 Task: Open a blank google sheet and write heading  Precision Sales. Add 10 people name  'David White, Emily Green, Andrew Baker, Madison Evans, Logan King, Grace Hill, Gabriel Young, Elizabeth Flores, Samuel Reed, Avery Nelson'Item code in between  1005-1056. Product range in between  1000-5000. Add Products   Keen Shoe, Lacoste Shoe, Merrell Shoe, Mizuno  Shoe, Onitsuka Tiger Shoe, Salomon Shoe, Sanuk Shoe, Saucony Shoe, Sperry Shoe, Superga Shoe.Choose quantity  1 to 10  In Total Add  the Amounts. Save page  Precision Sales   book
Action: Mouse moved to (213, 157)
Screenshot: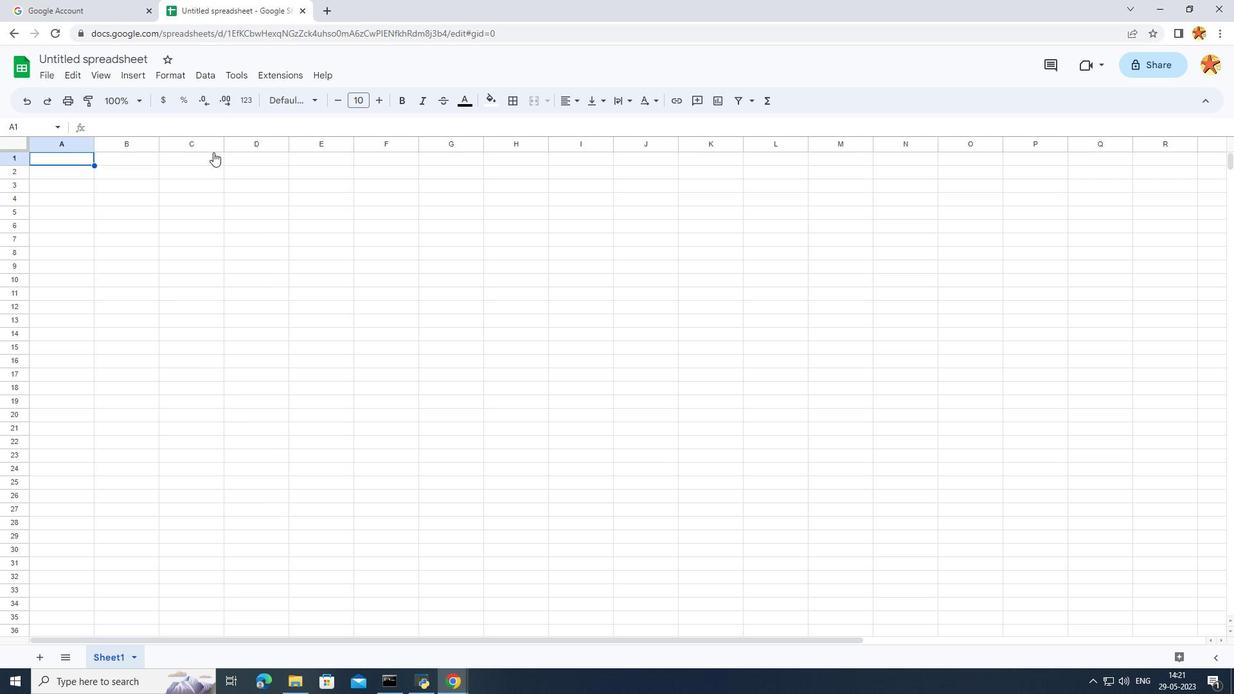 
Action: Mouse pressed left at (213, 157)
Screenshot: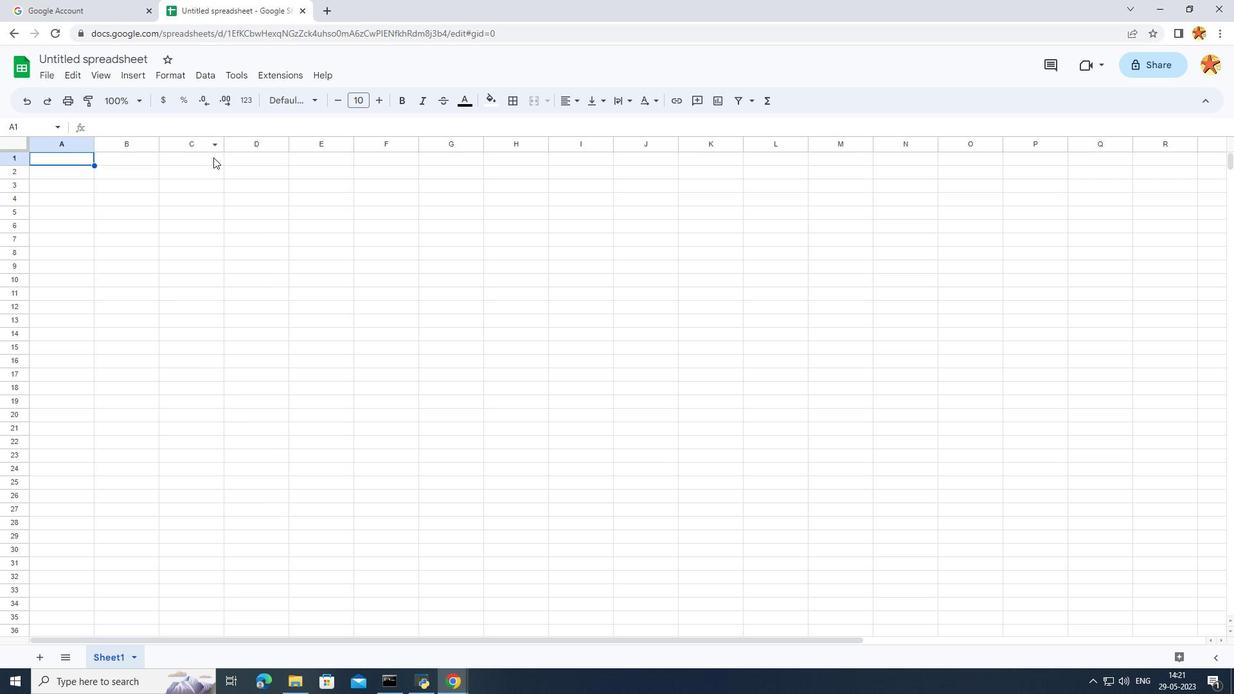 
Action: Key pressed <Key.caps_lock>P<Key.caps_lock>recision<Key.space><Key.caps_lock>S<Key.caps_lock>ales
Screenshot: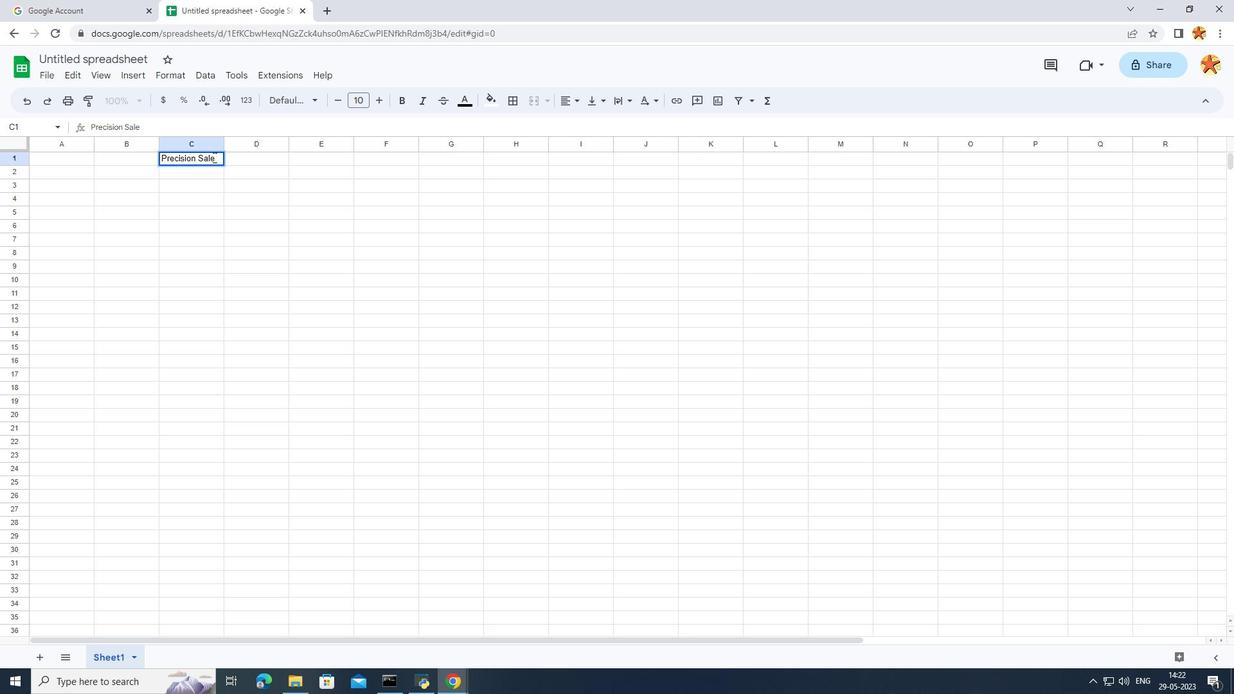 
Action: Mouse moved to (204, 291)
Screenshot: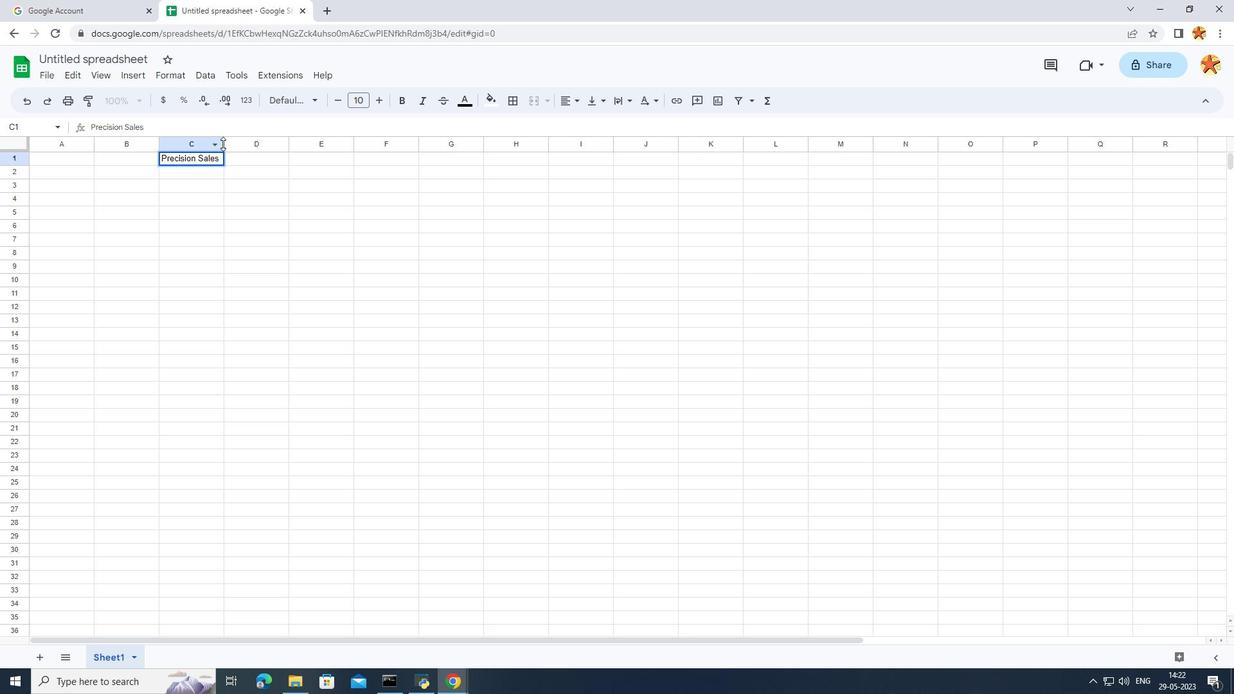 
Action: Mouse pressed left at (204, 291)
Screenshot: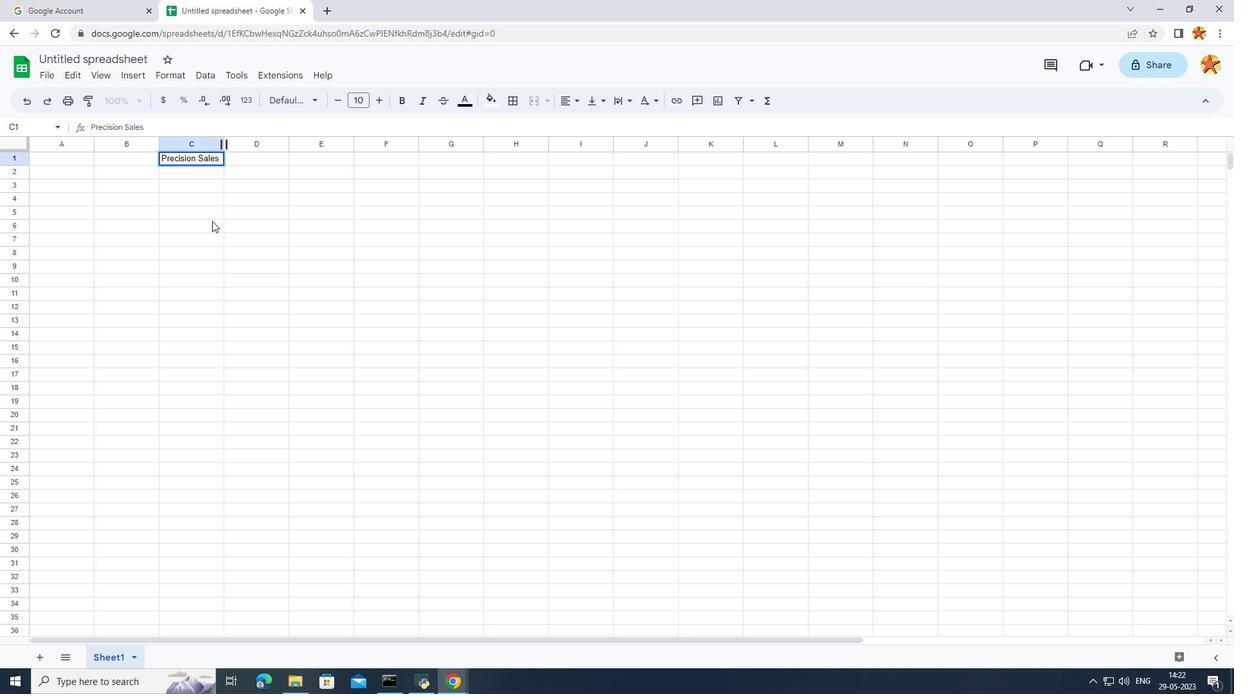 
Action: Mouse moved to (46, 173)
Screenshot: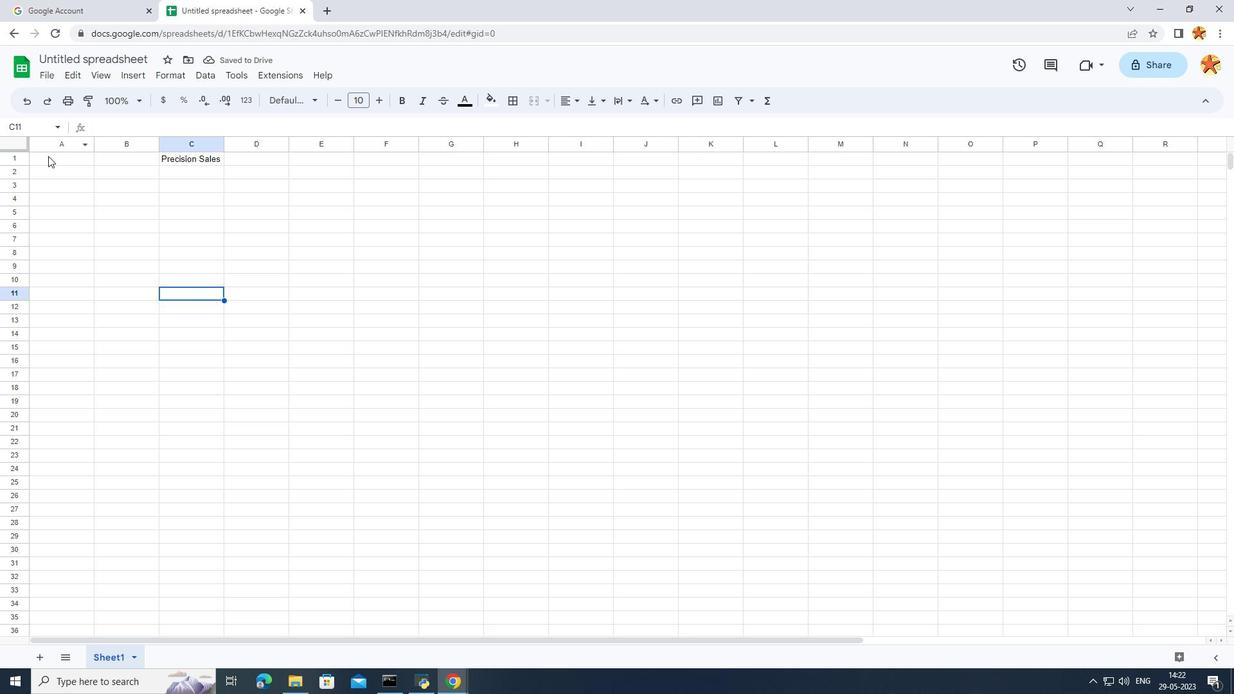 
Action: Mouse pressed left at (46, 173)
Screenshot: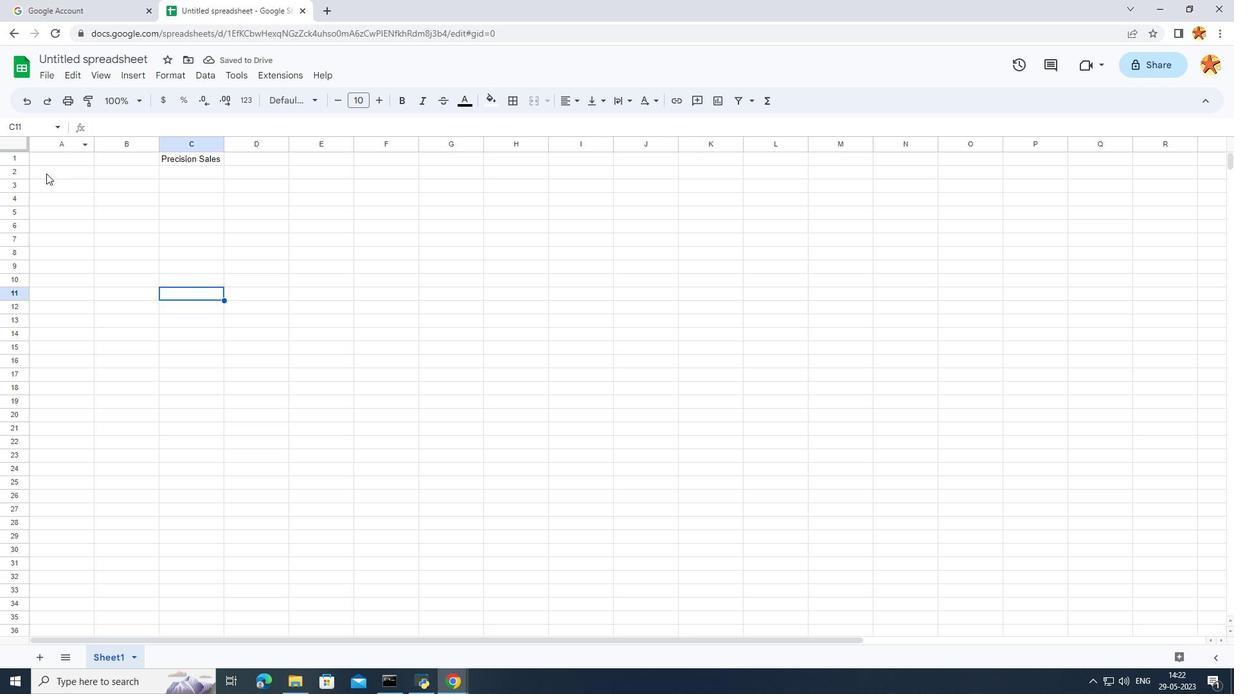 
Action: Mouse moved to (45, 174)
Screenshot: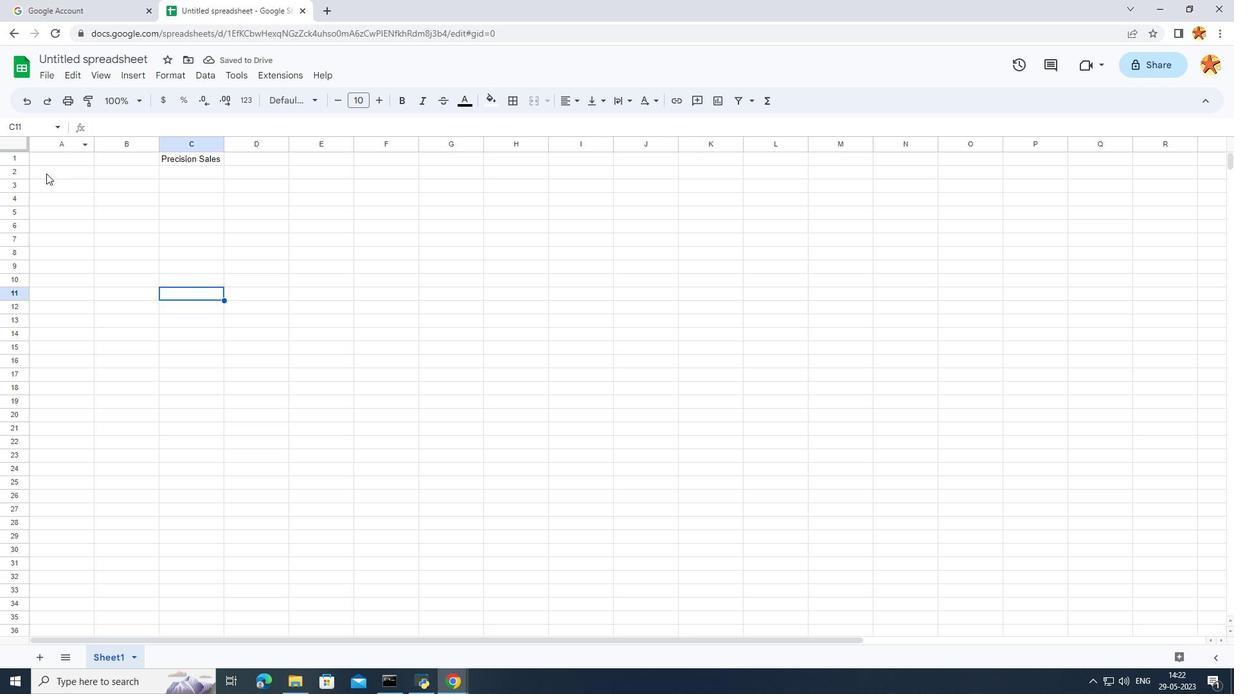 
Action: Mouse pressed left at (45, 174)
Screenshot: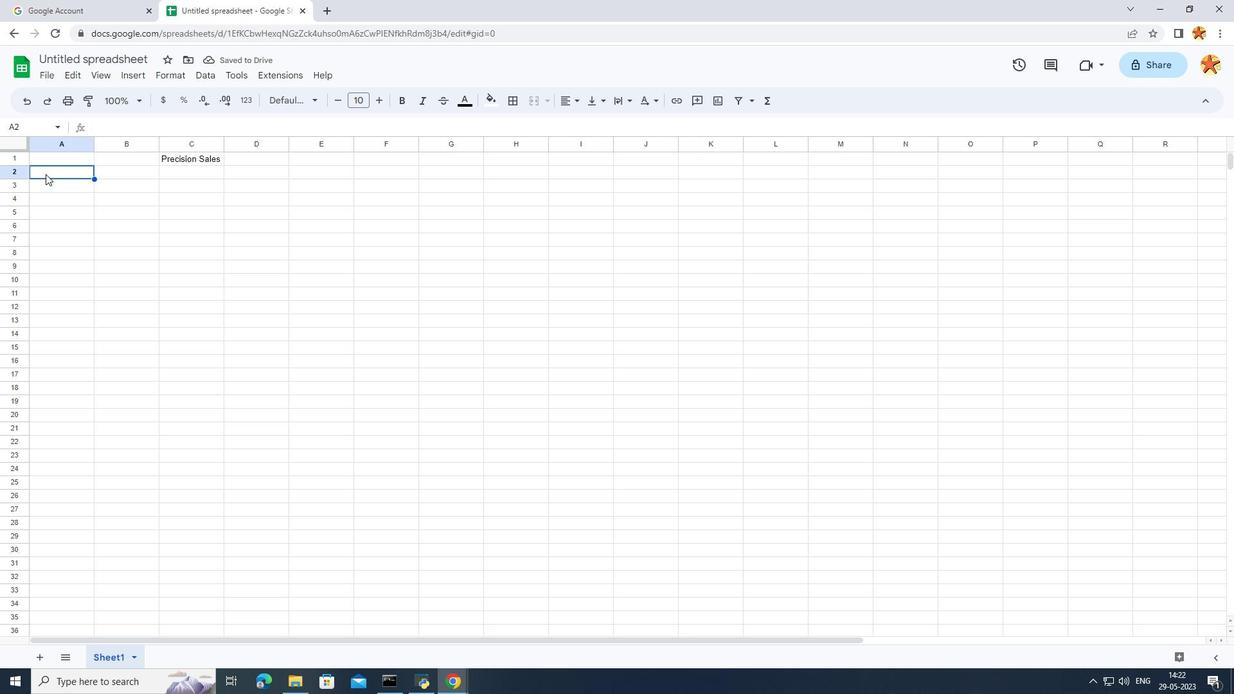 
Action: Key pressed <Key.caps_lock>N<Key.caps_lock>ames
Screenshot: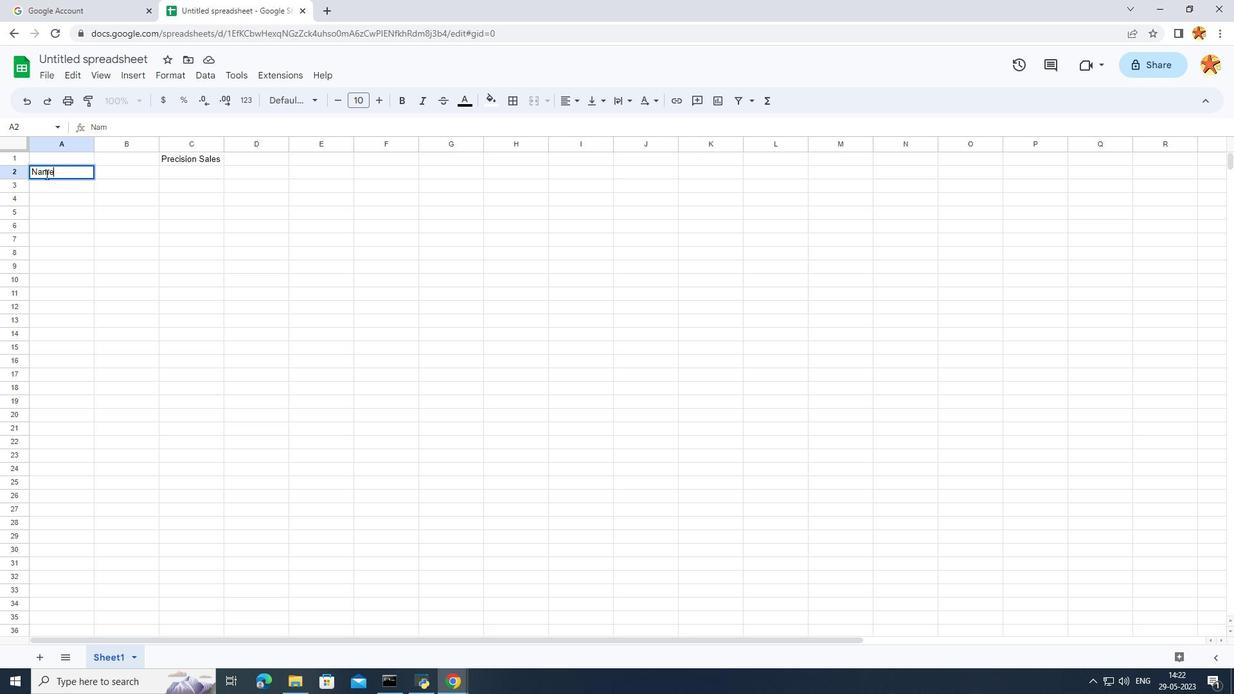 
Action: Mouse moved to (95, 278)
Screenshot: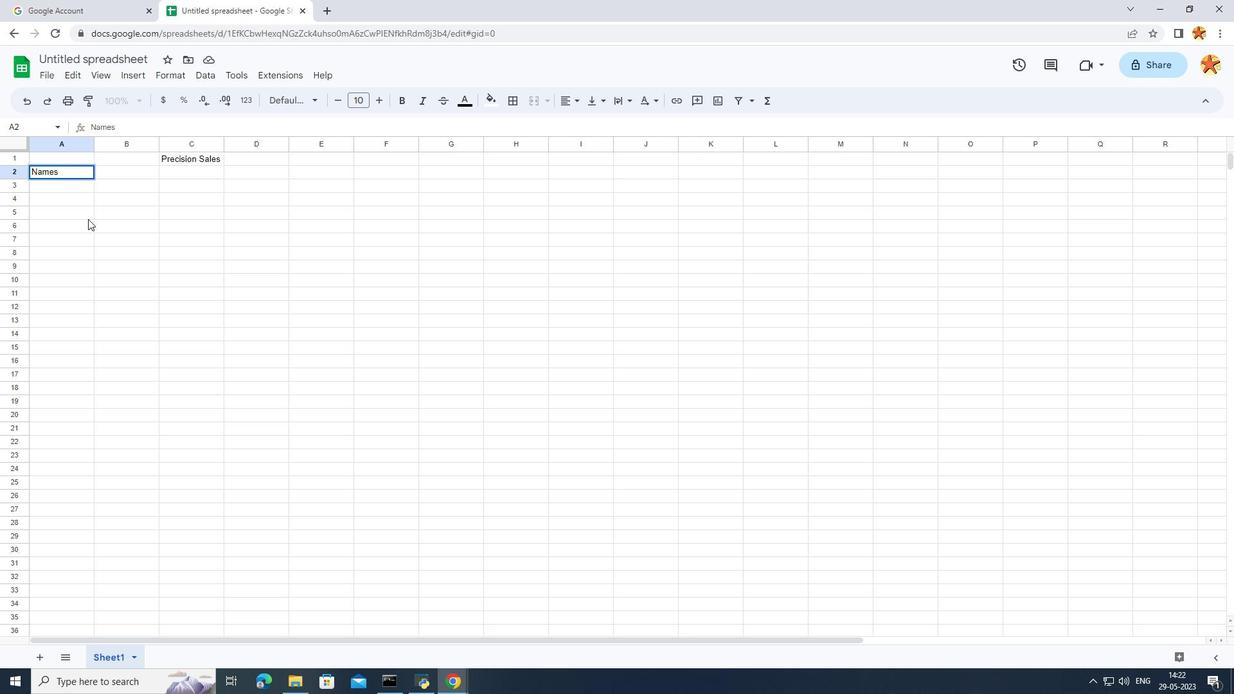 
Action: Mouse pressed left at (95, 278)
Screenshot: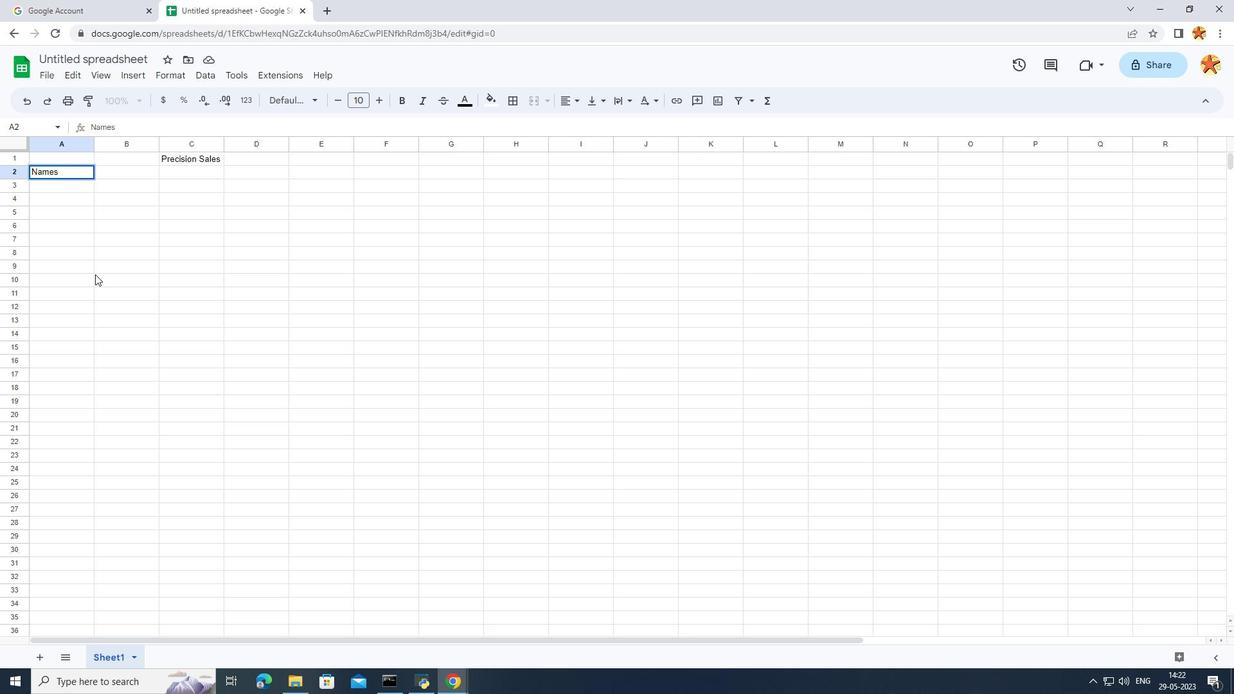 
Action: Mouse moved to (156, 167)
Screenshot: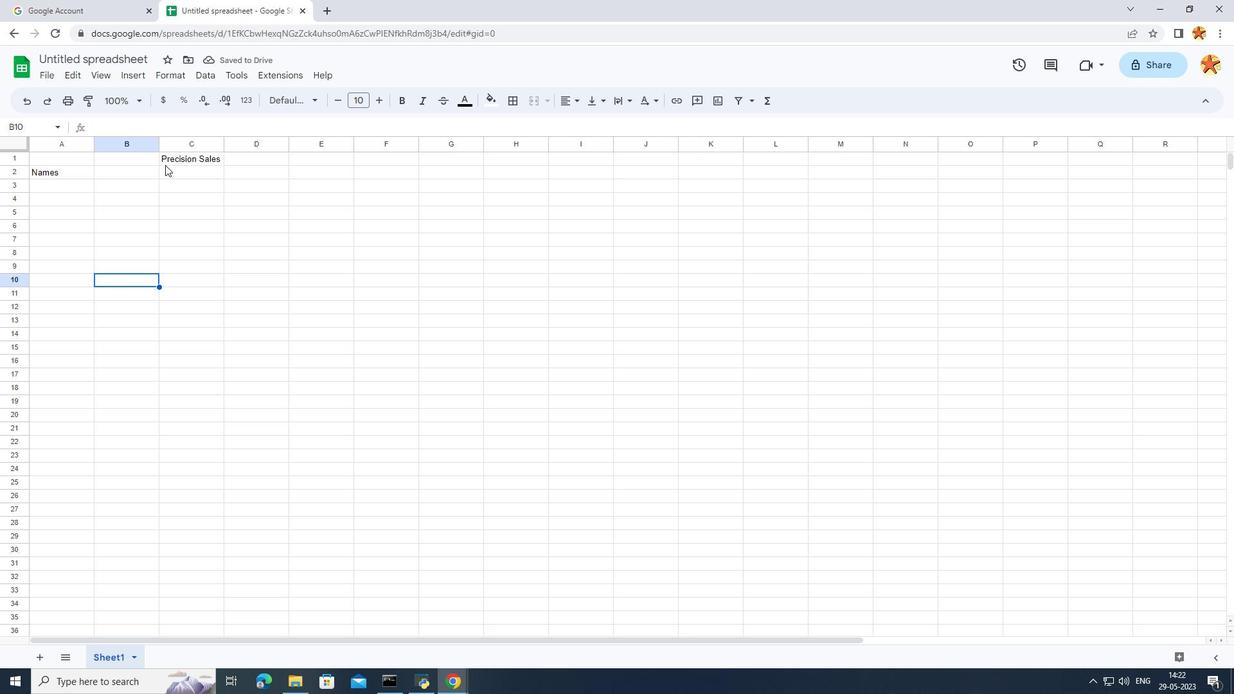
Action: Mouse pressed left at (156, 167)
Screenshot: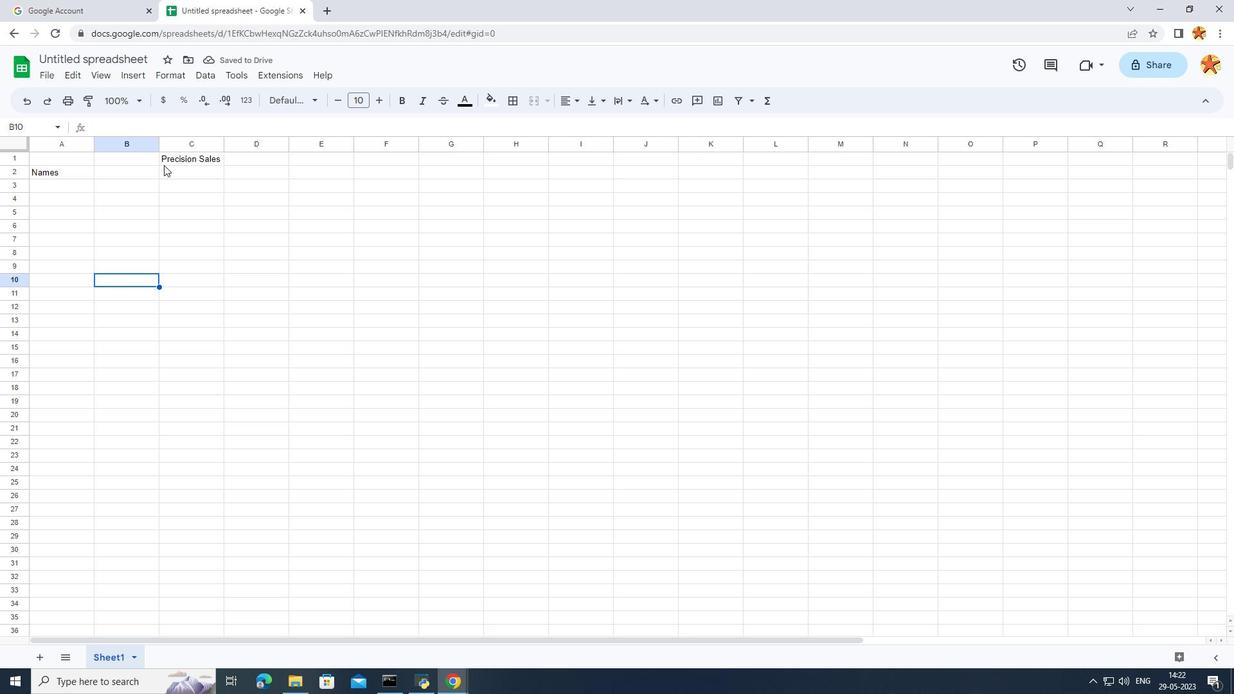 
Action: Mouse moved to (156, 168)
Screenshot: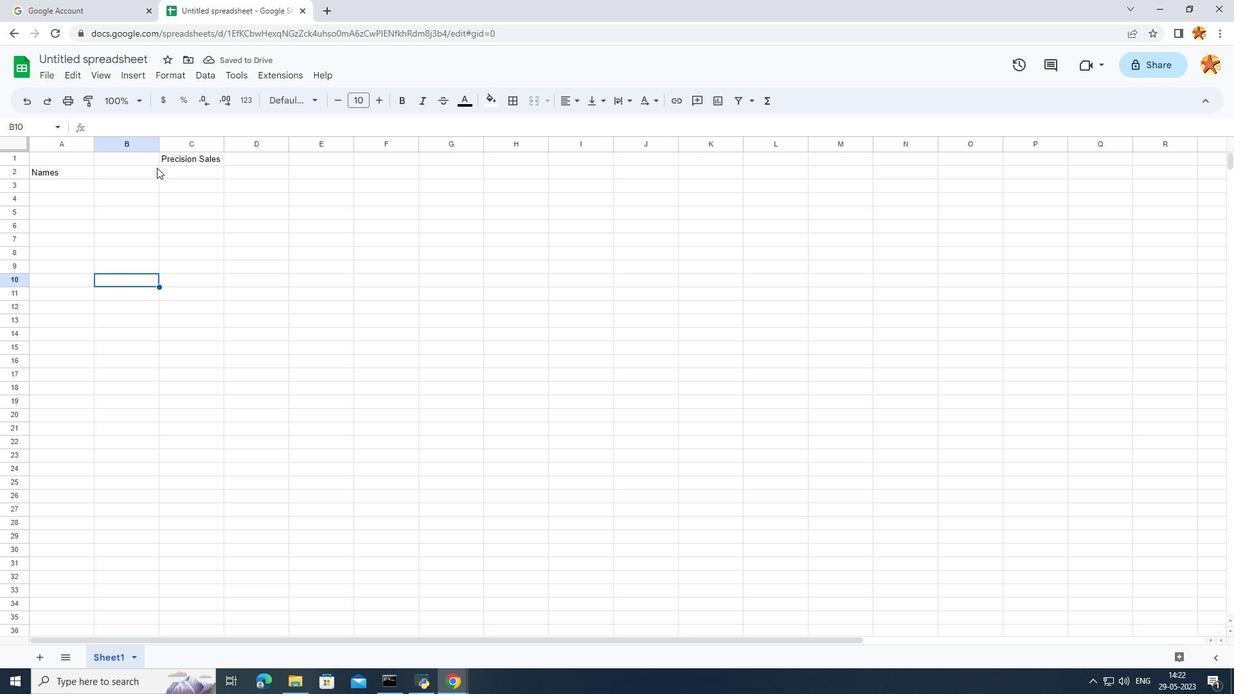 
Action: Mouse pressed left at (156, 168)
Screenshot: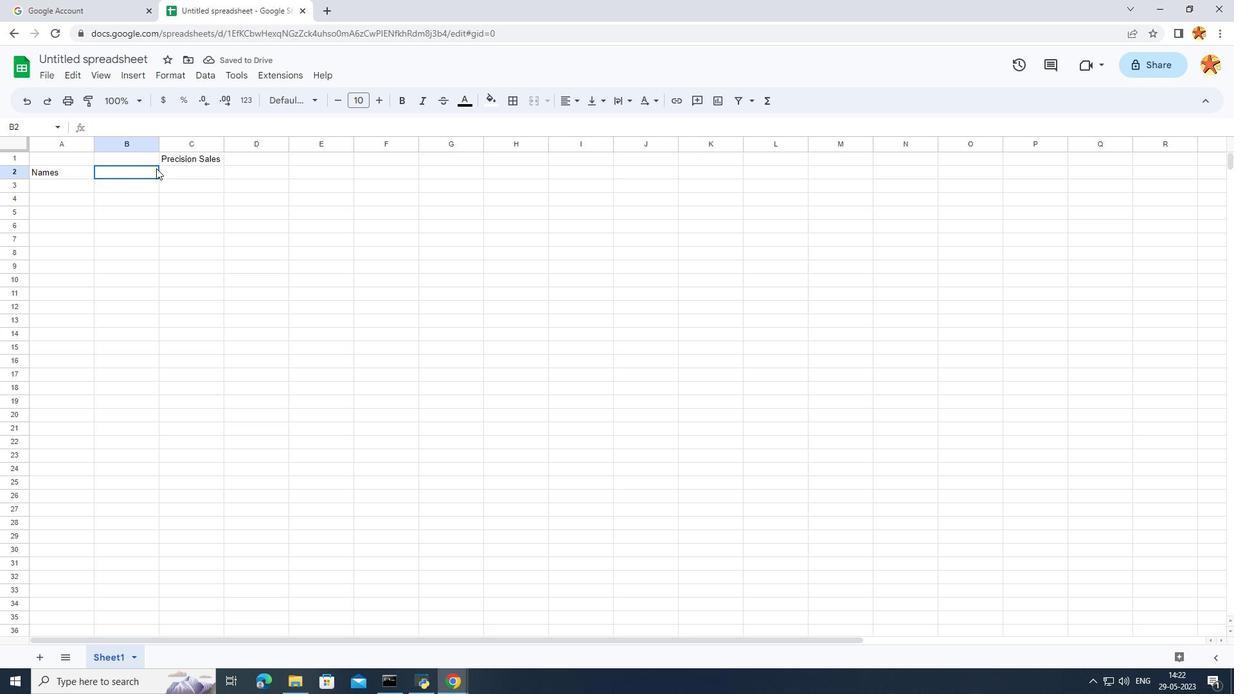 
Action: Mouse moved to (162, 168)
Screenshot: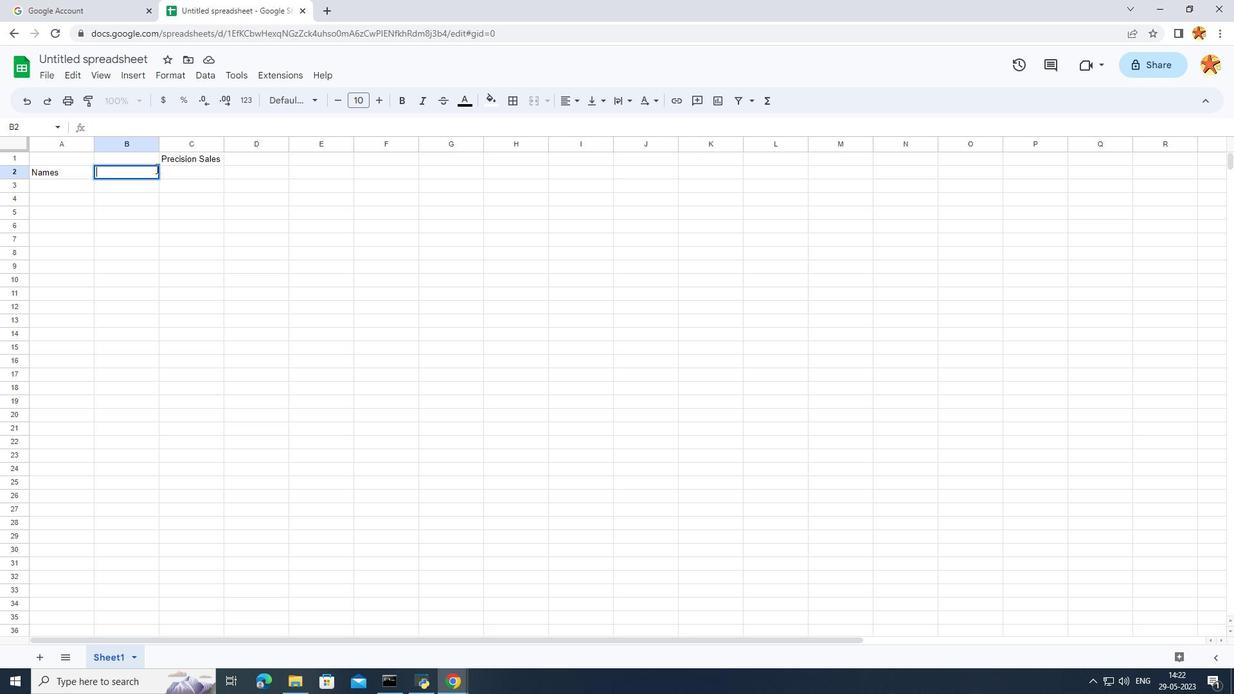 
Action: Mouse pressed left at (162, 168)
Screenshot: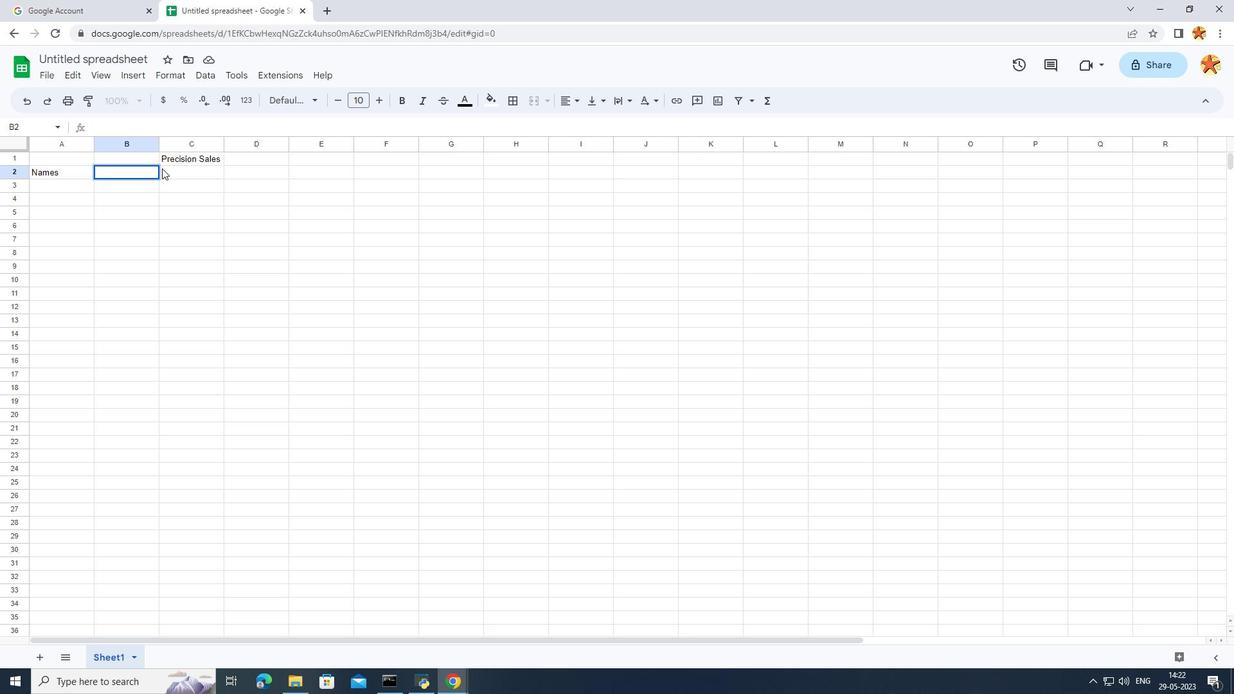 
Action: Mouse pressed left at (162, 168)
Screenshot: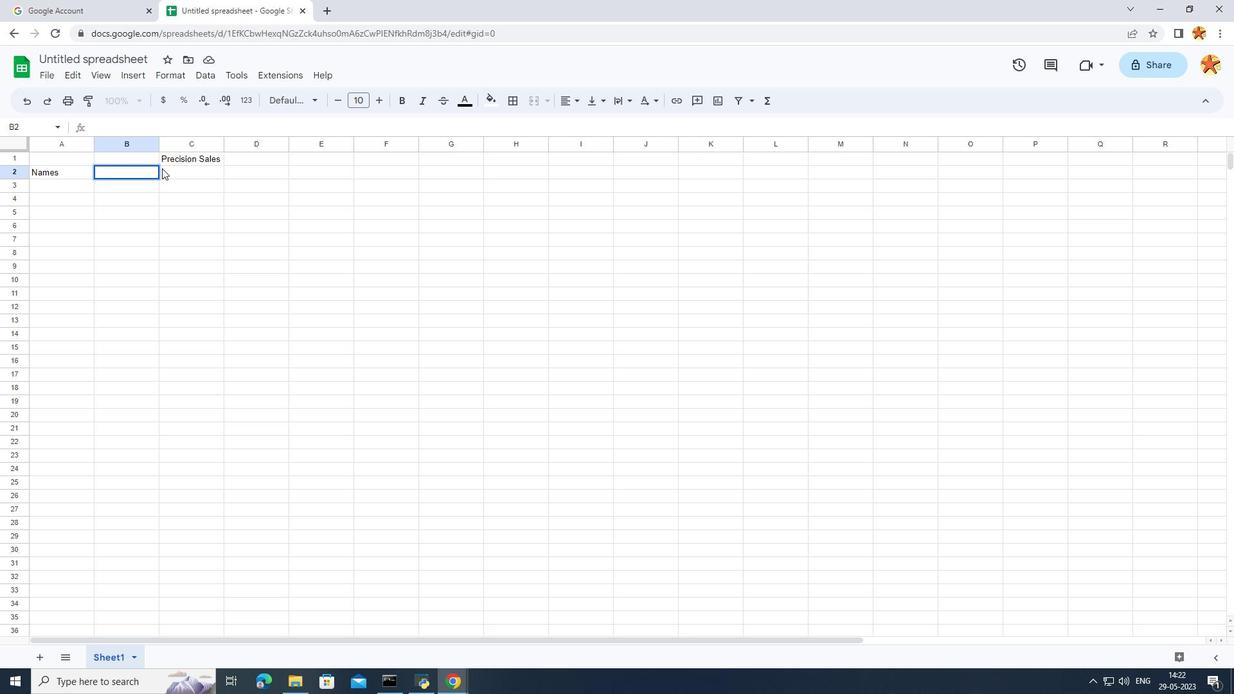 
Action: Key pressed <Key.caps_lock>I<Key.caps_lock>tem<Key.space><Key.caps_lock>C<Key.caps_lock>ode
Screenshot: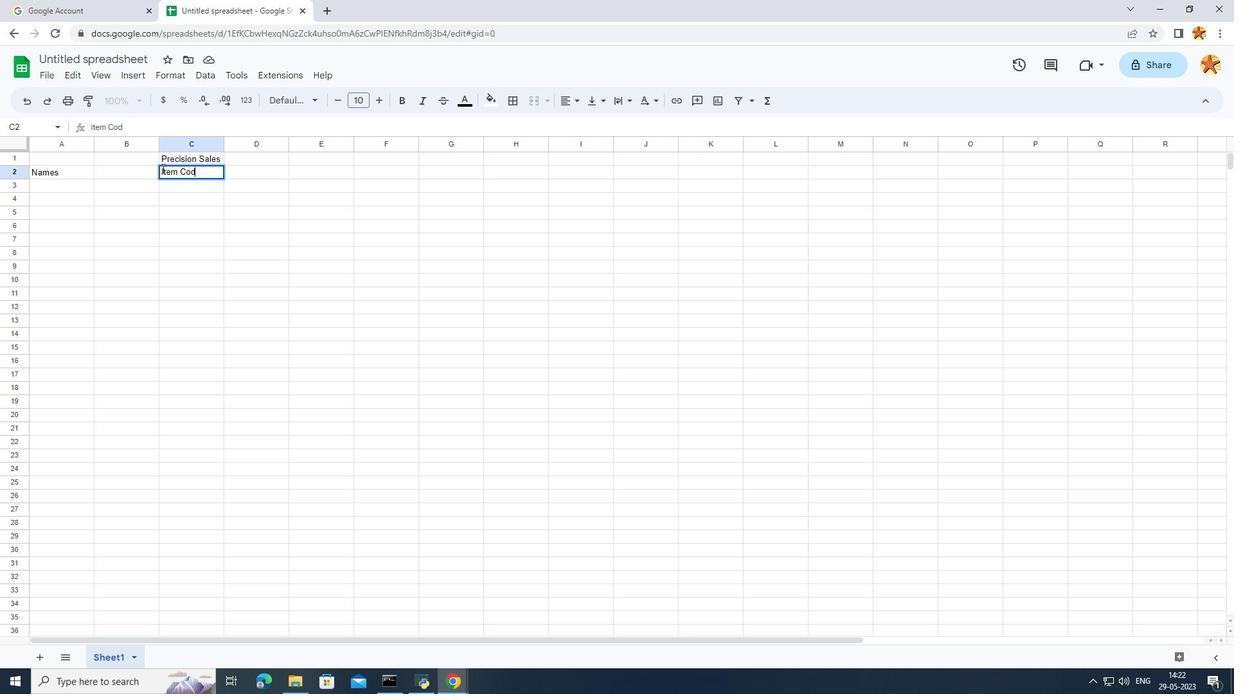 
Action: Mouse moved to (173, 286)
Screenshot: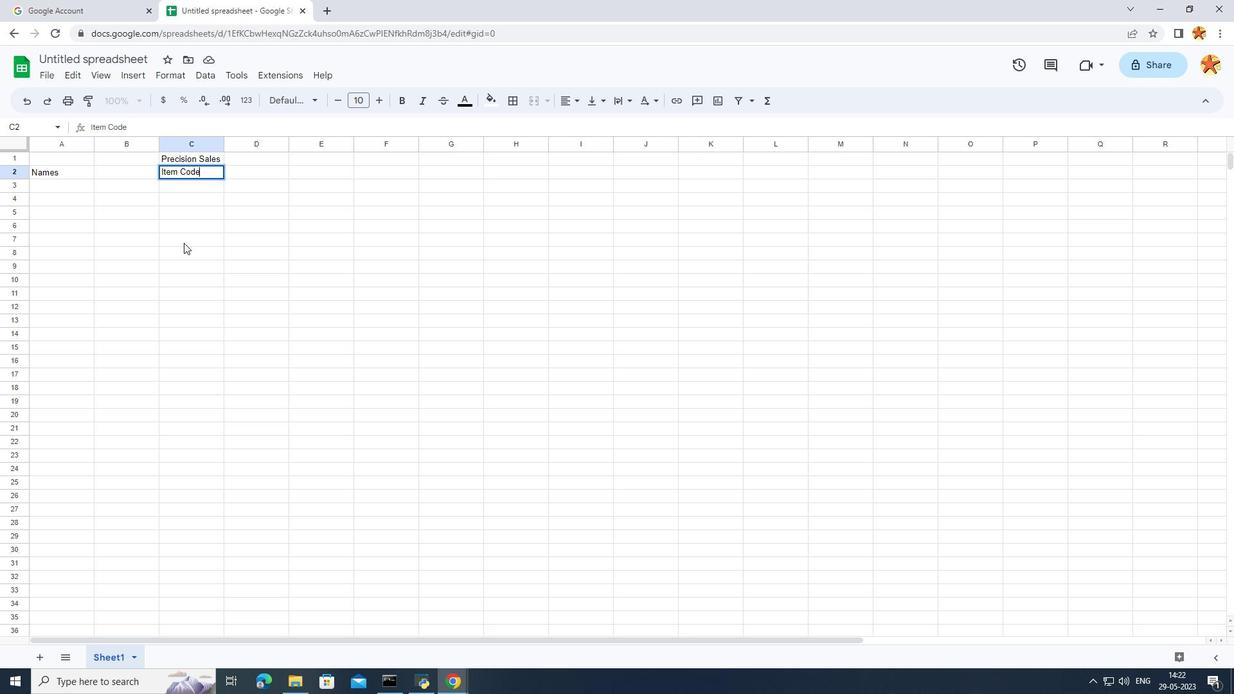 
Action: Mouse pressed left at (173, 286)
Screenshot: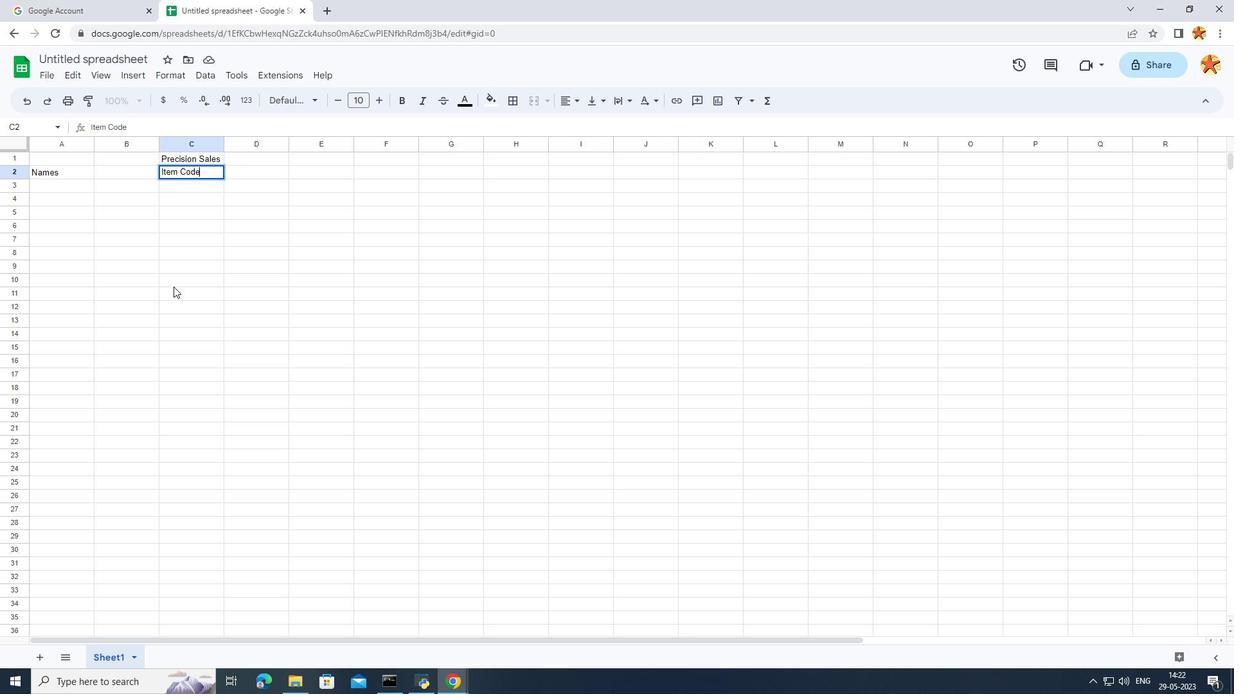 
Action: Mouse moved to (295, 173)
Screenshot: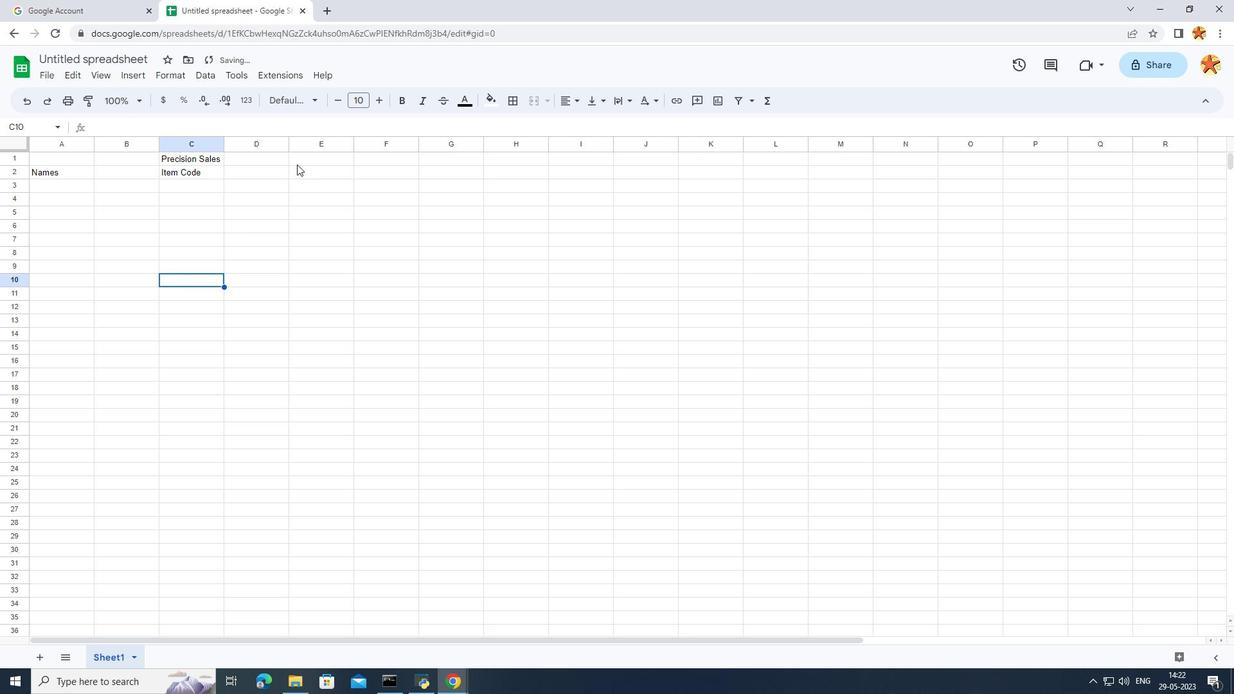 
Action: Mouse pressed left at (295, 173)
Screenshot: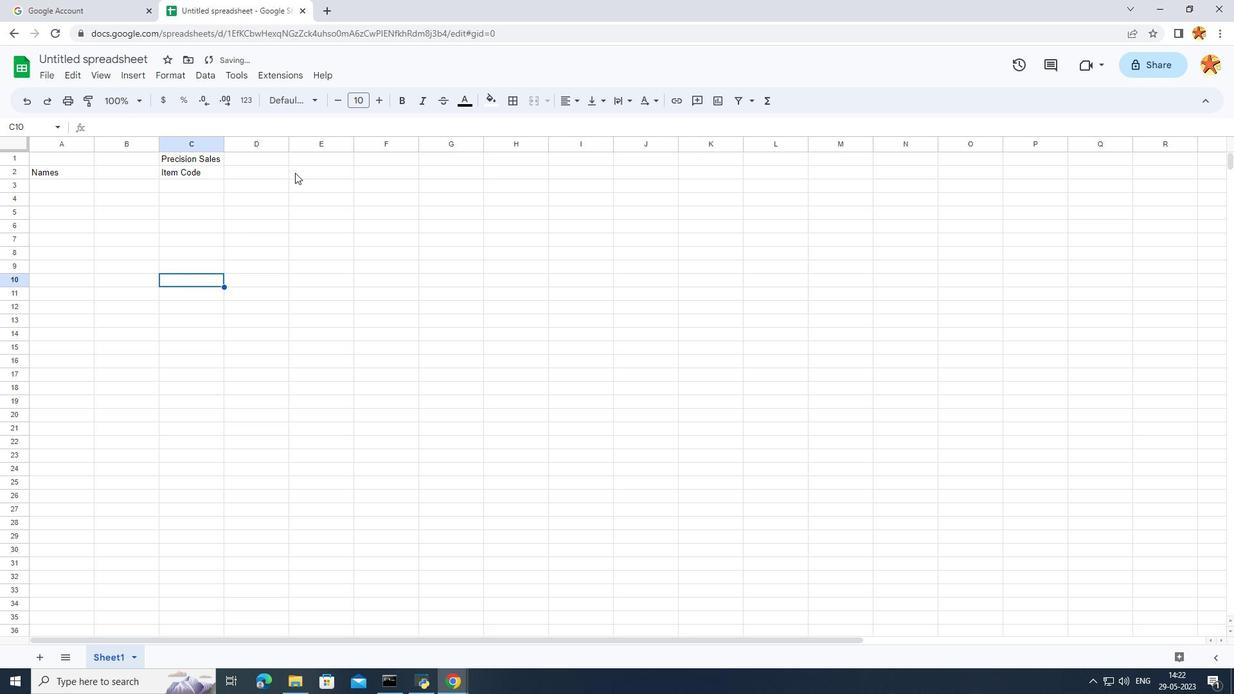 
Action: Mouse moved to (295, 174)
Screenshot: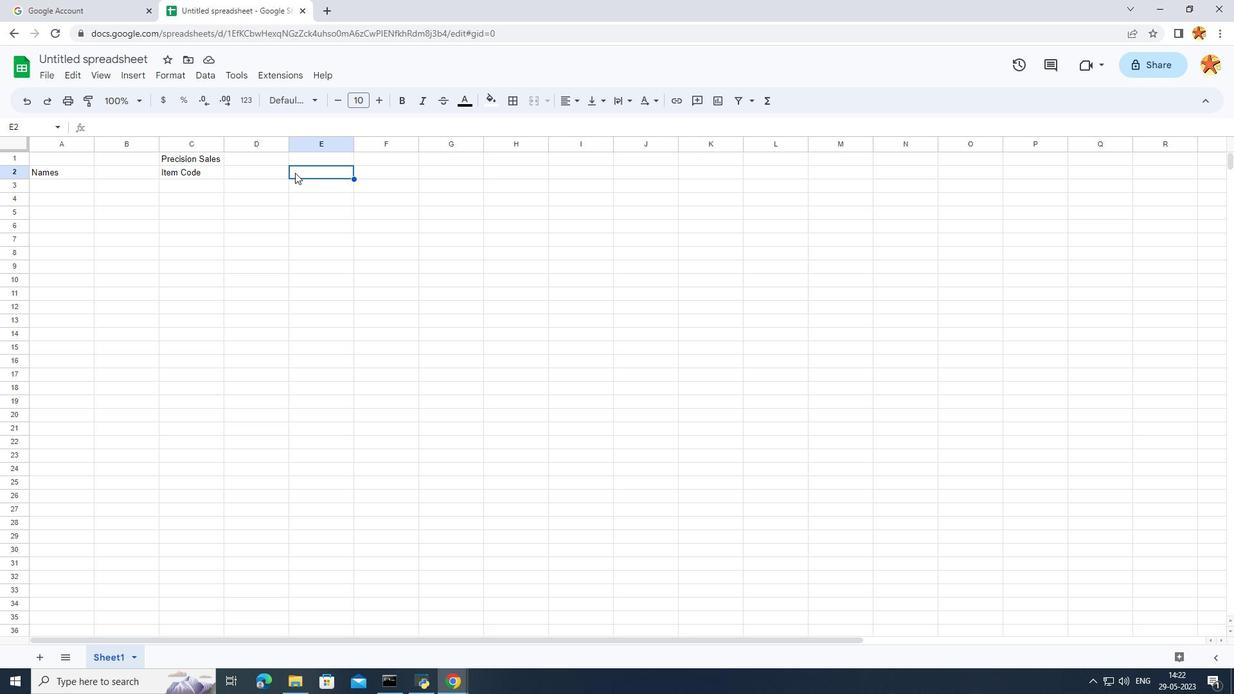 
Action: Key pressed <Key.caps_lock>P<Key.caps_lock>roduct<Key.space>b<Key.caps_lock>R<Key.caps_lock>ange
Screenshot: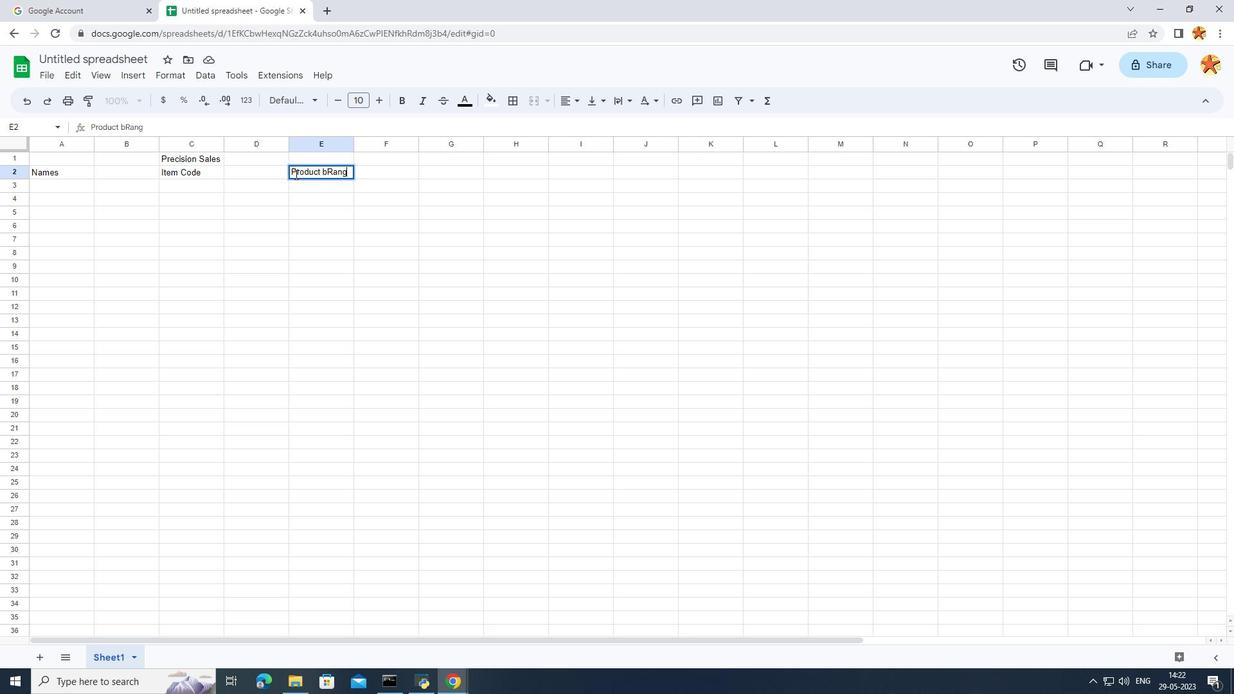 
Action: Mouse moved to (327, 165)
Screenshot: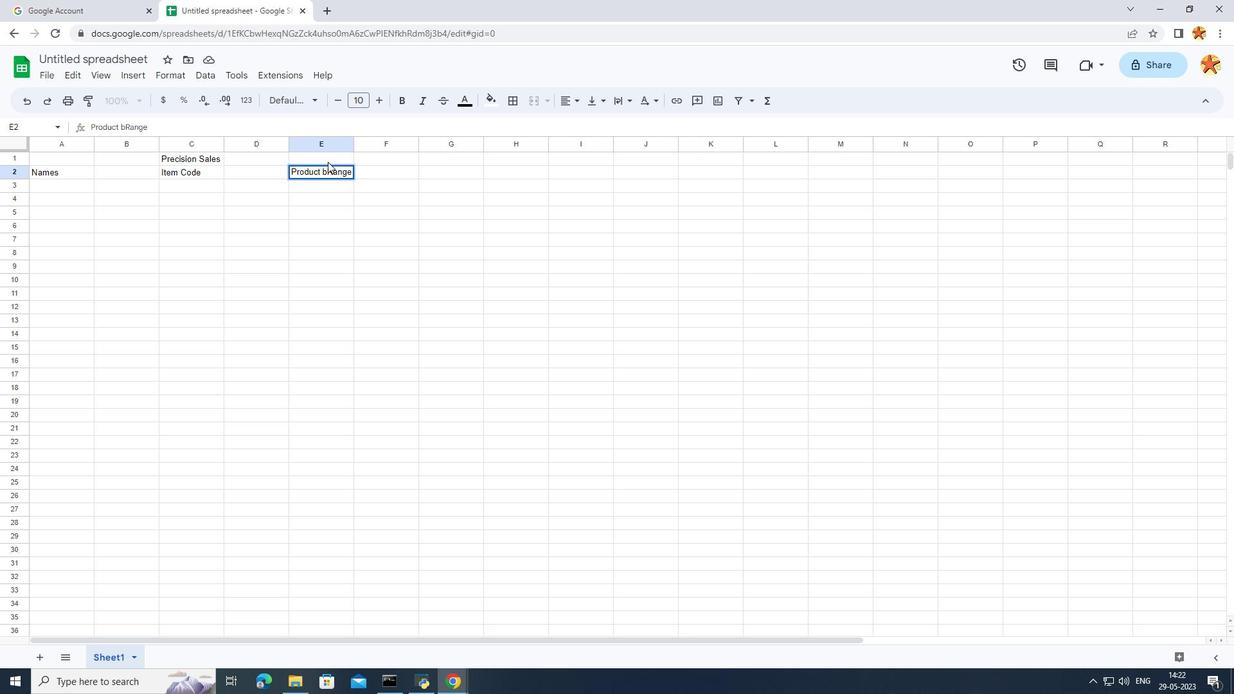 
Action: Mouse pressed left at (327, 165)
Screenshot: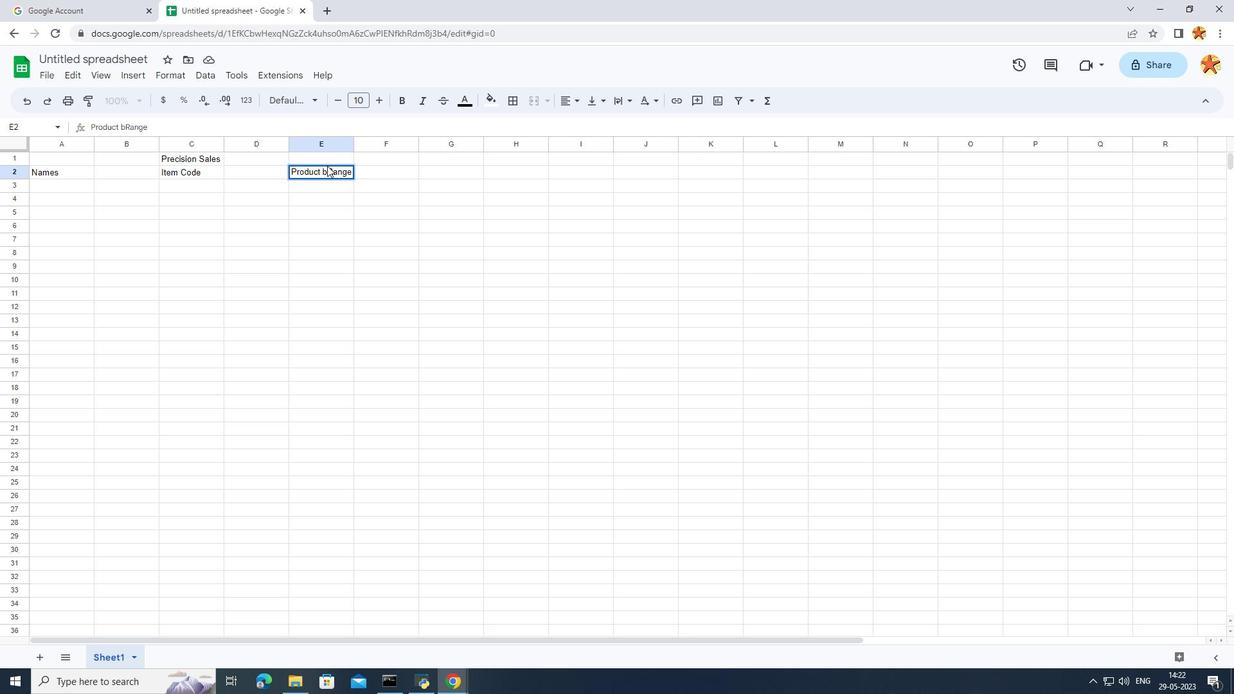 
Action: Mouse moved to (326, 174)
Screenshot: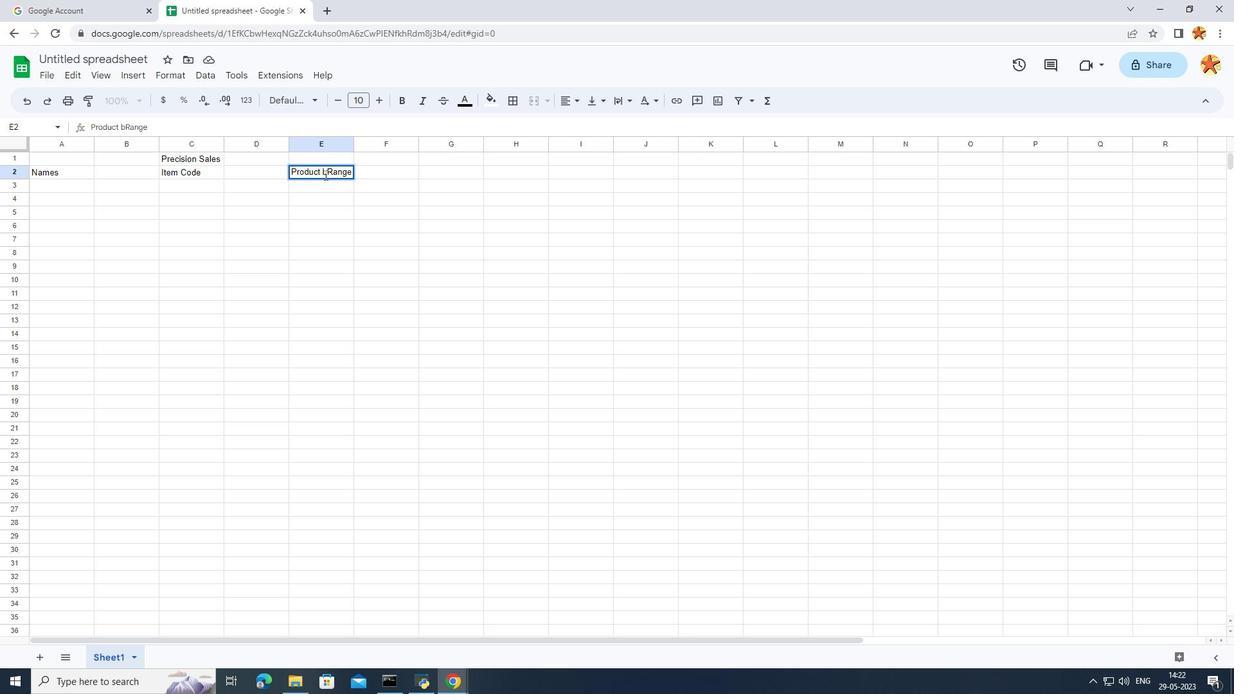 
Action: Mouse pressed left at (326, 174)
Screenshot: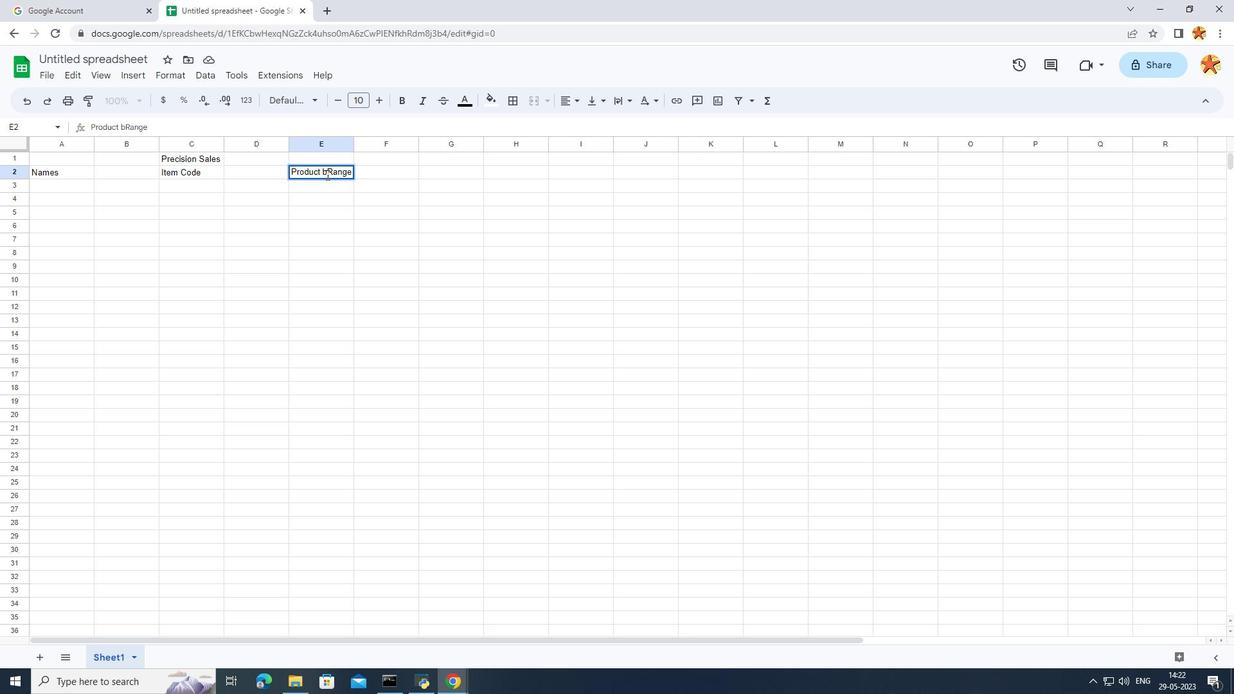 
Action: Key pressed <Key.backspace>
Screenshot: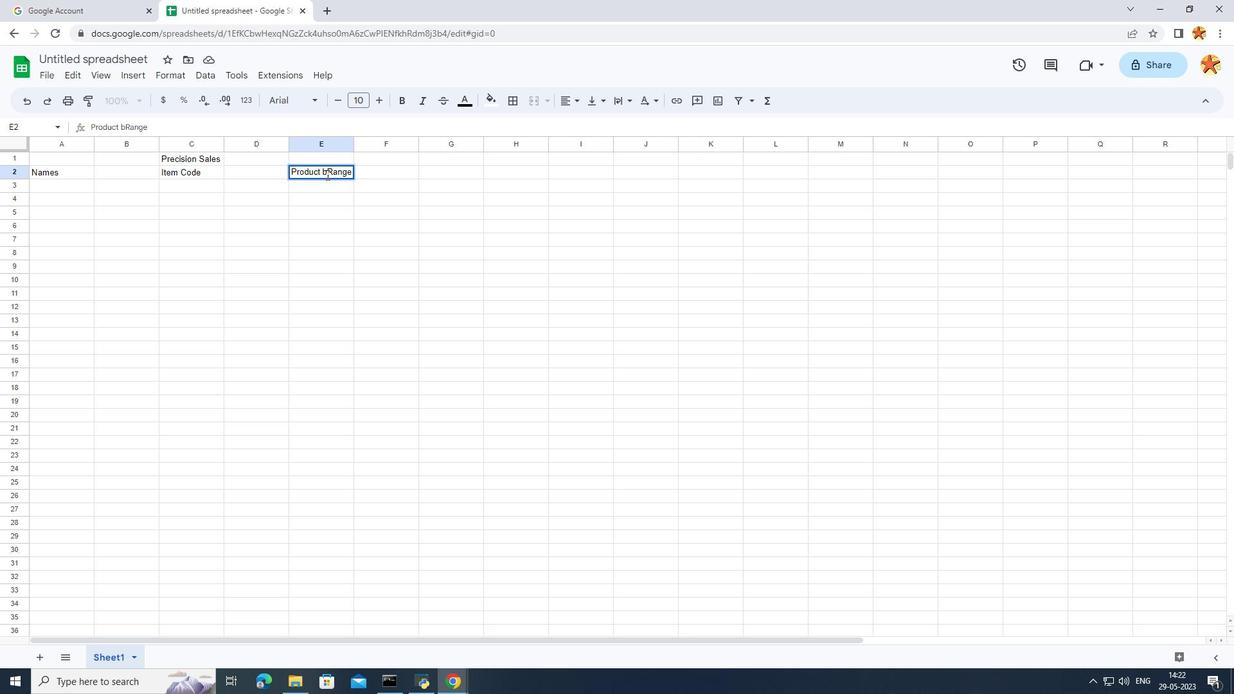 
Action: Mouse moved to (328, 224)
Screenshot: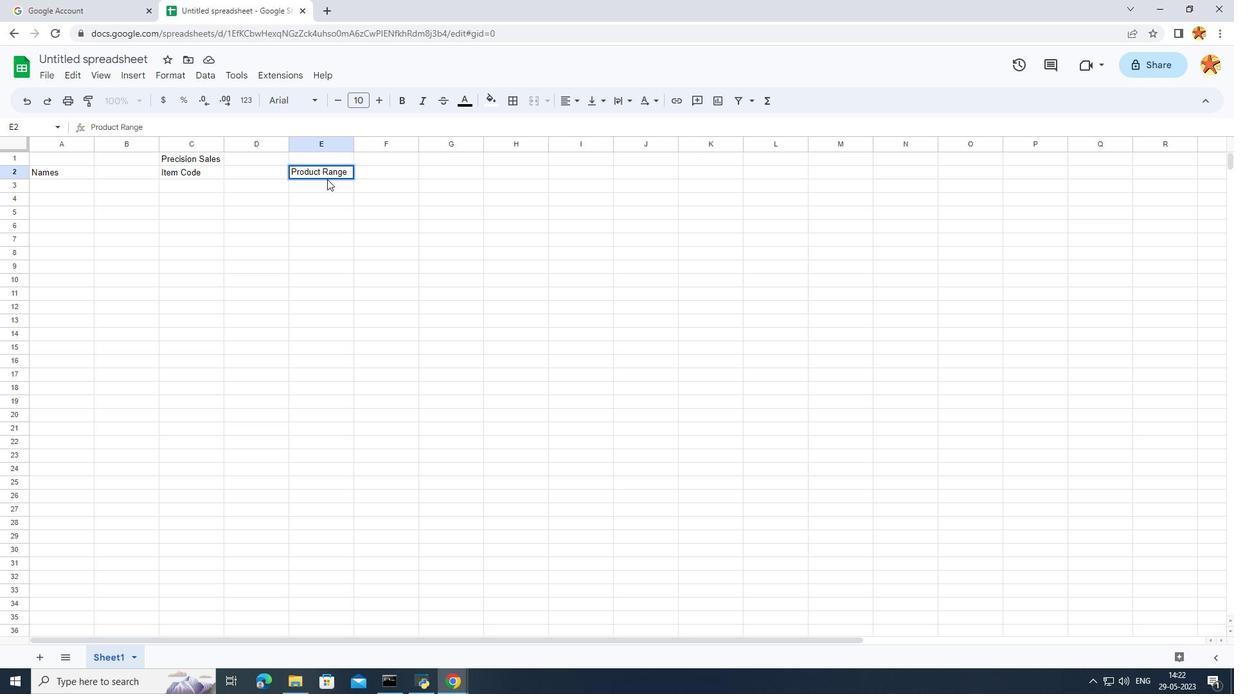 
Action: Mouse pressed left at (328, 224)
Screenshot: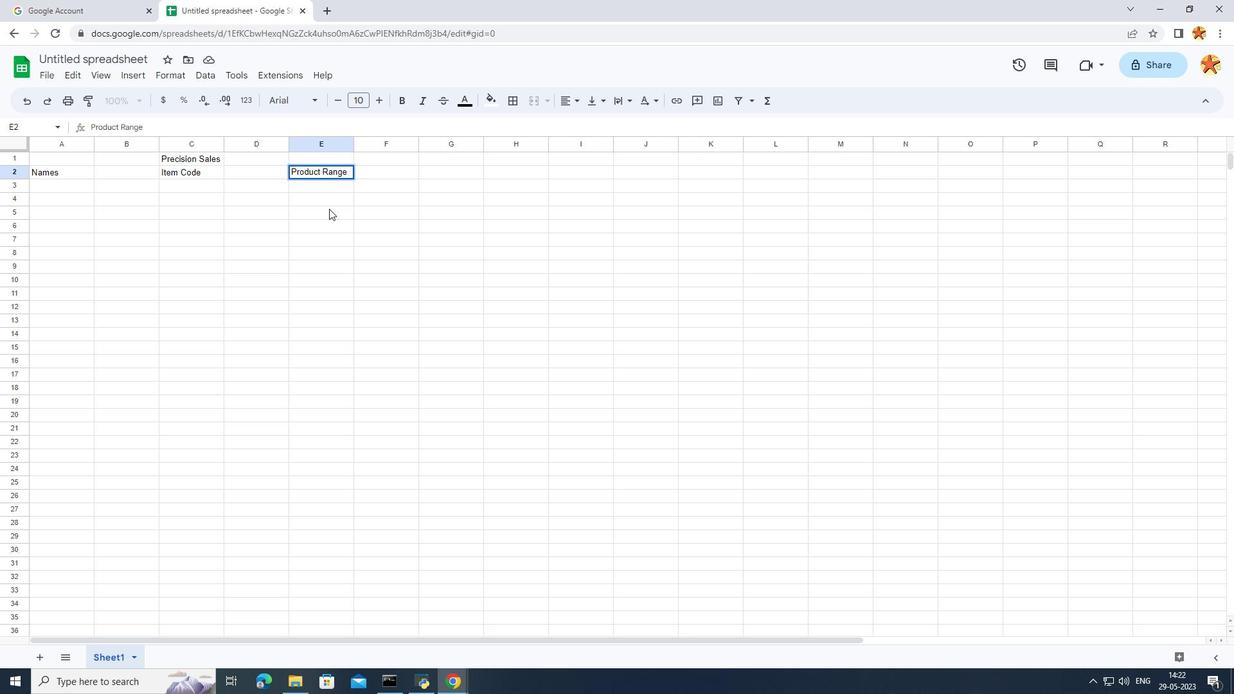 
Action: Mouse moved to (448, 173)
Screenshot: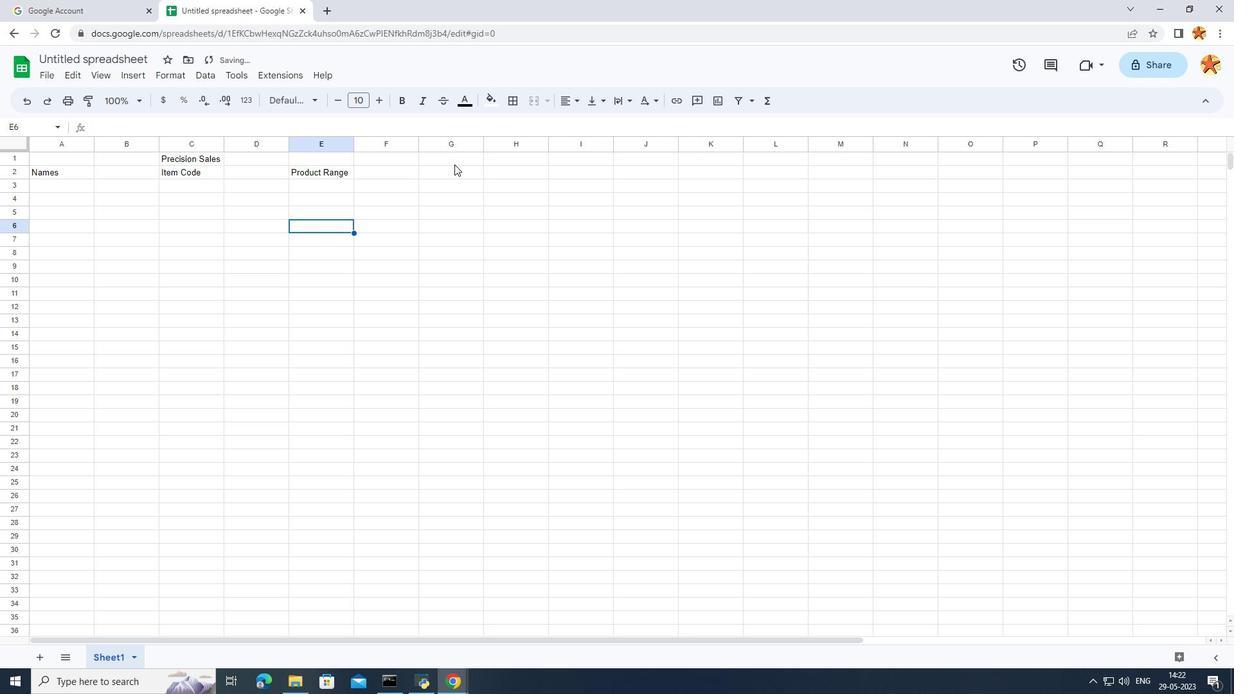 
Action: Mouse pressed left at (448, 173)
Screenshot: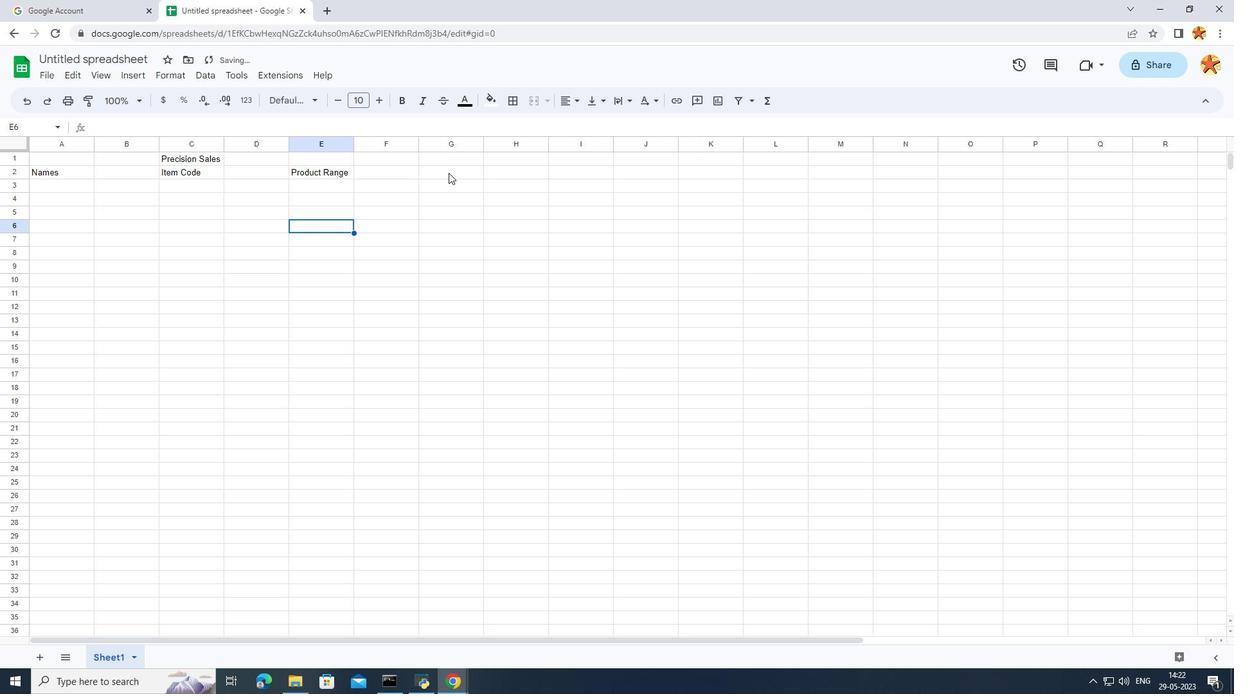 
Action: Mouse moved to (448, 173)
Screenshot: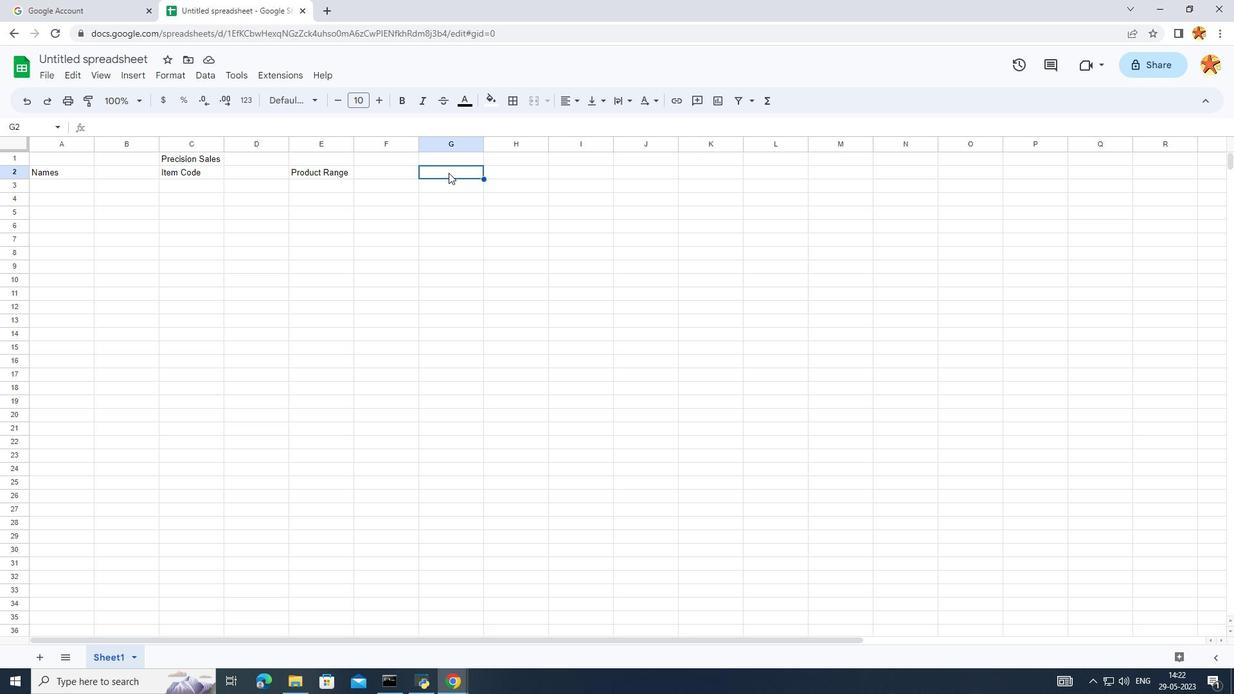 
Action: Key pressed <Key.tab><Key.caps_lock>
Screenshot: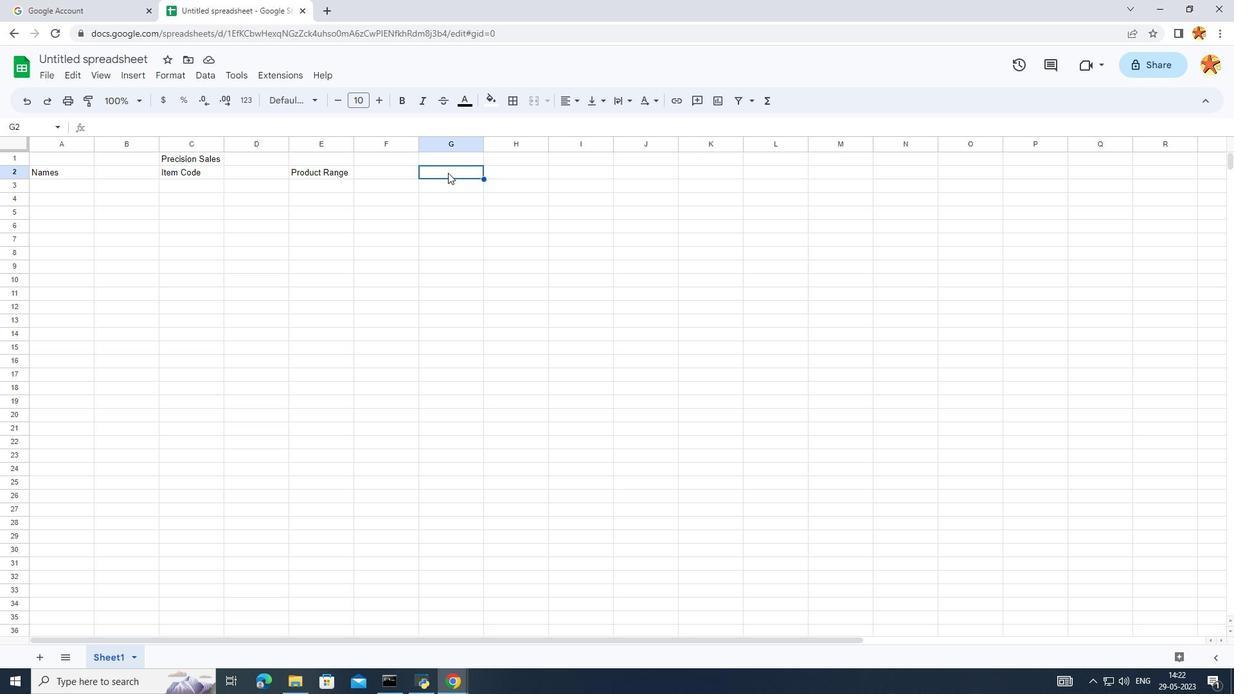 
Action: Mouse moved to (342, 167)
Screenshot: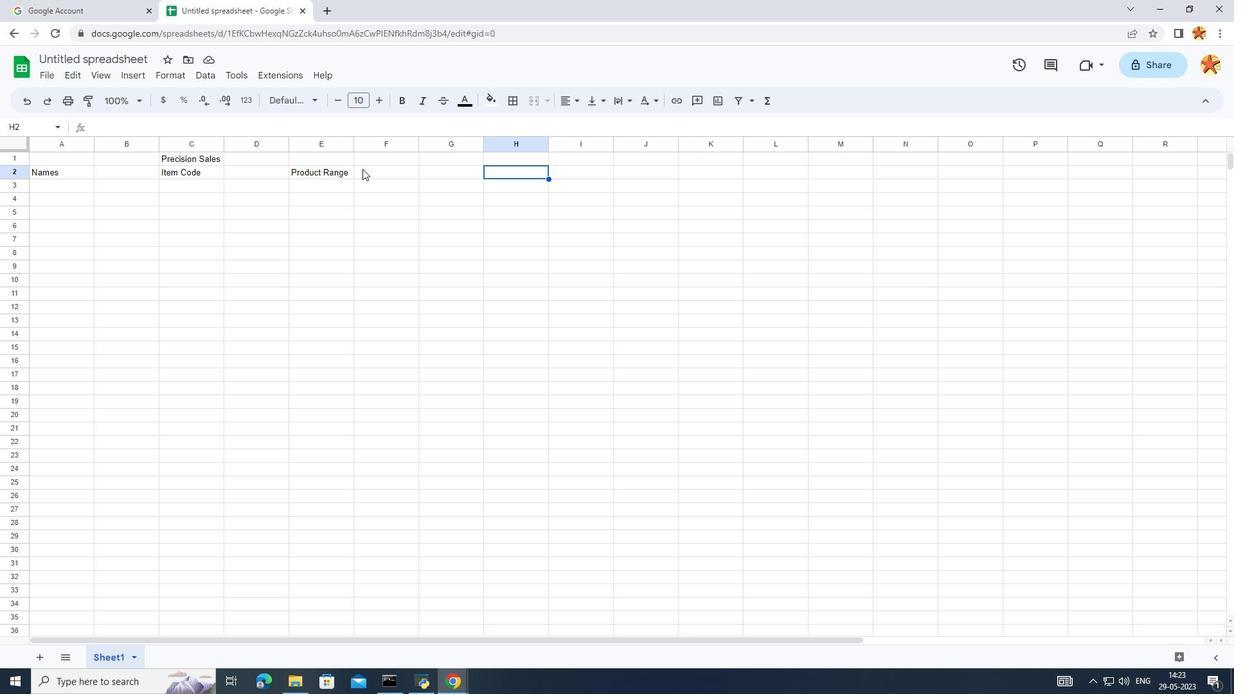 
Action: Mouse pressed left at (342, 167)
Screenshot: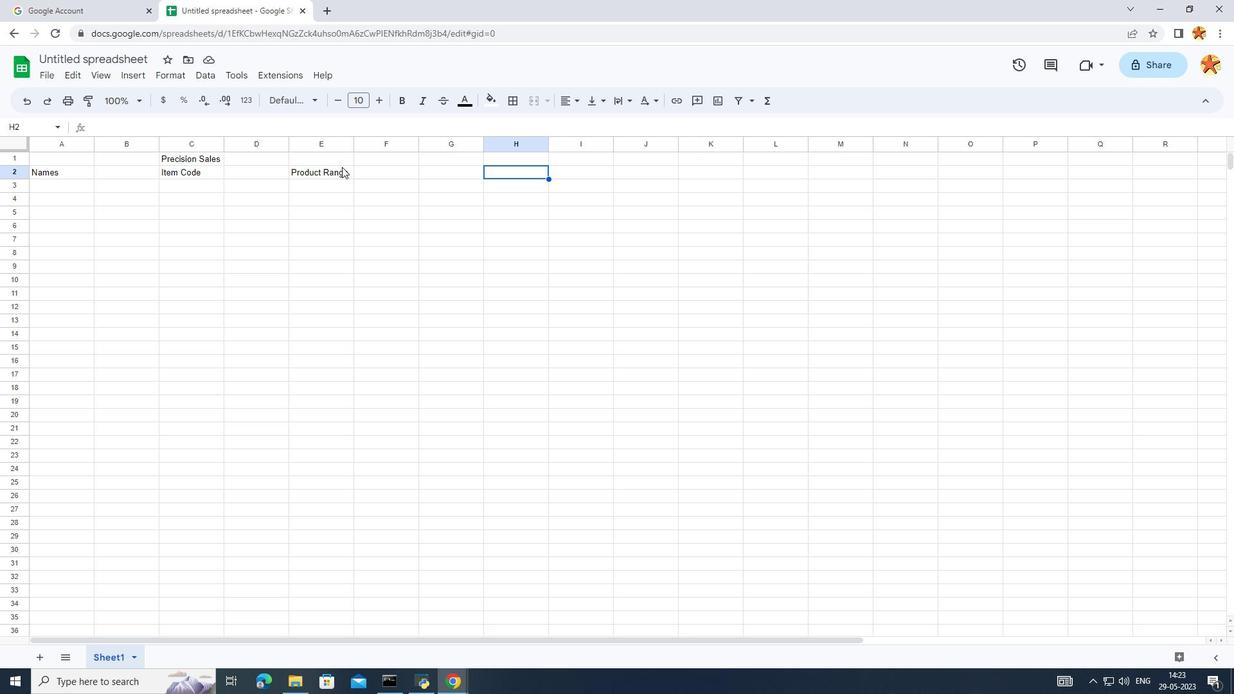 
Action: Mouse moved to (443, 173)
Screenshot: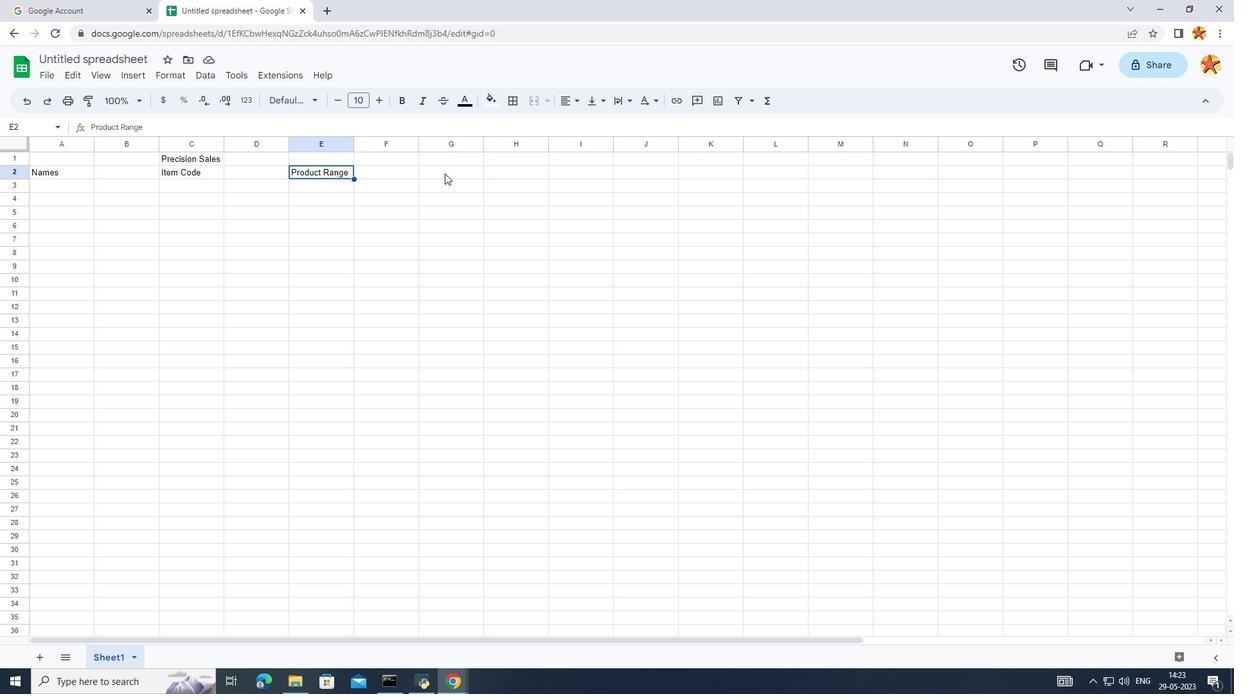 
Action: Mouse pressed left at (443, 173)
Screenshot: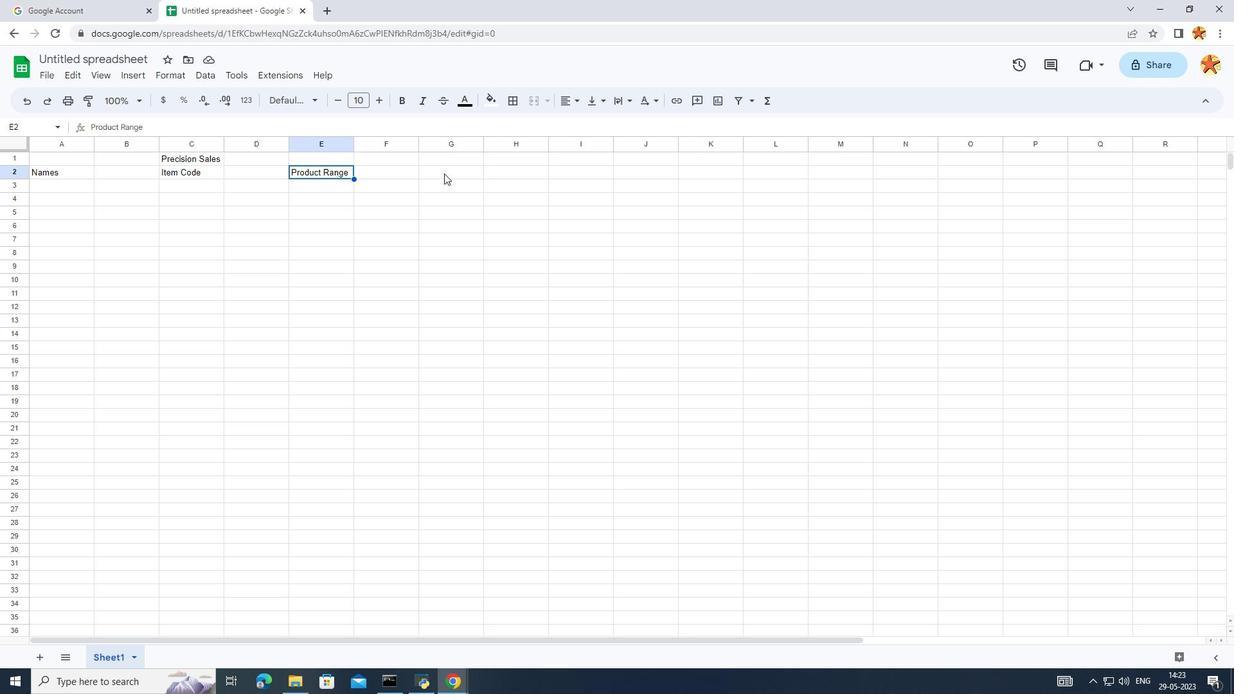 
Action: Mouse pressed left at (443, 173)
Screenshot: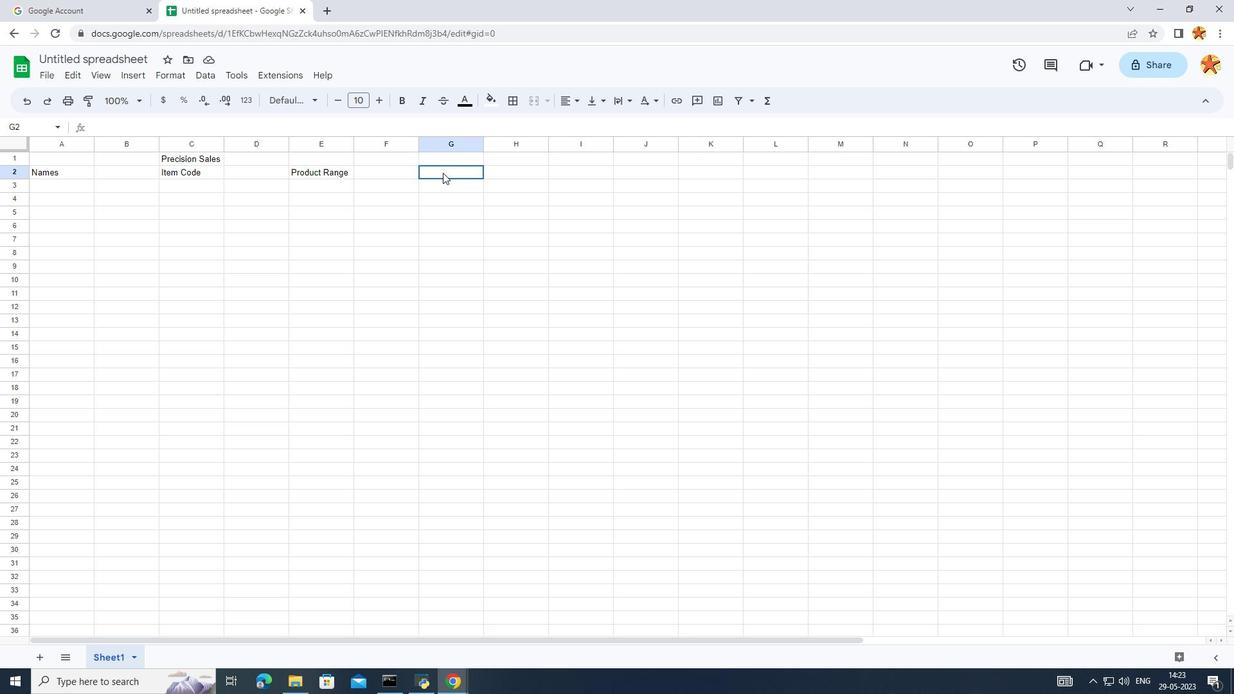 
Action: Key pressed <Key.caps_lock>p<Key.caps_lock>RODUCTS<Key.backspace><Key.backspace><Key.backspace><Key.backspace><Key.backspace><Key.backspace><Key.backspace><Key.backspace><Key.backspace><Key.backspace><Key.backspace><Key.backspace><Key.backspace>P<Key.caps_lock>roducts
Screenshot: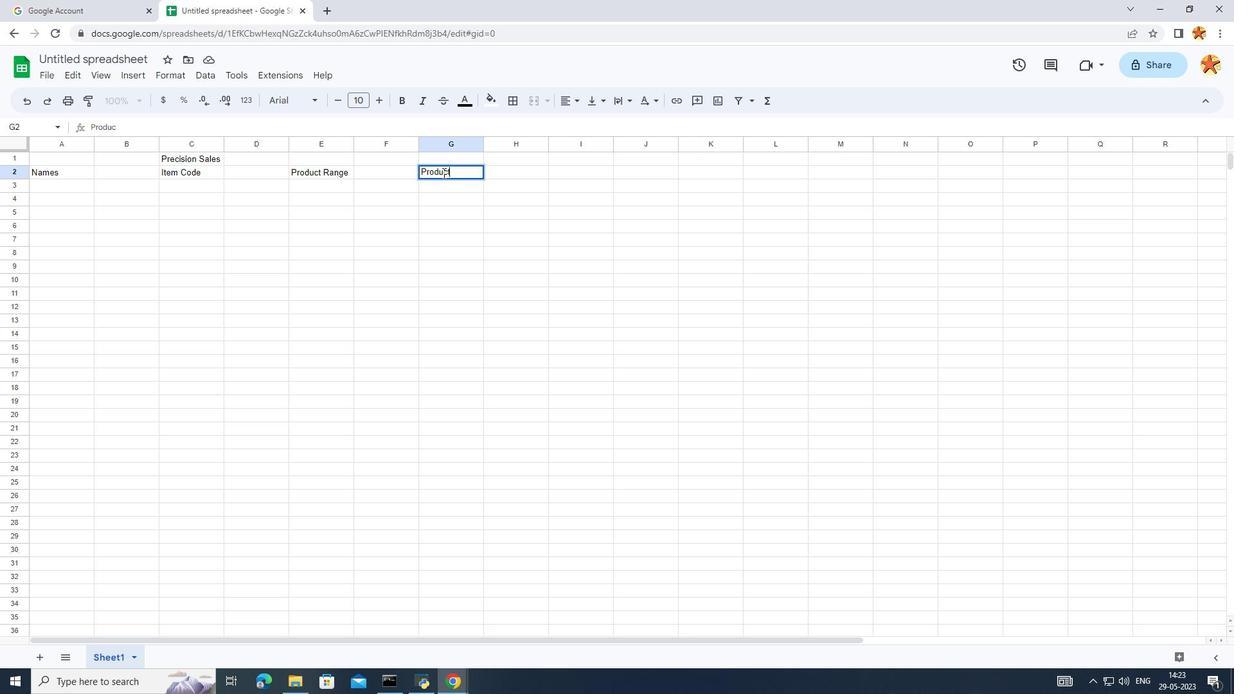 
Action: Mouse moved to (432, 244)
Screenshot: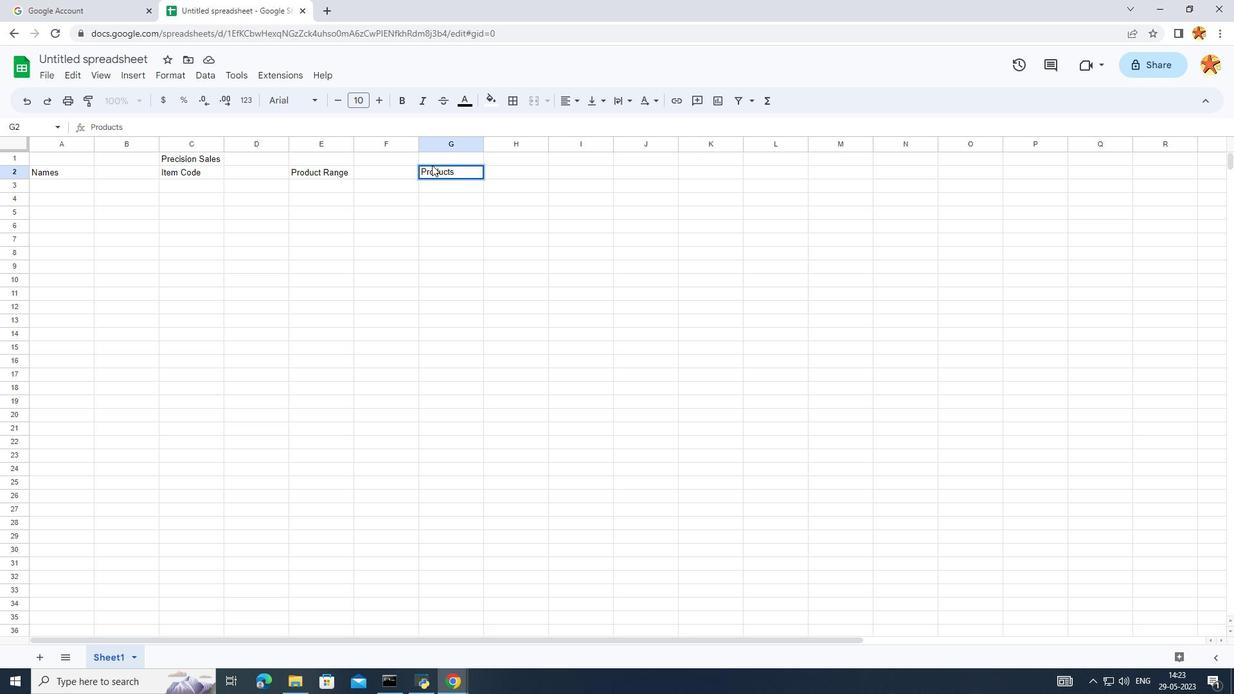 
Action: Mouse pressed left at (432, 244)
Screenshot: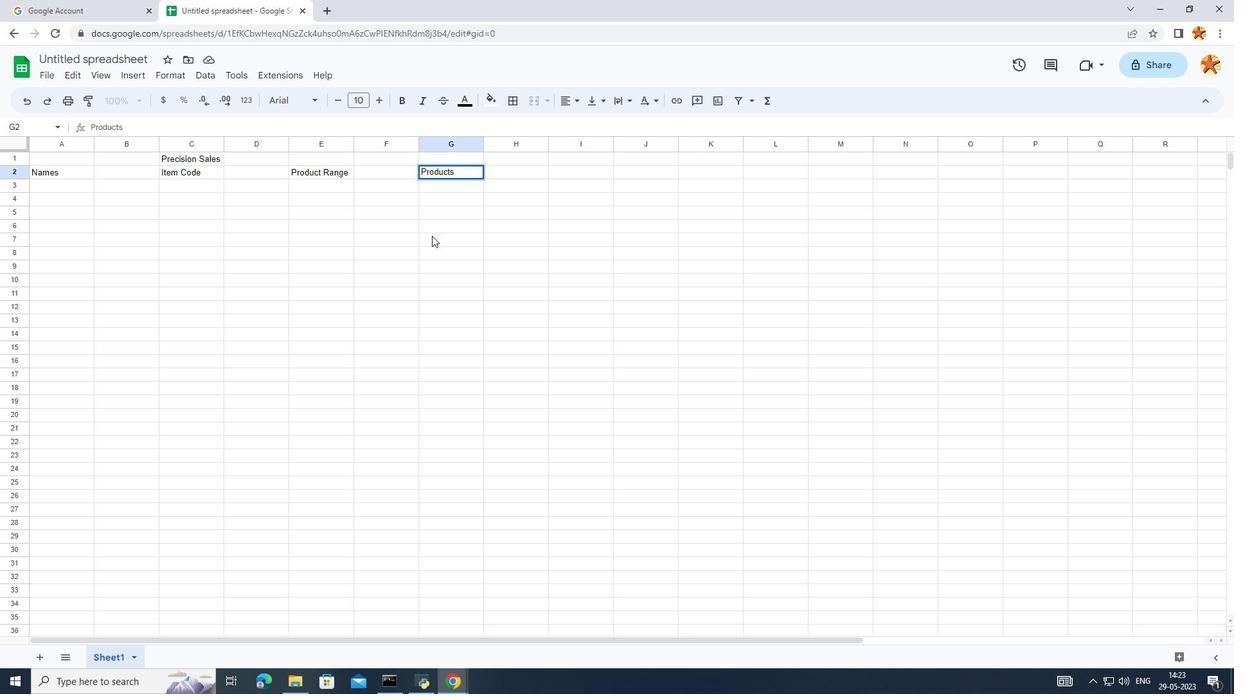 
Action: Mouse moved to (582, 178)
Screenshot: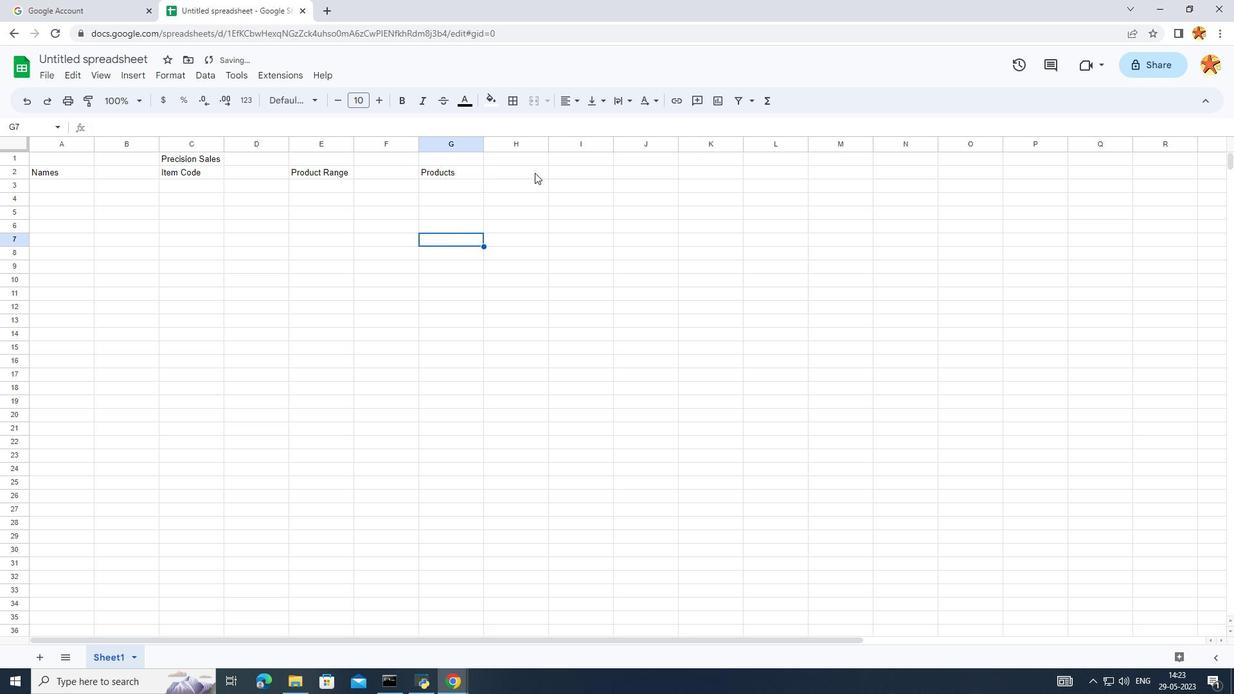 
Action: Mouse pressed left at (582, 178)
Screenshot: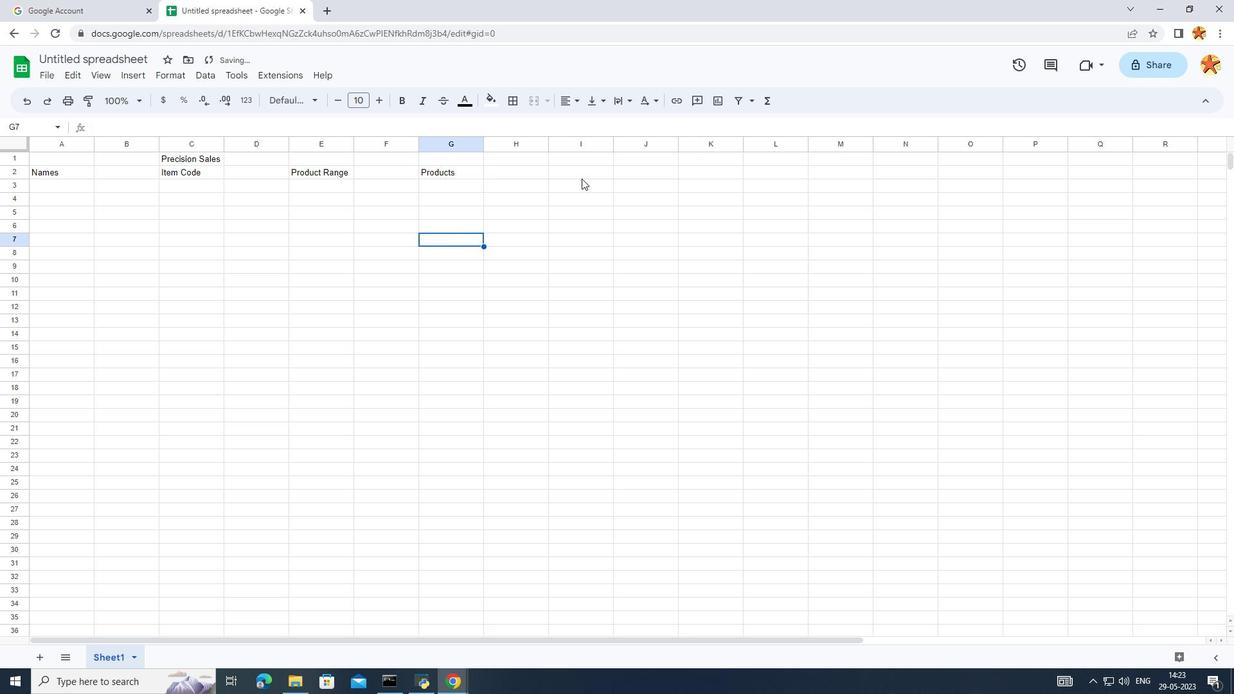 
Action: Mouse pressed left at (582, 178)
Screenshot: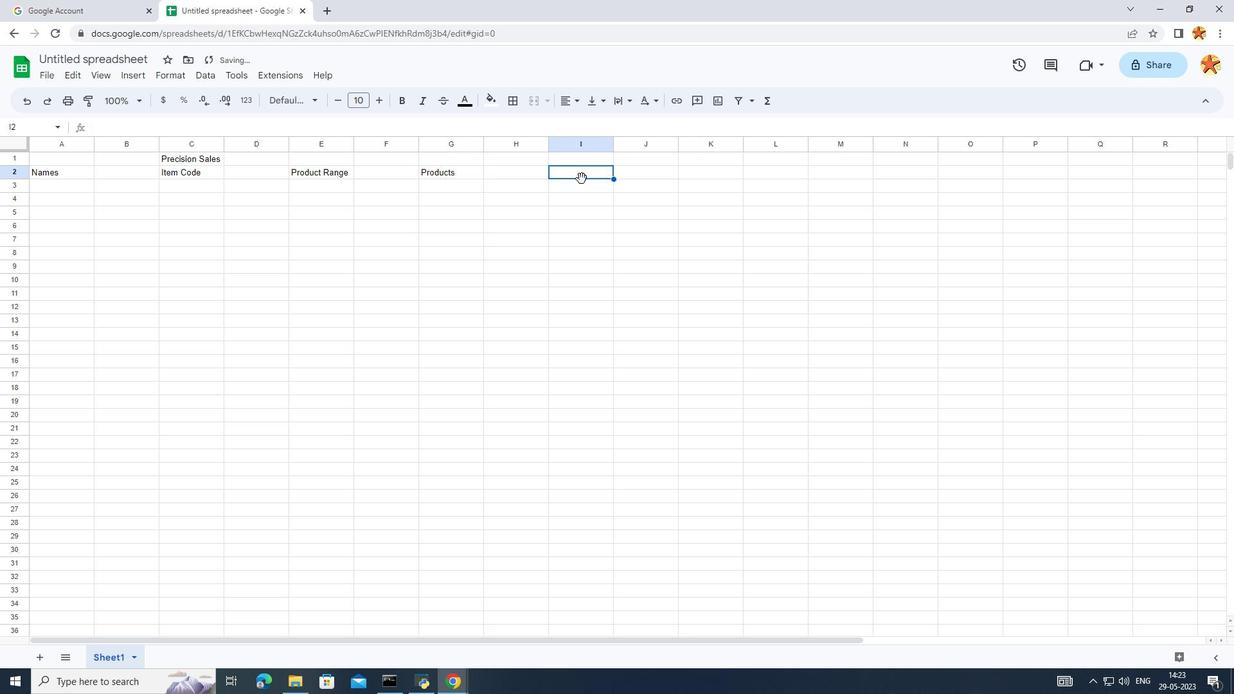 
Action: Mouse pressed left at (582, 178)
Screenshot: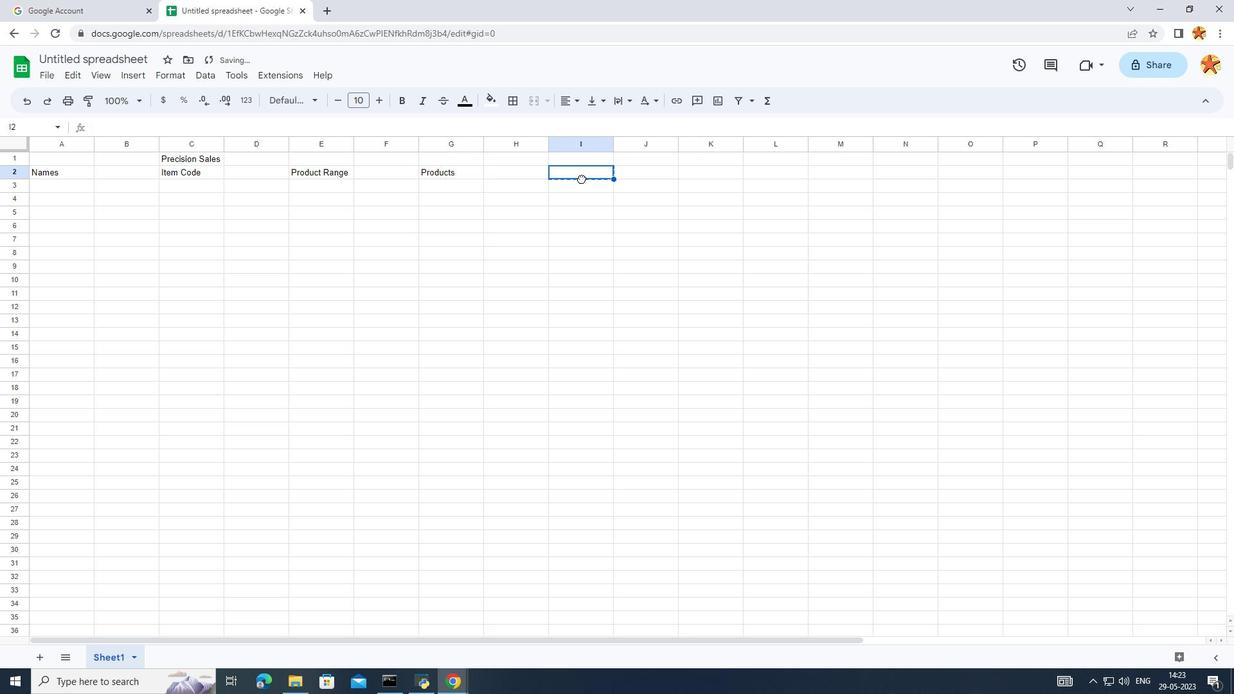 
Action: Mouse pressed left at (582, 178)
Screenshot: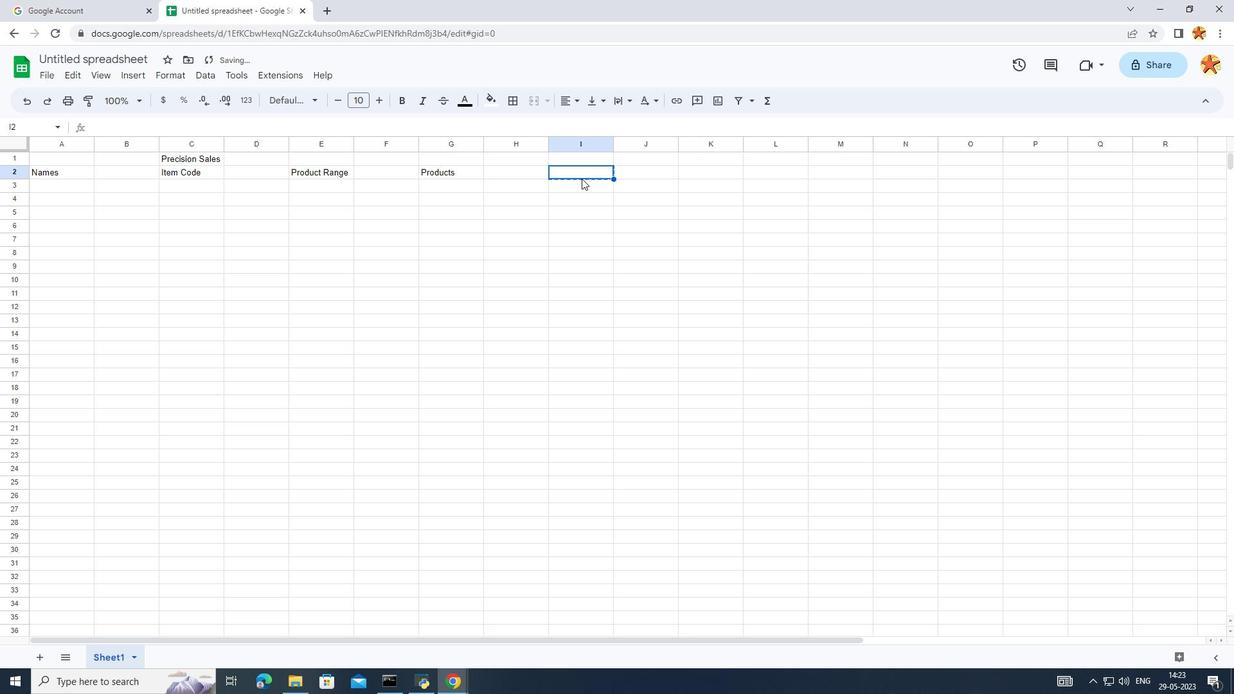 
Action: Mouse moved to (559, 166)
Screenshot: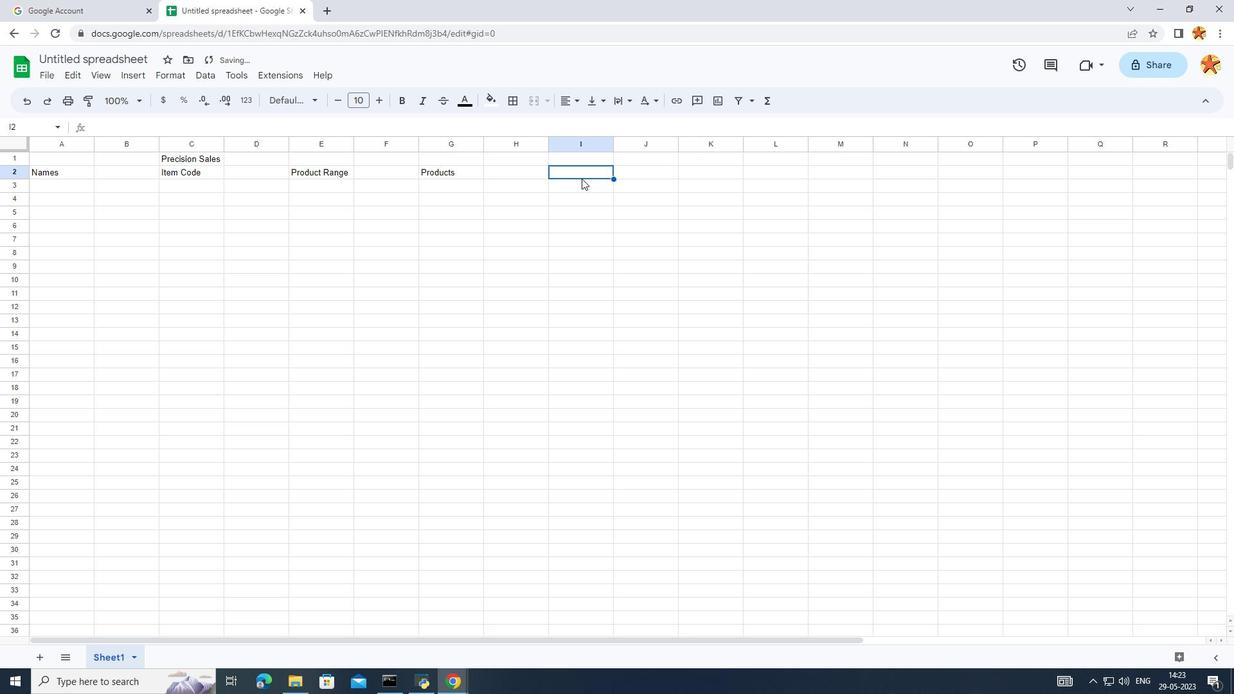
Action: Mouse pressed left at (559, 166)
Screenshot: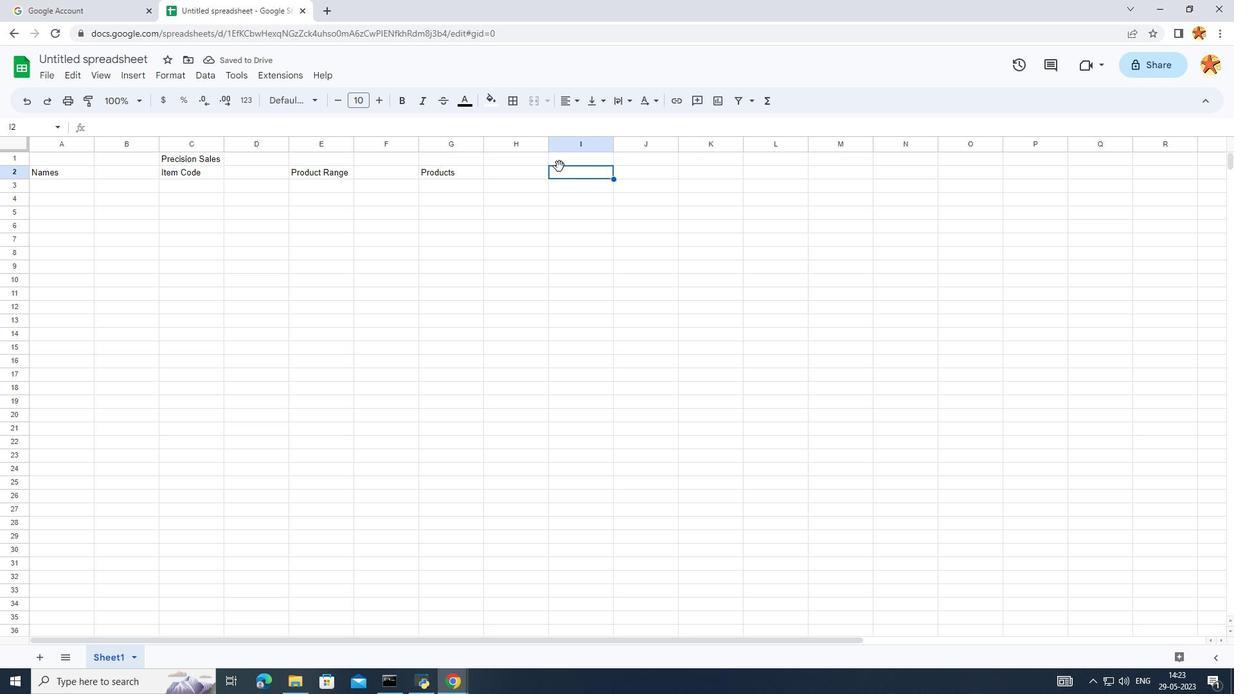 
Action: Mouse moved to (559, 172)
Screenshot: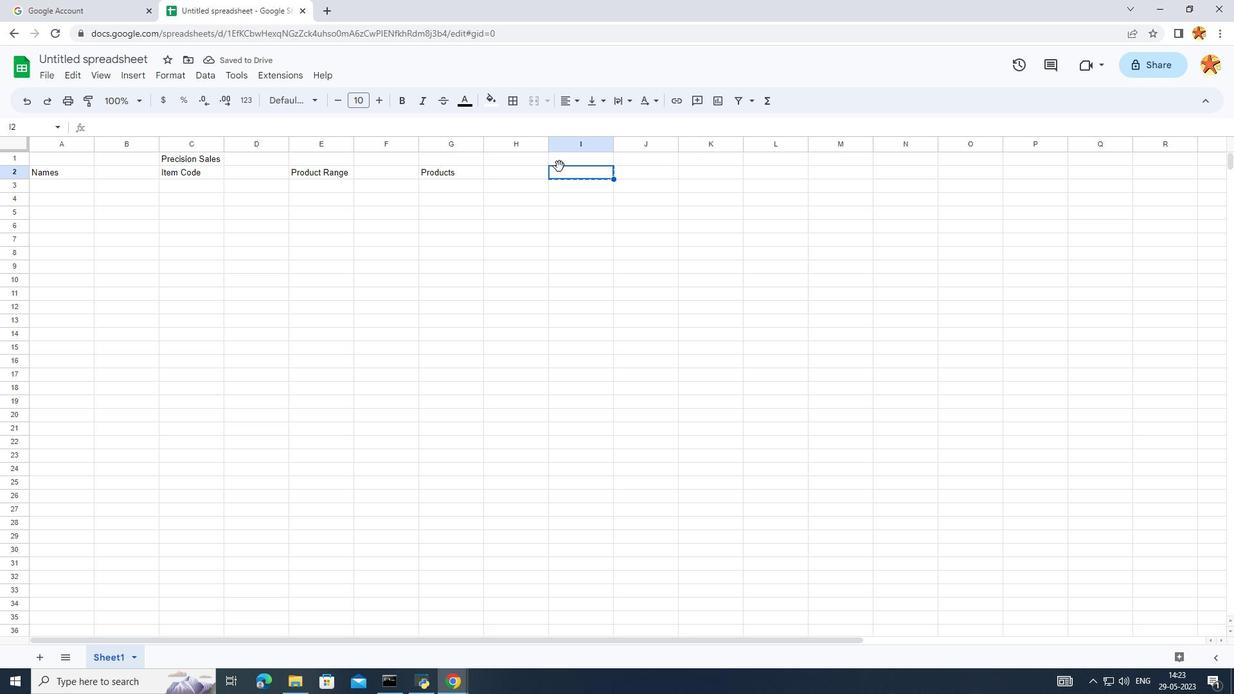 
Action: Mouse pressed left at (559, 172)
Screenshot: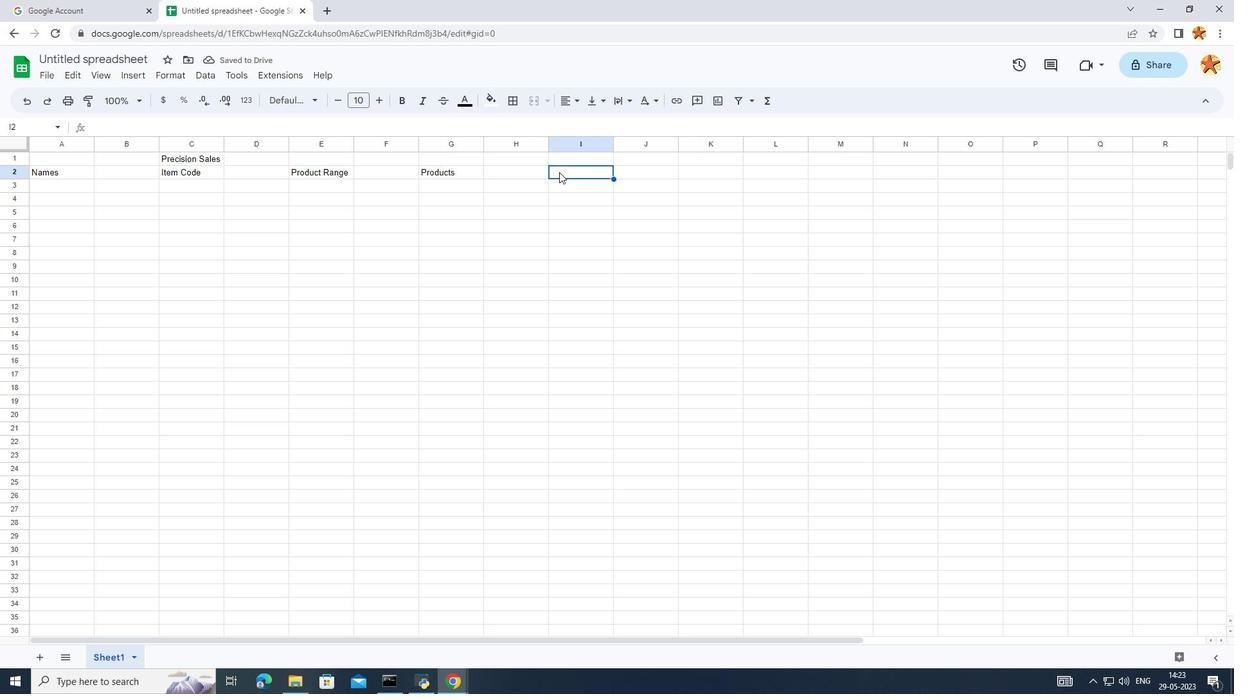 
Action: Mouse pressed left at (559, 172)
Screenshot: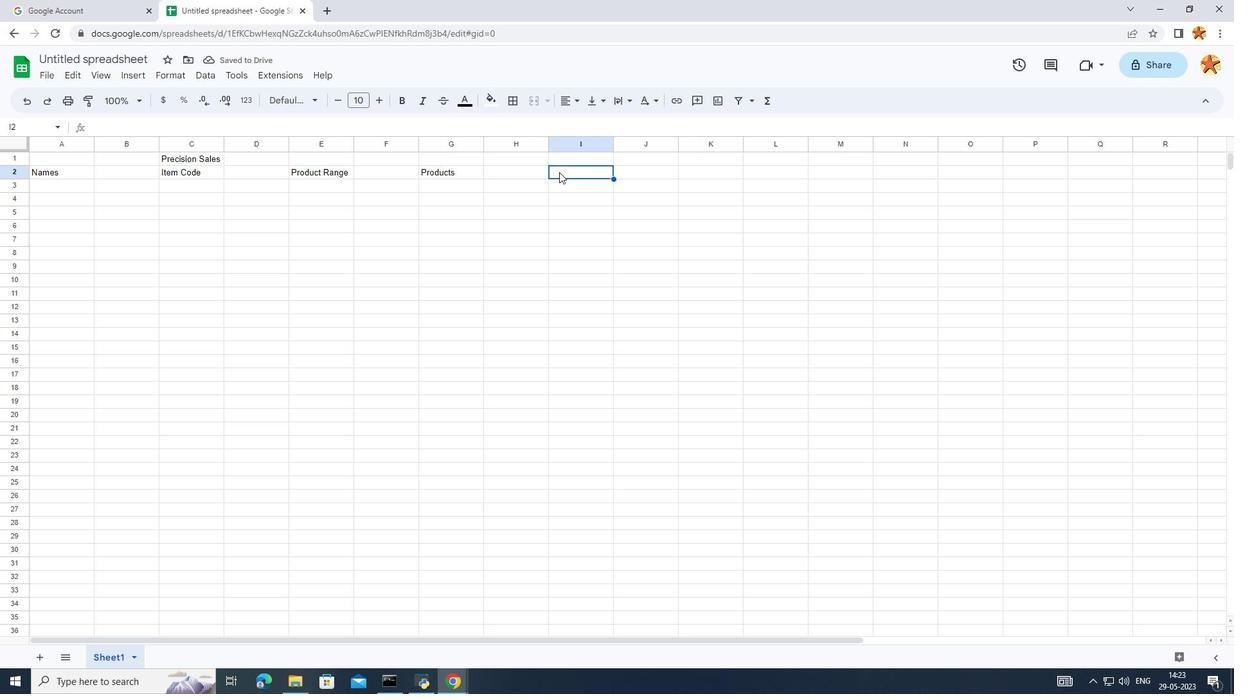 
Action: Key pressed q
Screenshot: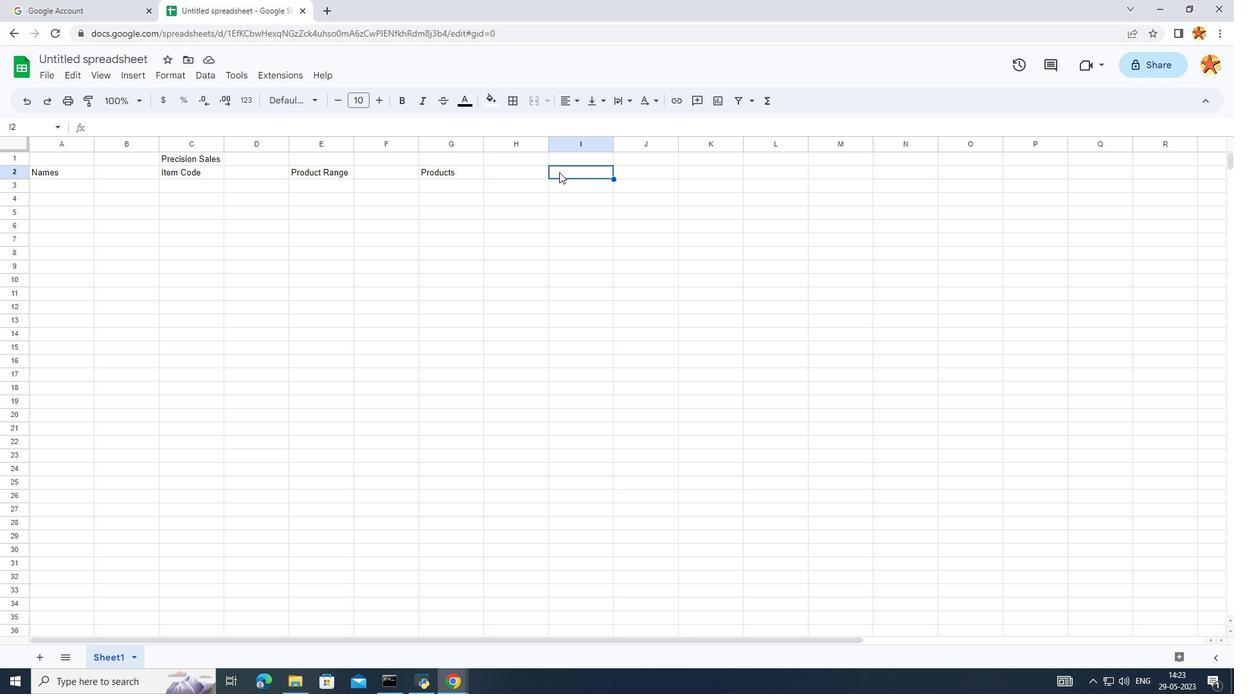 
Action: Mouse moved to (559, 173)
Screenshot: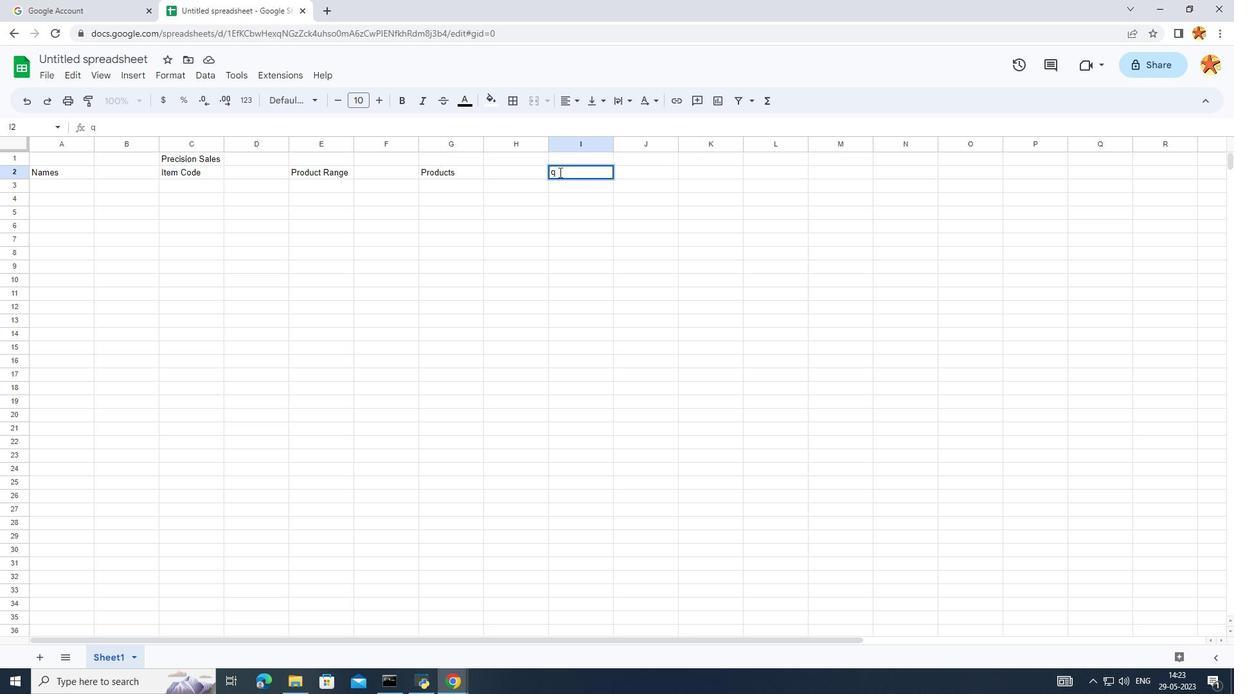 
Action: Key pressed <Key.backspace><Key.caps_lock>QTY\\\<Key.backspace><Key.backspace><Key.backspace><Key.backspace><Key.backspace><Key.backspace>Q<Key.caps_lock>ty.
Screenshot: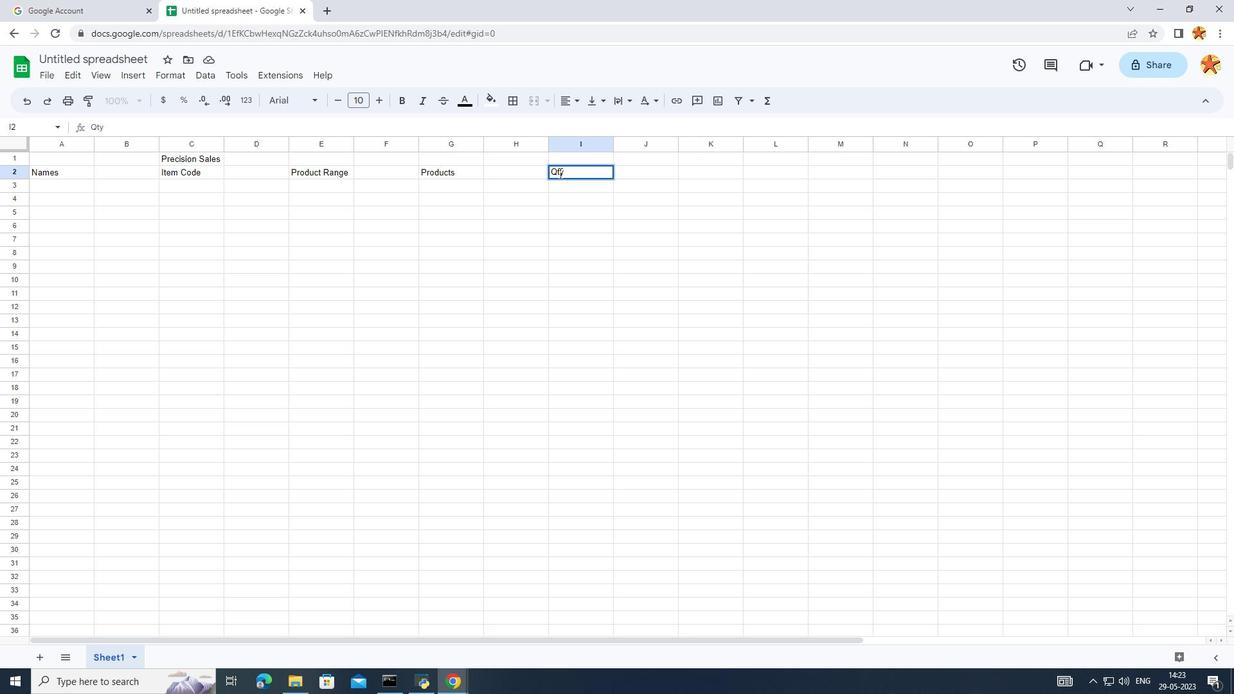
Action: Mouse moved to (523, 312)
Screenshot: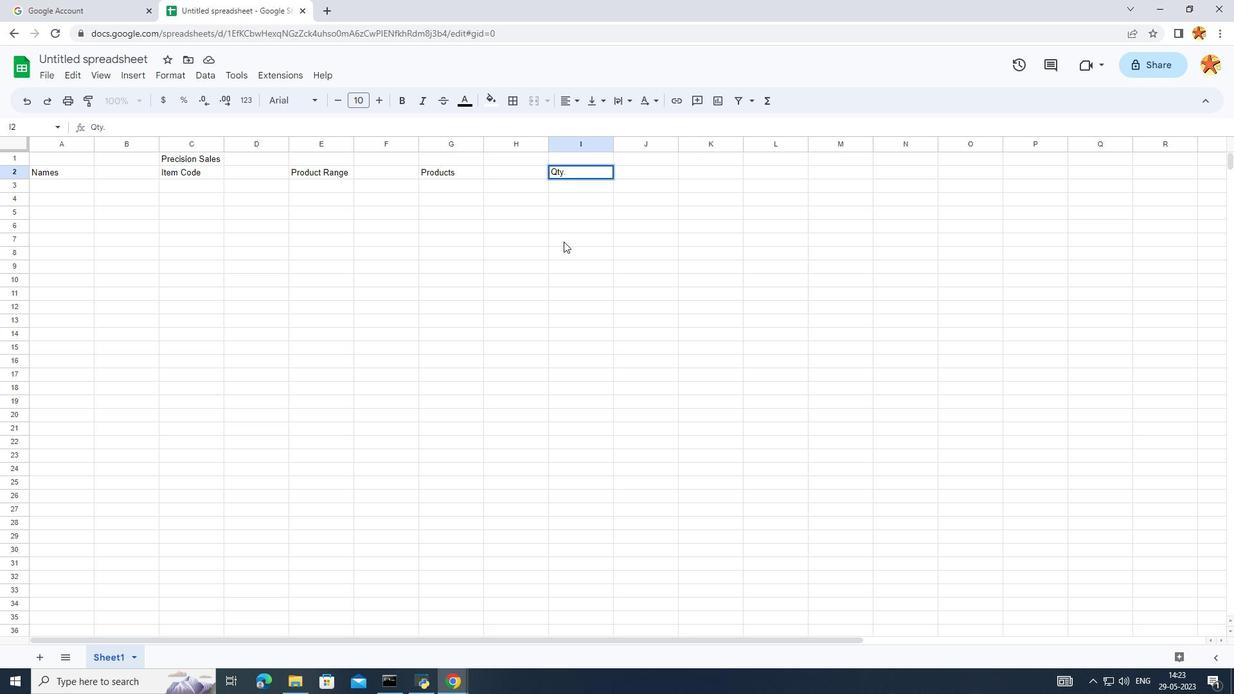 
Action: Mouse pressed left at (523, 312)
Screenshot: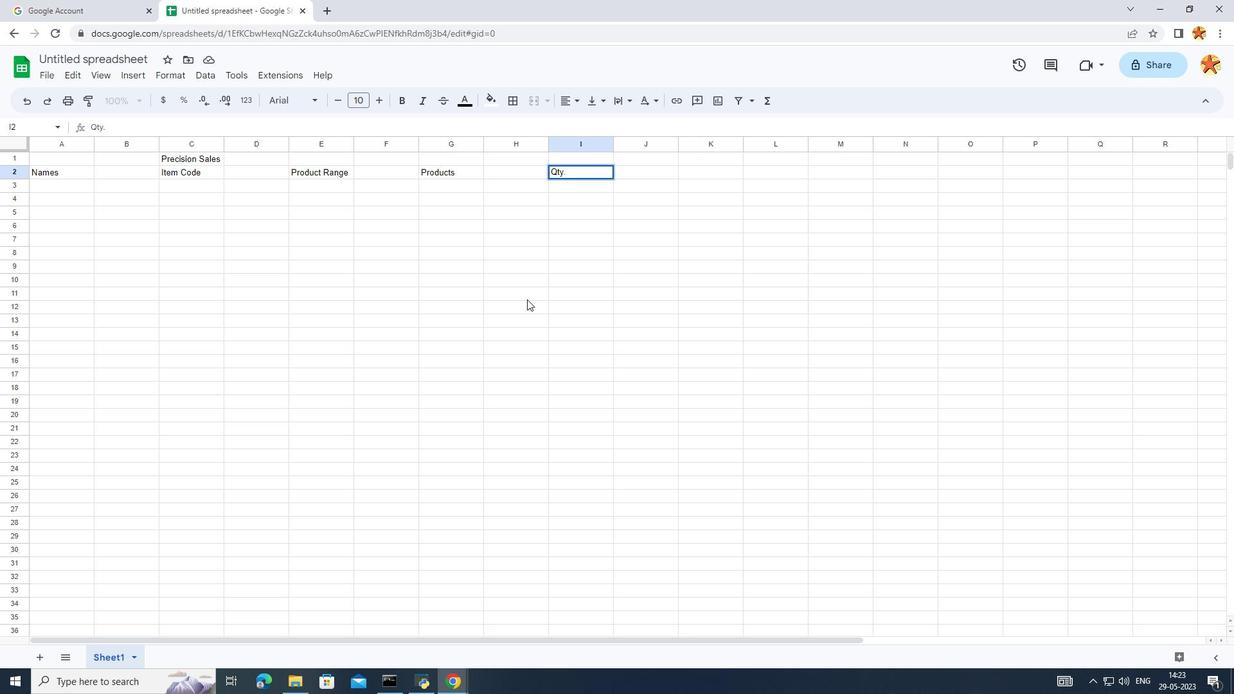 
Action: Mouse moved to (625, 171)
Screenshot: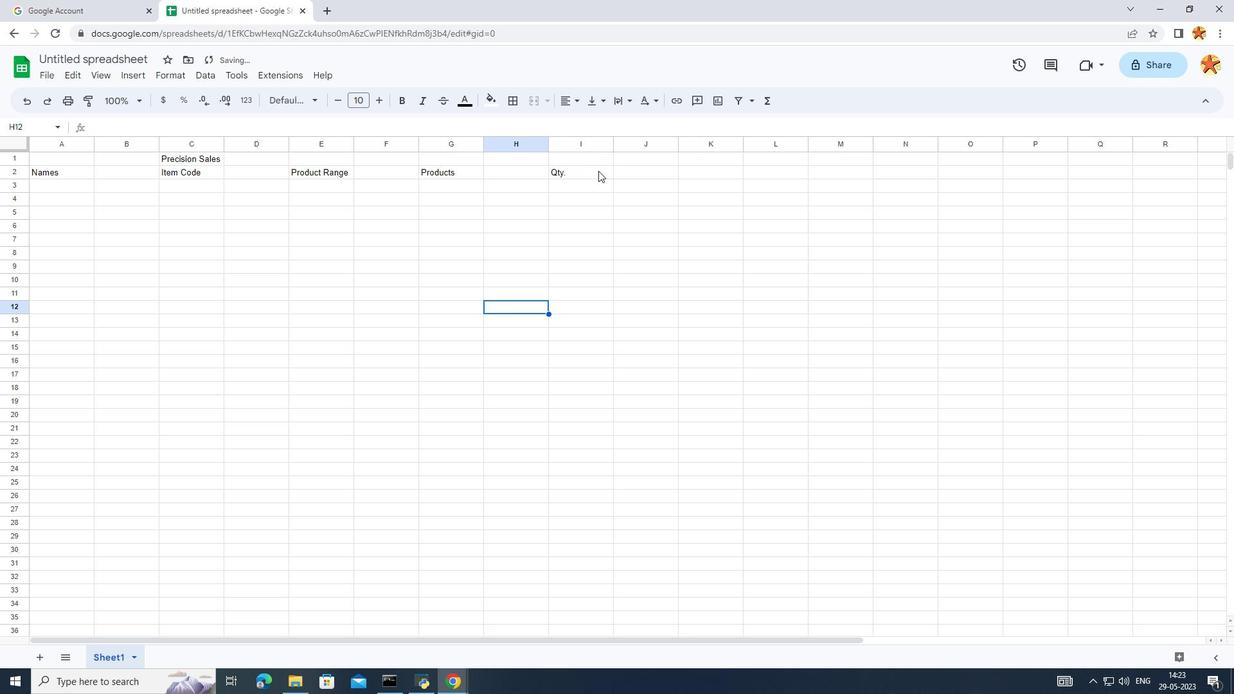 
Action: Mouse pressed left at (625, 171)
Screenshot: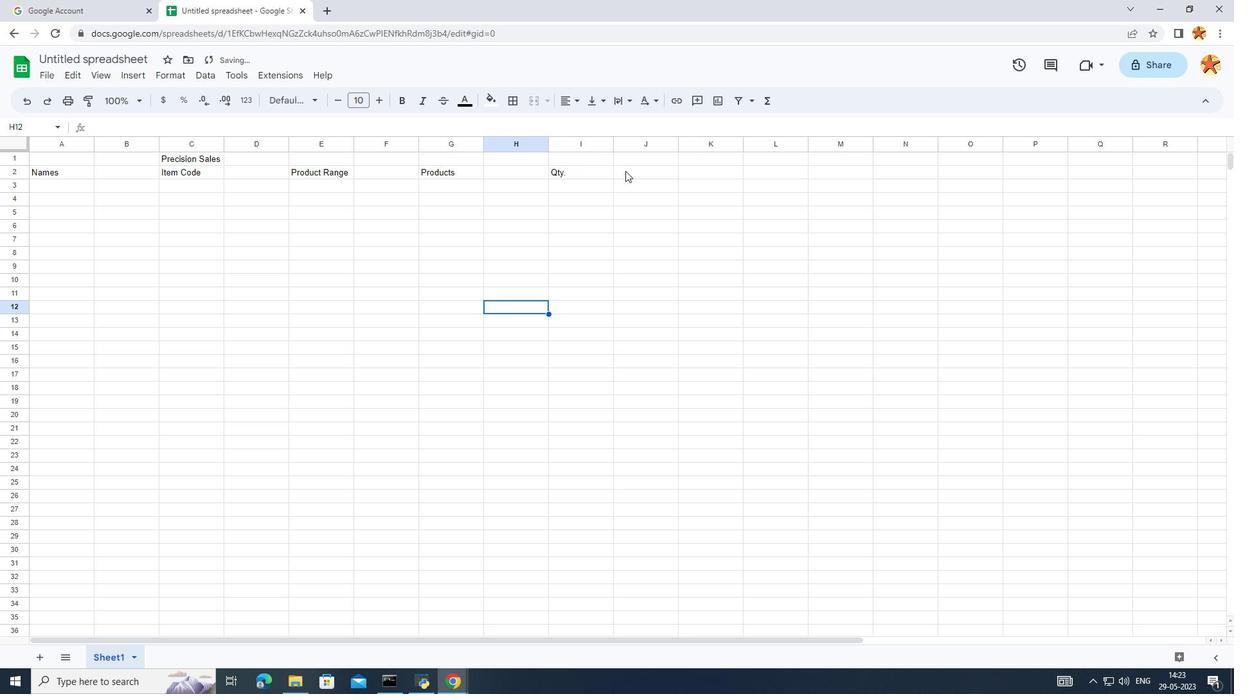 
Action: Mouse moved to (715, 169)
Screenshot: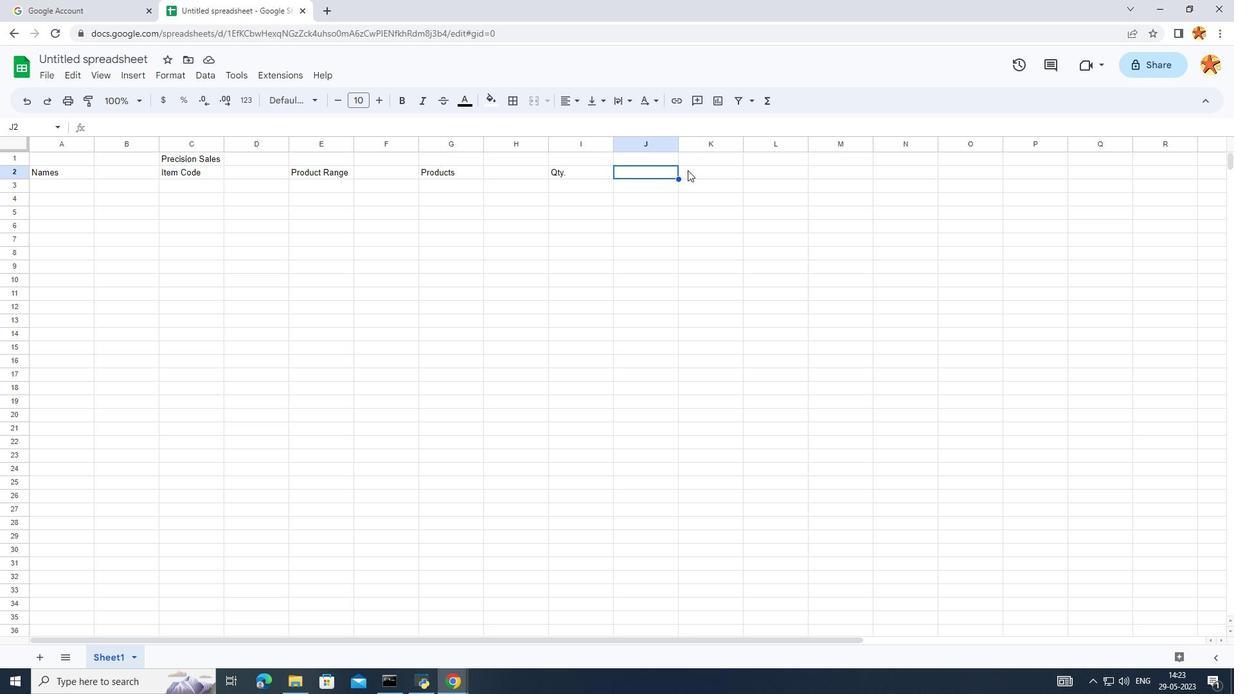 
Action: Mouse pressed left at (715, 169)
Screenshot: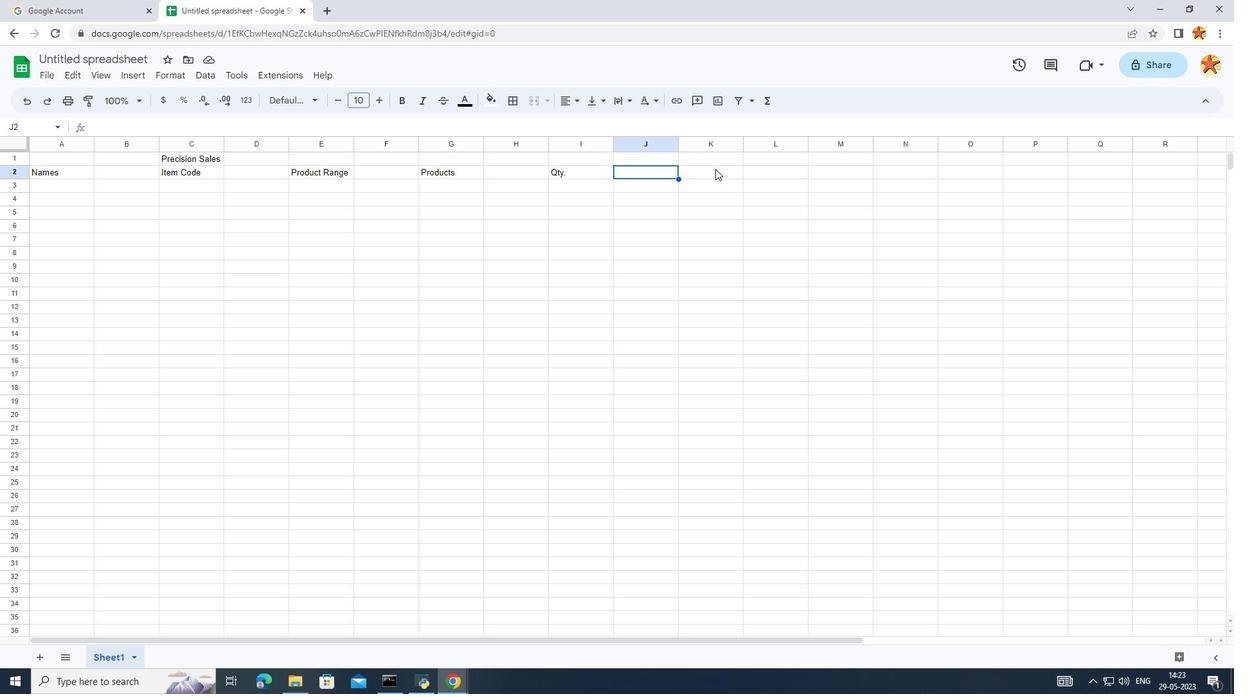 
Action: Key pressed <Key.caps_lock>T<Key.caps_lock>otal
Screenshot: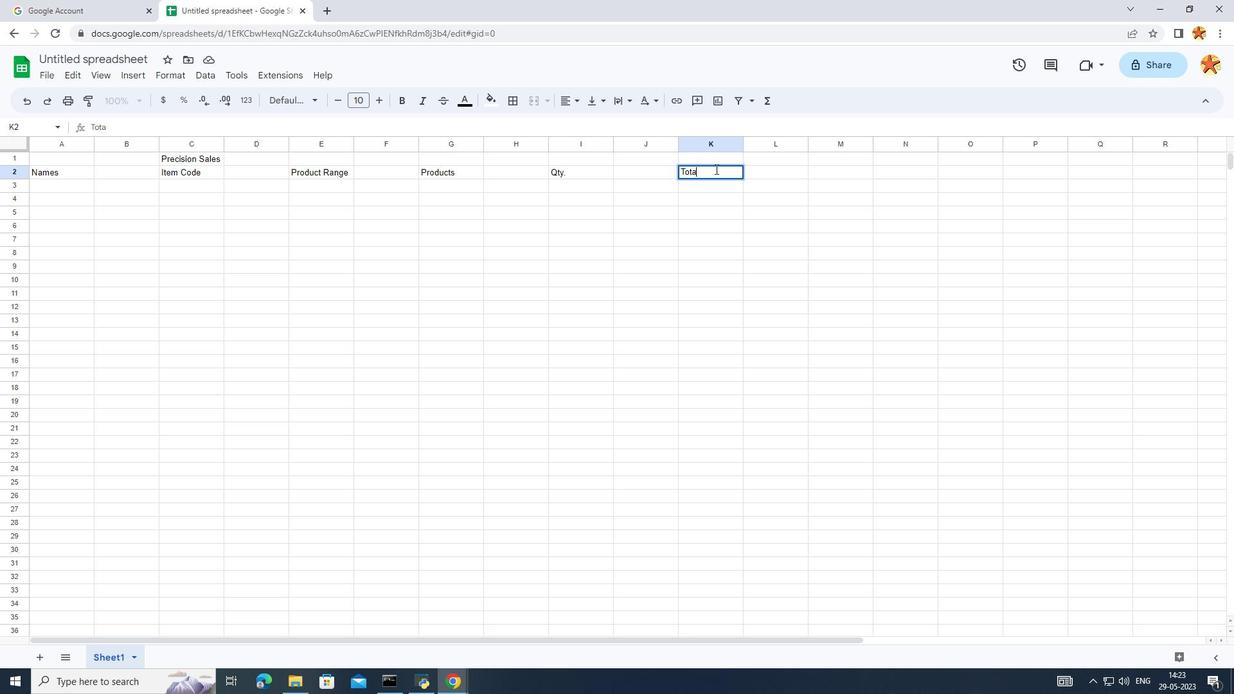 
Action: Mouse moved to (737, 324)
Screenshot: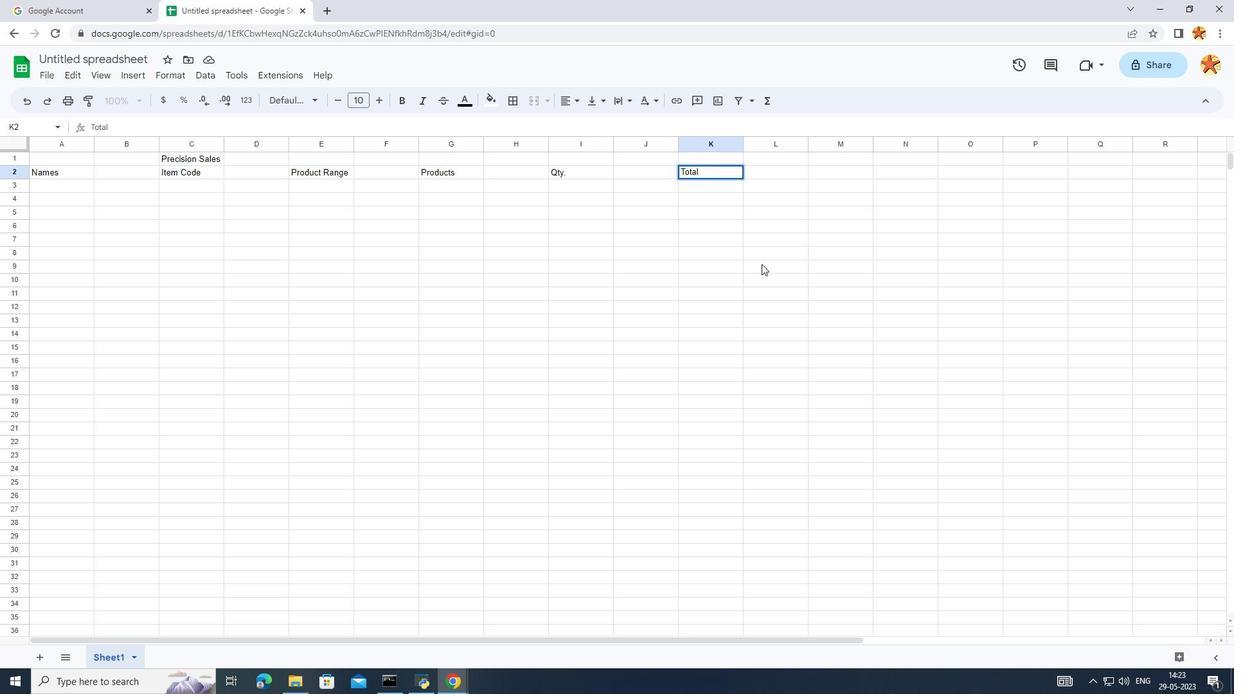 
Action: Mouse pressed left at (737, 324)
Screenshot: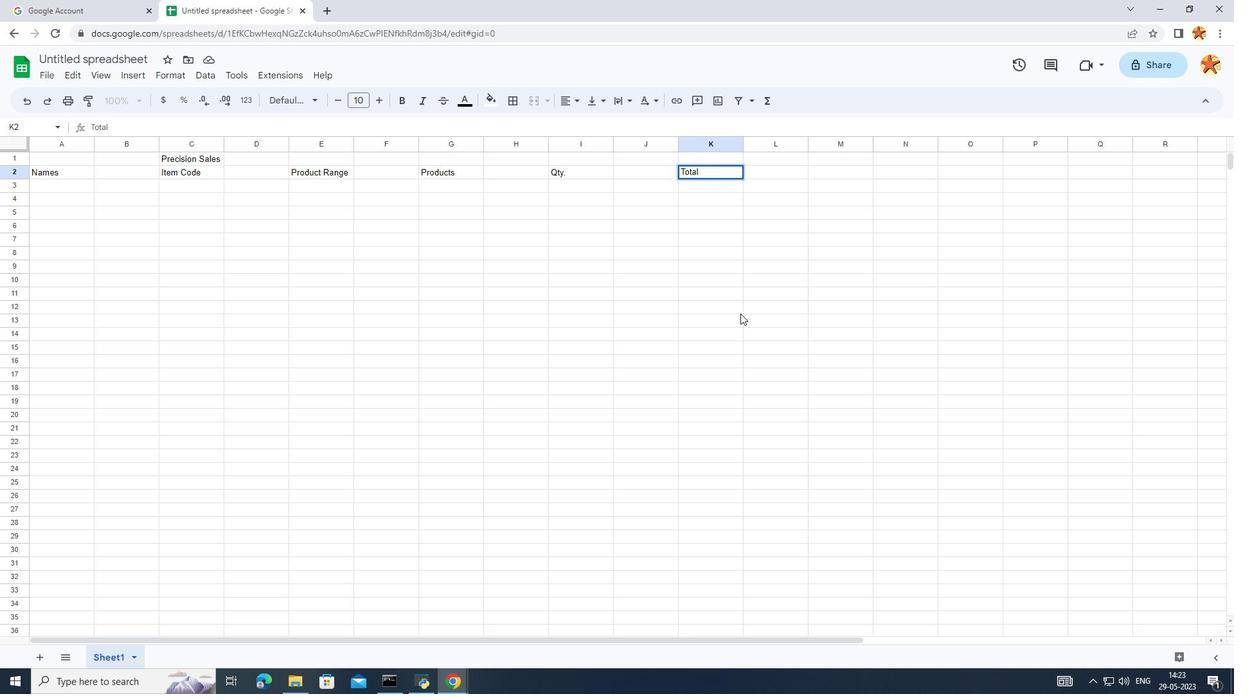 
Action: Mouse moved to (73, 169)
Screenshot: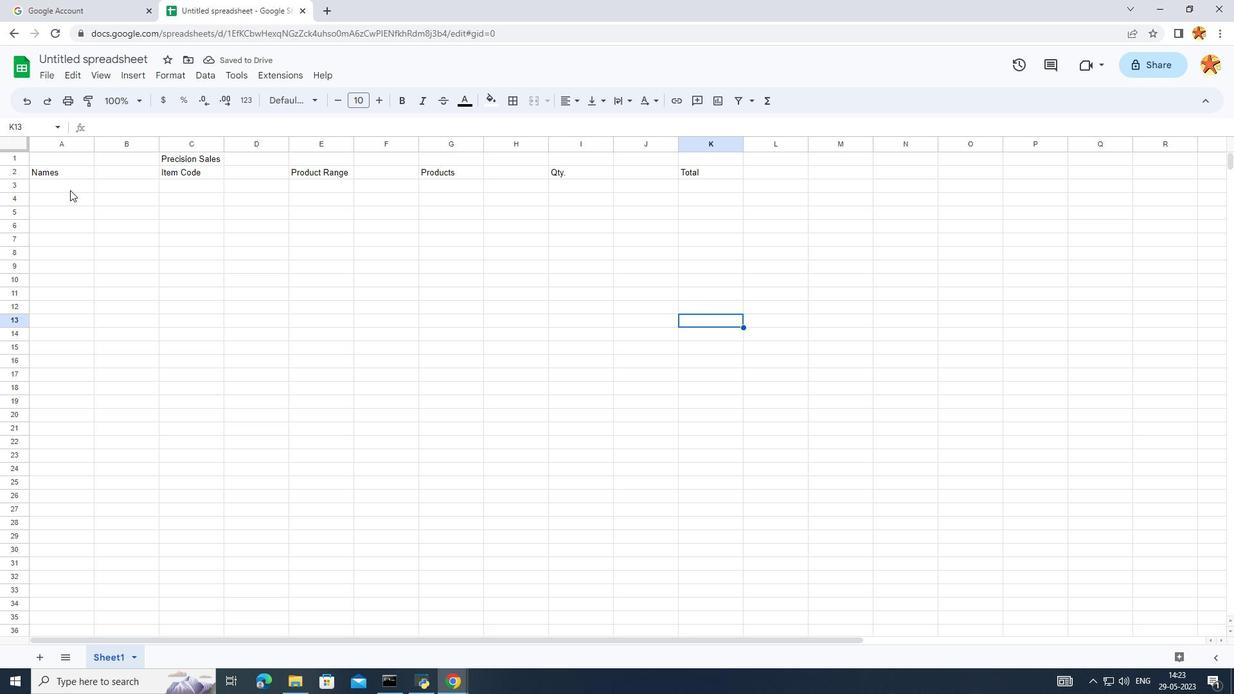 
Action: Mouse pressed left at (73, 169)
Screenshot: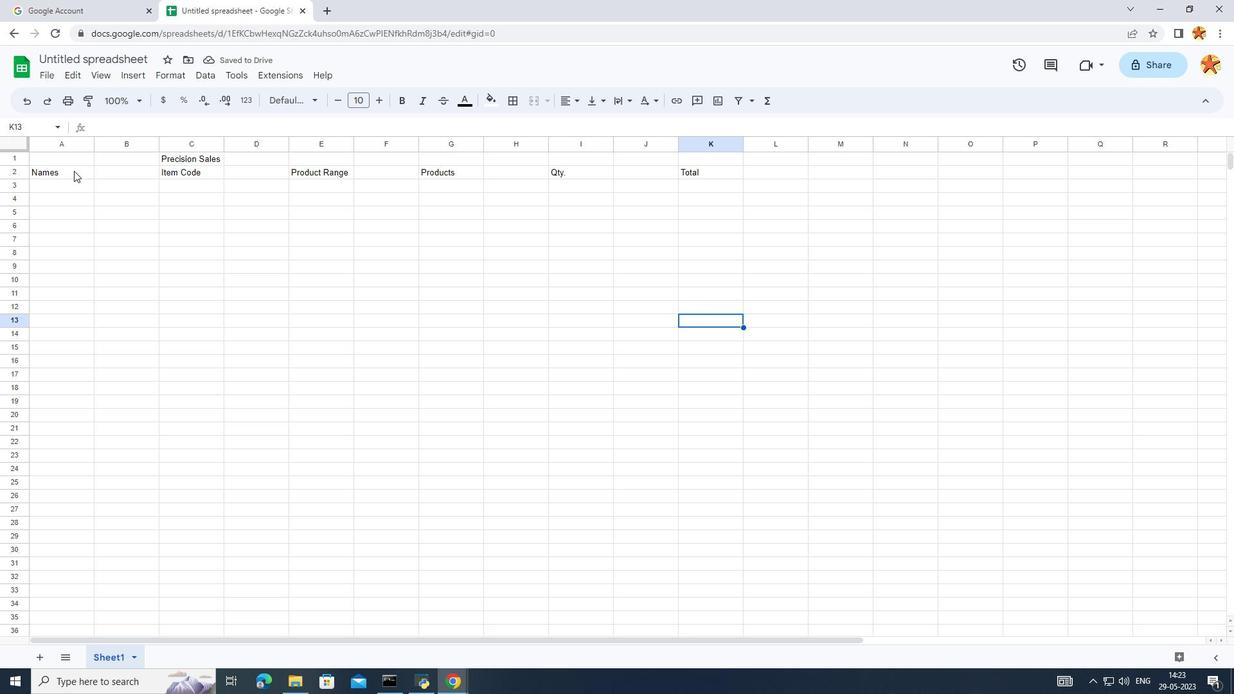 
Action: Mouse moved to (72, 179)
Screenshot: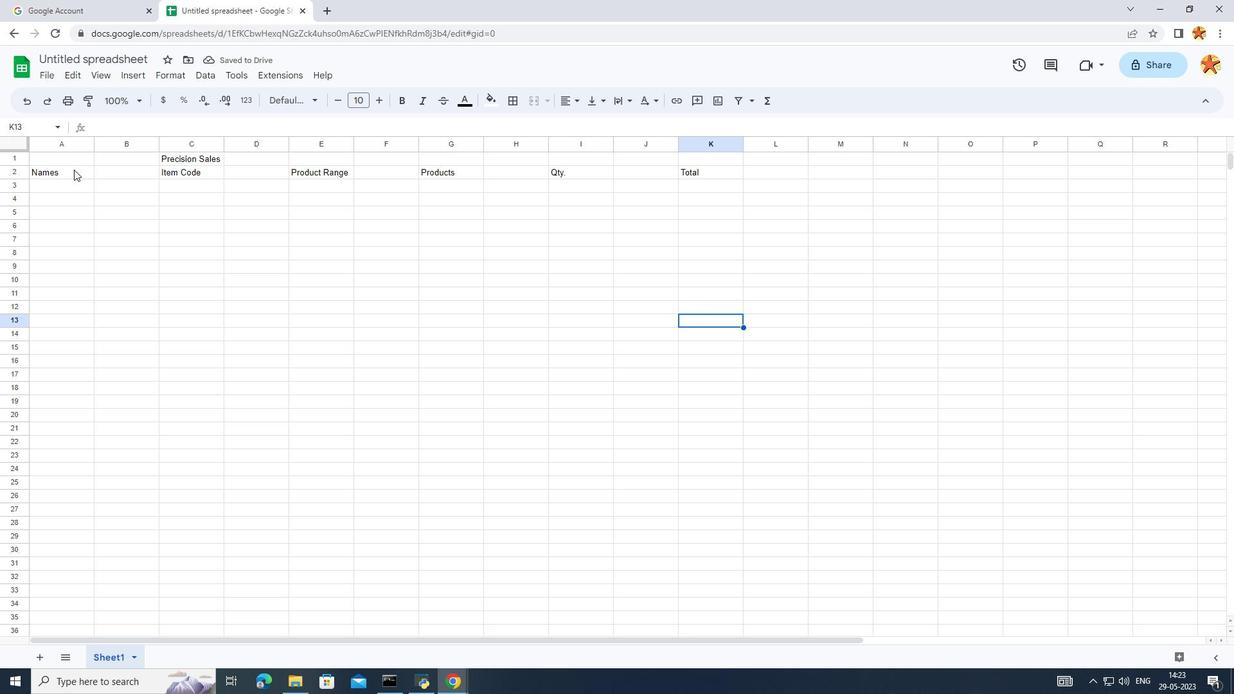 
Action: Mouse pressed left at (72, 179)
Screenshot: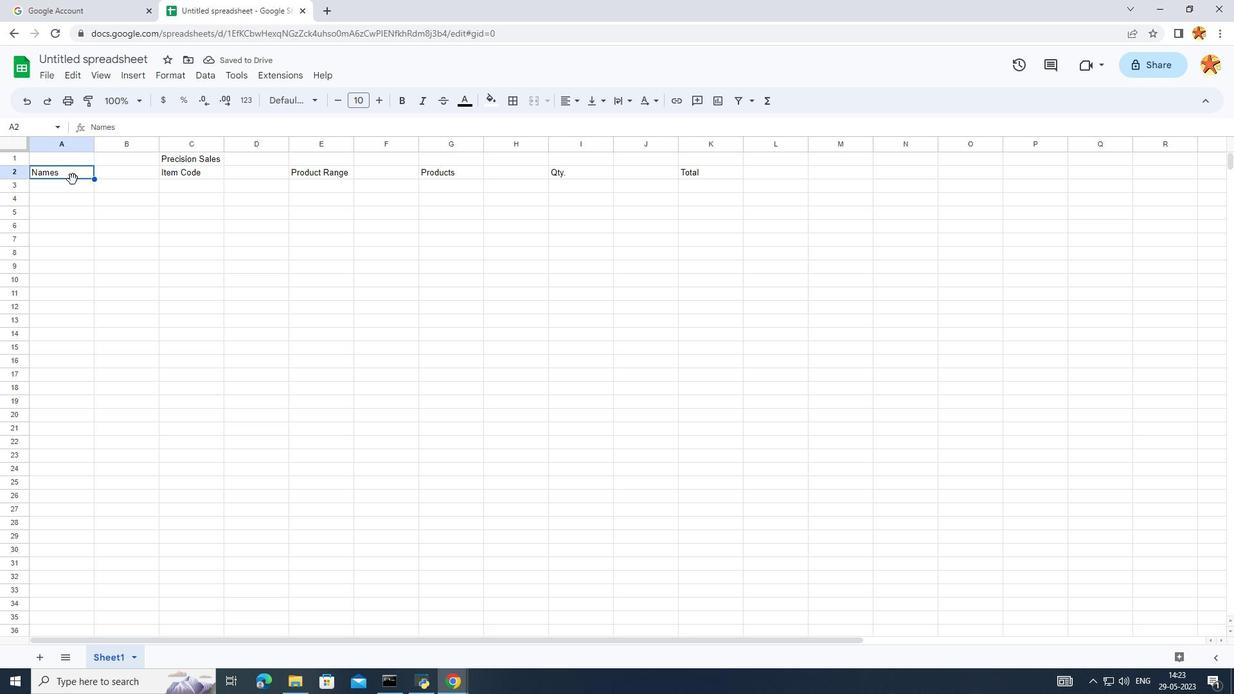 
Action: Mouse pressed left at (72, 179)
Screenshot: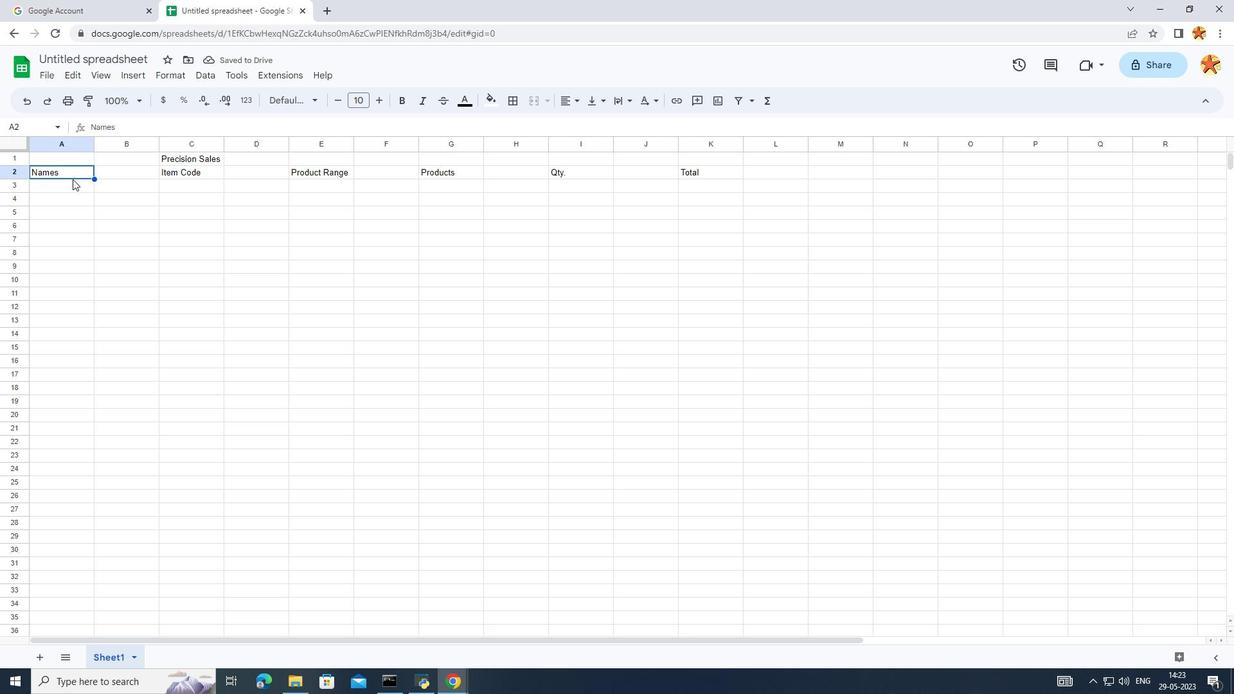 
Action: Mouse moved to (72, 182)
Screenshot: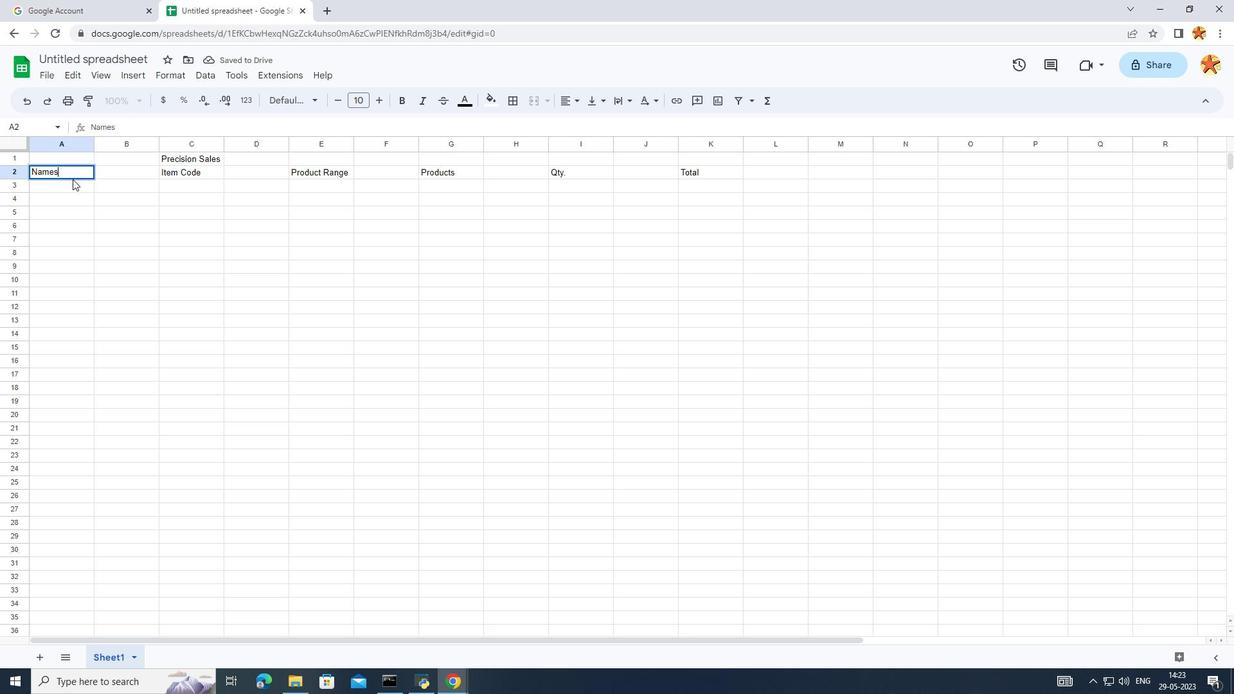 
Action: Mouse pressed left at (72, 182)
Screenshot: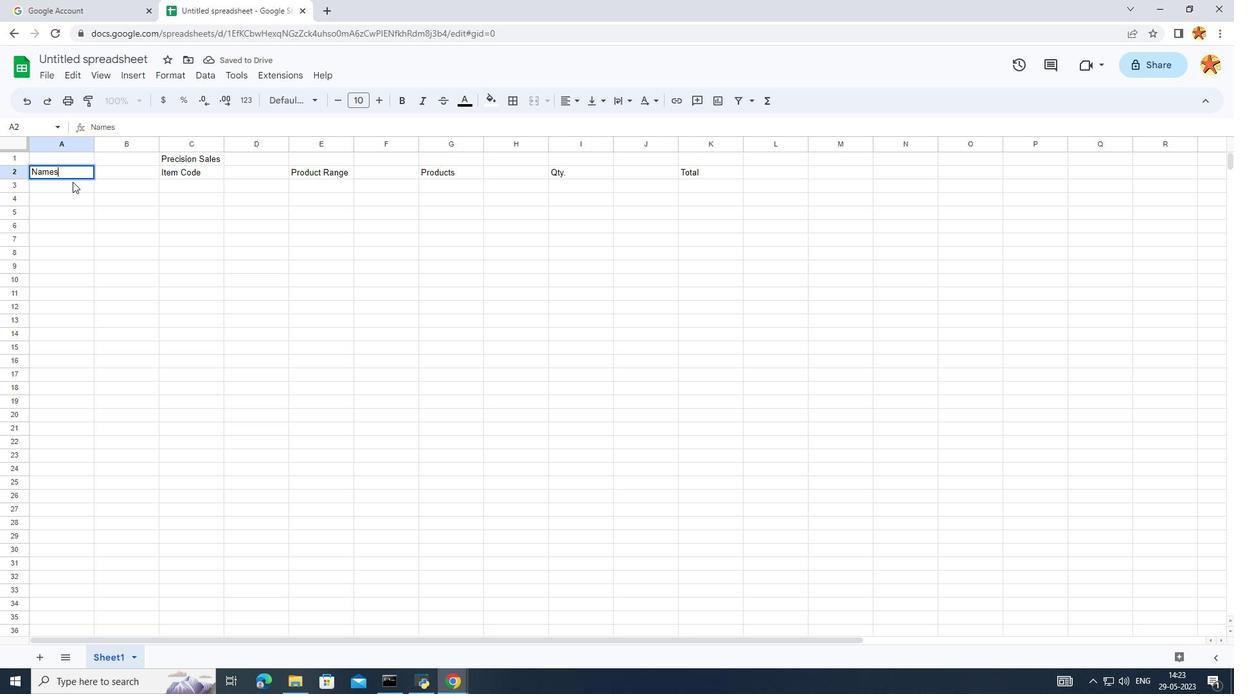 
Action: Mouse pressed left at (72, 182)
Screenshot: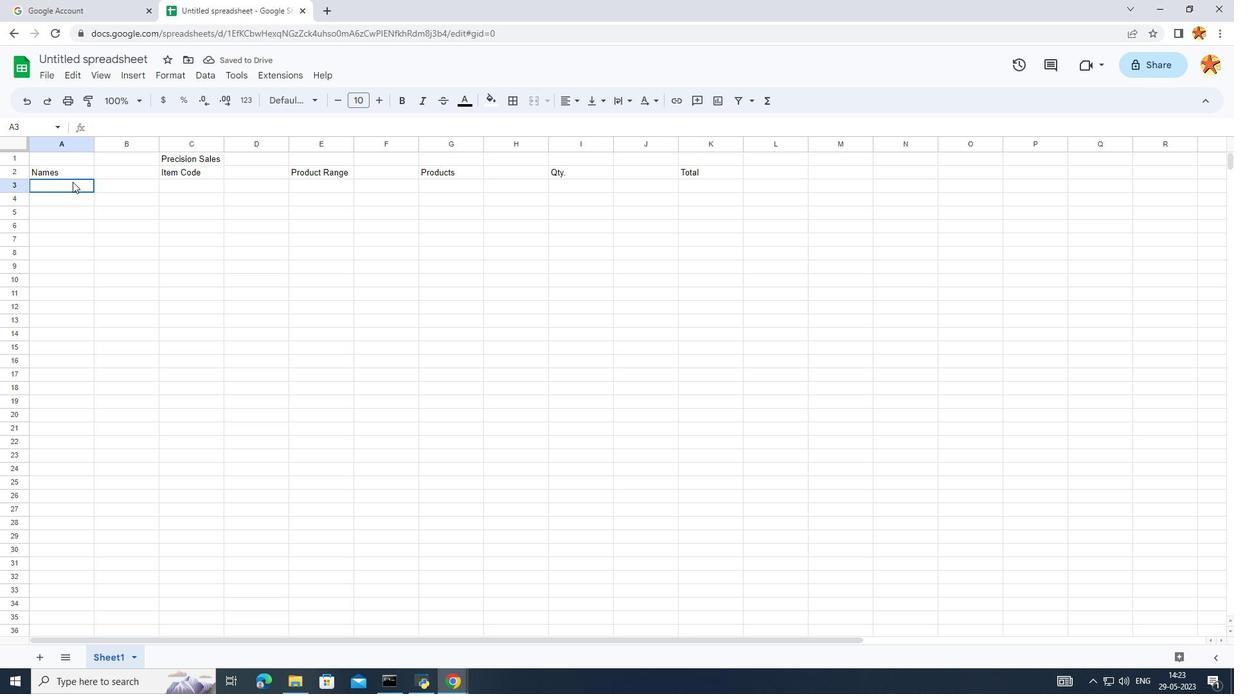 
Action: Mouse pressed left at (72, 182)
Screenshot: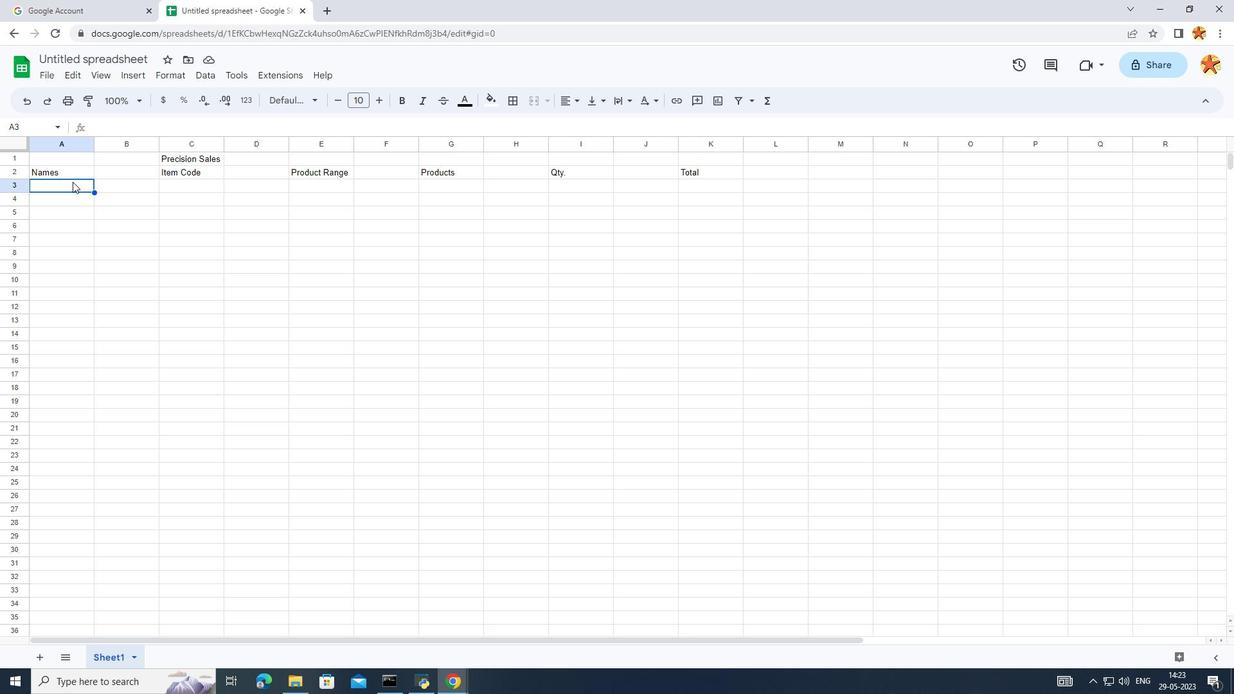 
Action: Key pressed <Key.caps_lock>D<Key.caps_lock>ab<Key.backspace>vid<Key.space><Key.caps_lock>W<Key.caps_lock>hitye
Screenshot: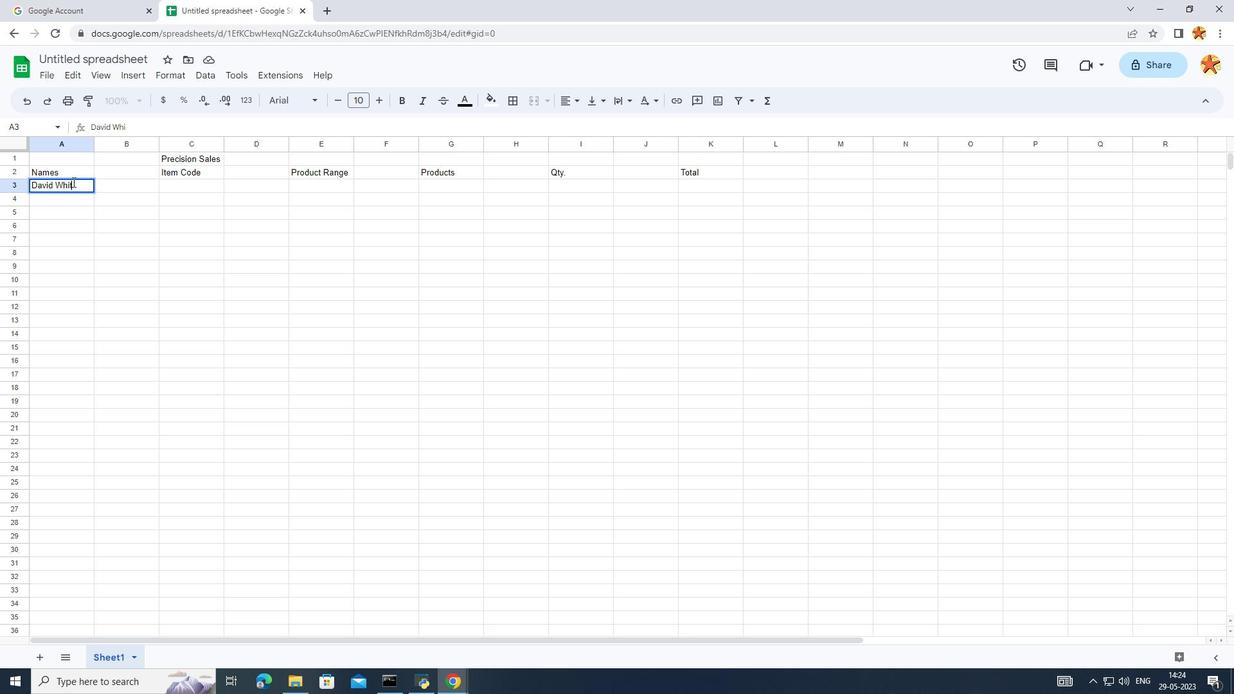 
Action: Mouse moved to (127, 137)
Screenshot: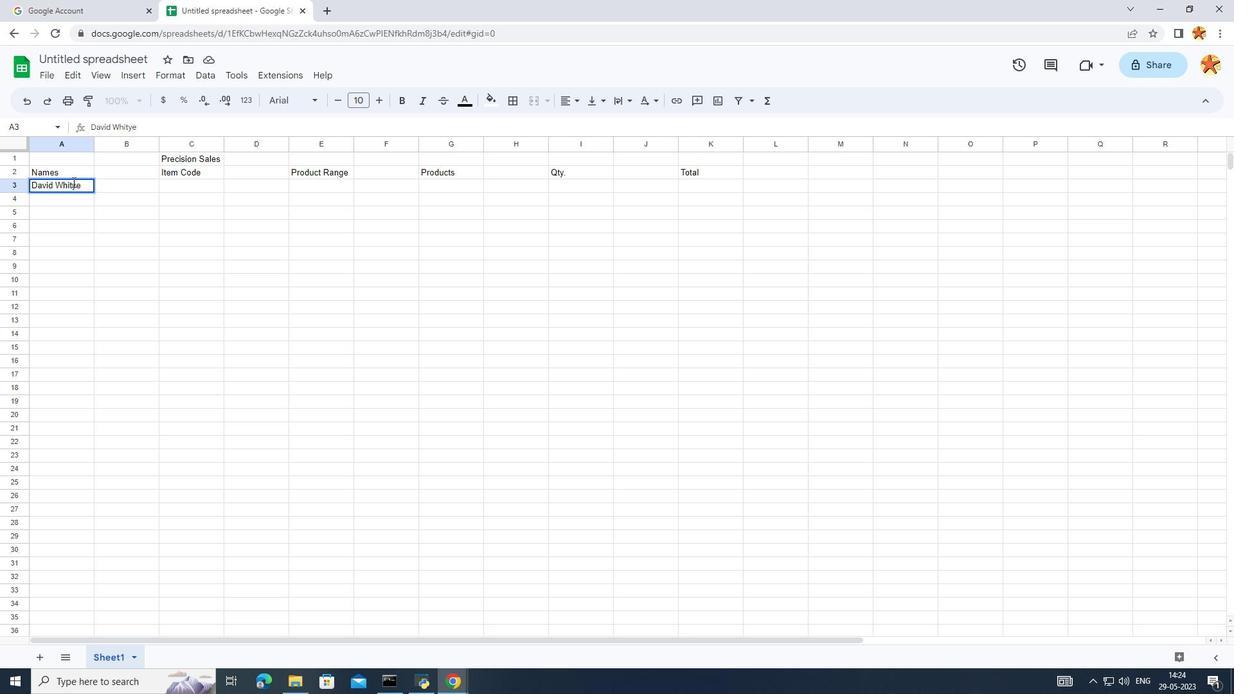 
Action: Key pressed <Key.backspace><Key.backspace><Key.backspace>te
Screenshot: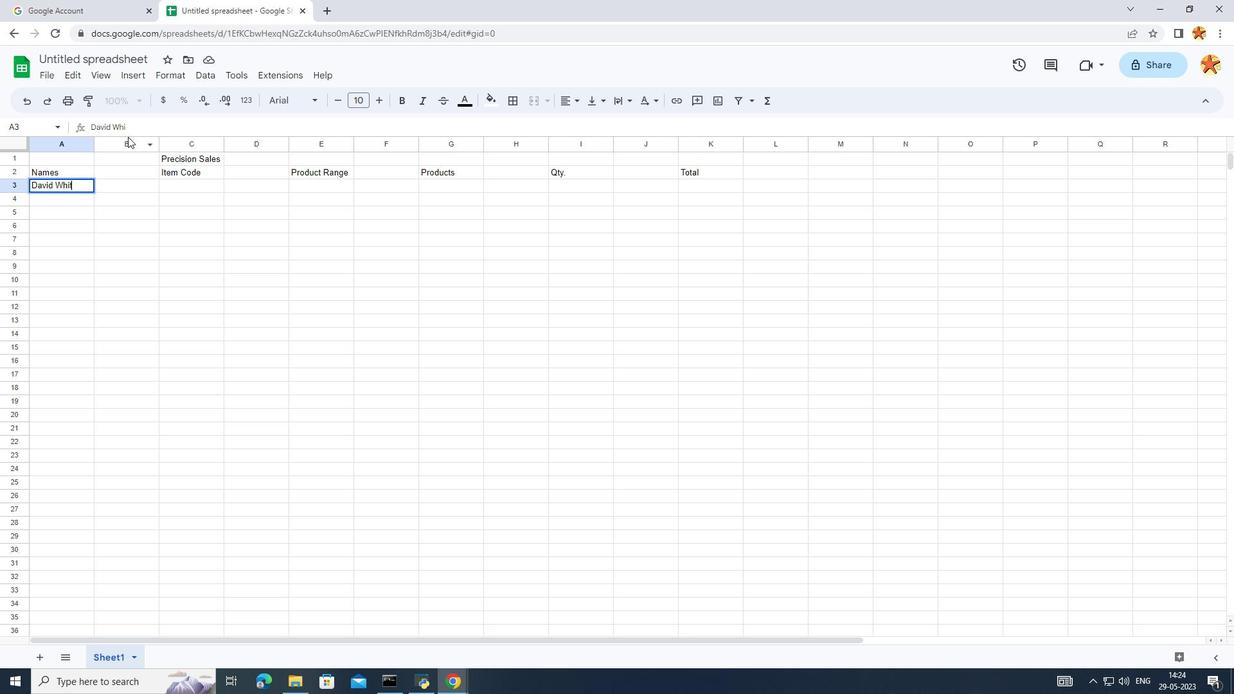 
Action: Mouse moved to (54, 198)
Screenshot: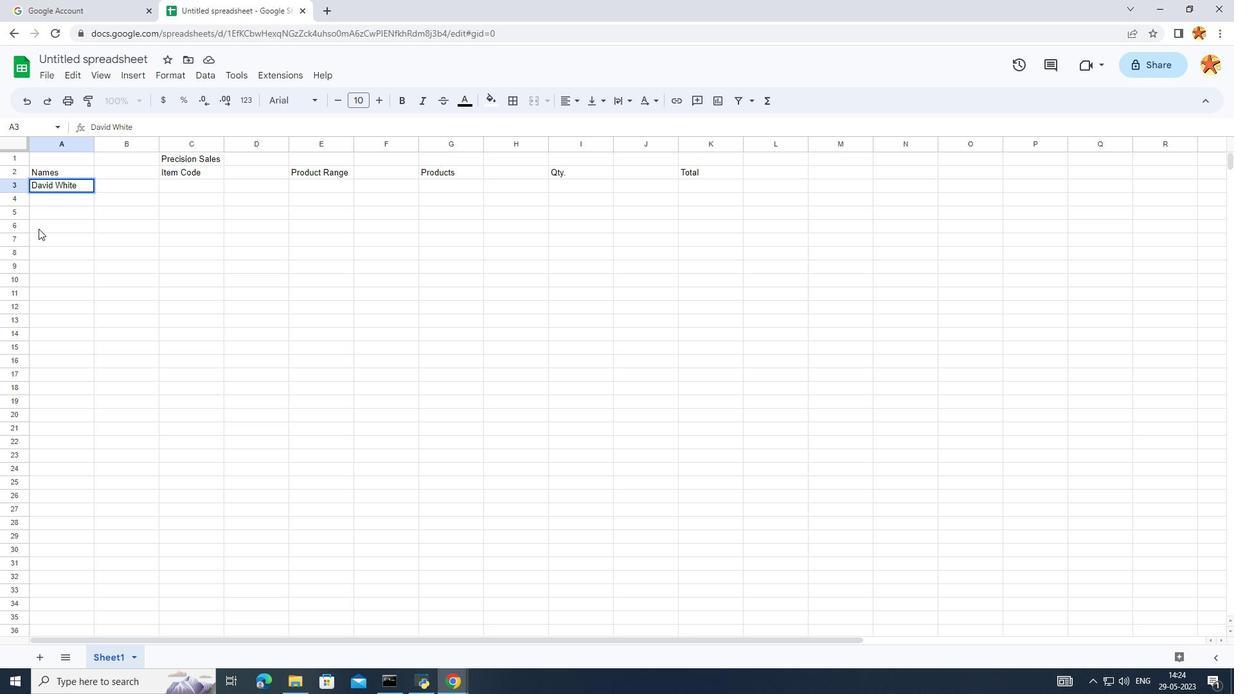 
Action: Mouse pressed left at (54, 198)
Screenshot: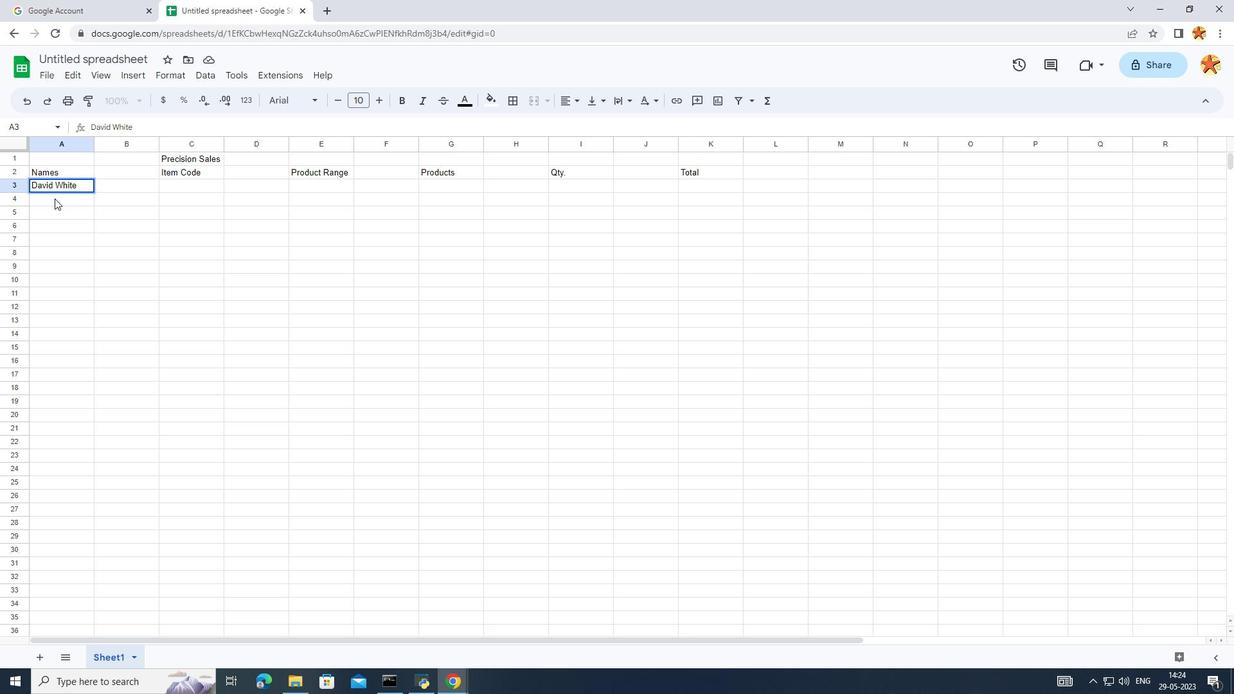 
Action: Mouse moved to (200, 221)
Screenshot: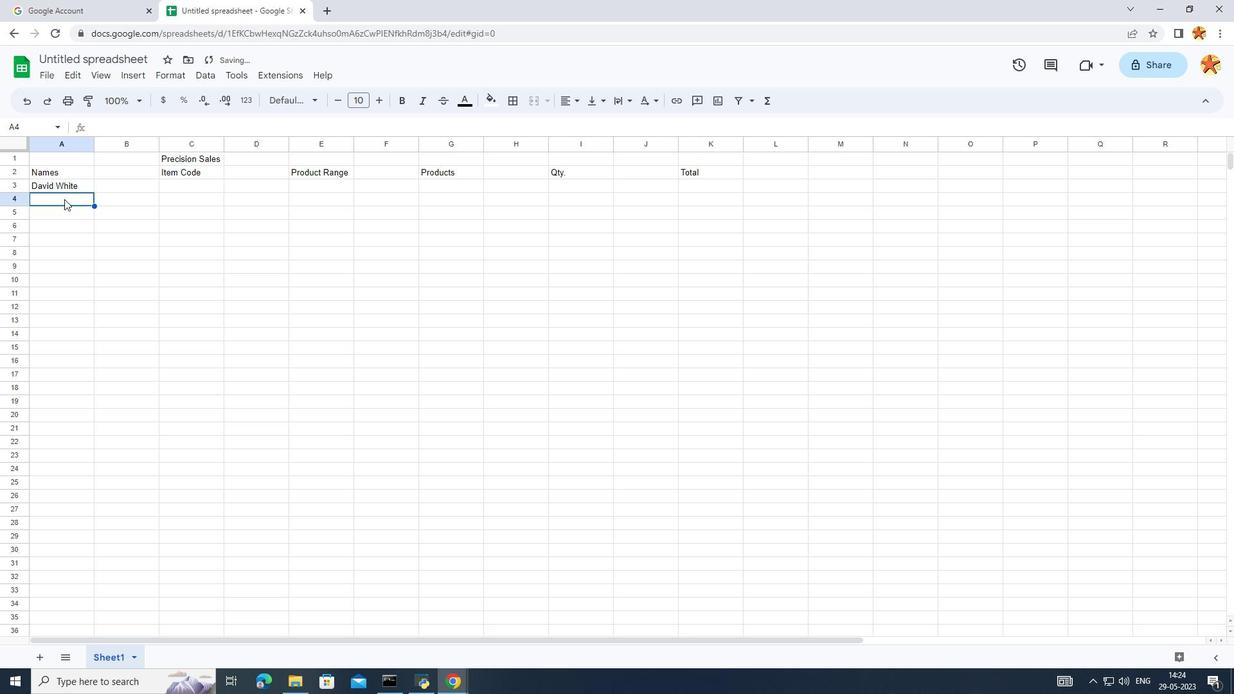 
Action: Key pressed <Key.caps_lock>E<Key.caps_lock>mily<Key.space><Key.caps_lock>G<Key.caps_lock>reen
Screenshot: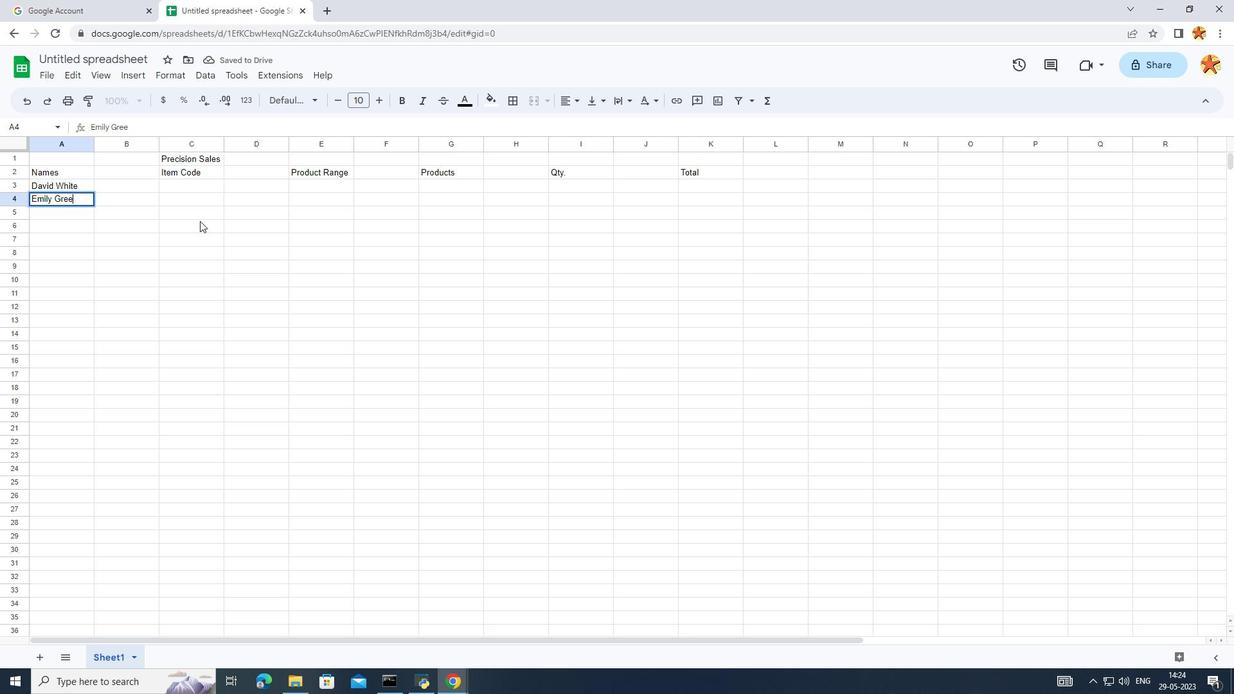 
Action: Mouse moved to (81, 206)
Screenshot: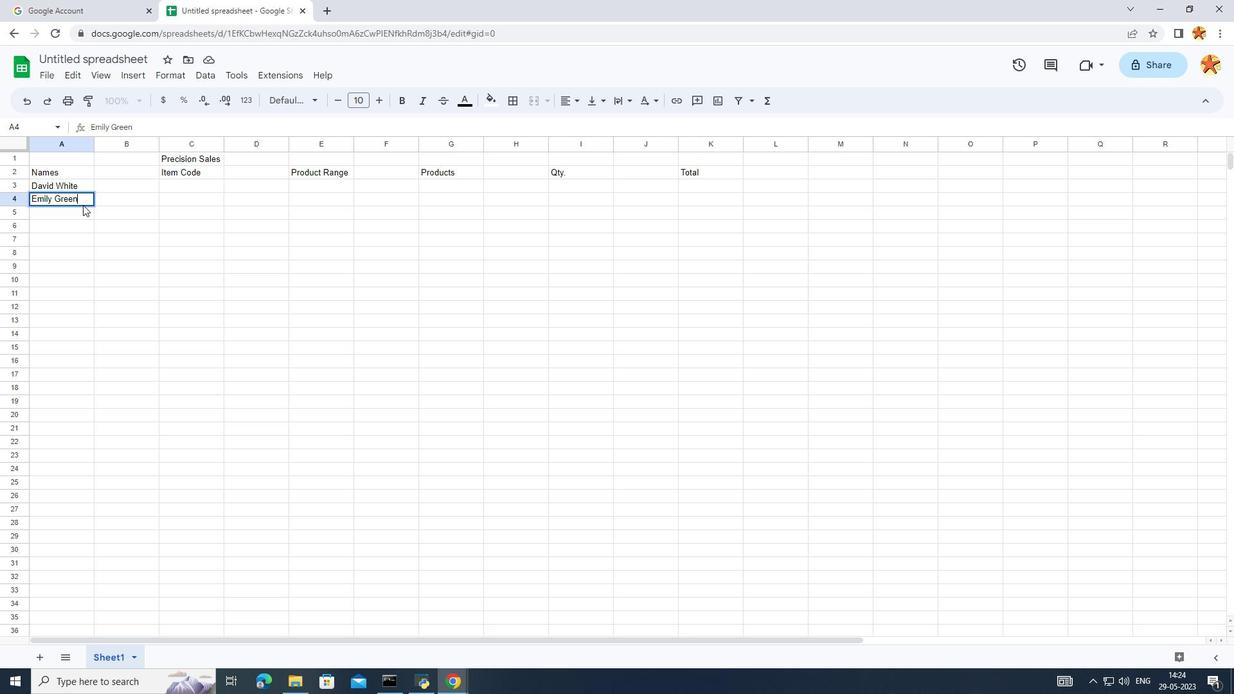 
Action: Mouse pressed left at (81, 206)
Screenshot: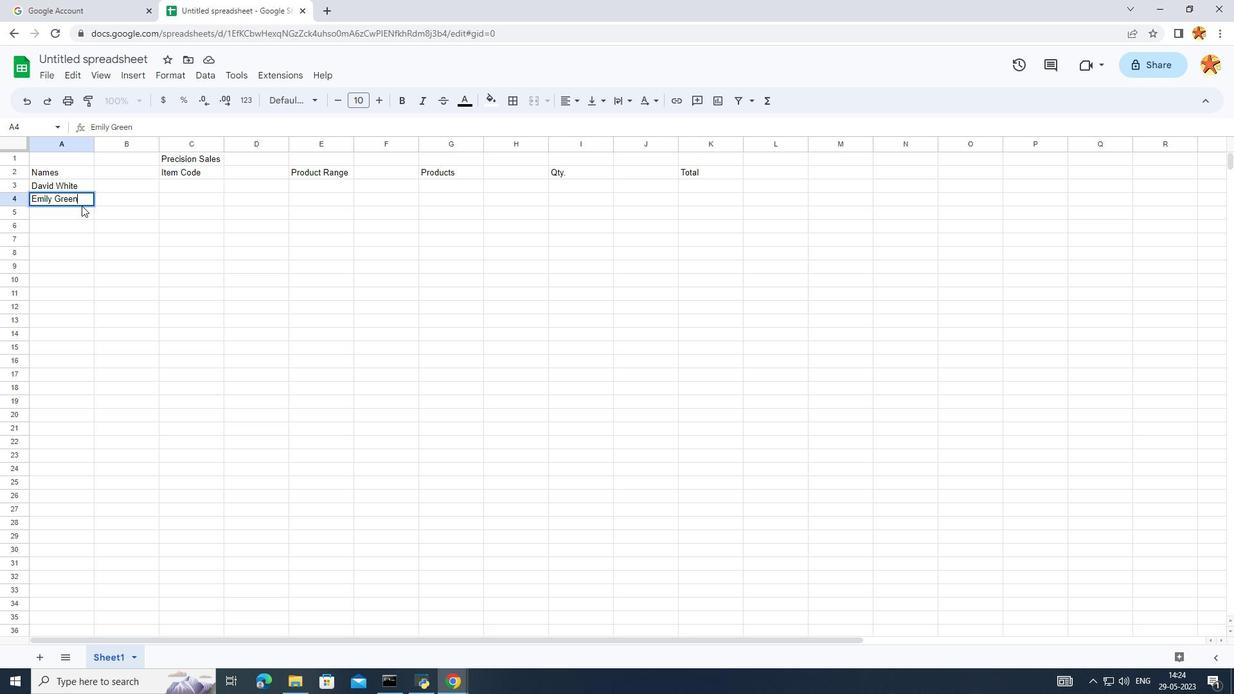 
Action: Mouse pressed left at (81, 206)
Screenshot: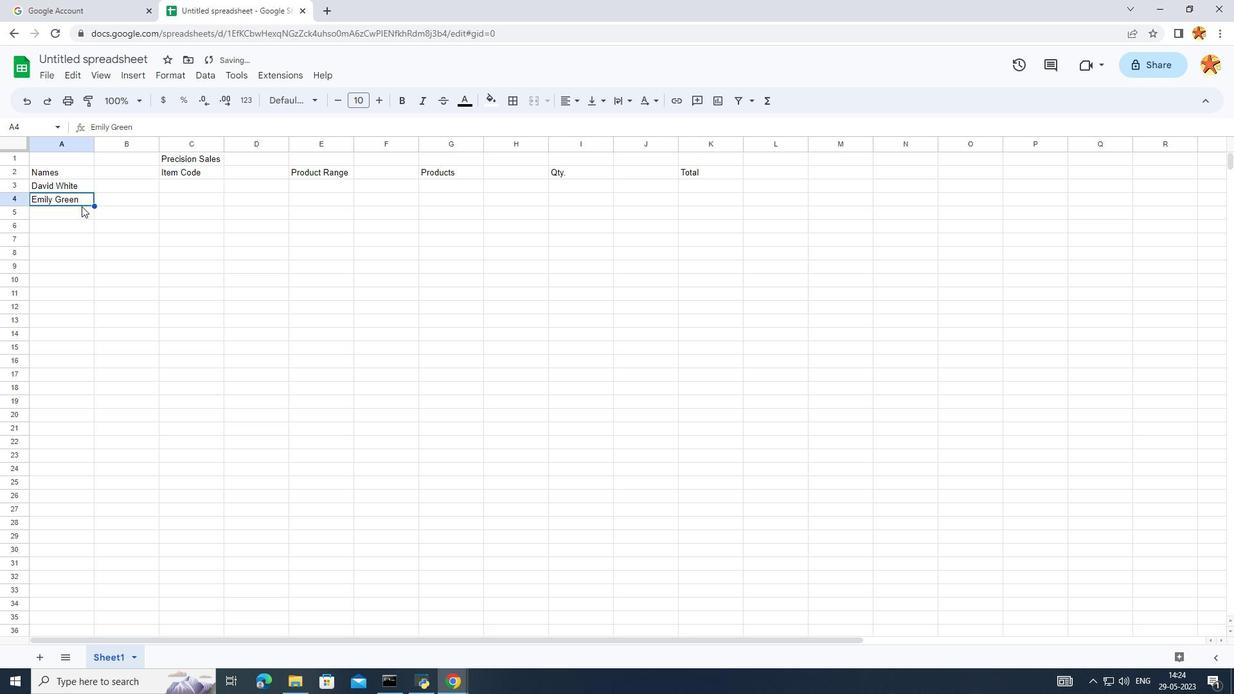 
Action: Mouse moved to (78, 210)
Screenshot: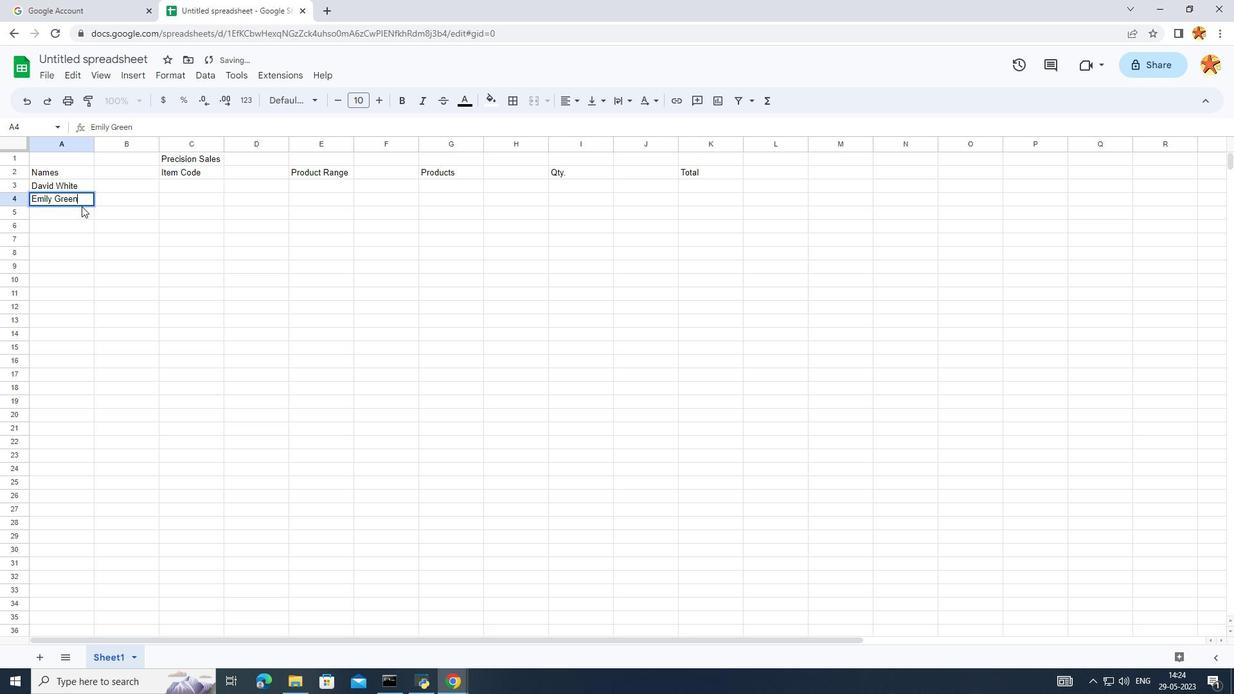 
Action: Mouse pressed left at (78, 210)
Screenshot: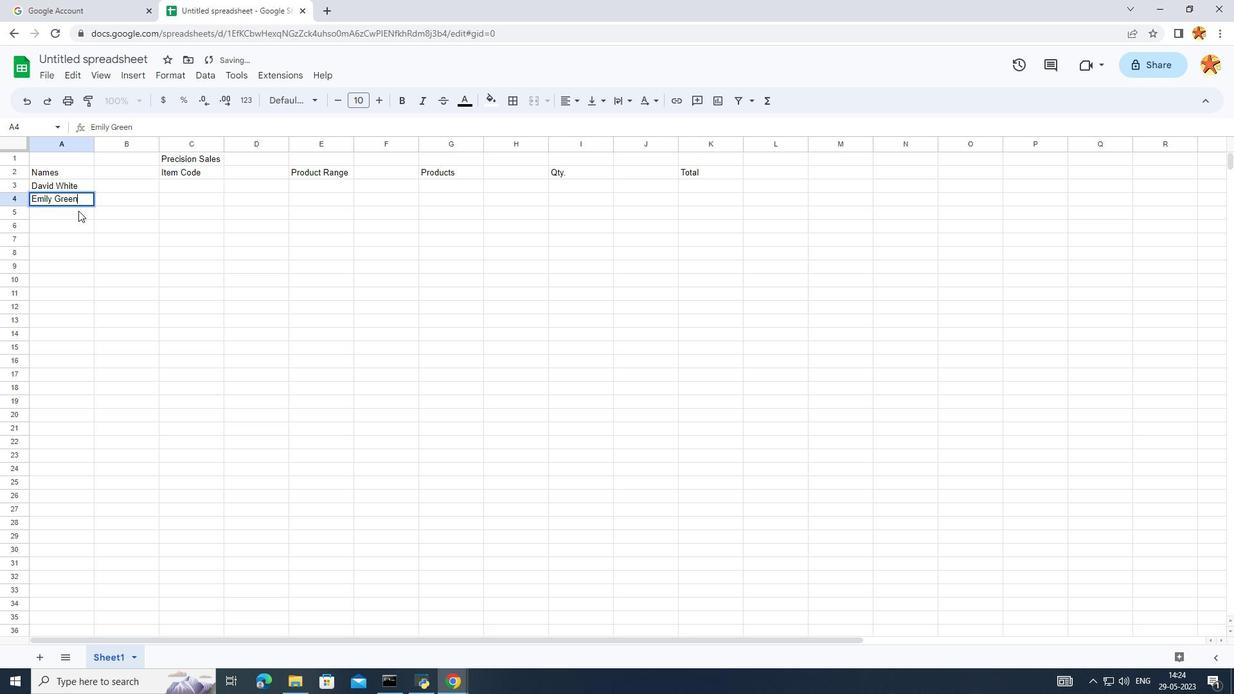 
Action: Mouse pressed left at (78, 210)
Screenshot: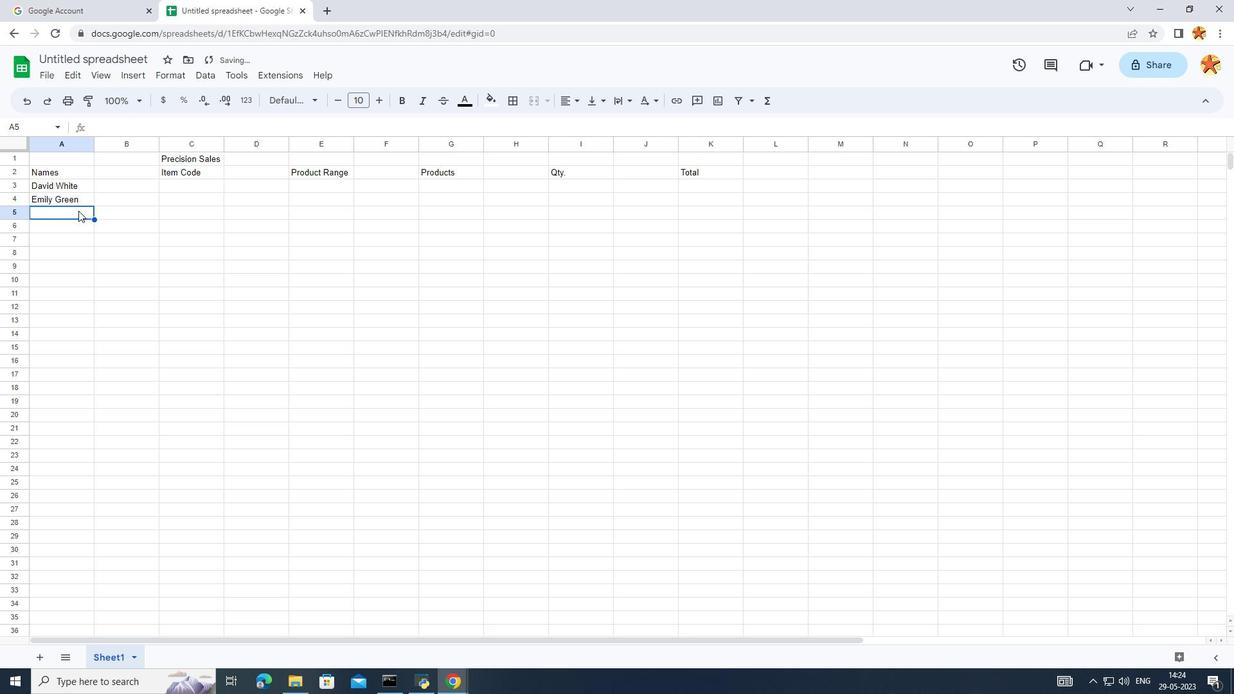 
Action: Key pressed <Key.caps_lock>A<Key.caps_lock>ndrew<Key.space><Key.caps_lock>B<Key.caps_lock>akerr<Key.backspace><Key.backspace><Key.backspace>er
Screenshot: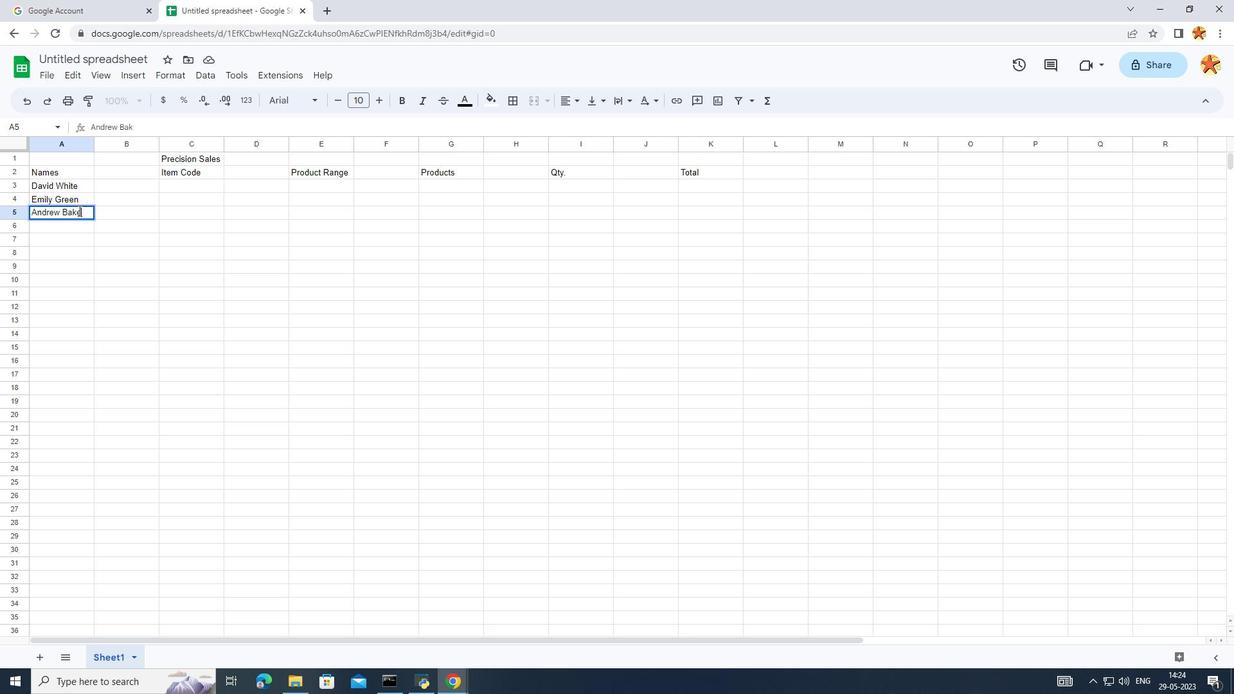 
Action: Mouse moved to (74, 227)
Screenshot: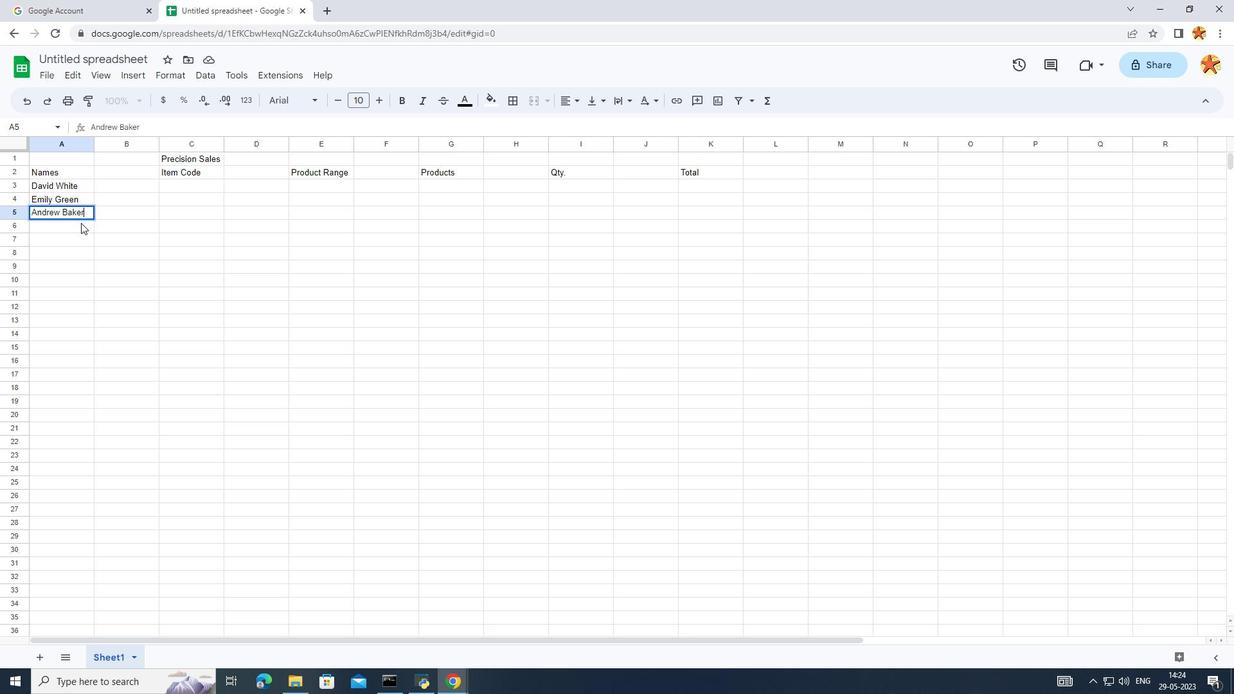 
Action: Mouse pressed left at (74, 227)
Screenshot: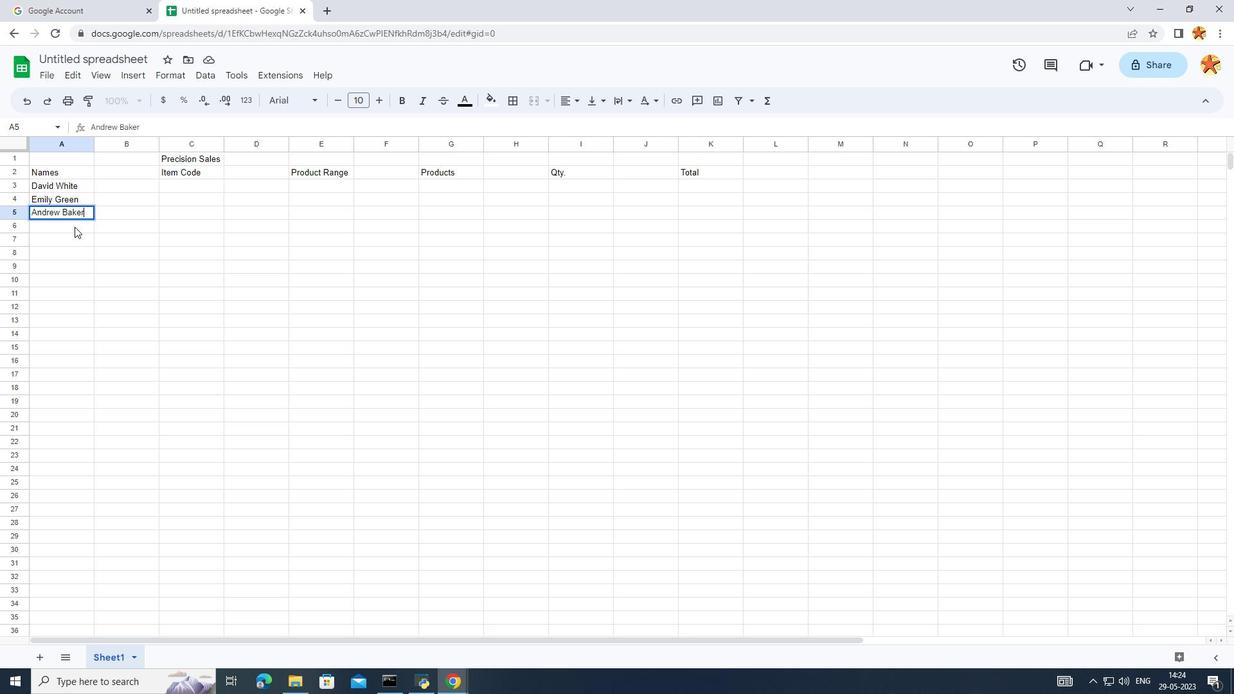 
Action: Mouse pressed left at (74, 227)
Screenshot: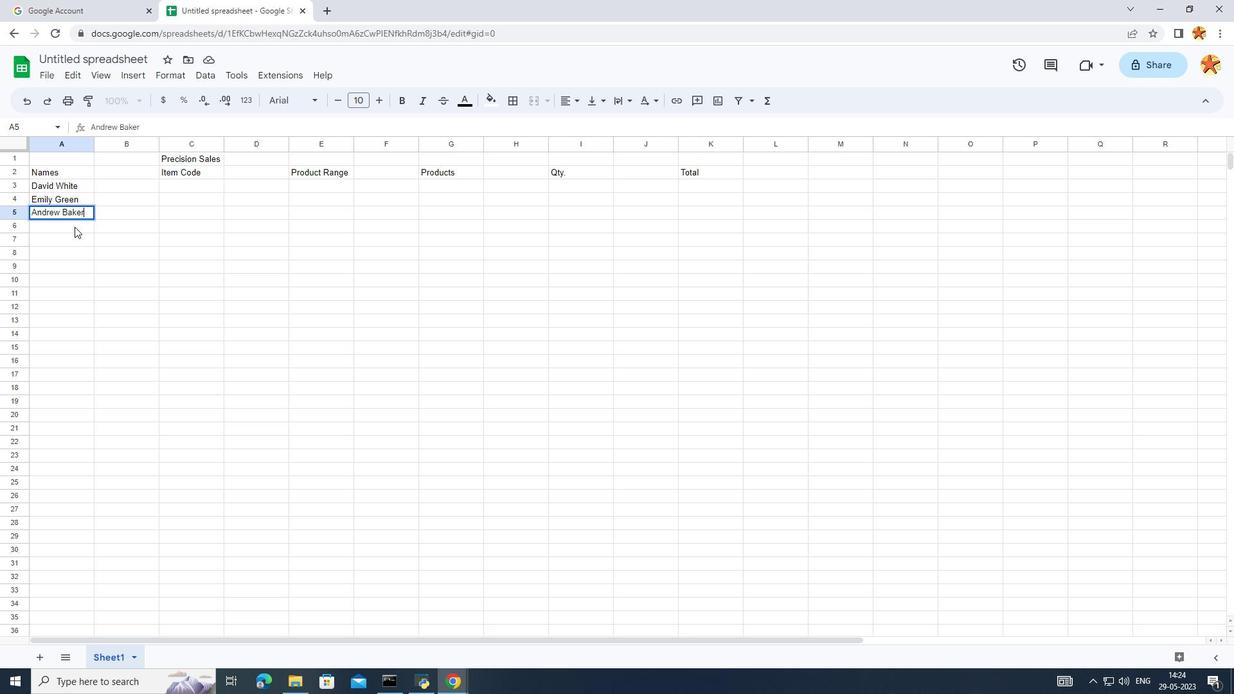 
Action: Key pressed <Key.caps_lock>M<Key.caps_lock>a
Screenshot: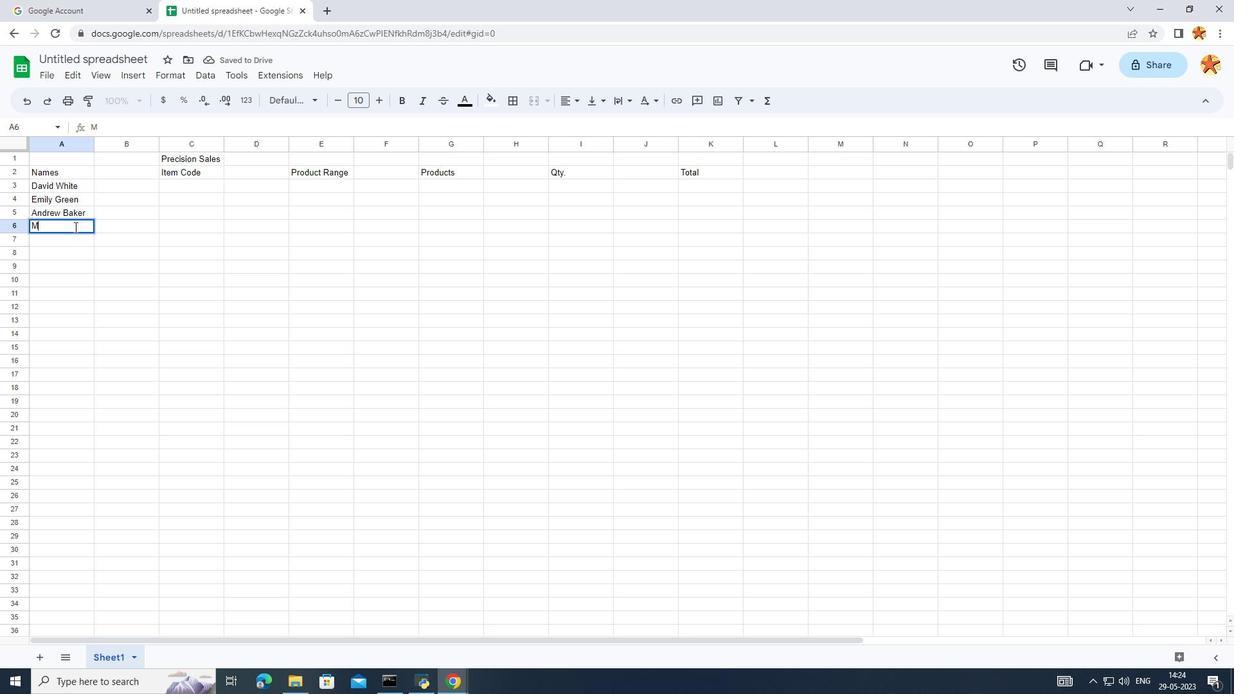 
Action: Mouse moved to (121, 227)
Screenshot: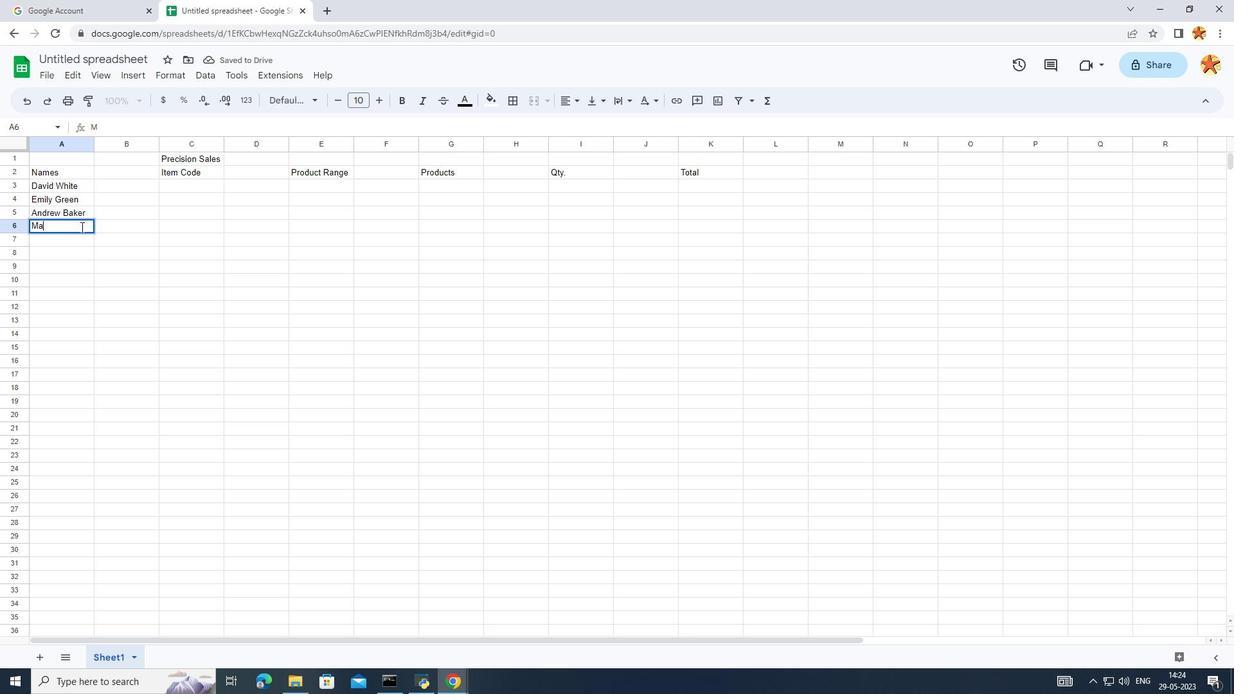 
Action: Key pressed dison<Key.space><Key.caps_lock>E<Key.caps_lock>vans
Screenshot: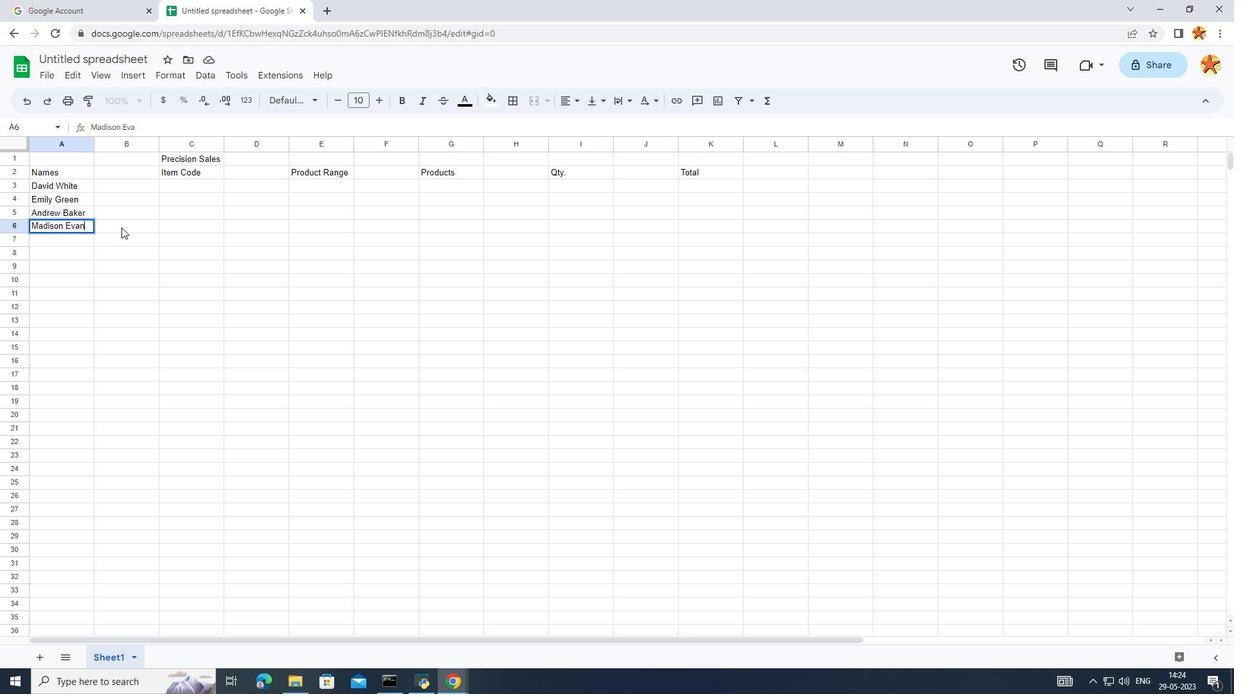 
Action: Mouse moved to (94, 238)
Screenshot: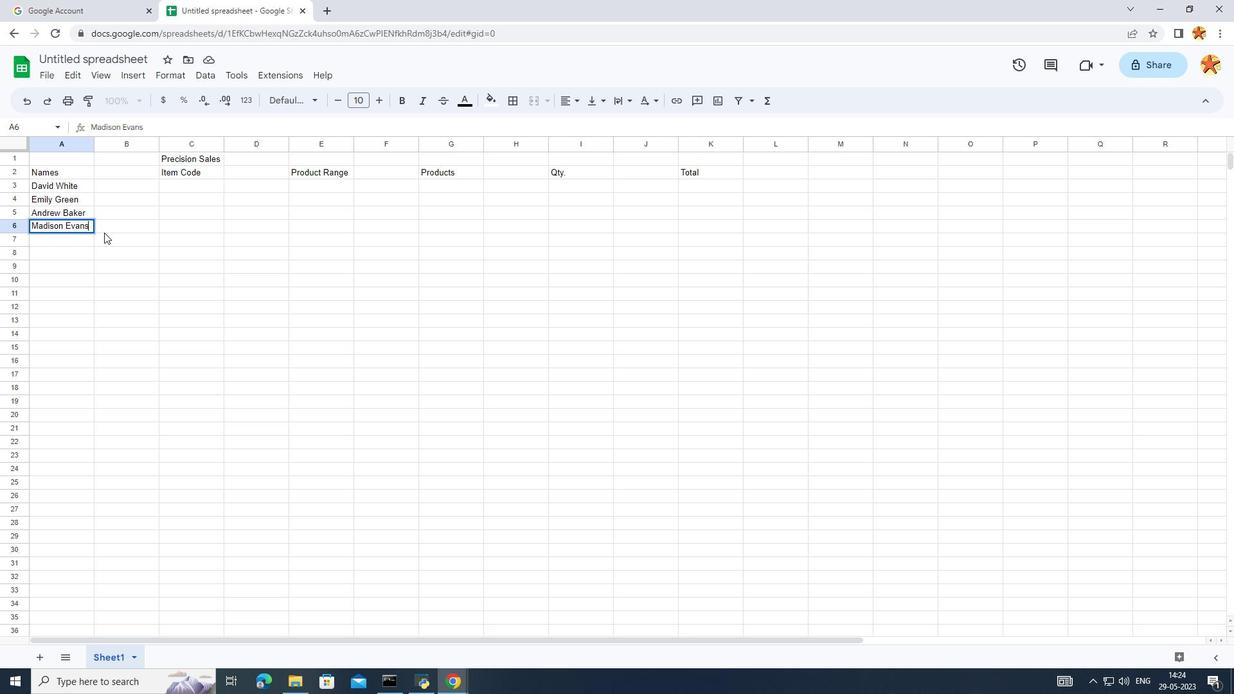 
Action: Mouse pressed left at (94, 238)
Screenshot: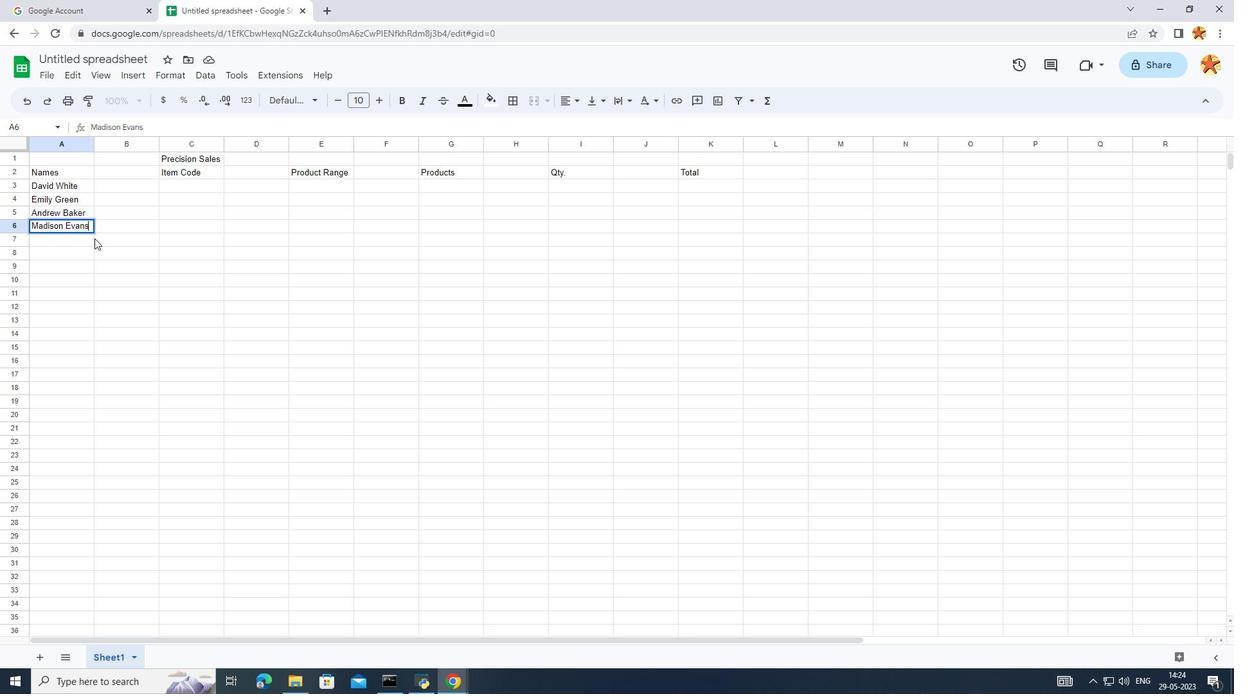 
Action: Mouse pressed left at (94, 238)
Screenshot: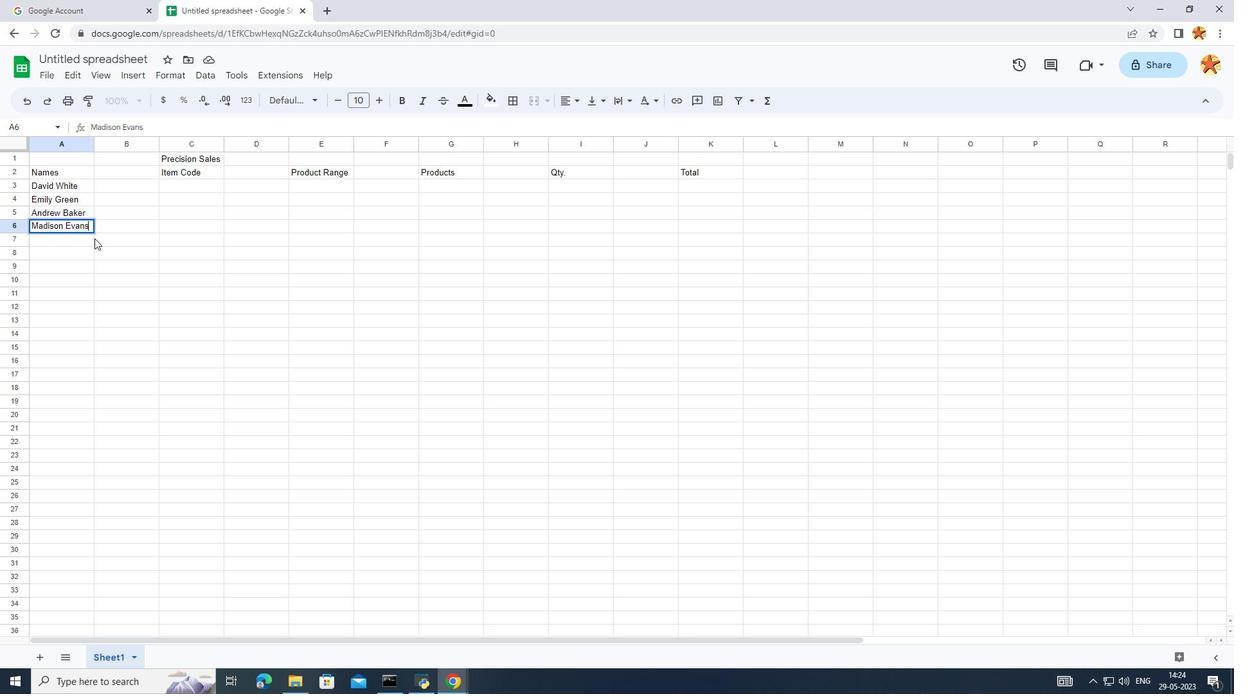 
Action: Mouse pressed left at (94, 238)
Screenshot: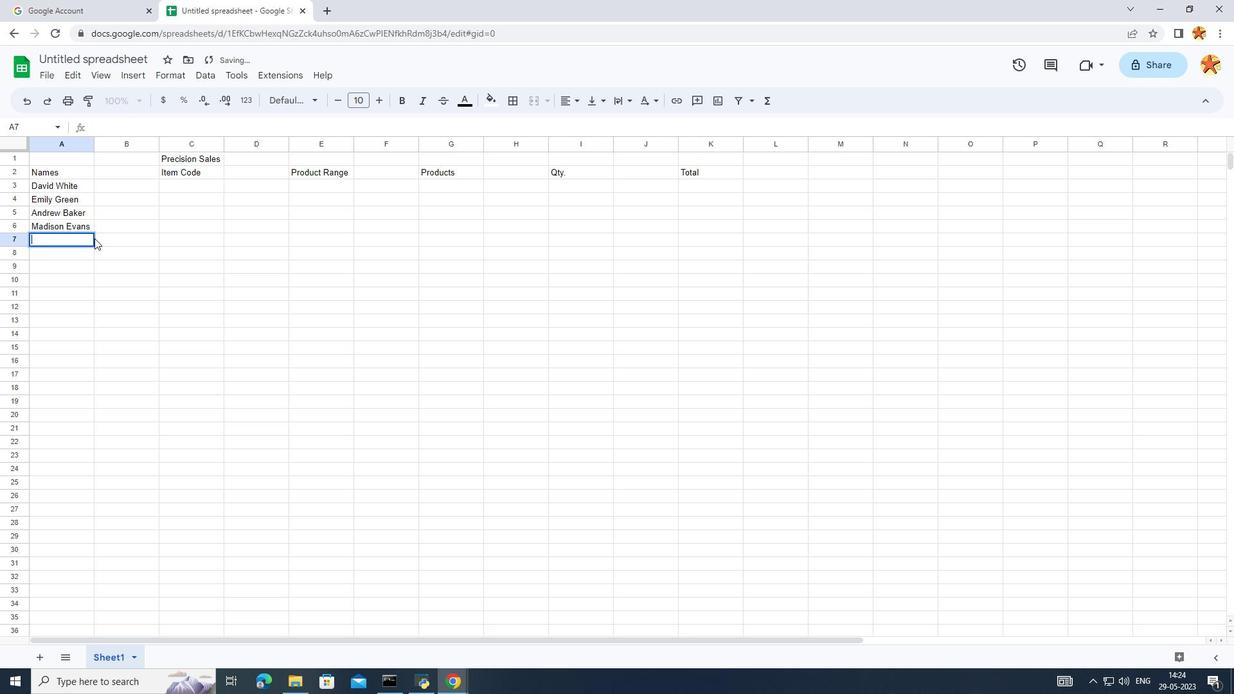 
Action: Key pressed <Key.caps_lock>L<Key.caps_lock>ogan<Key.space><Key.caps_lock>K<Key.caps_lock>ing
Screenshot: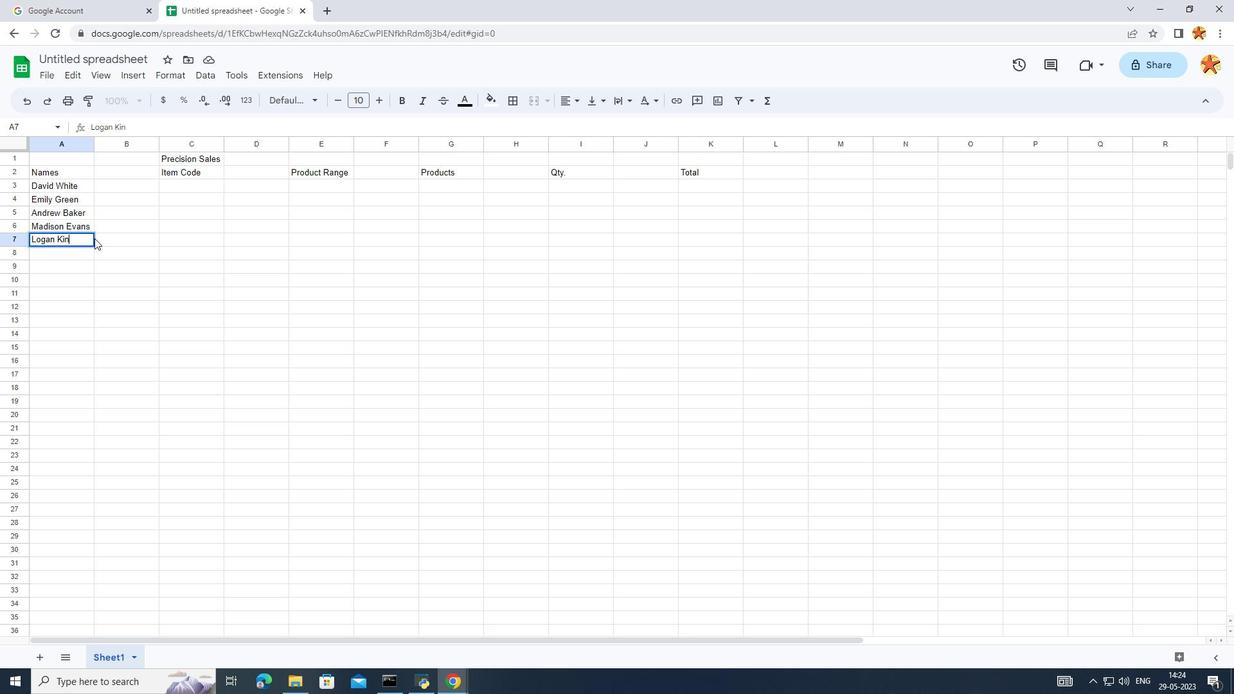 
Action: Mouse moved to (69, 243)
Screenshot: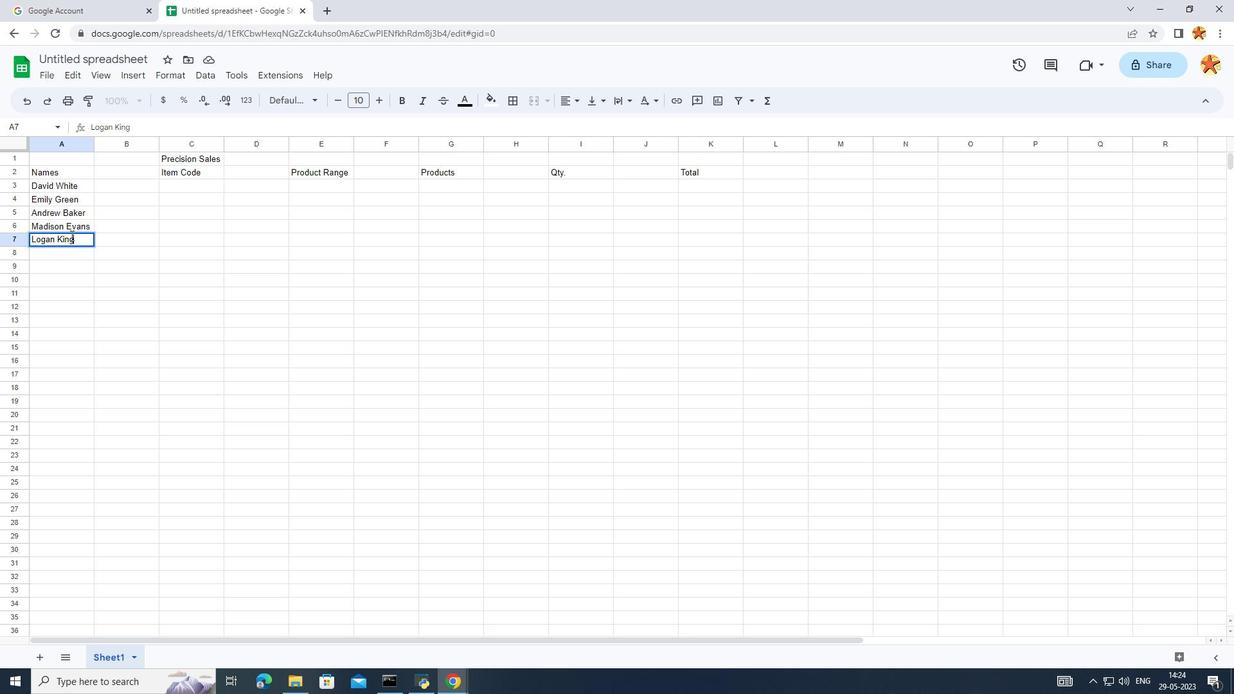 
Action: Mouse pressed left at (69, 243)
Screenshot: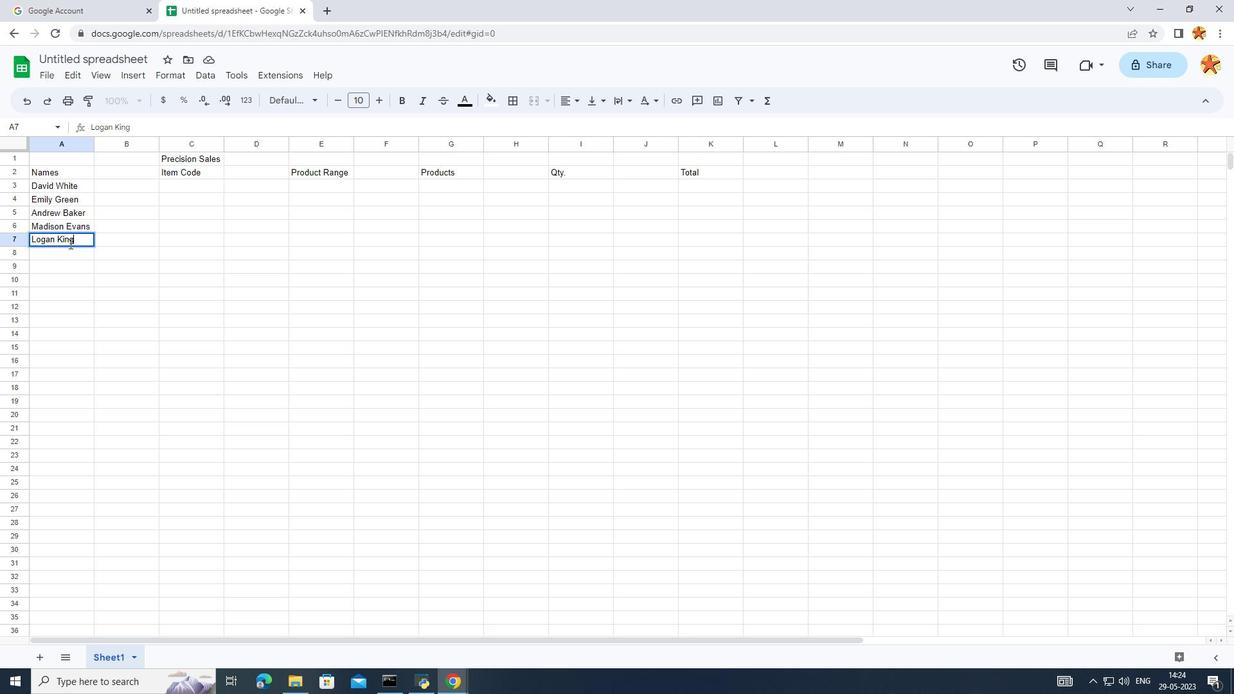 
Action: Mouse moved to (68, 258)
Screenshot: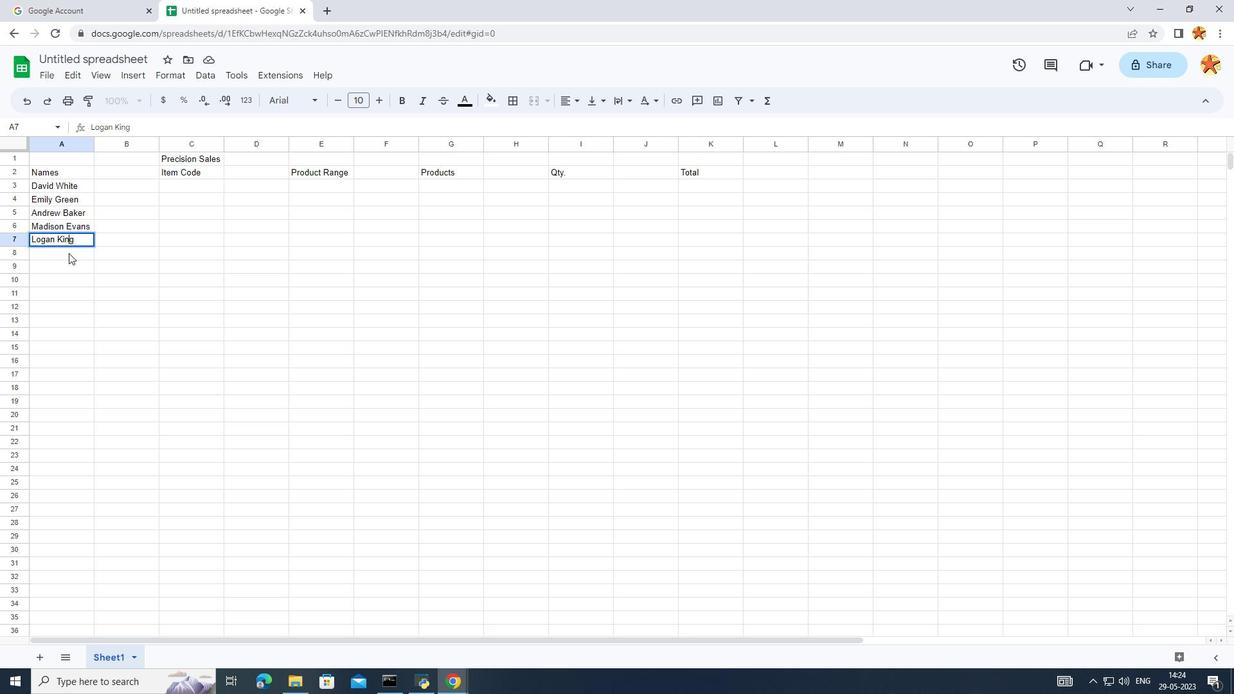 
Action: Mouse pressed left at (68, 258)
Screenshot: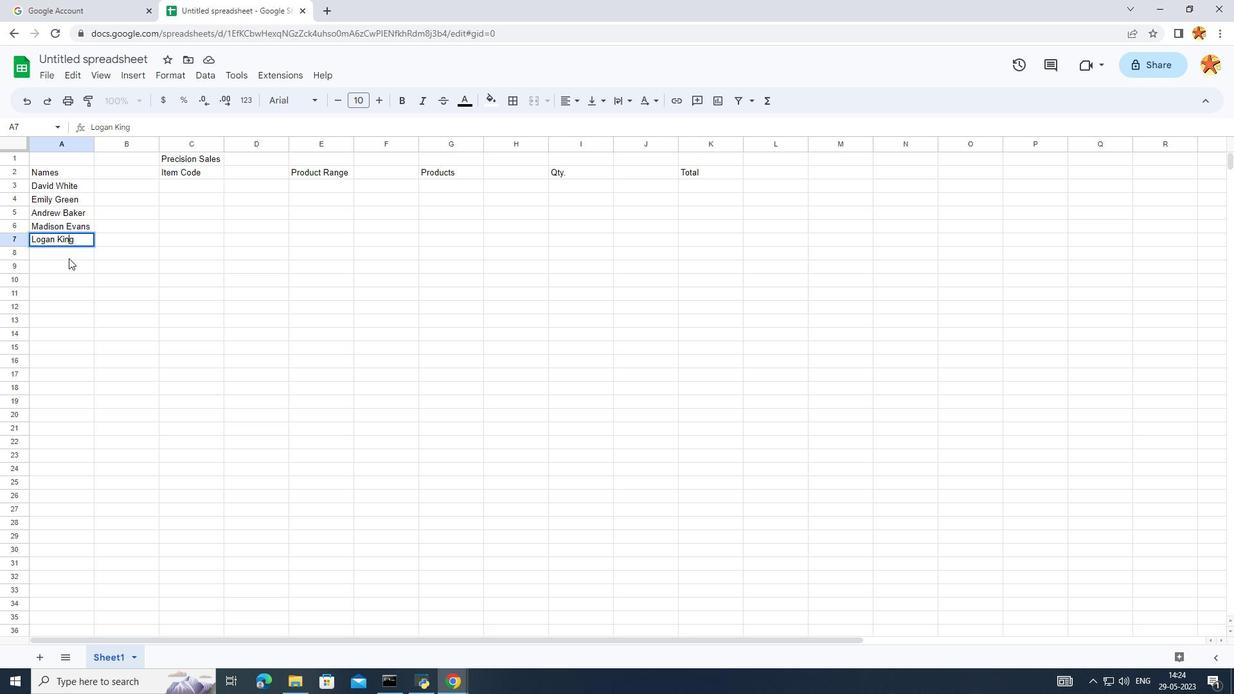
Action: Mouse pressed left at (68, 258)
Screenshot: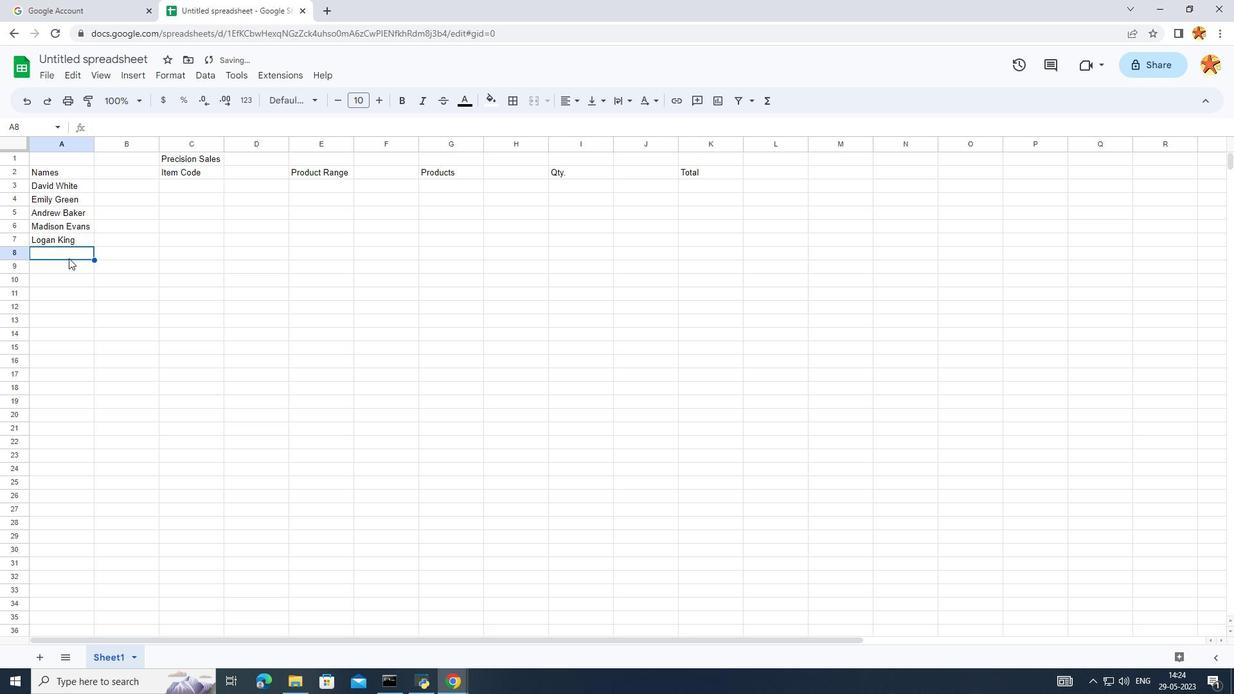 
Action: Key pressed <Key.caps_lock>G<Key.caps_lock>ra
Screenshot: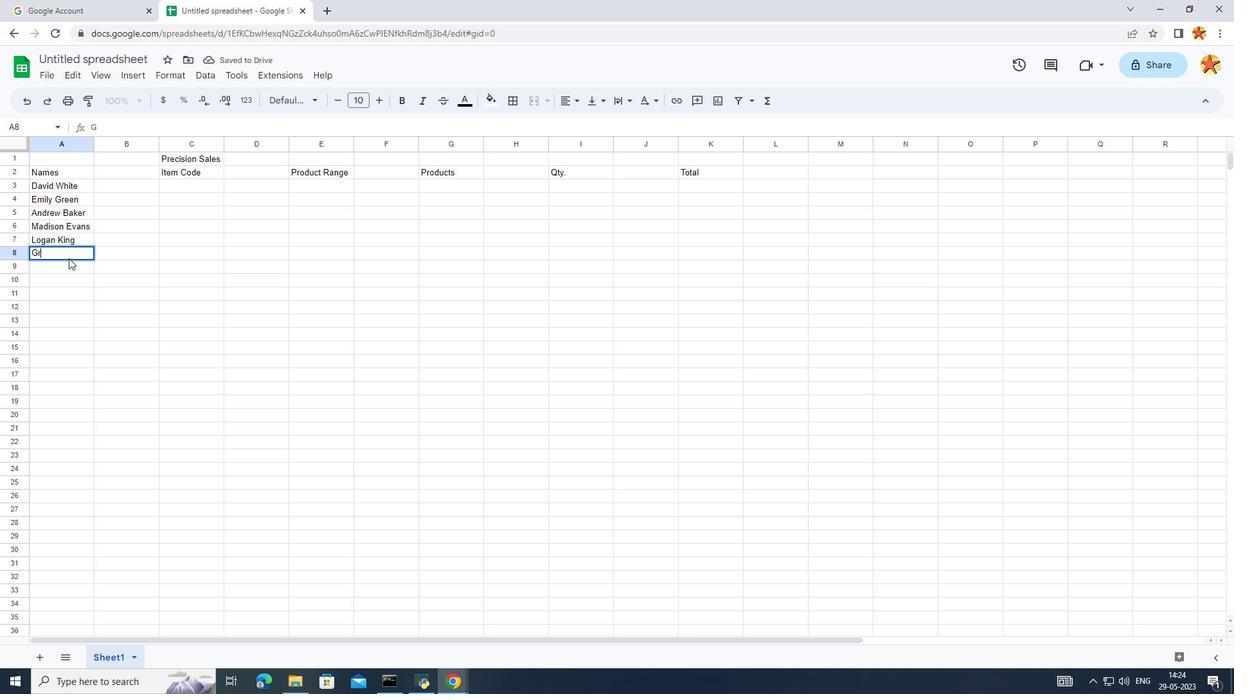 
Action: Mouse moved to (88, 258)
Screenshot: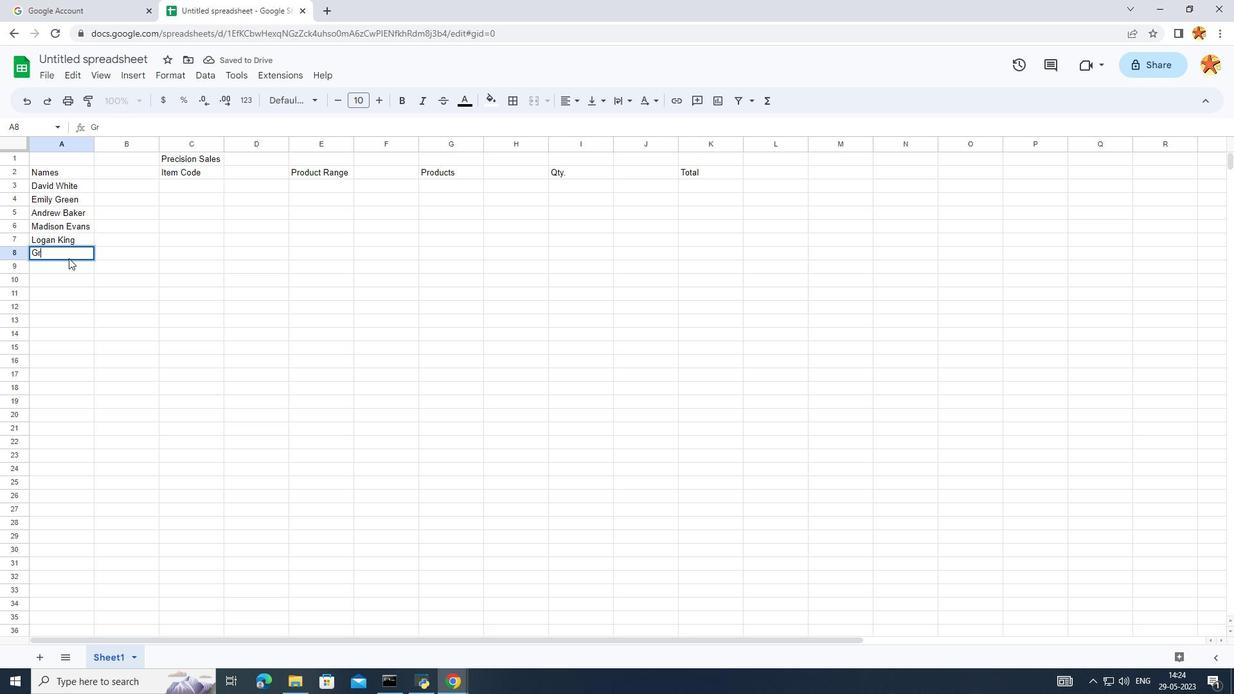 
Action: Key pressed vc<Key.backspace><Key.backspace>
Screenshot: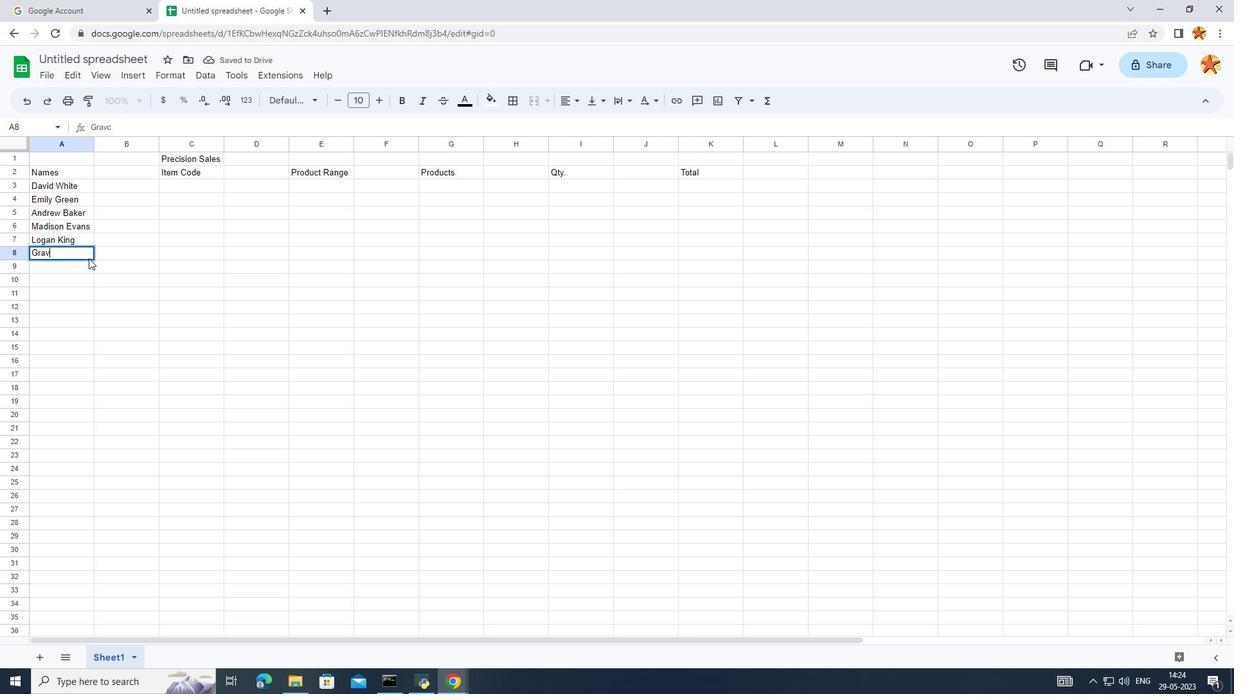 
Action: Mouse moved to (88, 258)
Screenshot: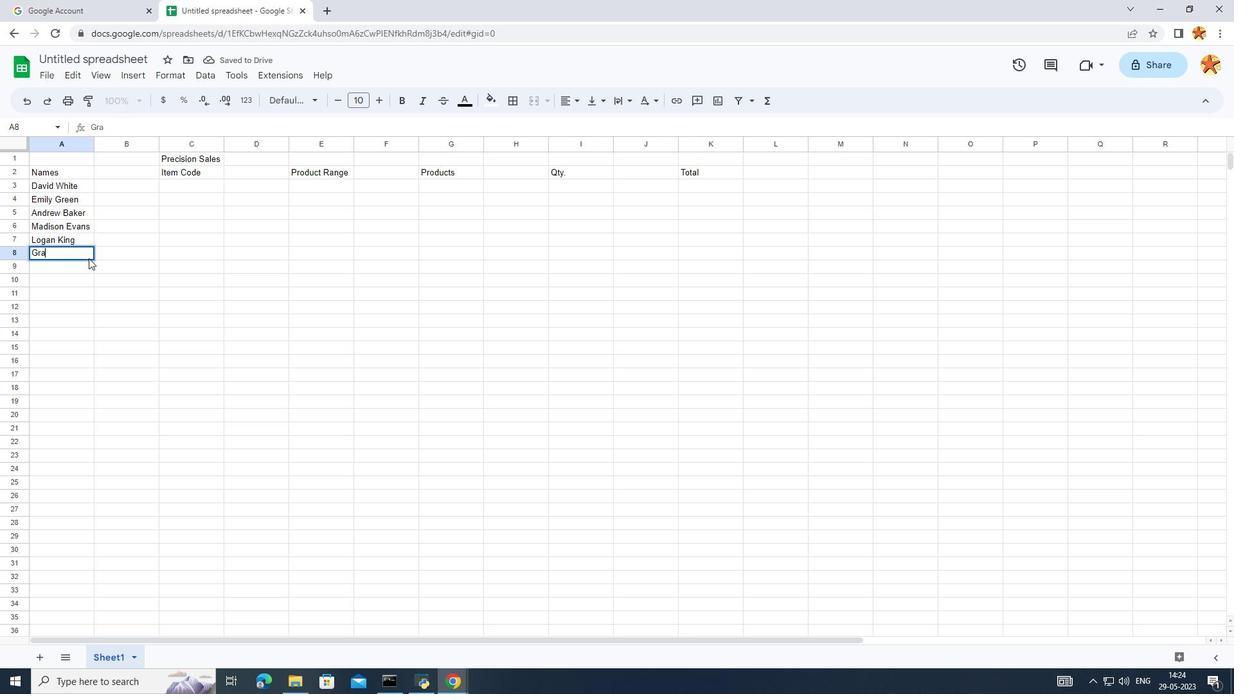 
Action: Key pressed ce<Key.space><Key.caps_lock>H<Key.caps_lock>ilkl
Screenshot: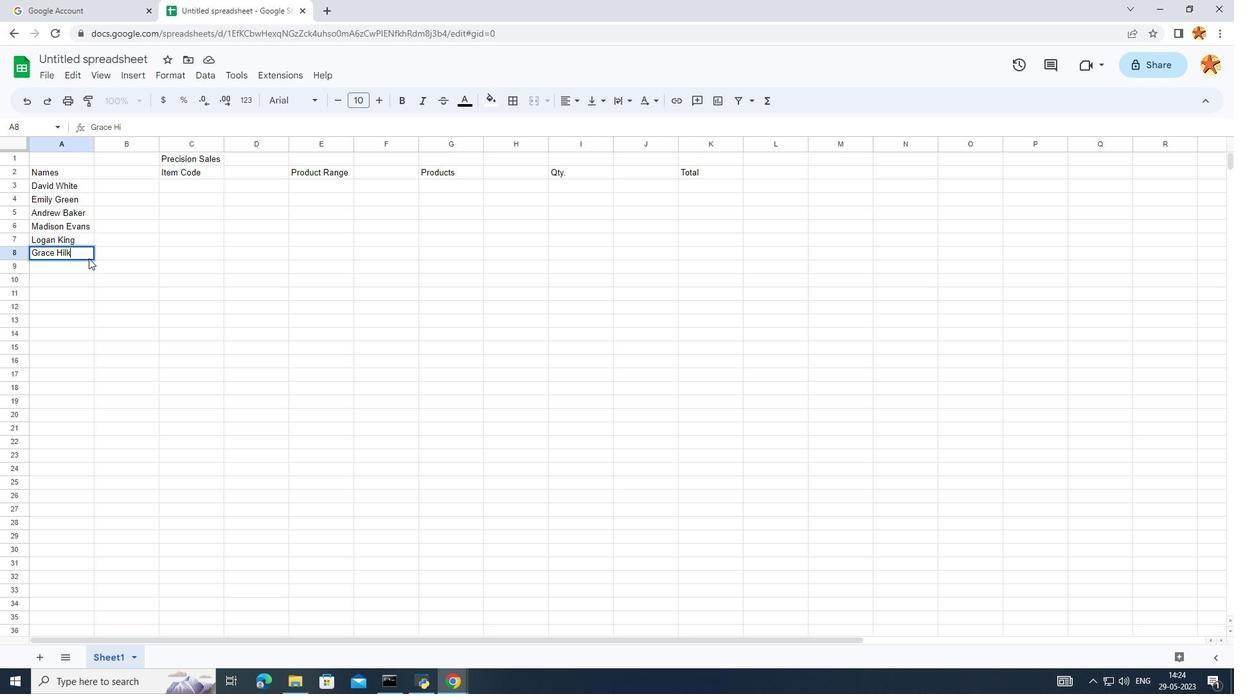 
Action: Mouse moved to (82, 222)
Screenshot: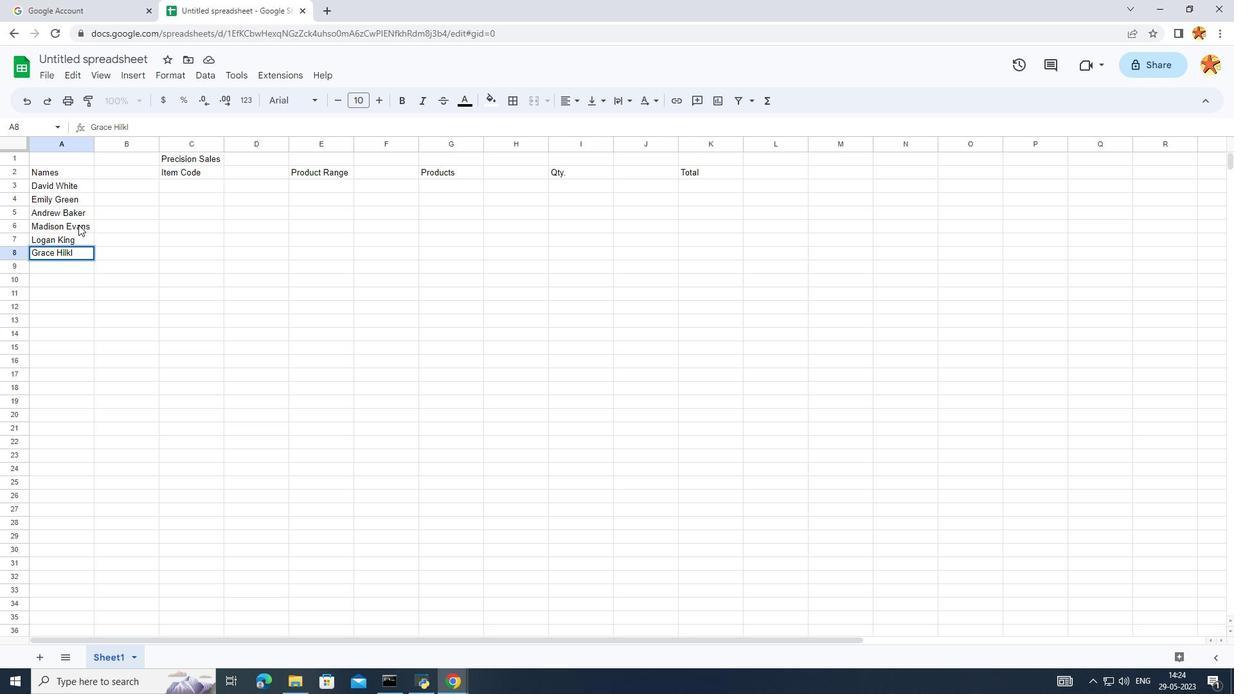 
Action: Key pressed <Key.backspace><Key.backspace>
Screenshot: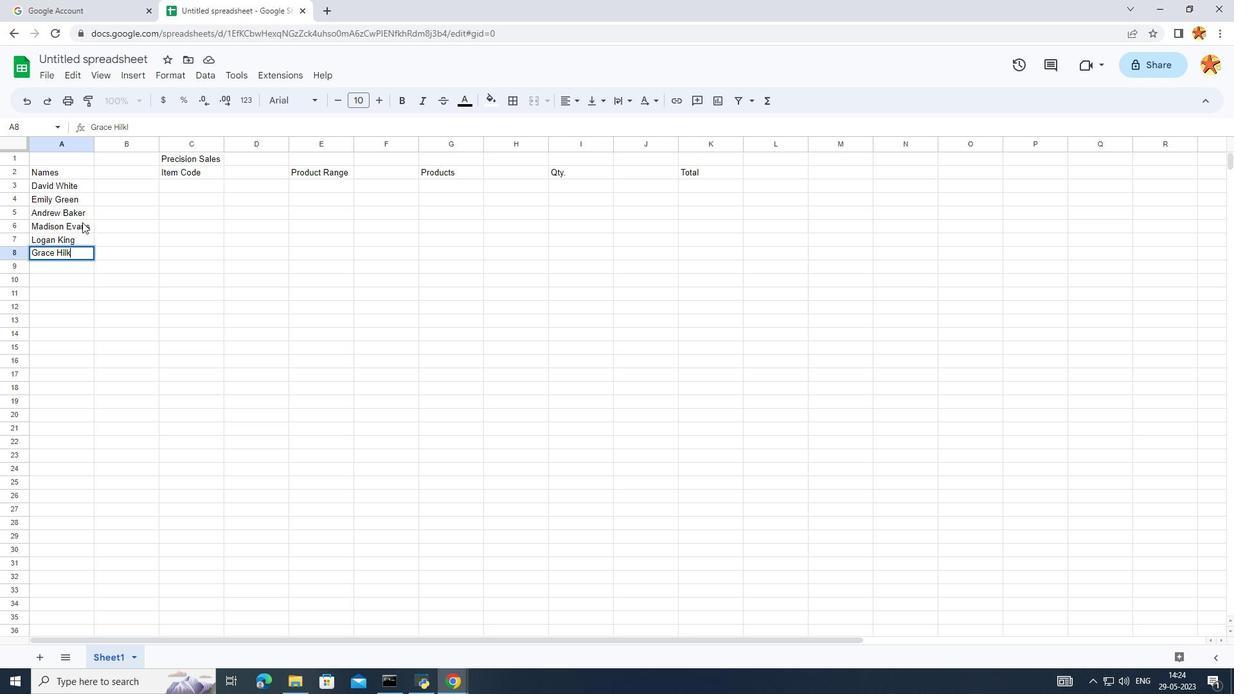 
Action: Mouse moved to (103, 251)
Screenshot: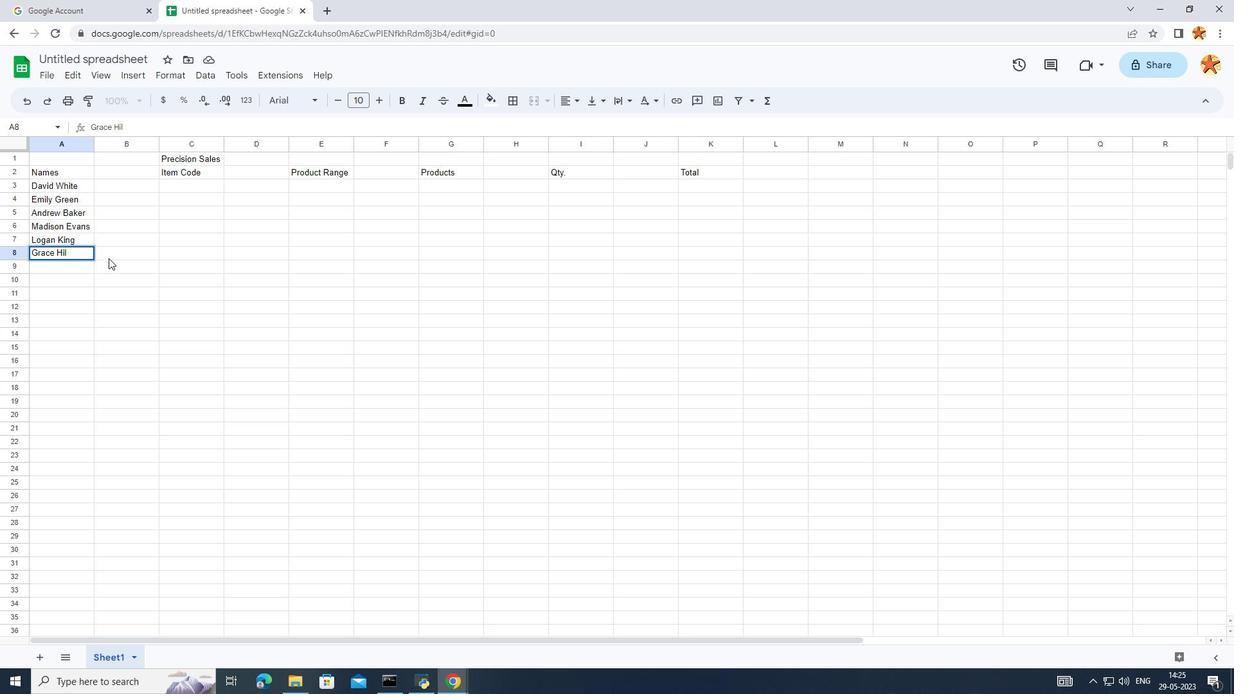 
Action: Key pressed l
Screenshot: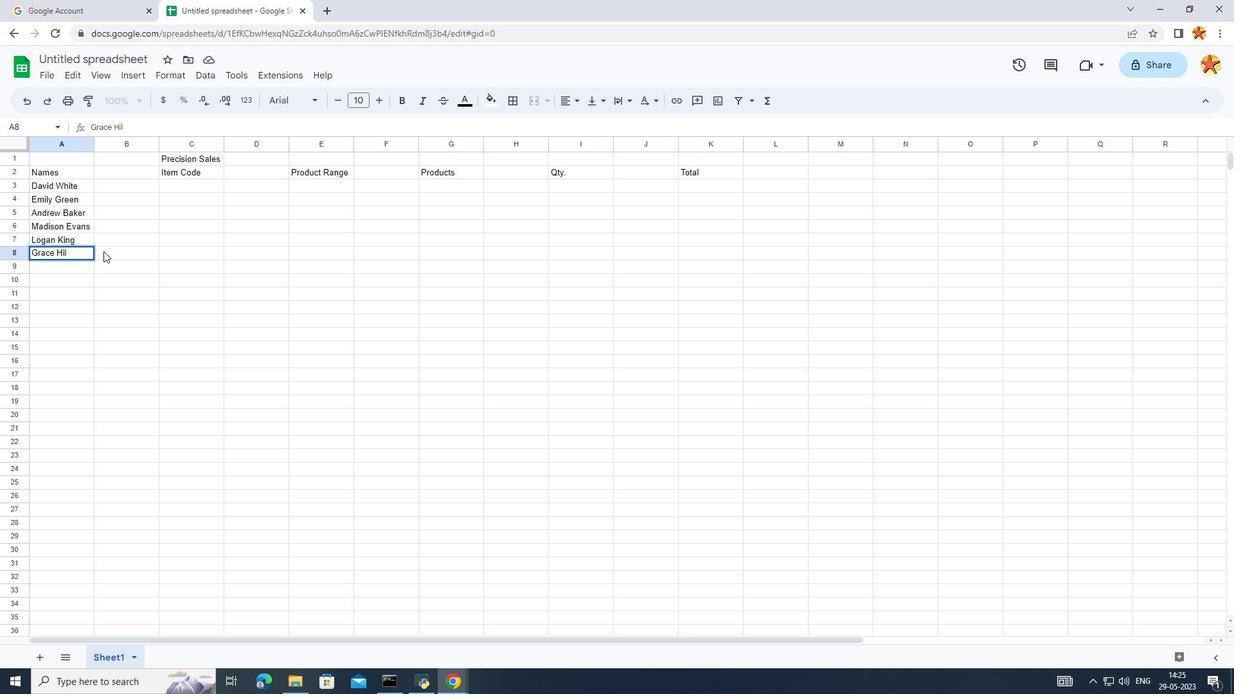 
Action: Mouse moved to (67, 260)
Screenshot: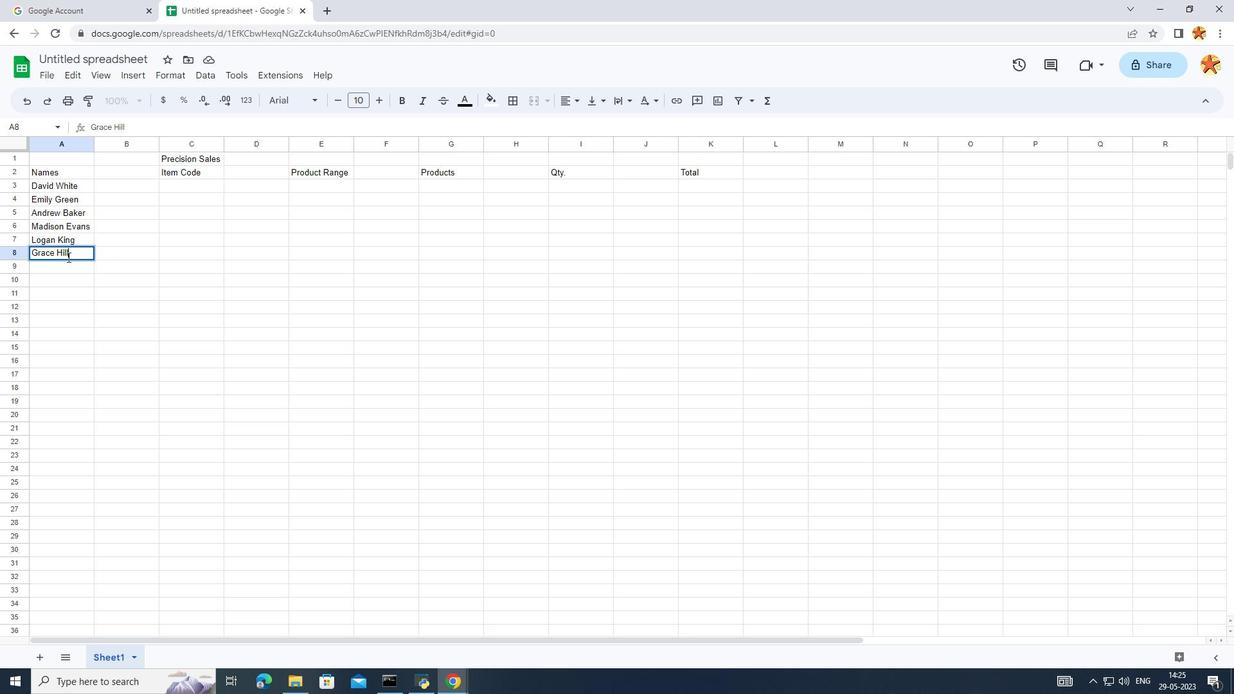 
Action: Mouse pressed left at (67, 260)
Screenshot: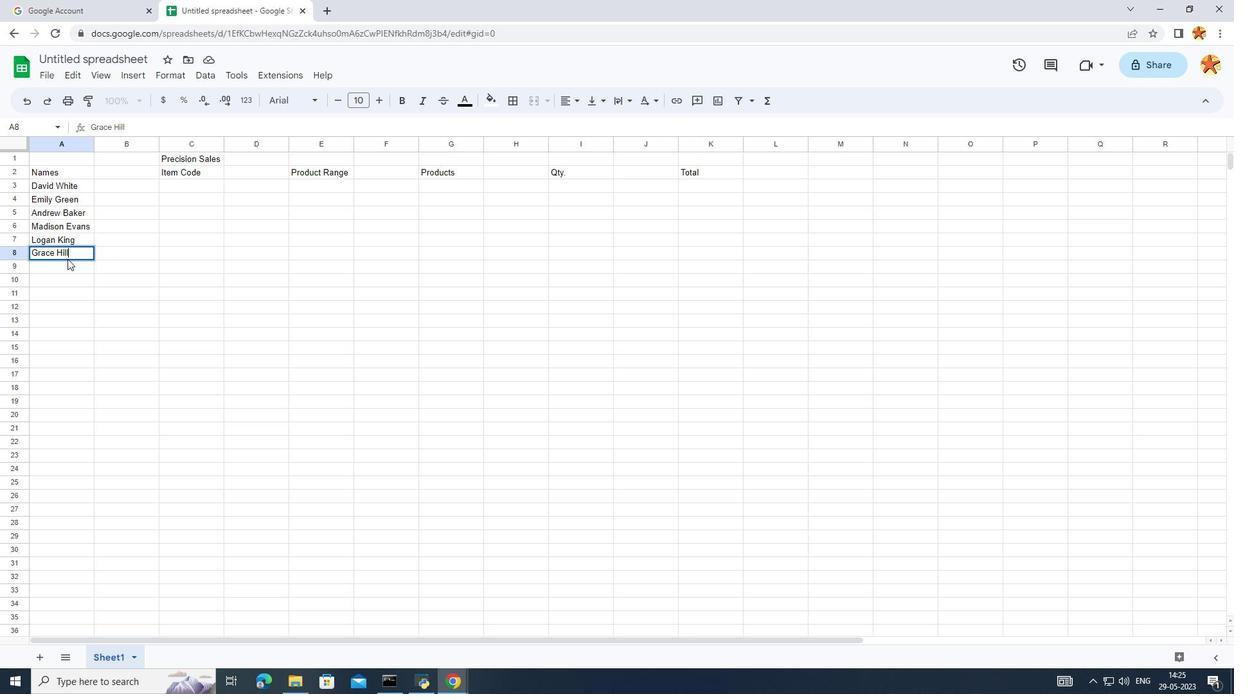 
Action: Mouse pressed left at (67, 260)
Screenshot: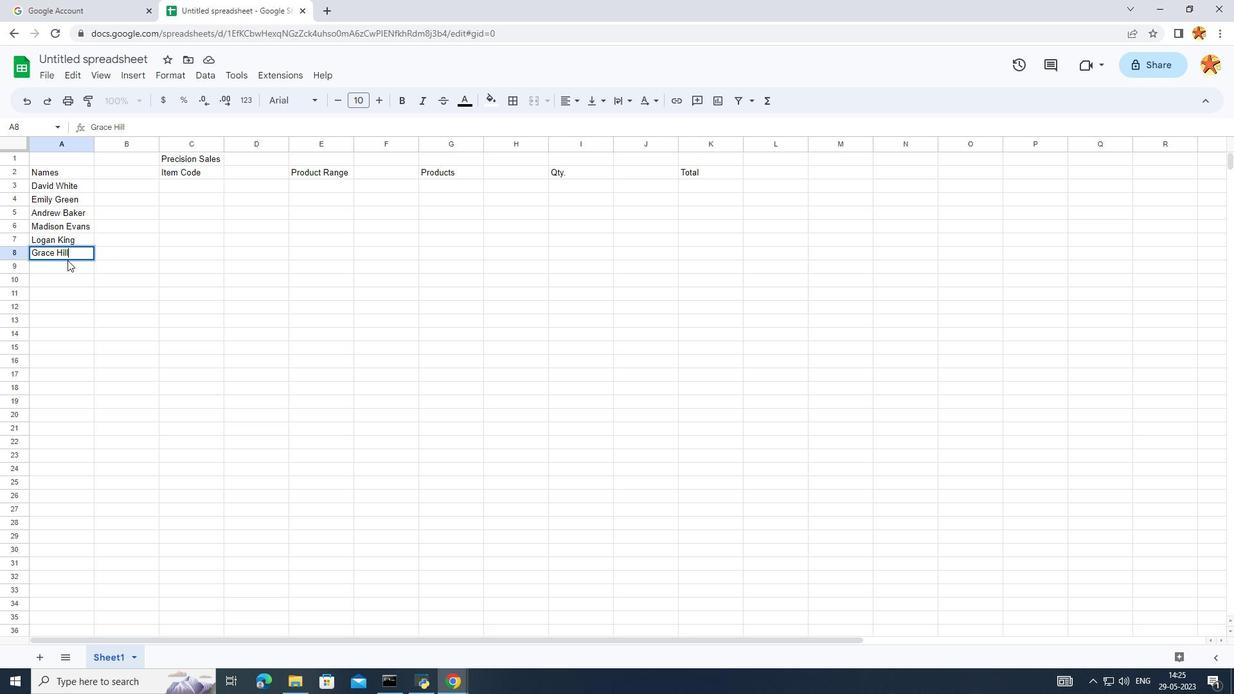 
Action: Mouse moved to (66, 272)
Screenshot: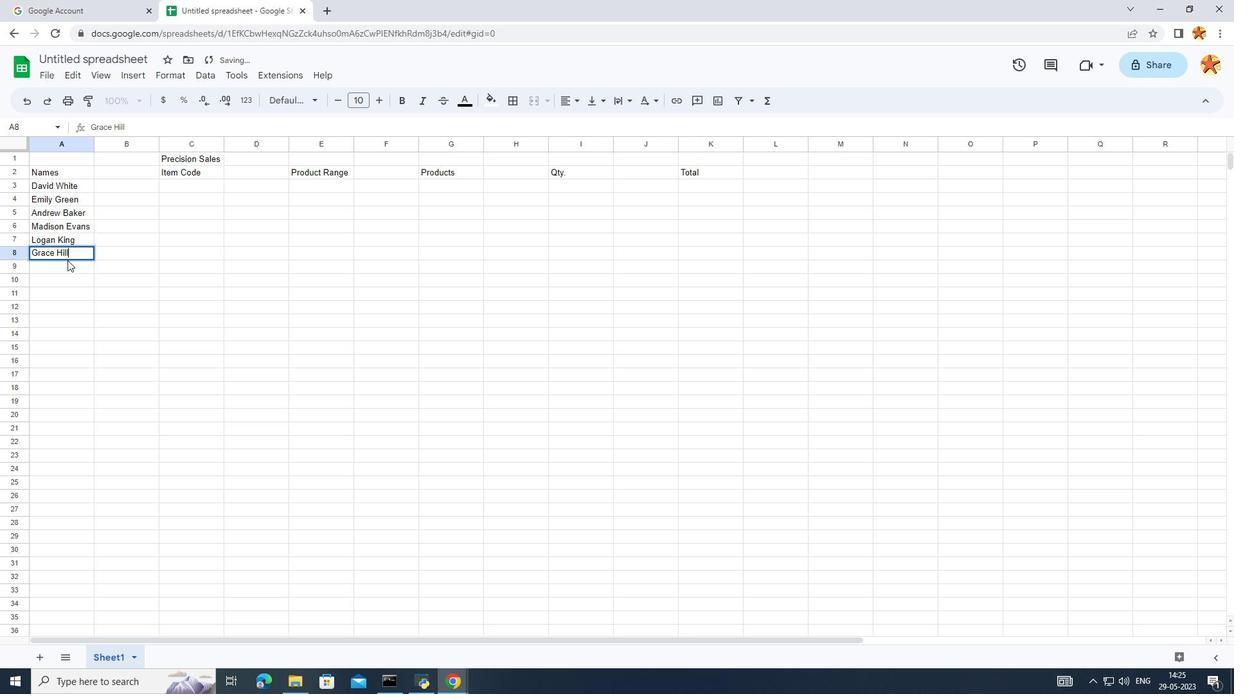 
Action: Mouse pressed left at (66, 272)
Screenshot: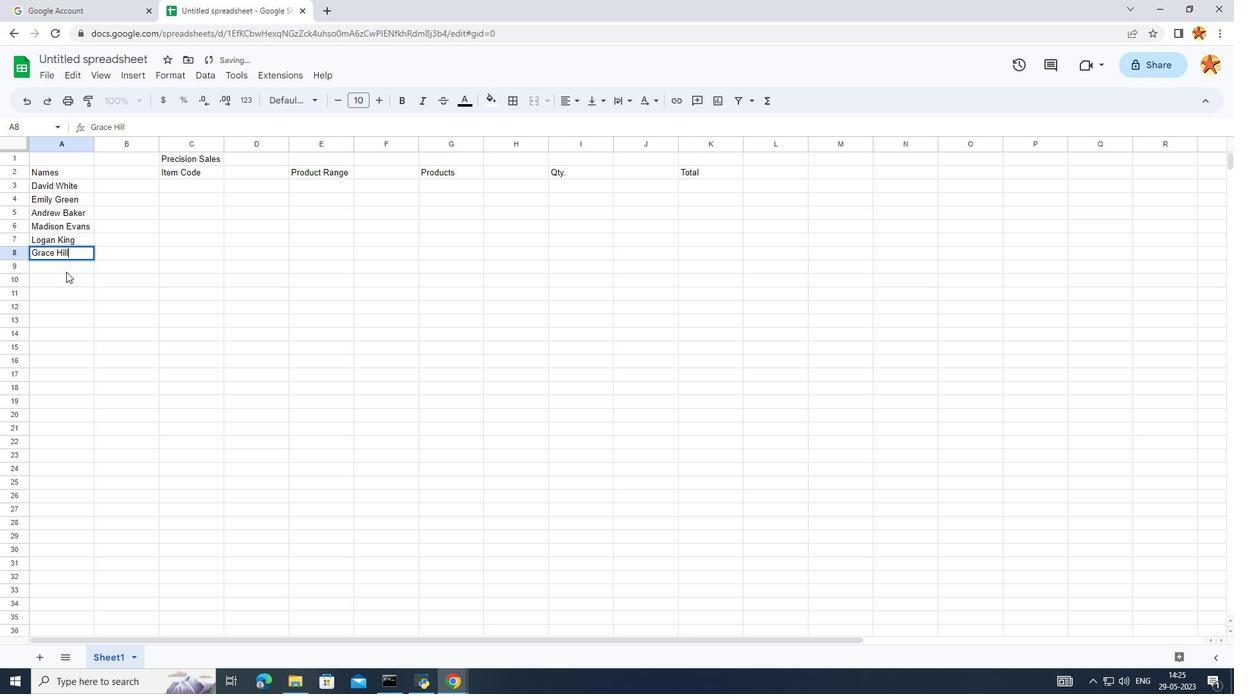 
Action: Mouse pressed left at (66, 272)
Screenshot: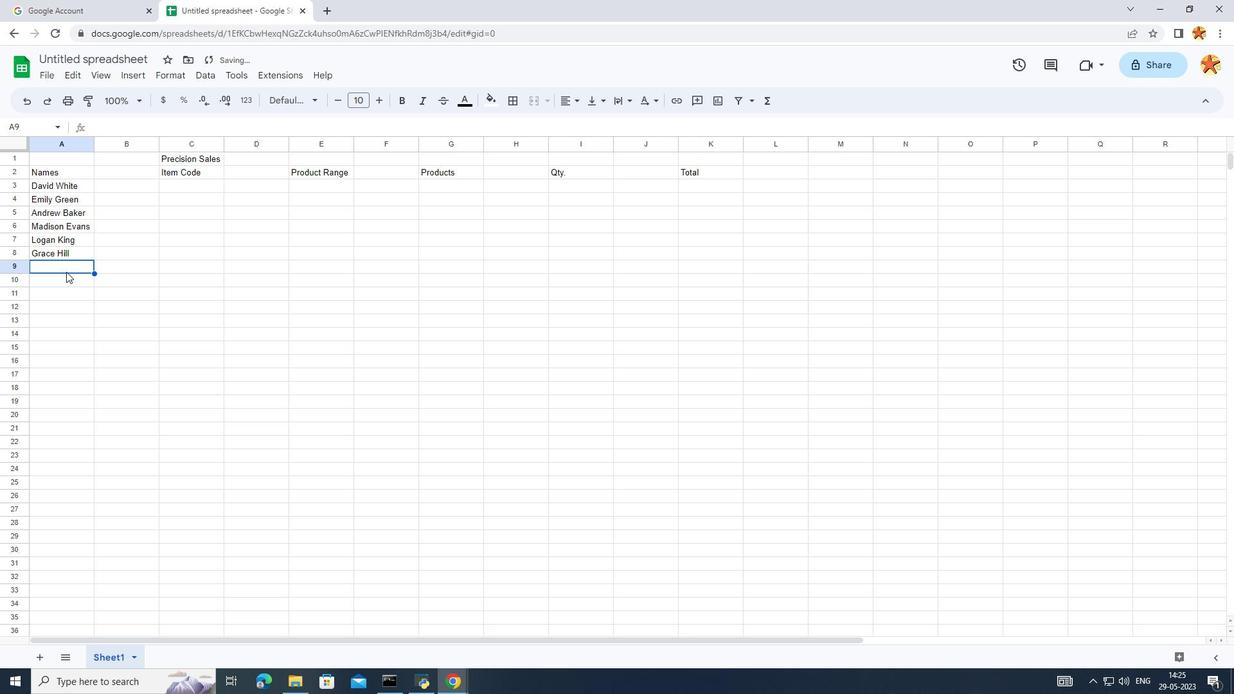 
Action: Mouse moved to (68, 272)
Screenshot: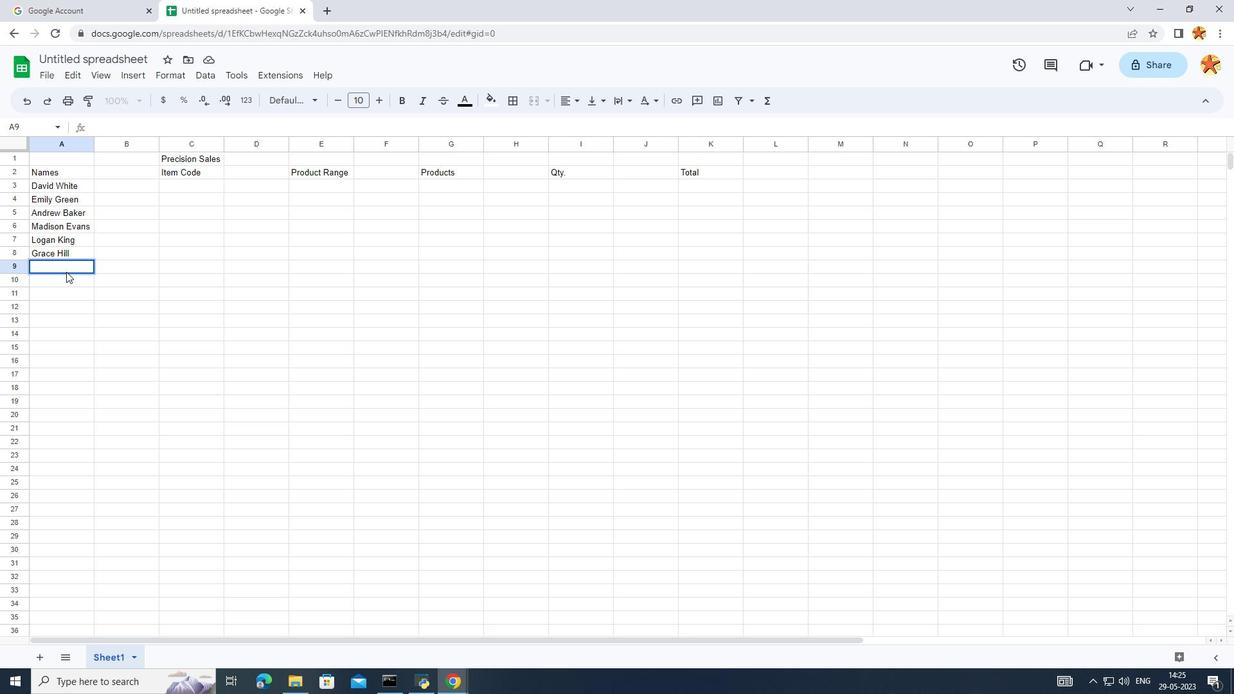 
Action: Key pressed <Key.caps_lock>G<Key.caps_lock>abriel<Key.space><Key.caps_lock>Y<Key.caps_lock>oungv
Screenshot: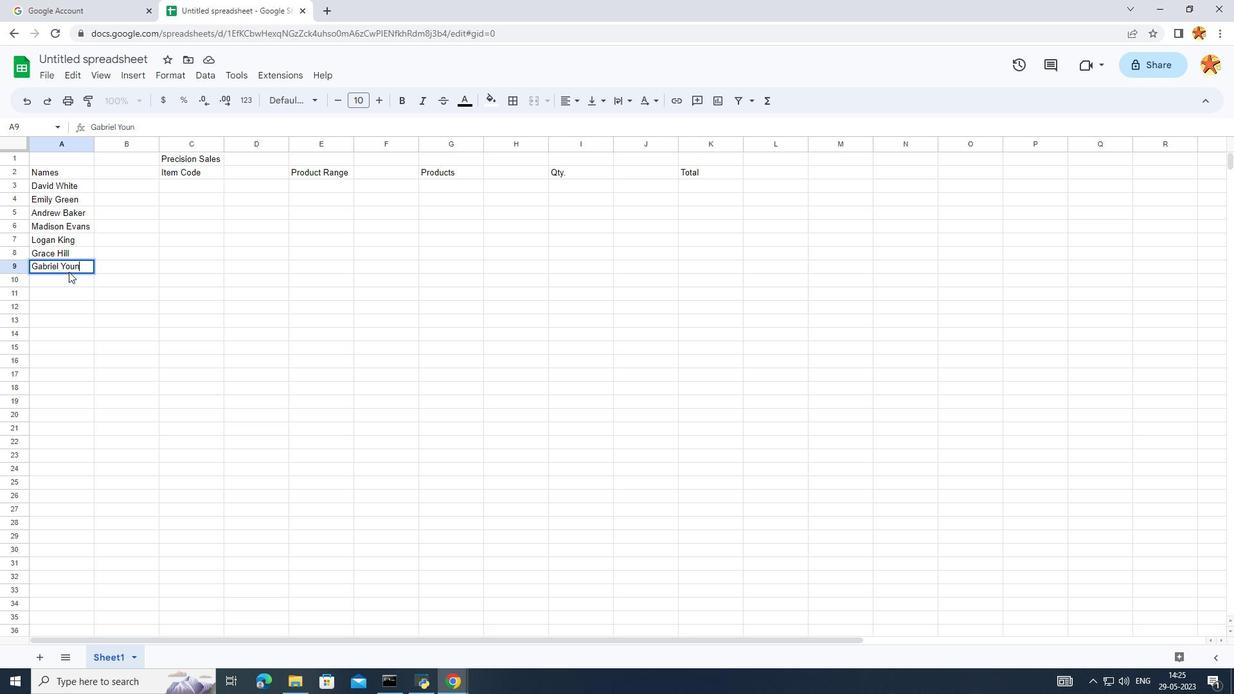 
Action: Mouse moved to (93, 238)
Screenshot: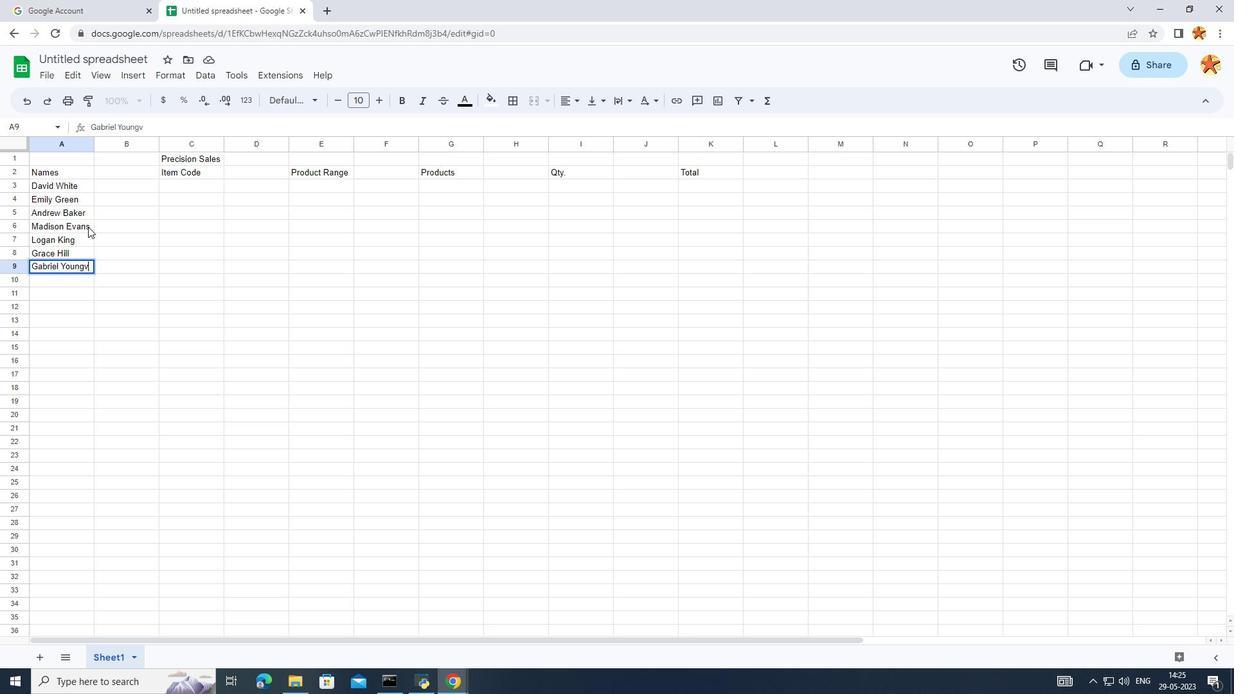 
Action: Key pressed =<Key.backspace><Key.backspace><Key.backspace>g
Screenshot: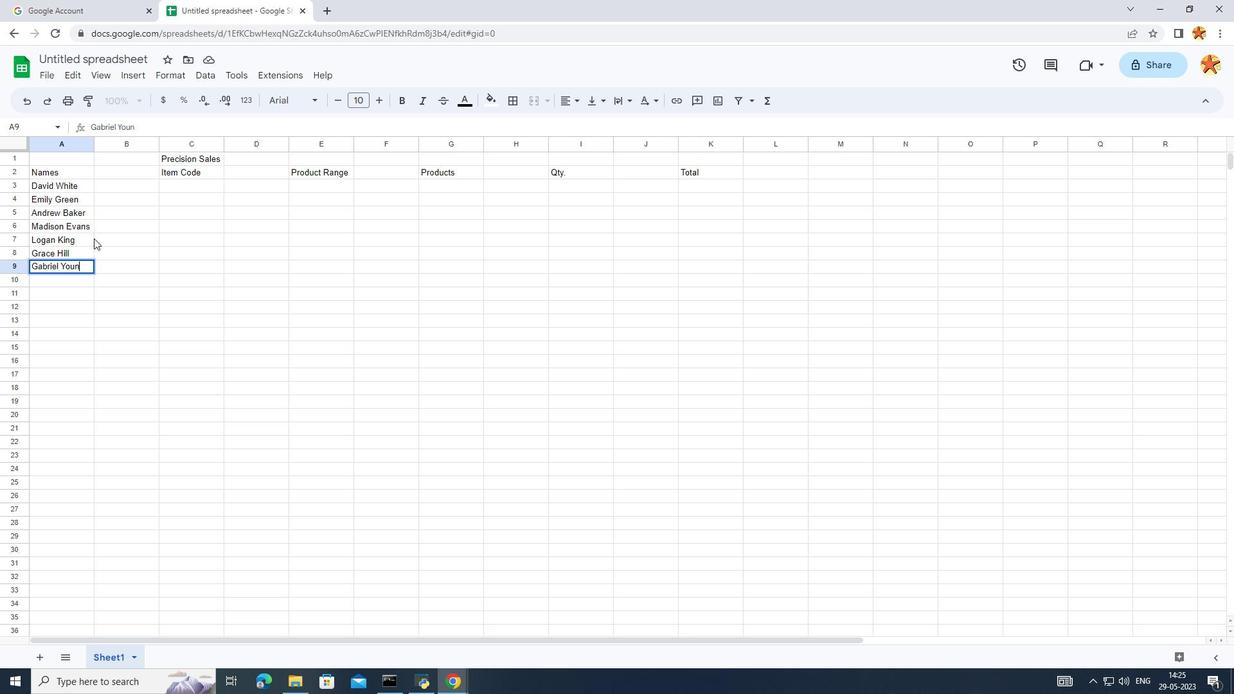 
Action: Mouse moved to (90, 267)
Screenshot: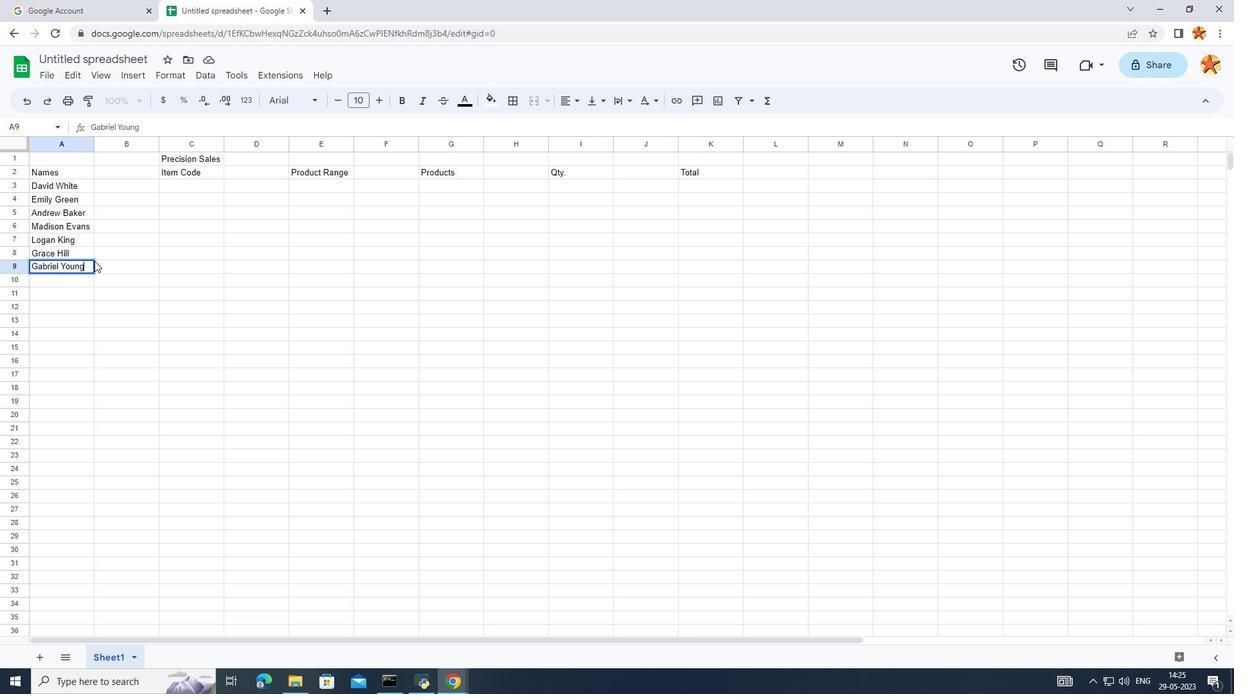 
Action: Mouse pressed left at (90, 267)
Screenshot: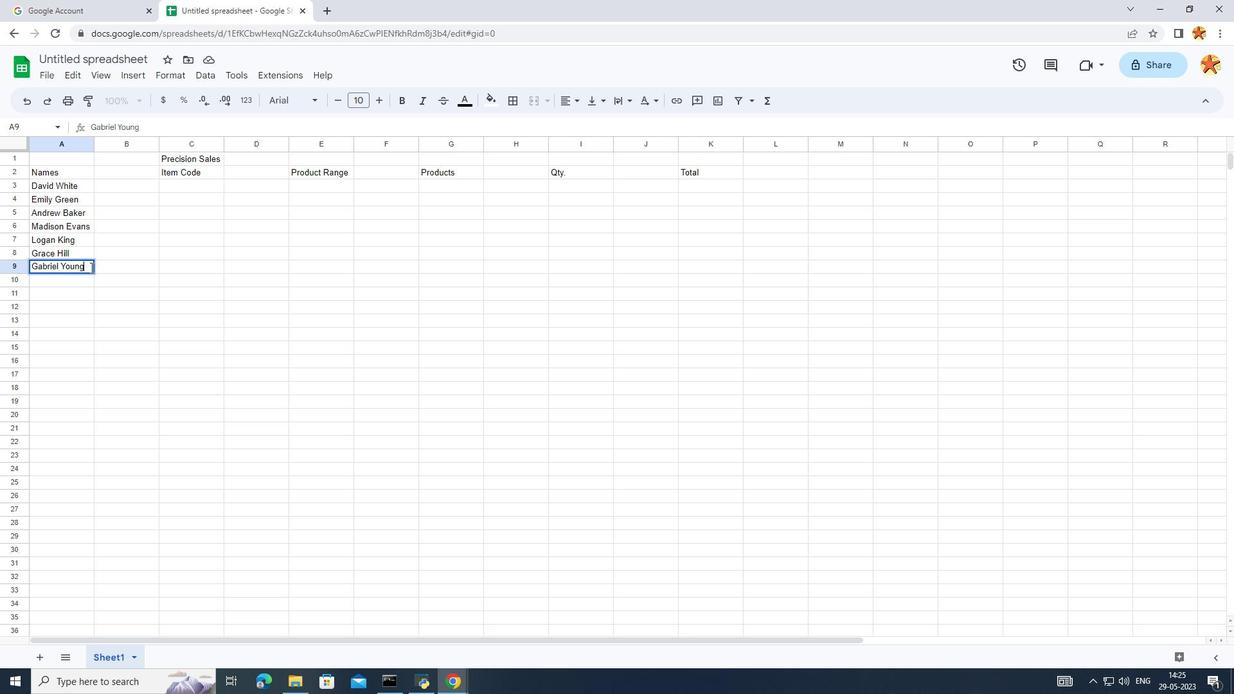 
Action: Mouse moved to (89, 269)
Screenshot: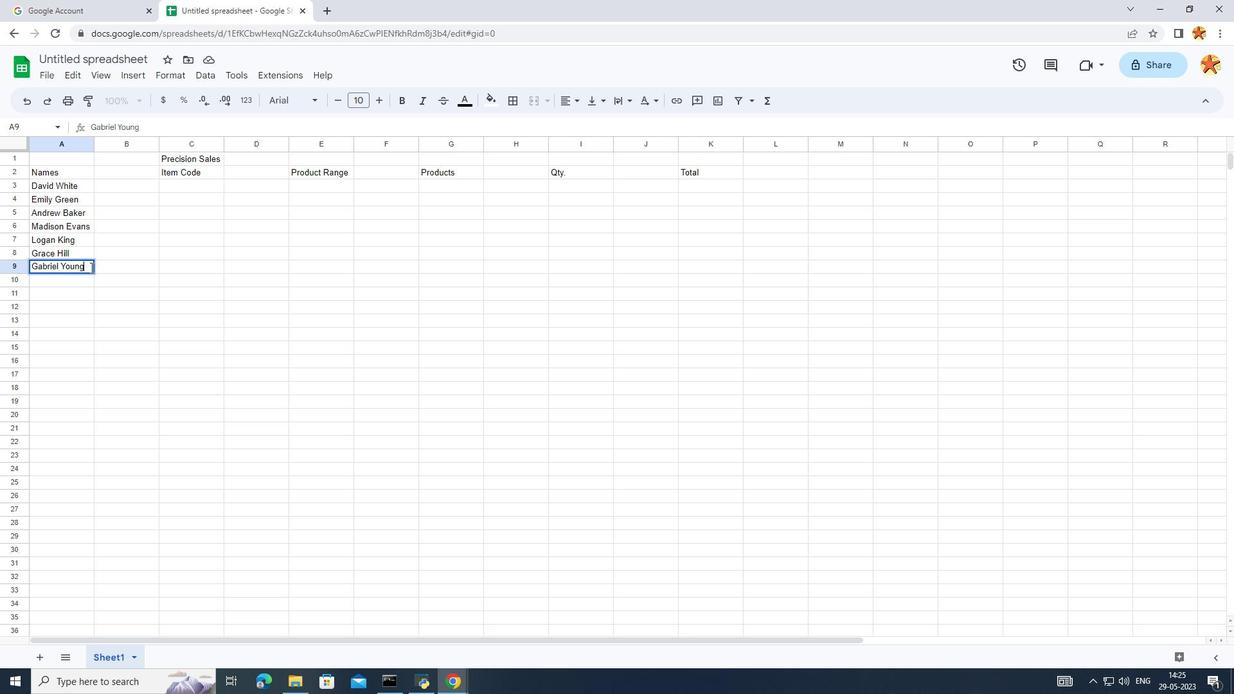 
Action: Mouse pressed left at (89, 269)
Screenshot: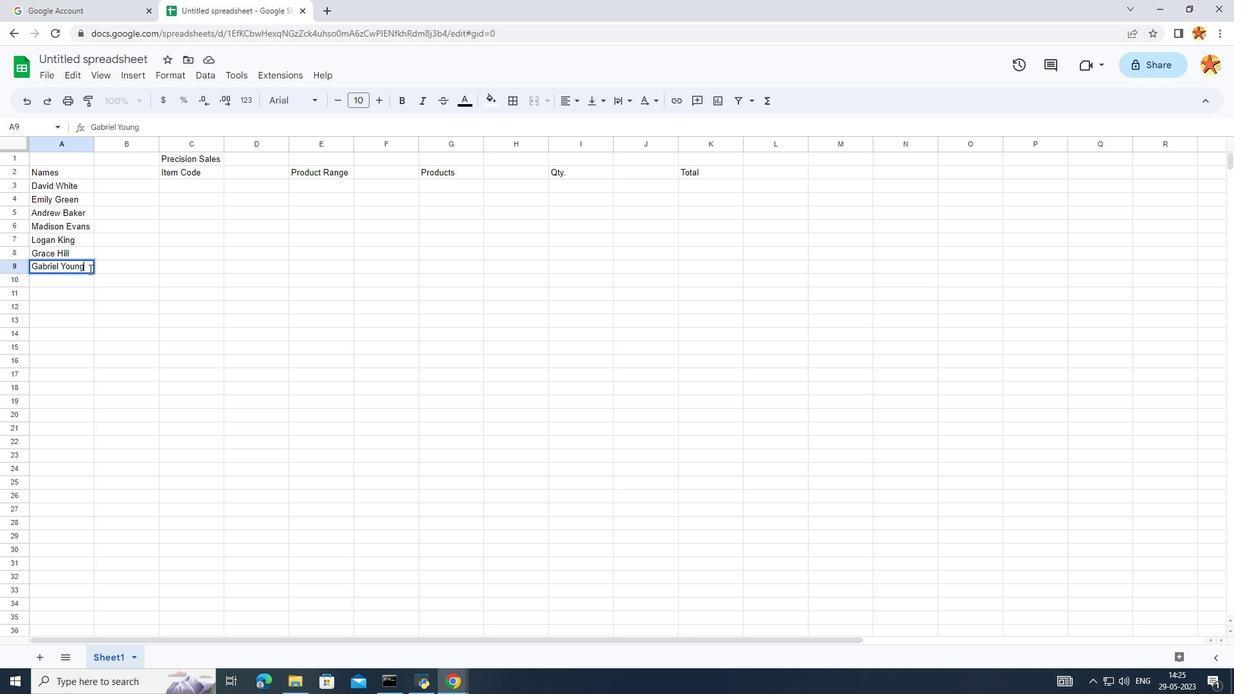 
Action: Mouse moved to (89, 277)
Screenshot: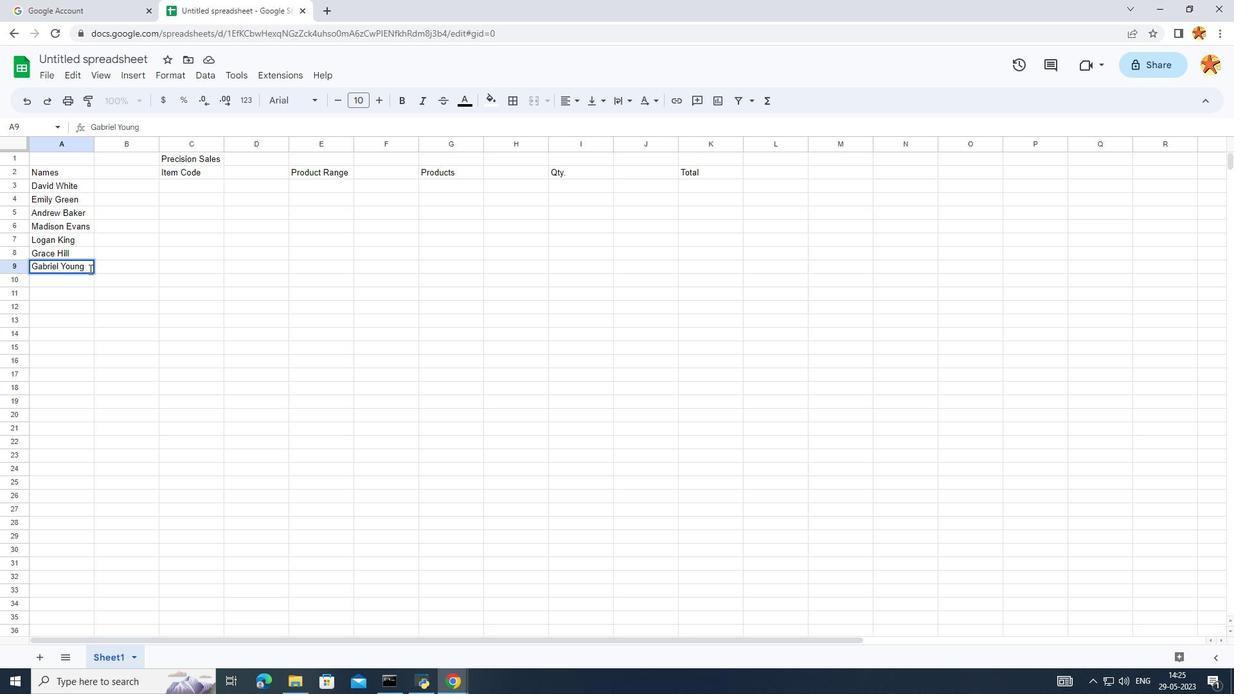 
Action: Mouse pressed left at (89, 277)
Screenshot: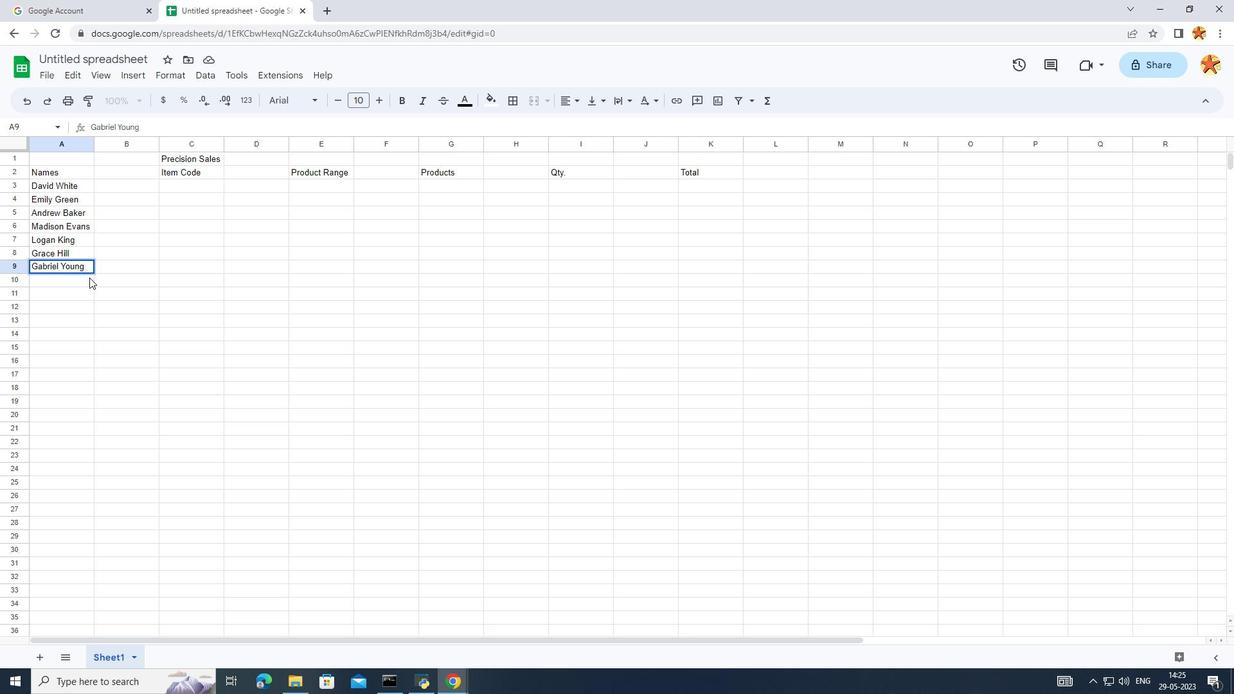 
Action: Mouse pressed left at (89, 277)
Screenshot: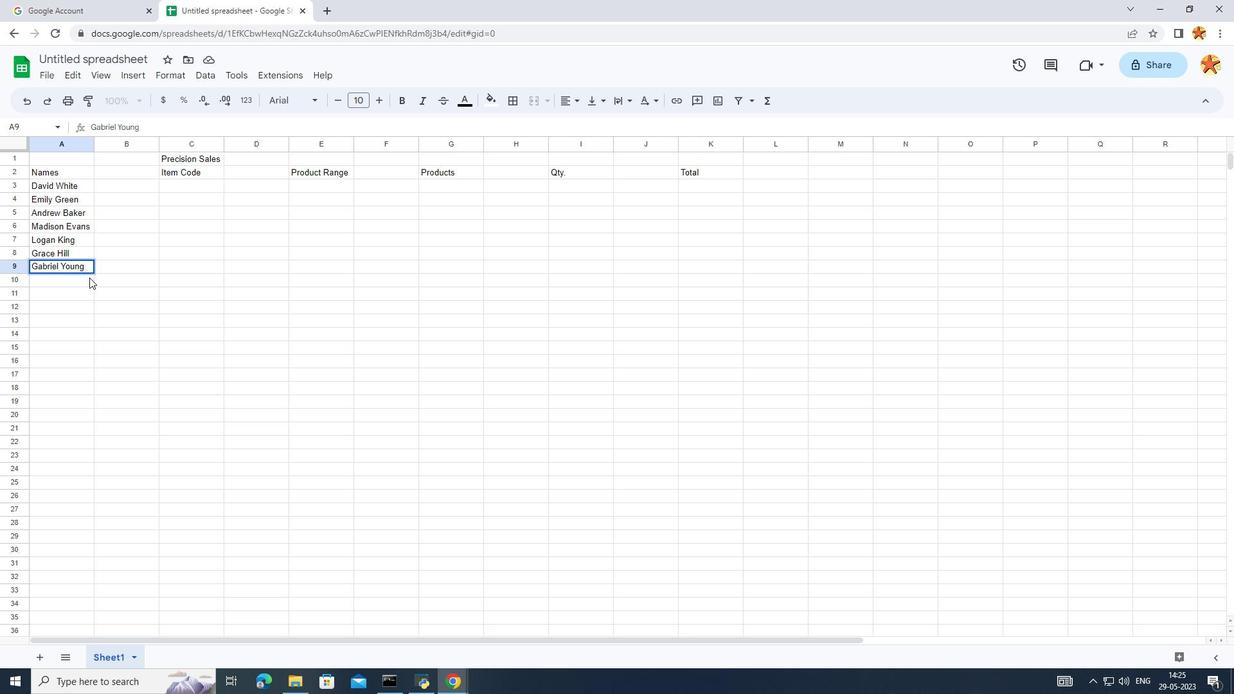 
Action: Key pressed <Key.caps_lock>E<Key.caps_lock>lizabreth<Key.backspace><Key.backspace><Key.backspace>eth<Key.space><Key.caps_lock>F<Key.caps_lock>lores
Screenshot: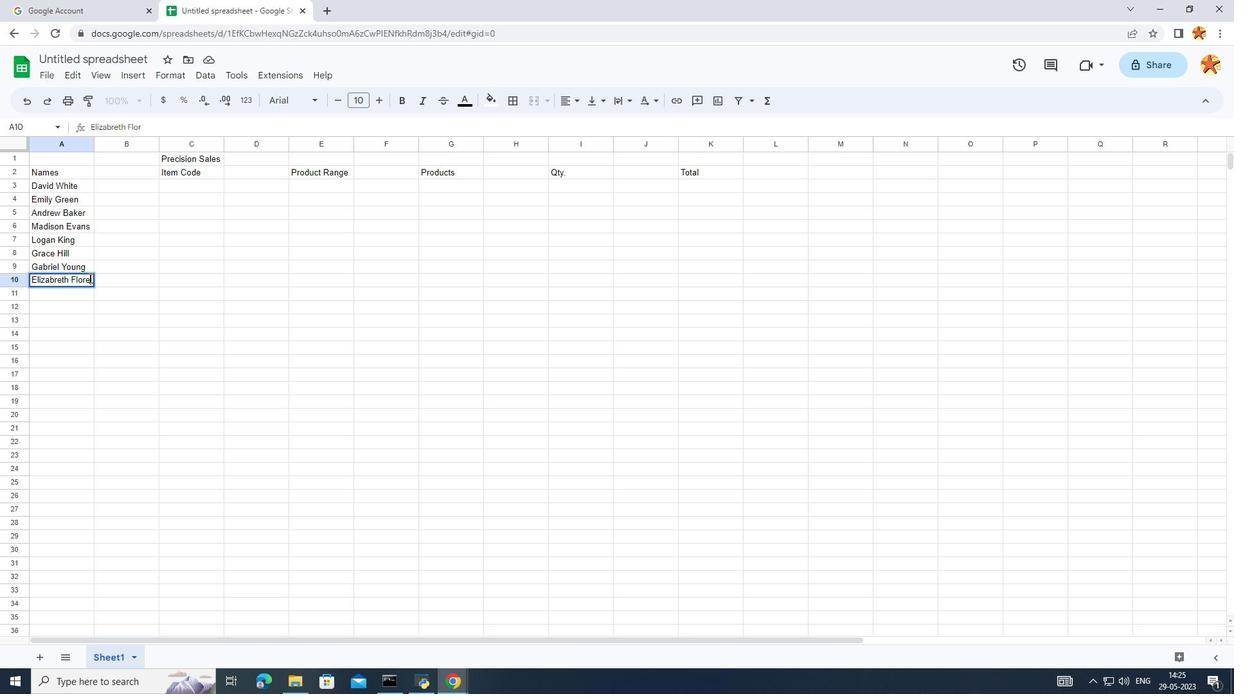 
Action: Mouse moved to (62, 277)
Screenshot: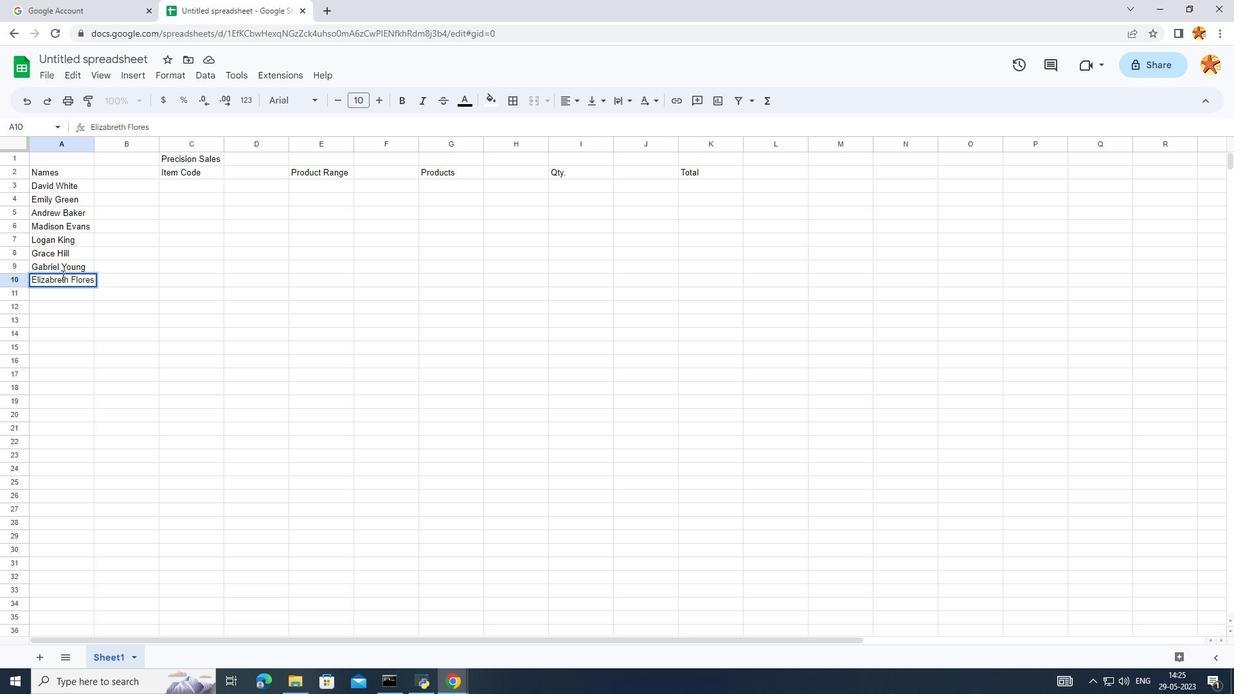 
Action: Mouse pressed left at (62, 277)
Screenshot: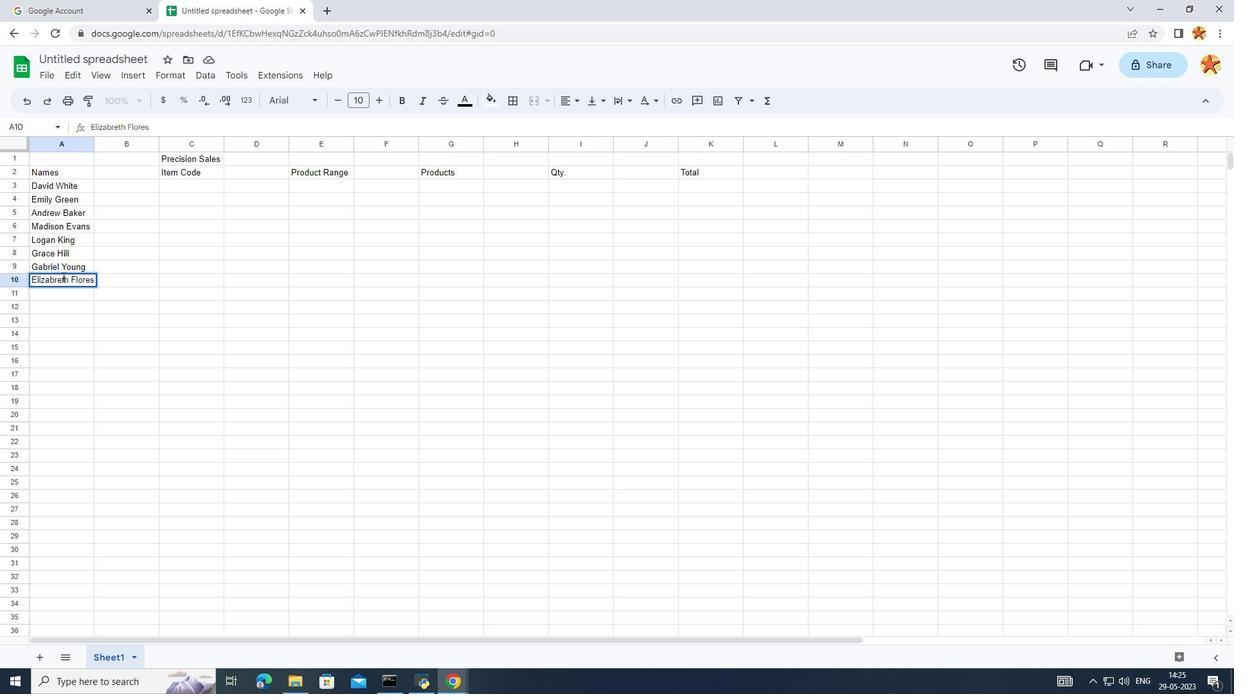
Action: Mouse moved to (59, 281)
Screenshot: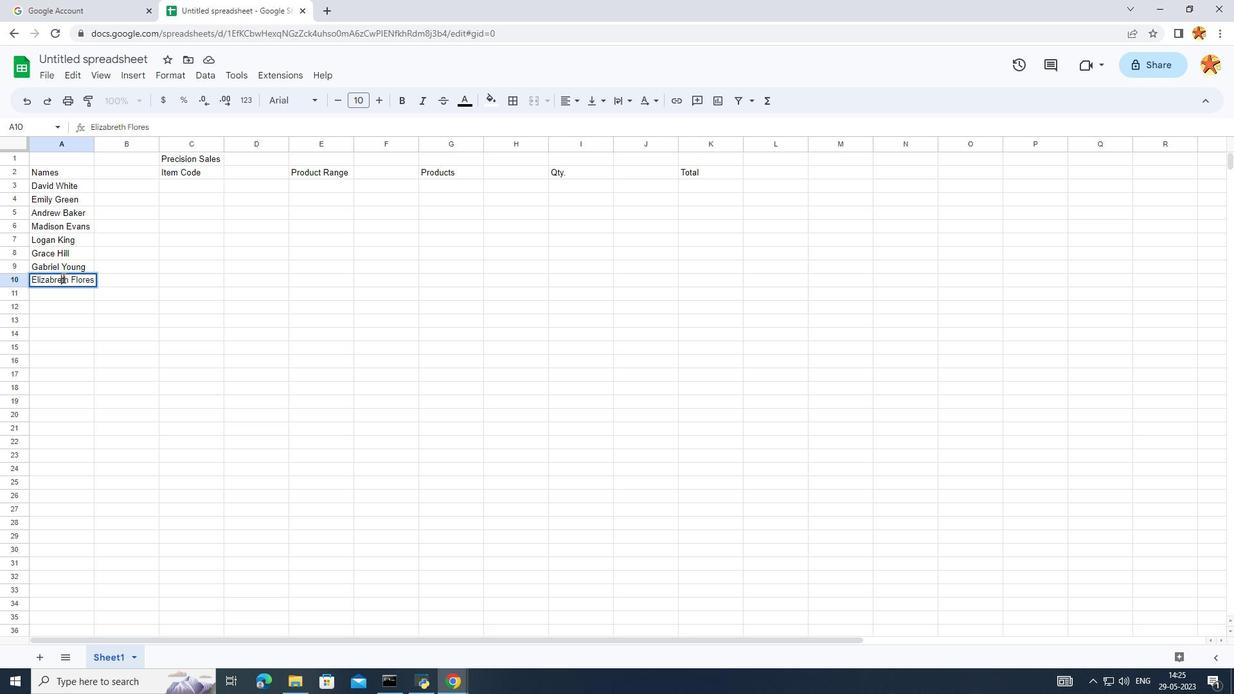 
Action: Mouse pressed left at (59, 281)
Screenshot: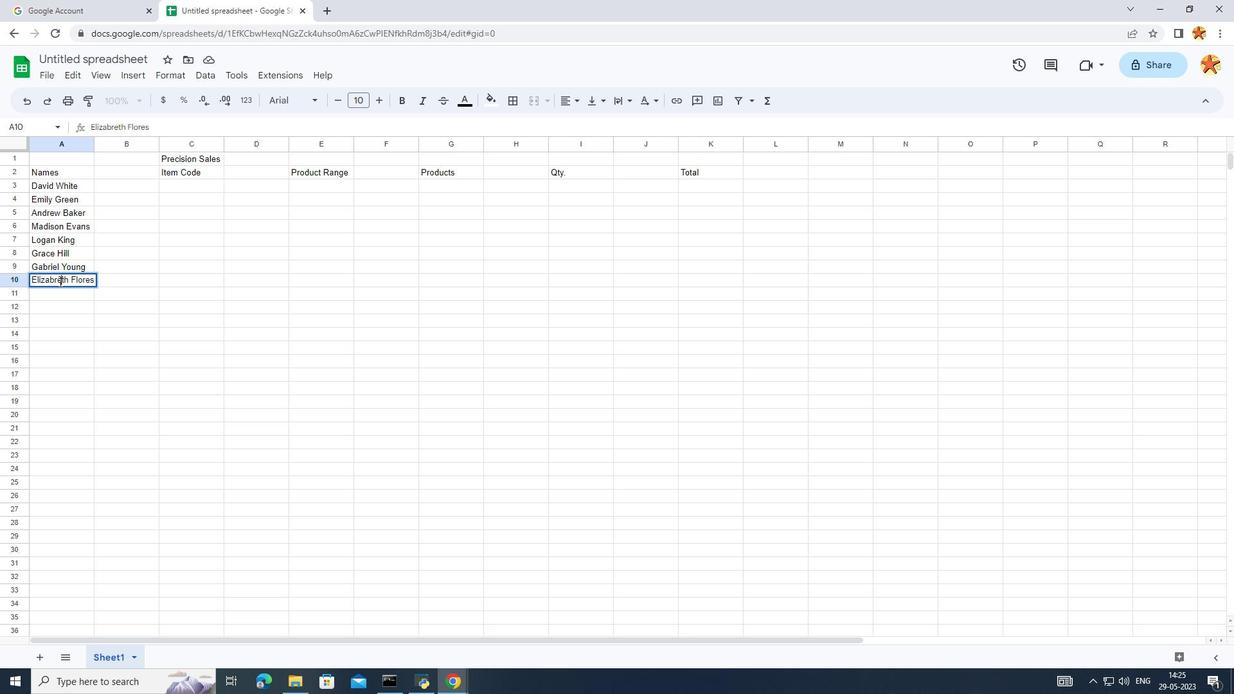 
Action: Mouse moved to (115, 281)
Screenshot: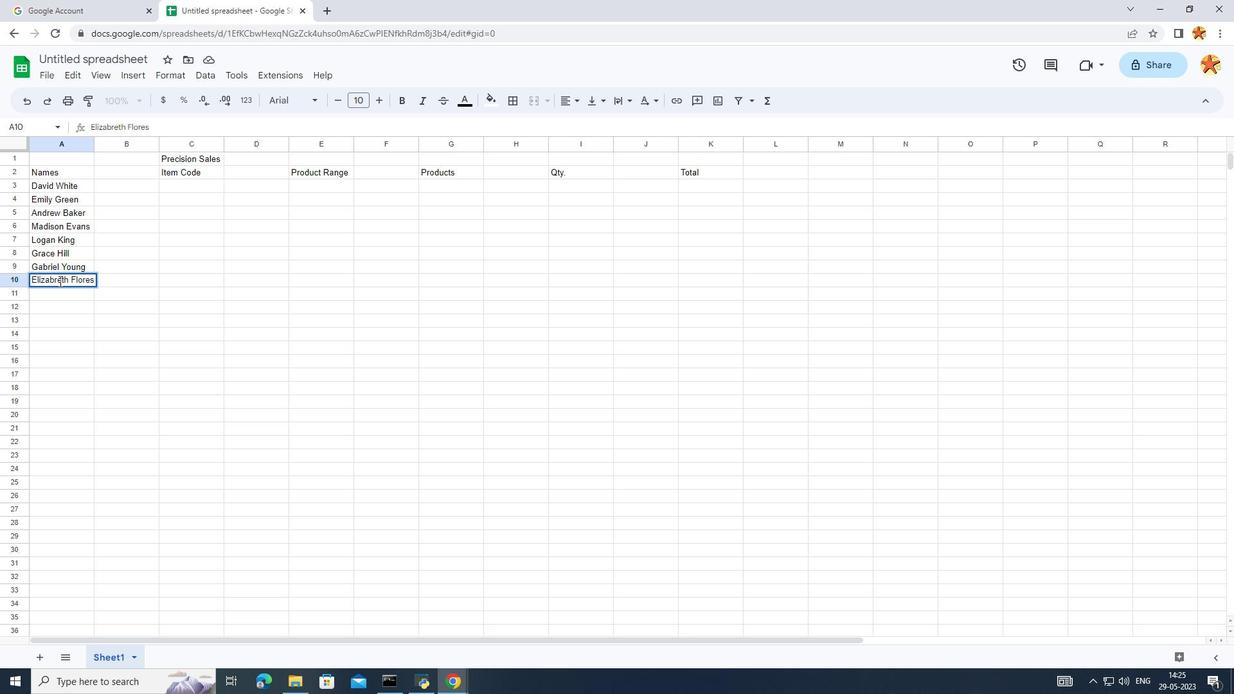 
Action: Key pressed =
Screenshot: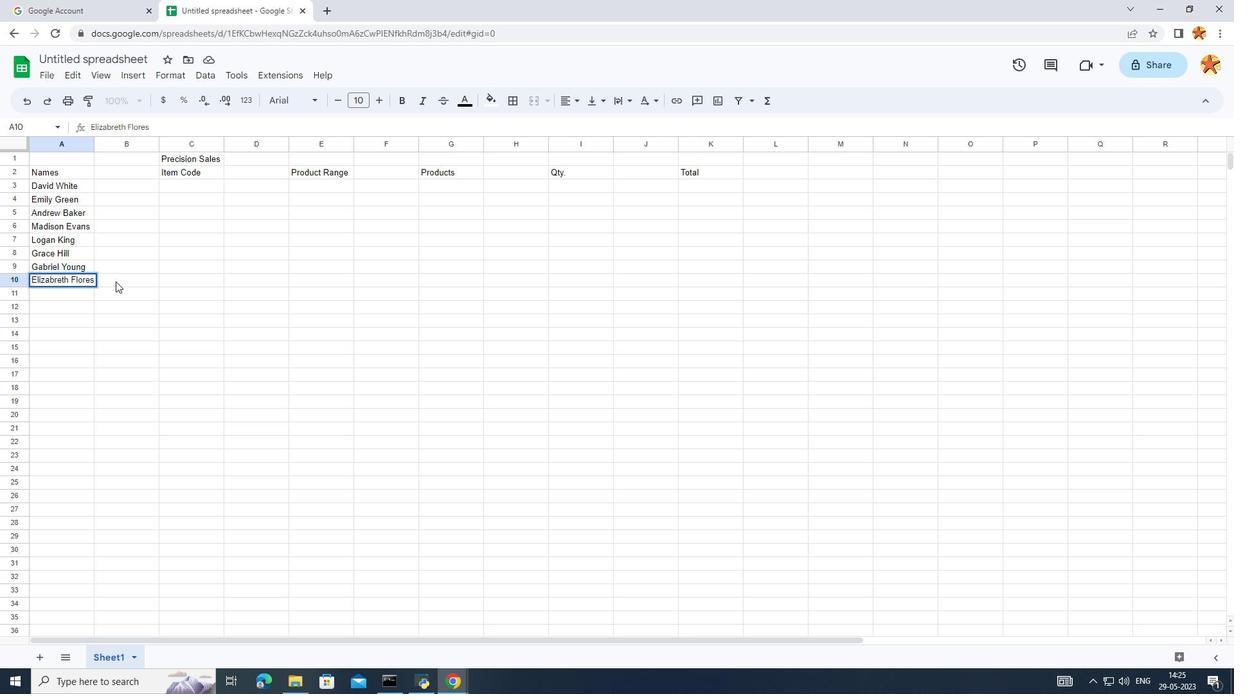 
Action: Mouse moved to (133, 258)
Screenshot: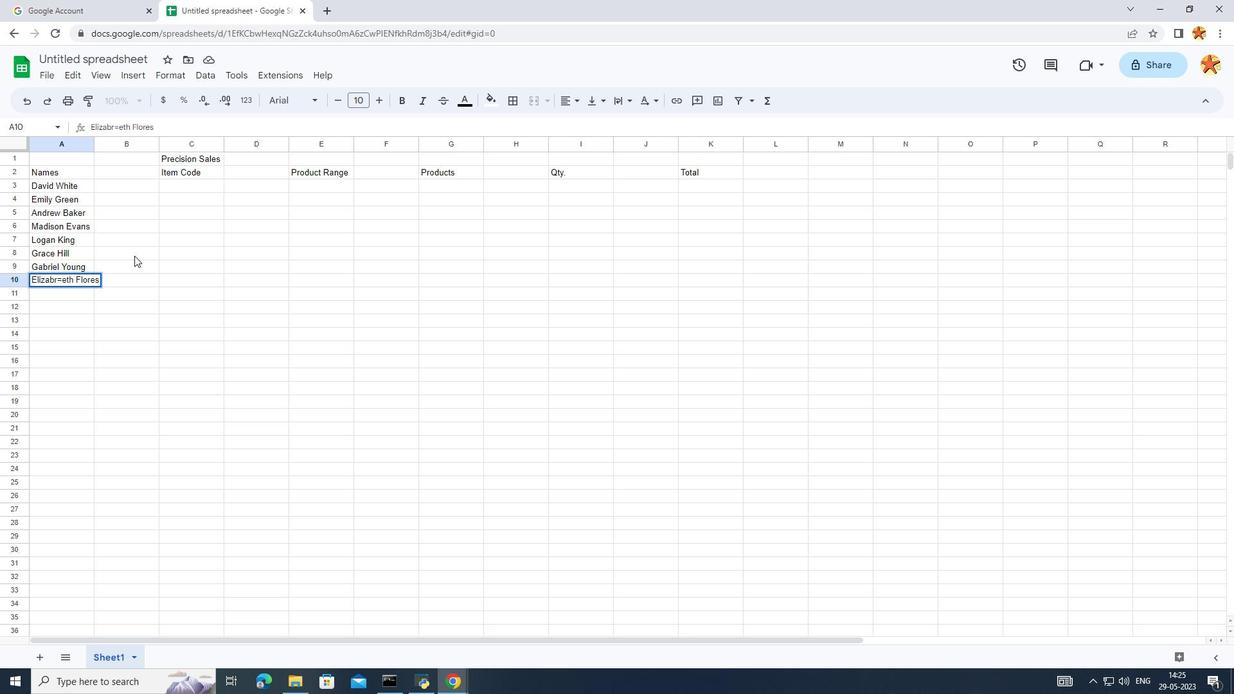 
Action: Key pressed <Key.backspace><Key.backspace>
Screenshot: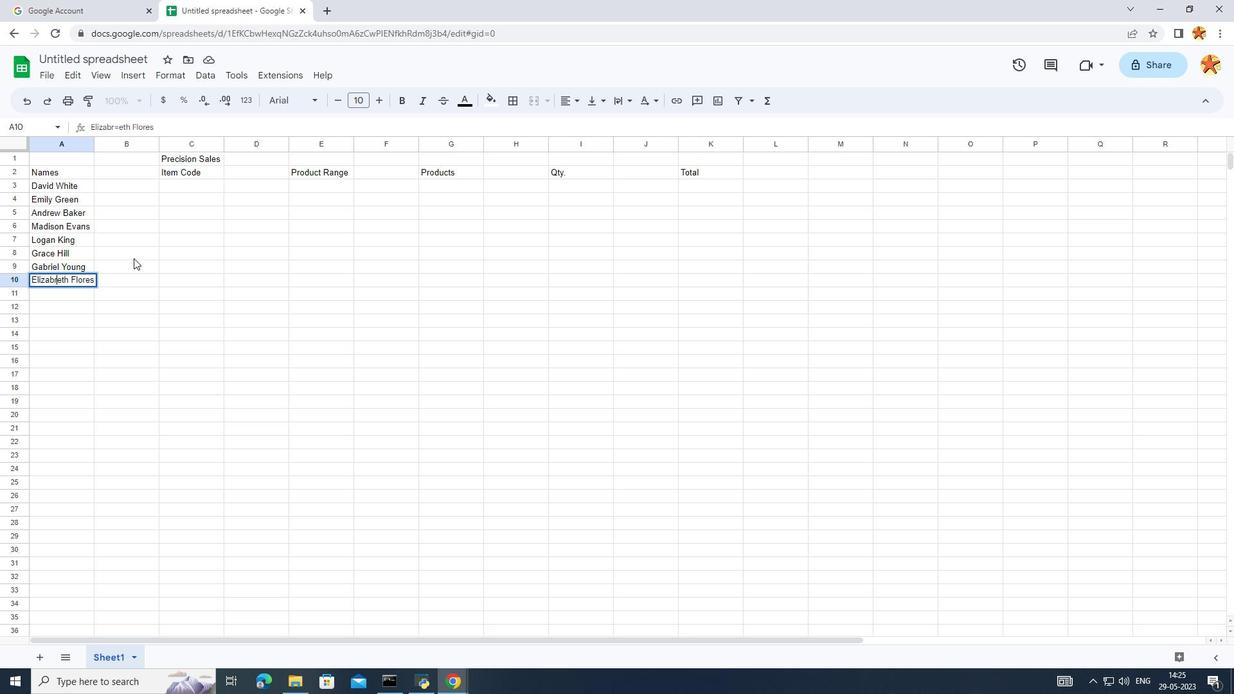 
Action: Mouse moved to (72, 293)
Screenshot: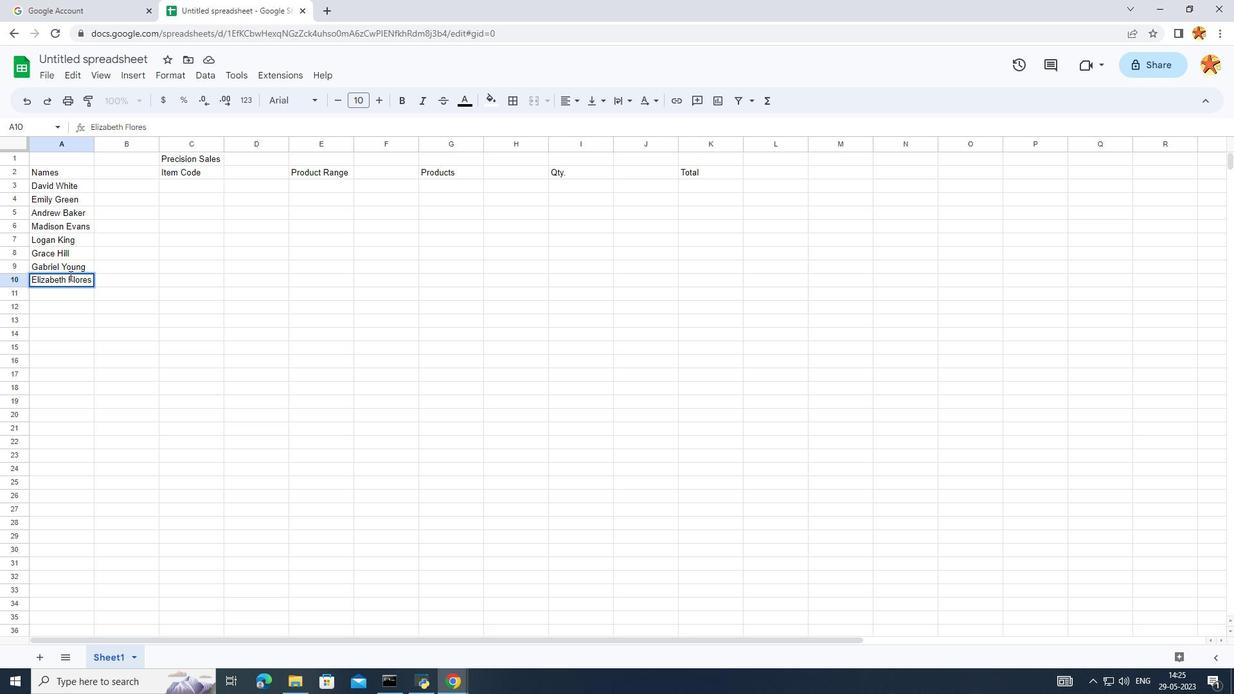 
Action: Mouse pressed left at (72, 293)
Screenshot: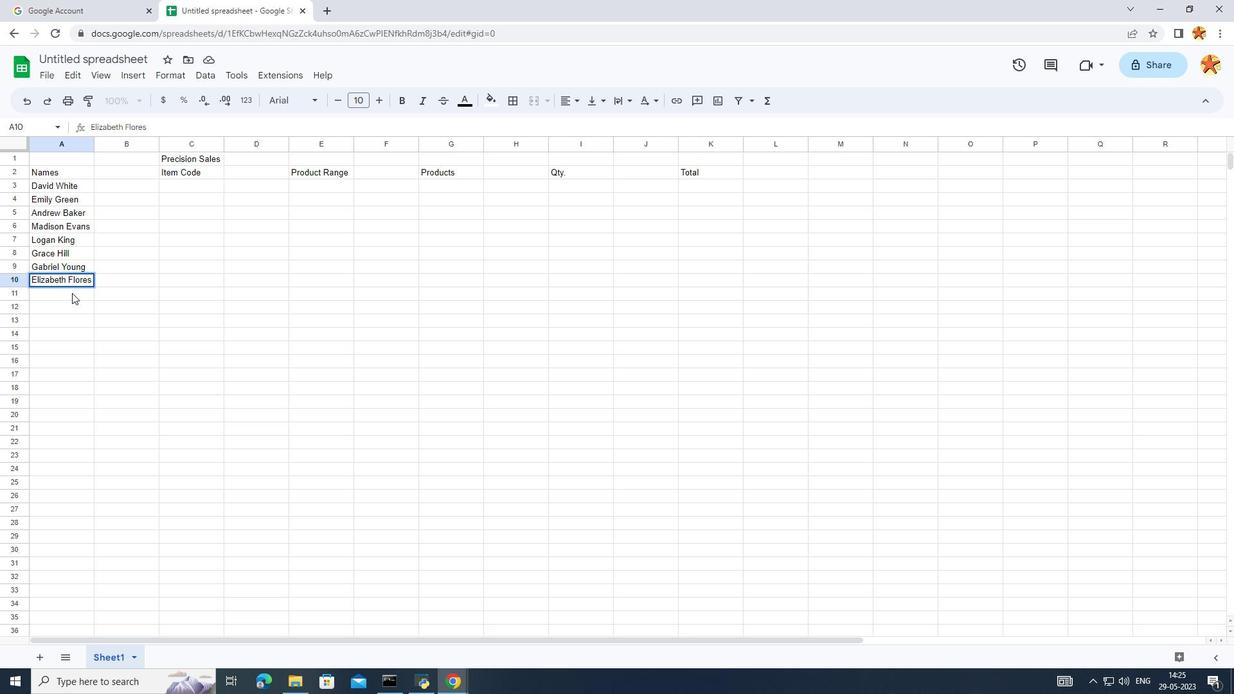 
Action: Mouse pressed left at (72, 293)
Screenshot: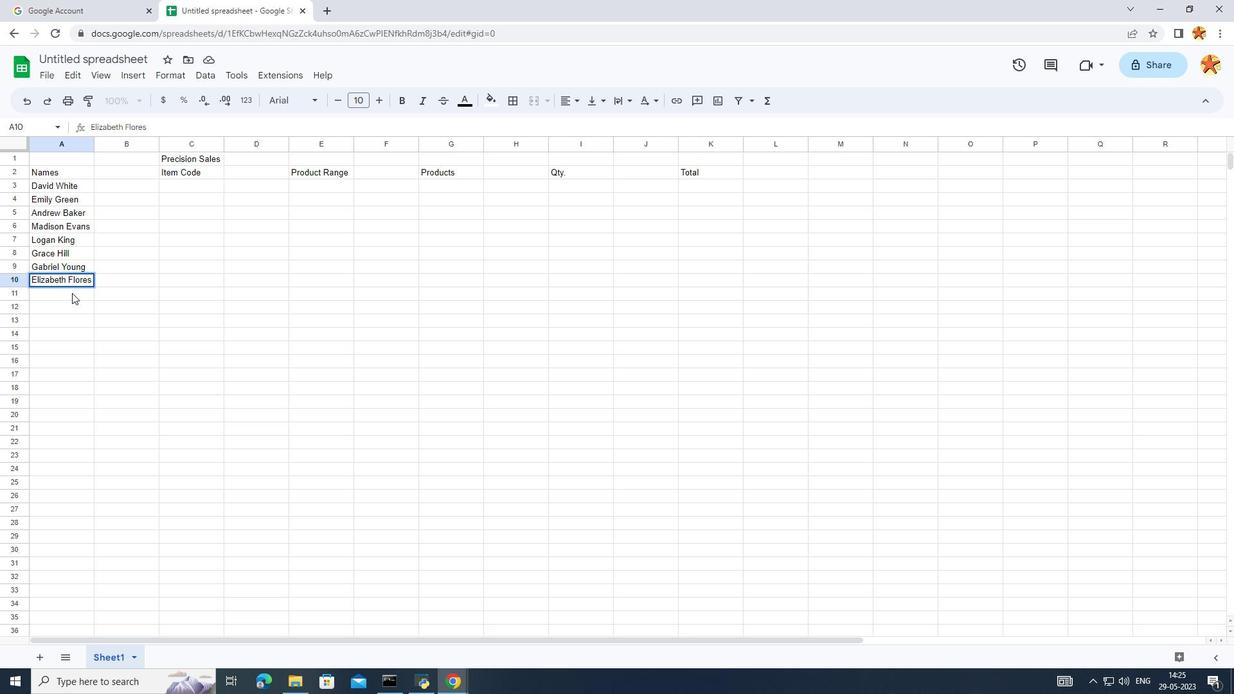
Action: Mouse moved to (79, 291)
Screenshot: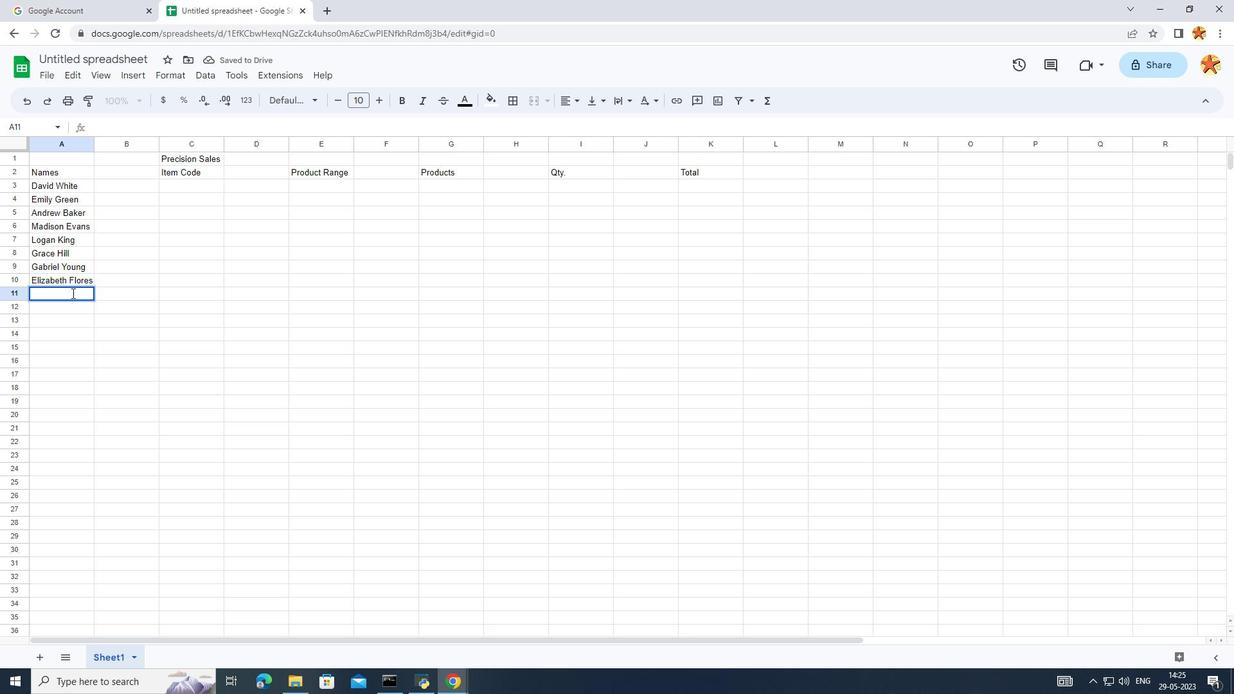
Action: Key pressed <Key.caps_lock>
Screenshot: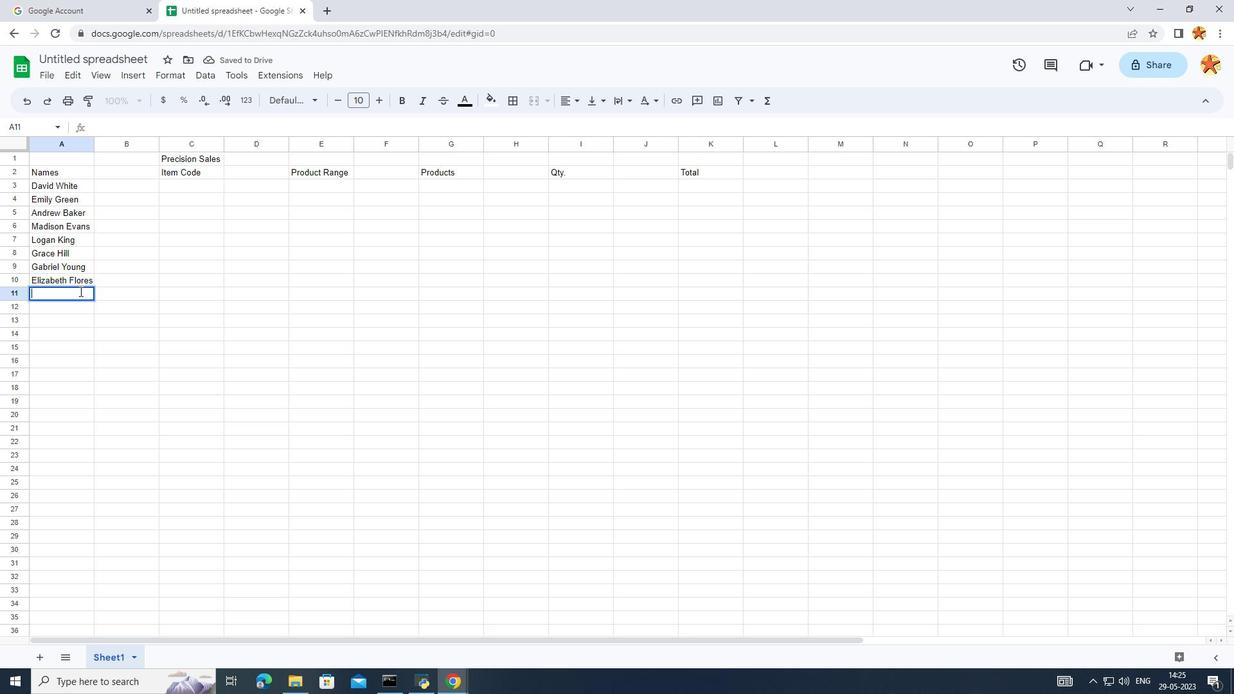 
Action: Mouse moved to (80, 291)
Screenshot: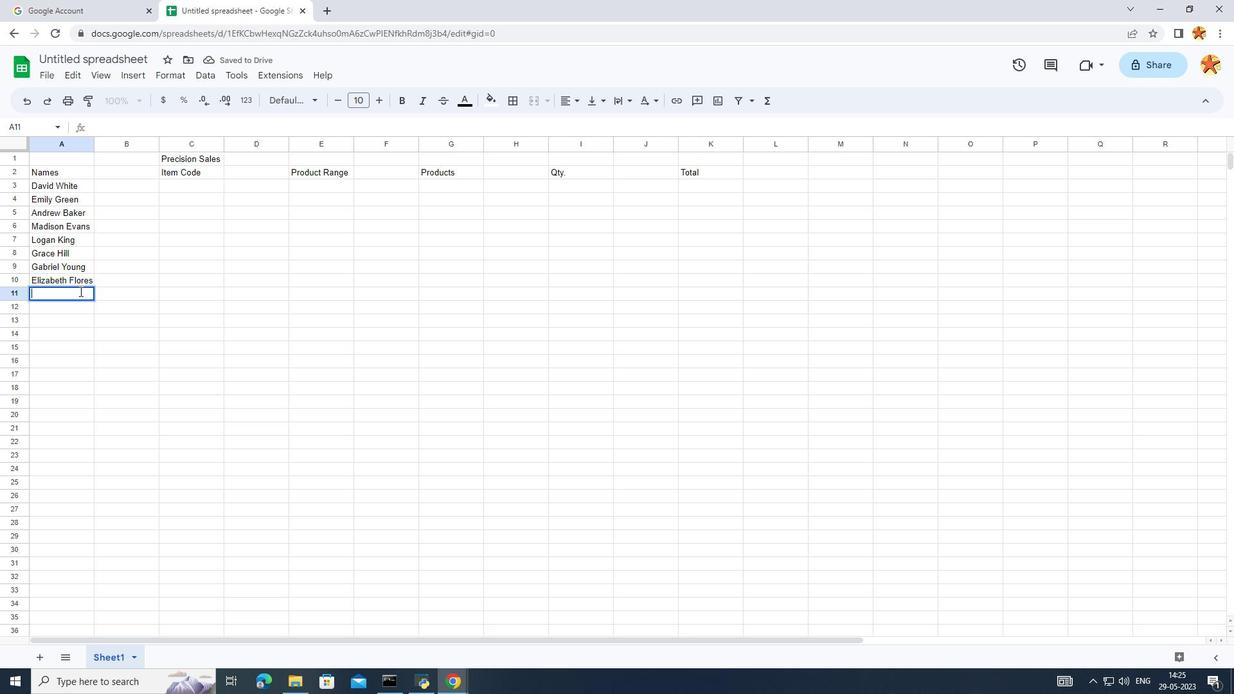 
Action: Key pressed S<Key.caps_lock>a,<Key.backspace>muel<Key.space><Key.caps_lock>R<Key.caps_lock>eed
Screenshot: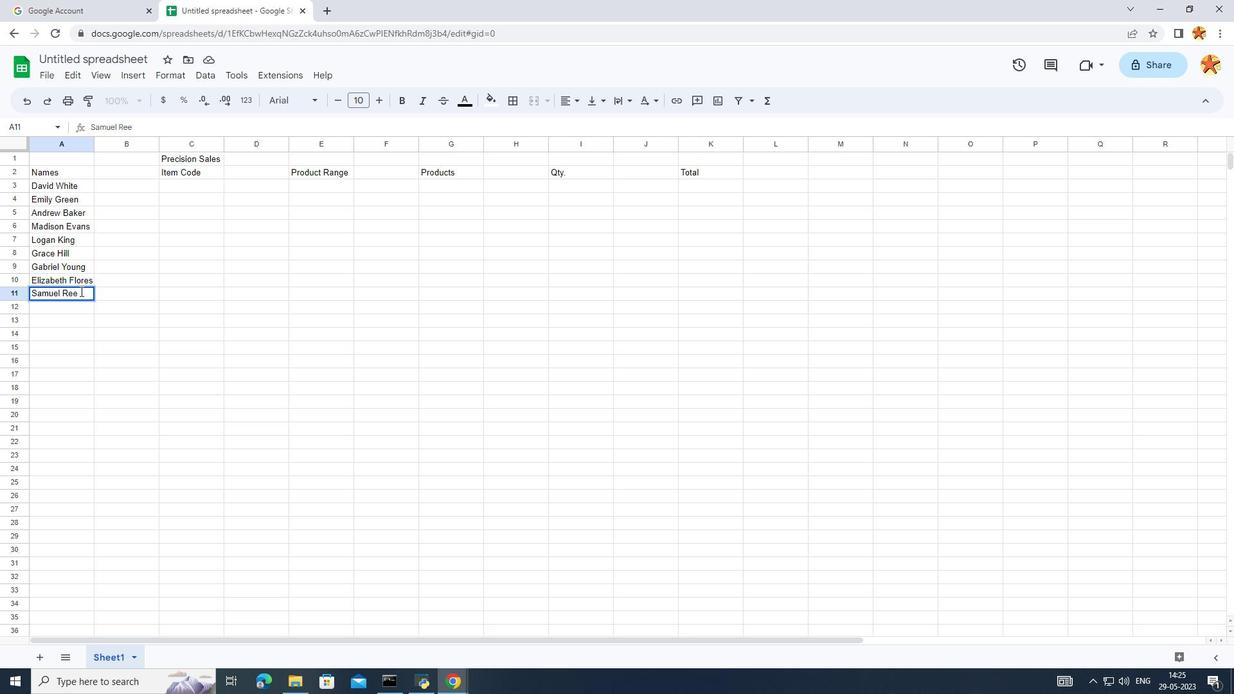
Action: Mouse moved to (86, 301)
Screenshot: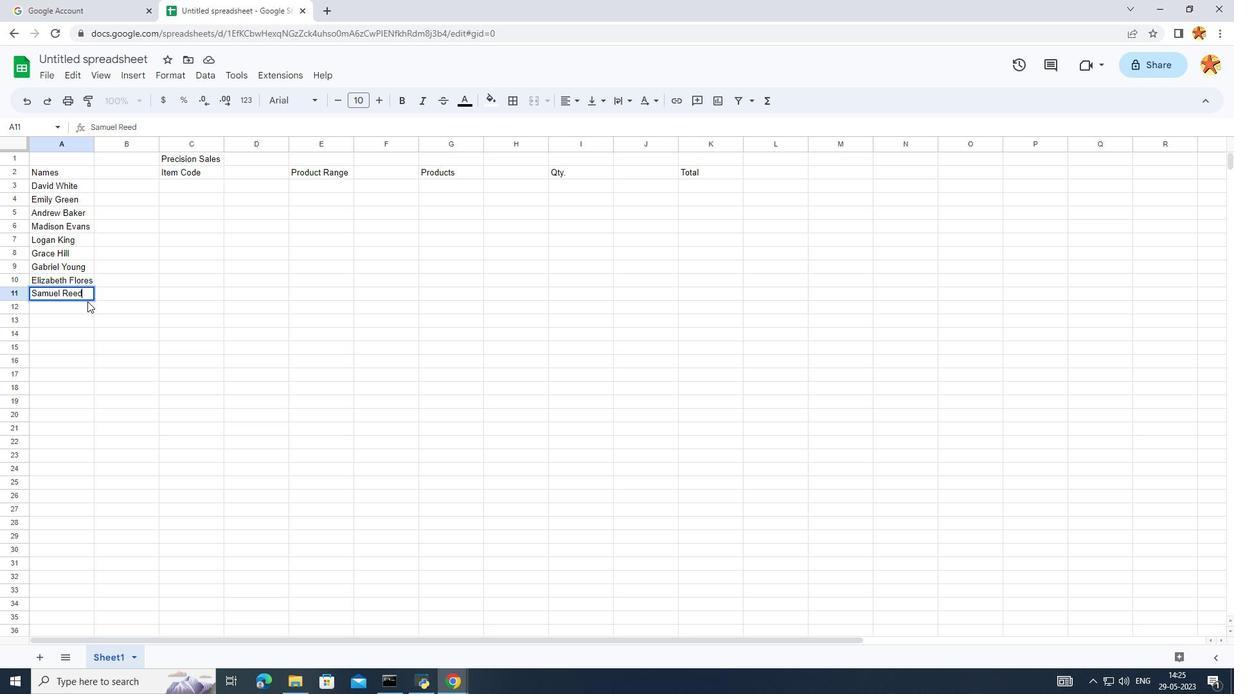 
Action: Mouse pressed left at (86, 301)
Screenshot: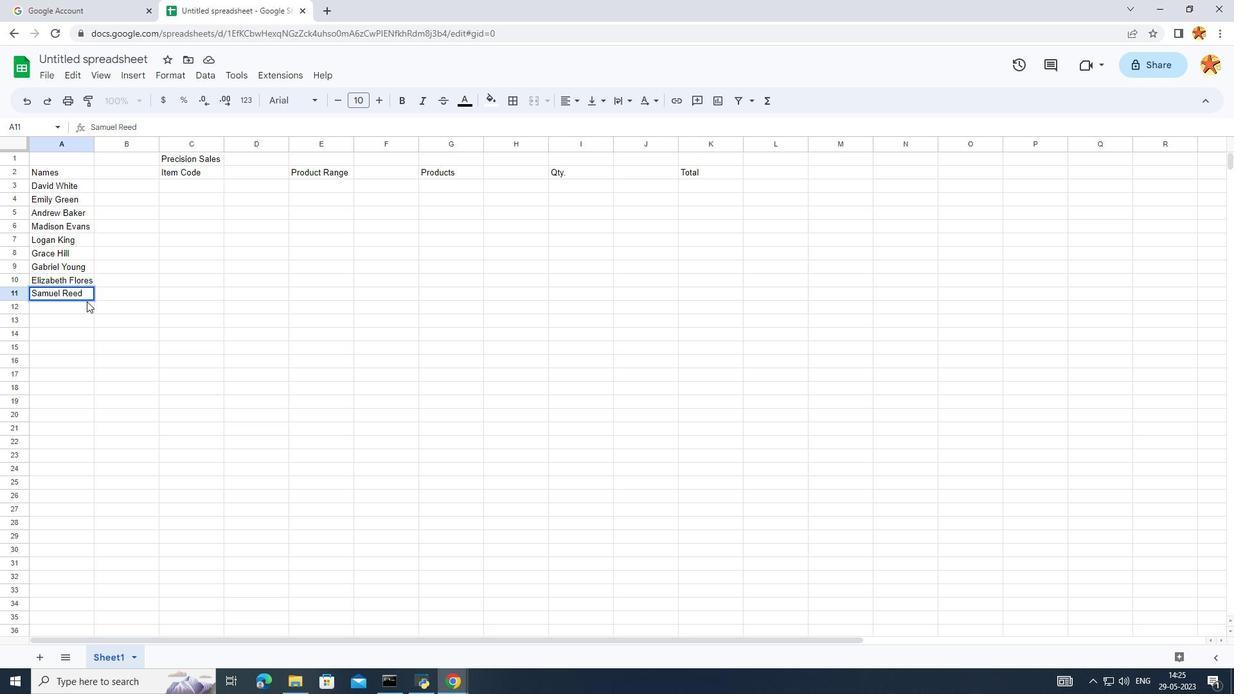 
Action: Mouse pressed left at (86, 301)
Screenshot: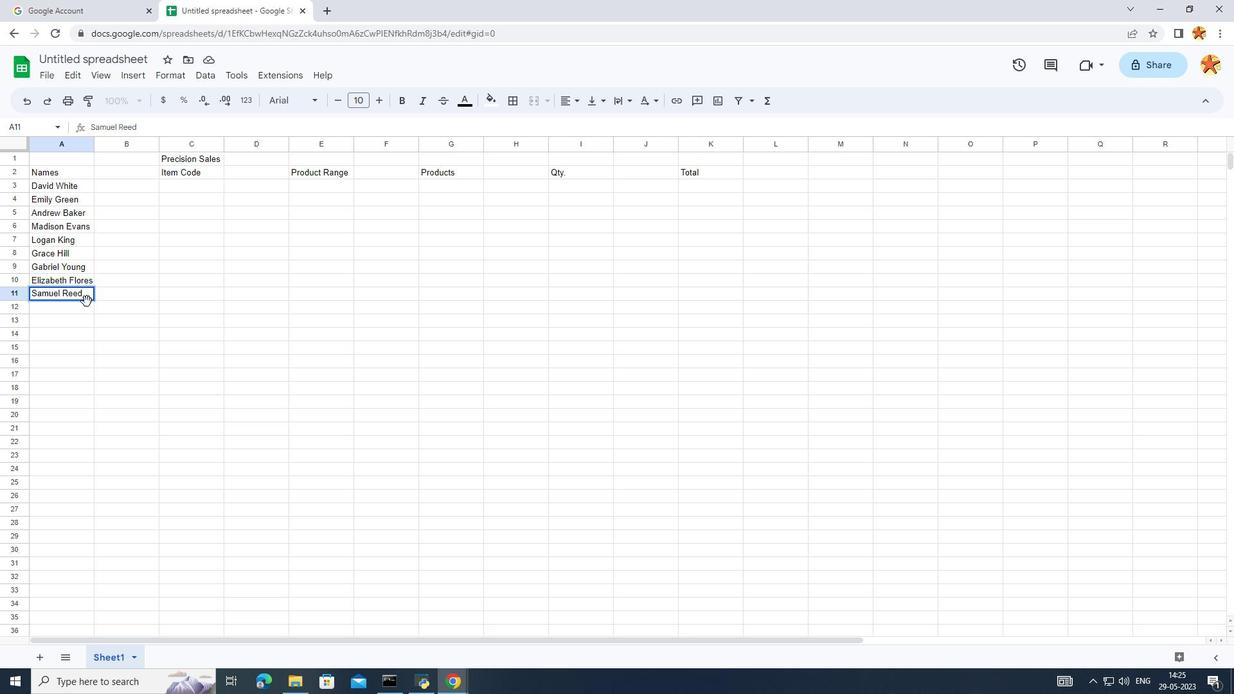 
Action: Mouse moved to (85, 311)
Screenshot: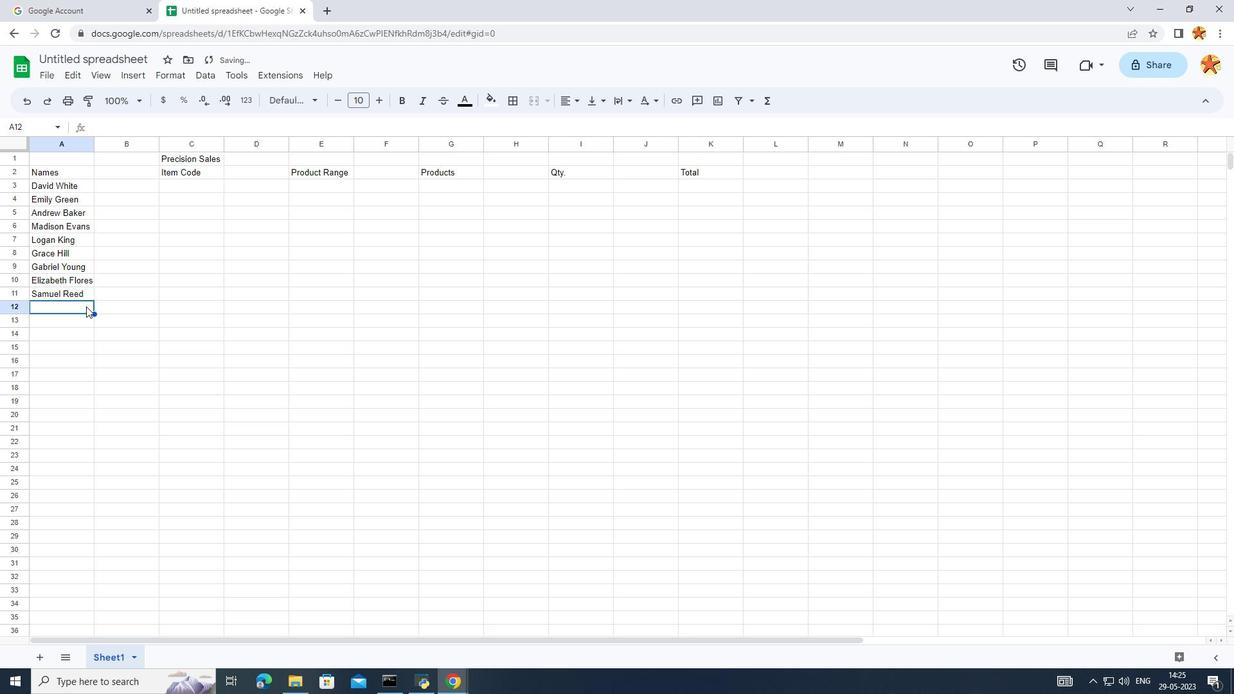 
Action: Mouse pressed left at (85, 311)
Screenshot: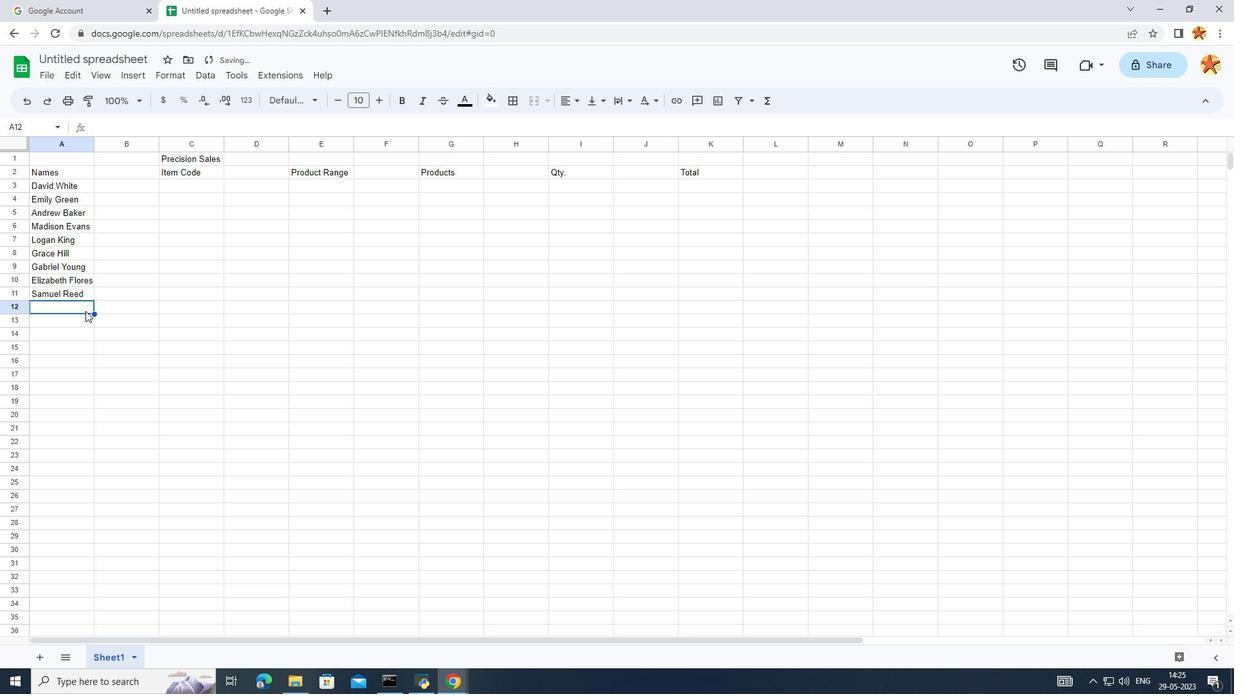 
Action: Mouse pressed left at (85, 311)
Screenshot: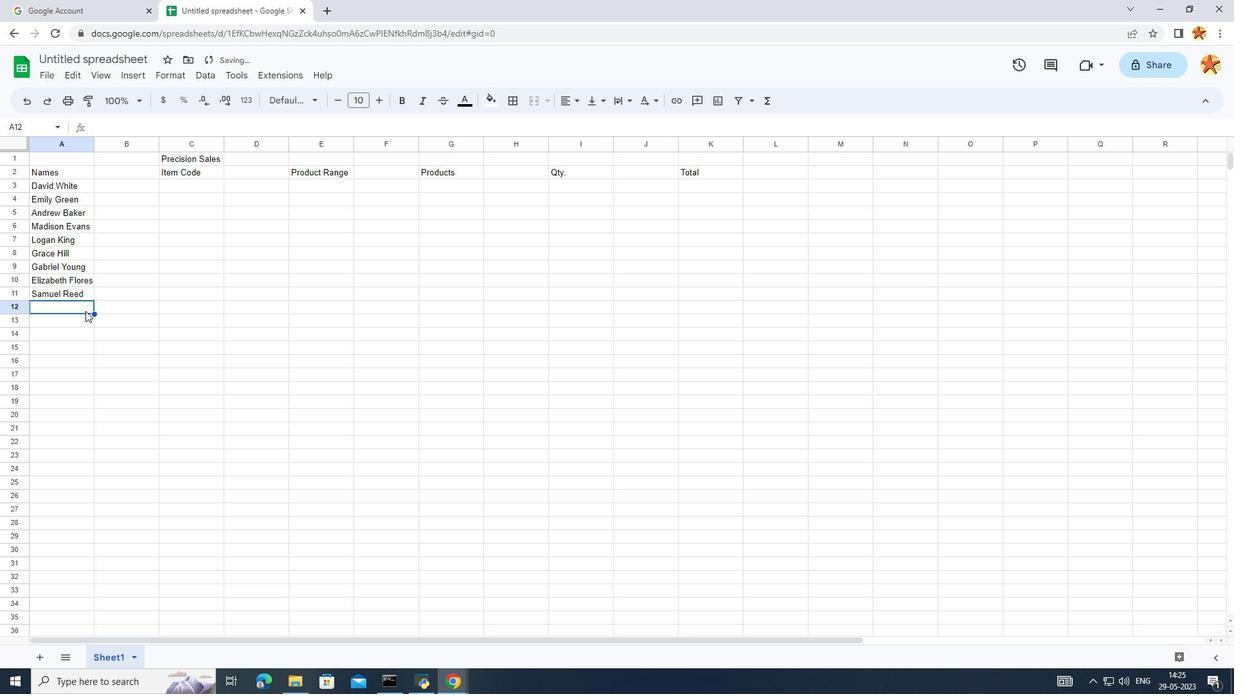 
Action: Key pressed <Key.caps_lock>A<Key.caps_lock>very<Key.space><Key.caps_lock>N<Key.caps_lock>elkson<Key.backspace><Key.backspace><Key.backspace><Key.backspace><Key.backspace>lson
Screenshot: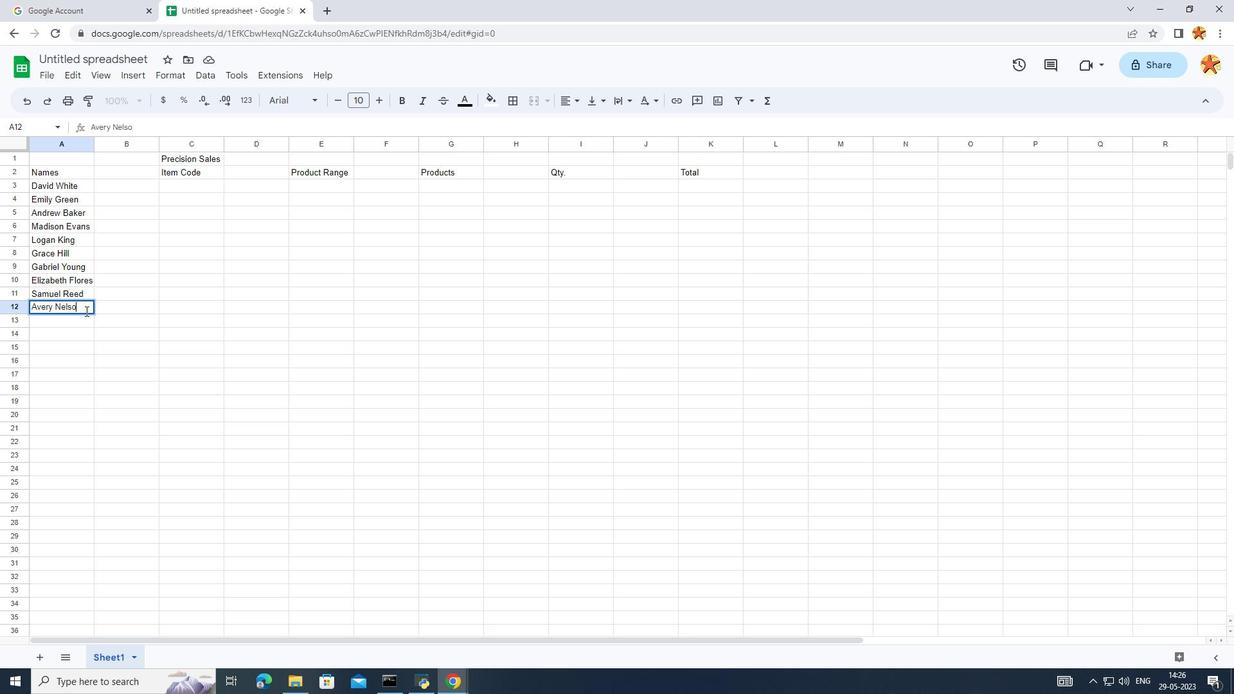 
Action: Mouse moved to (213, 434)
Screenshot: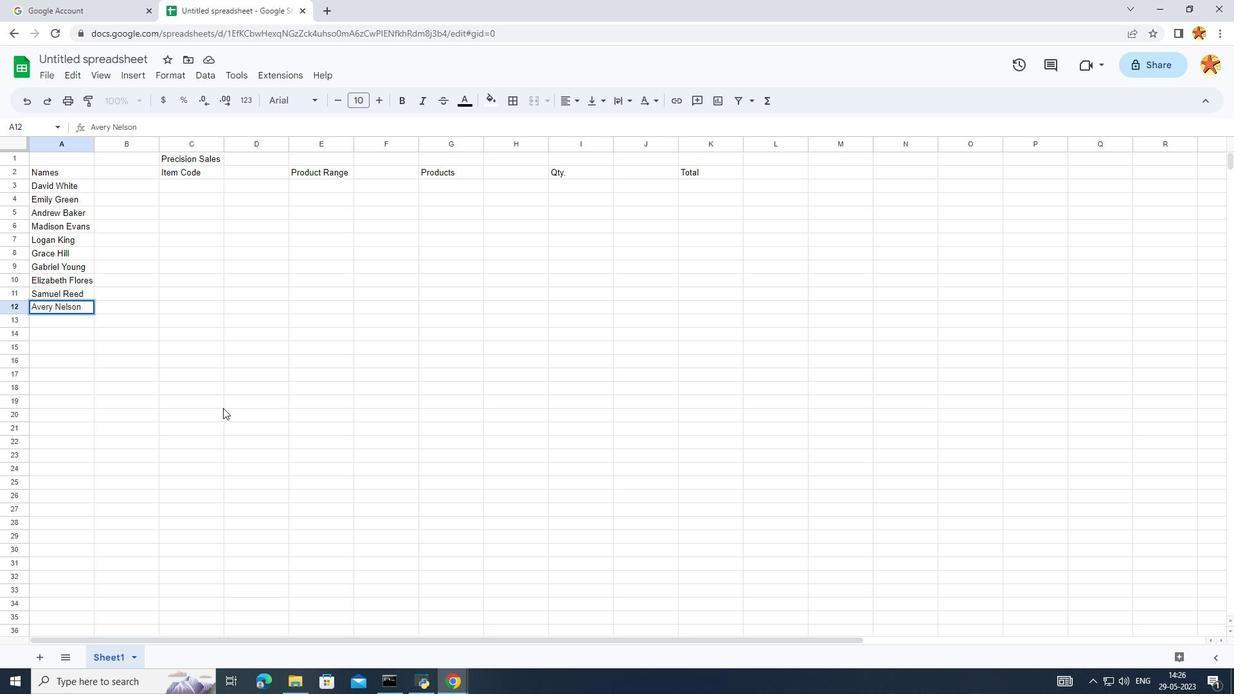 
Action: Mouse pressed left at (213, 434)
Screenshot: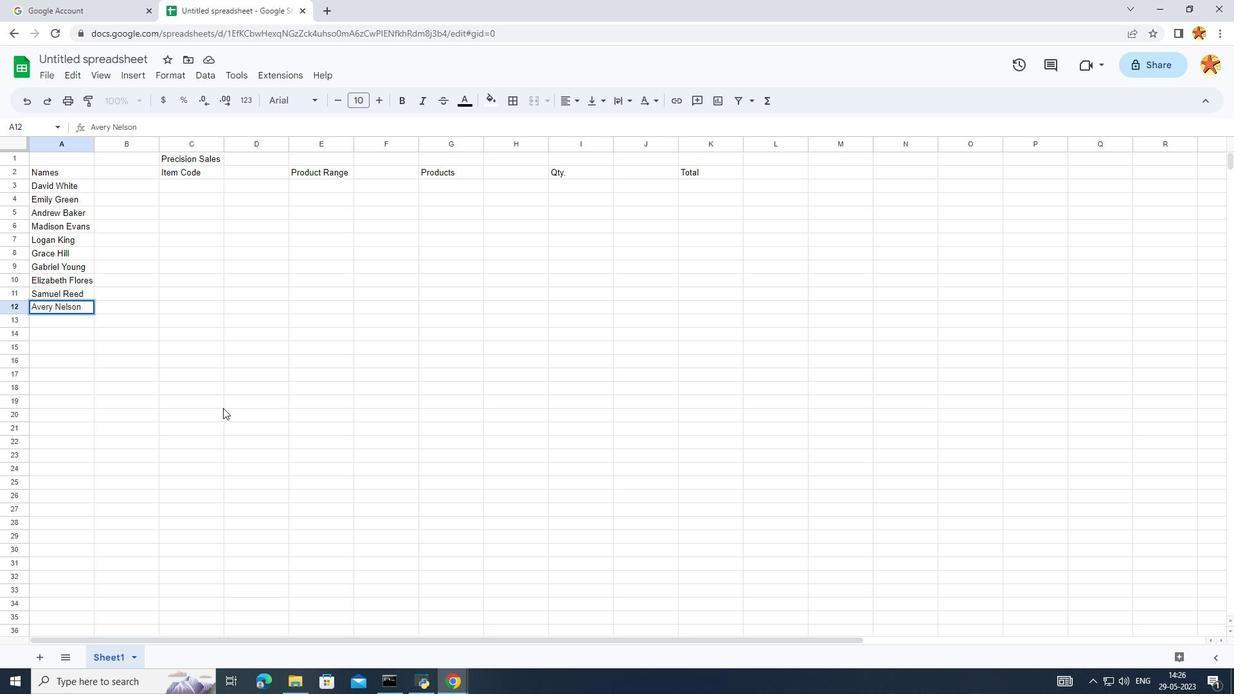 
Action: Mouse moved to (129, 221)
Screenshot: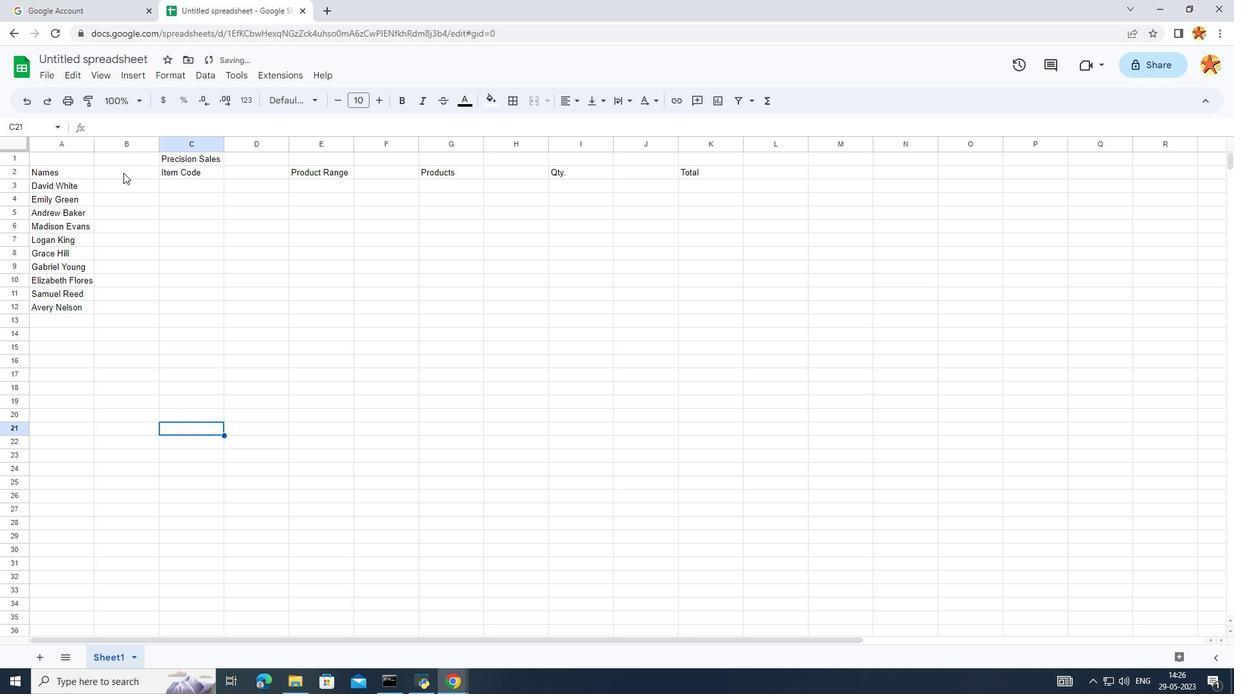
Action: Mouse pressed left at (129, 221)
Screenshot: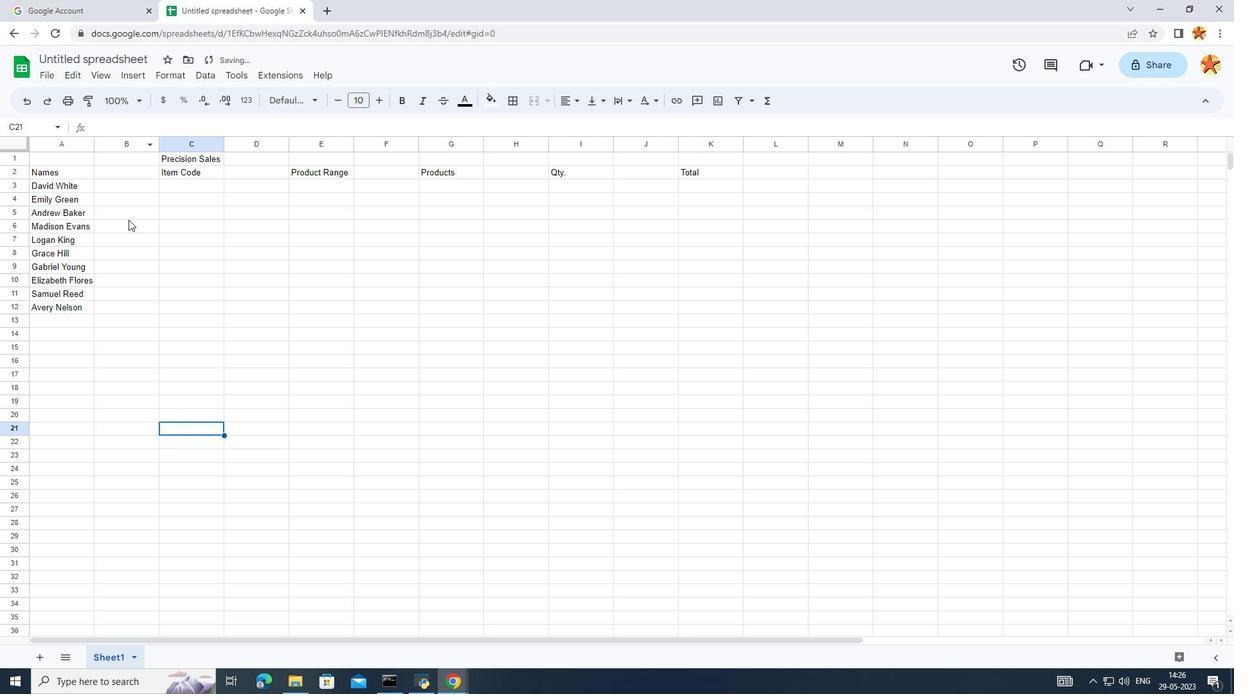 
Action: Mouse moved to (183, 183)
Screenshot: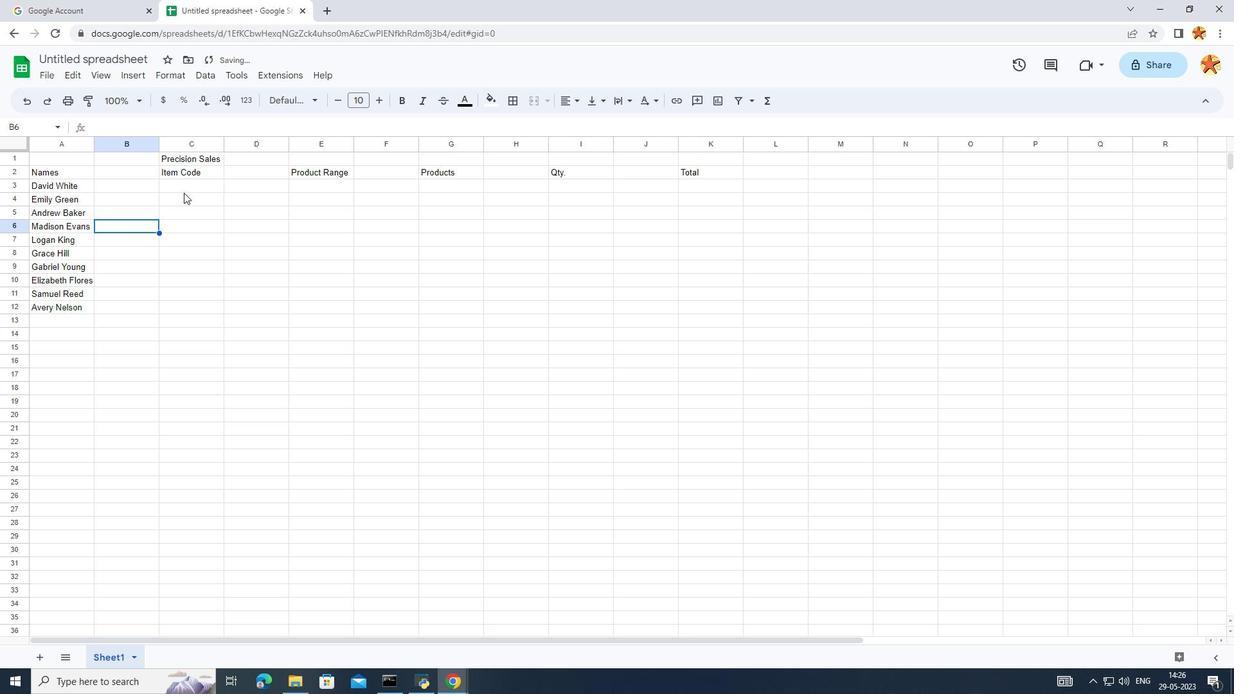 
Action: Mouse pressed left at (183, 183)
Screenshot: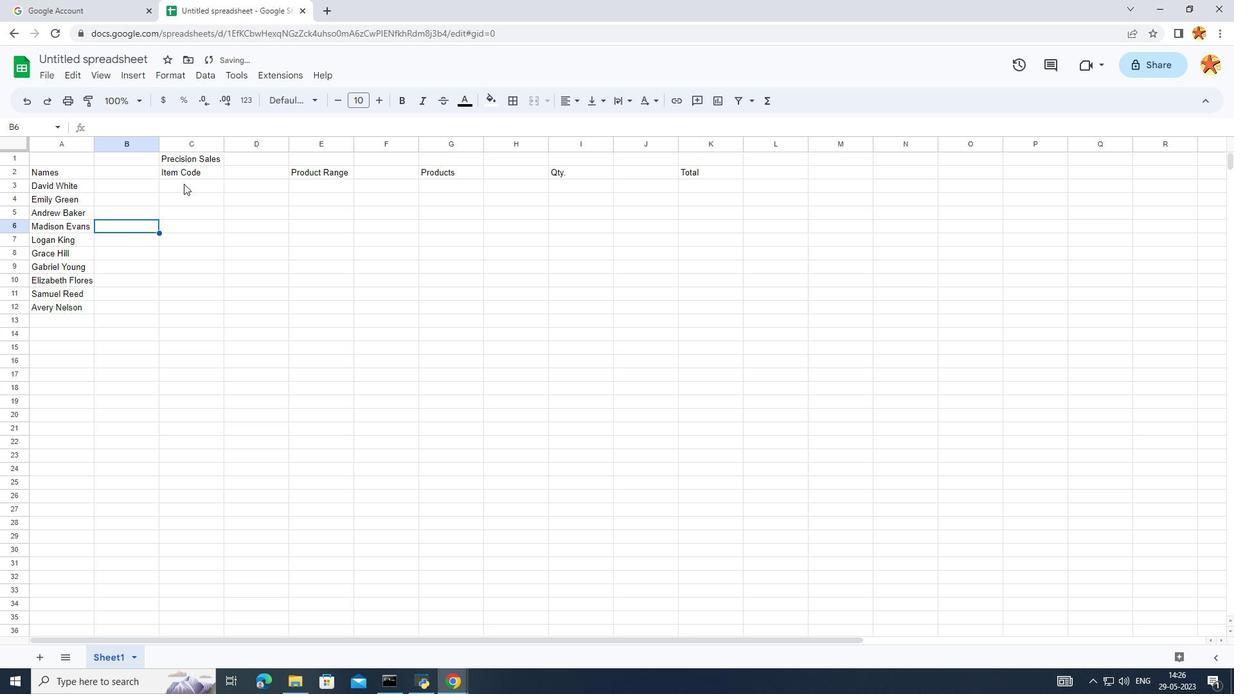 
Action: Mouse pressed left at (183, 183)
Screenshot: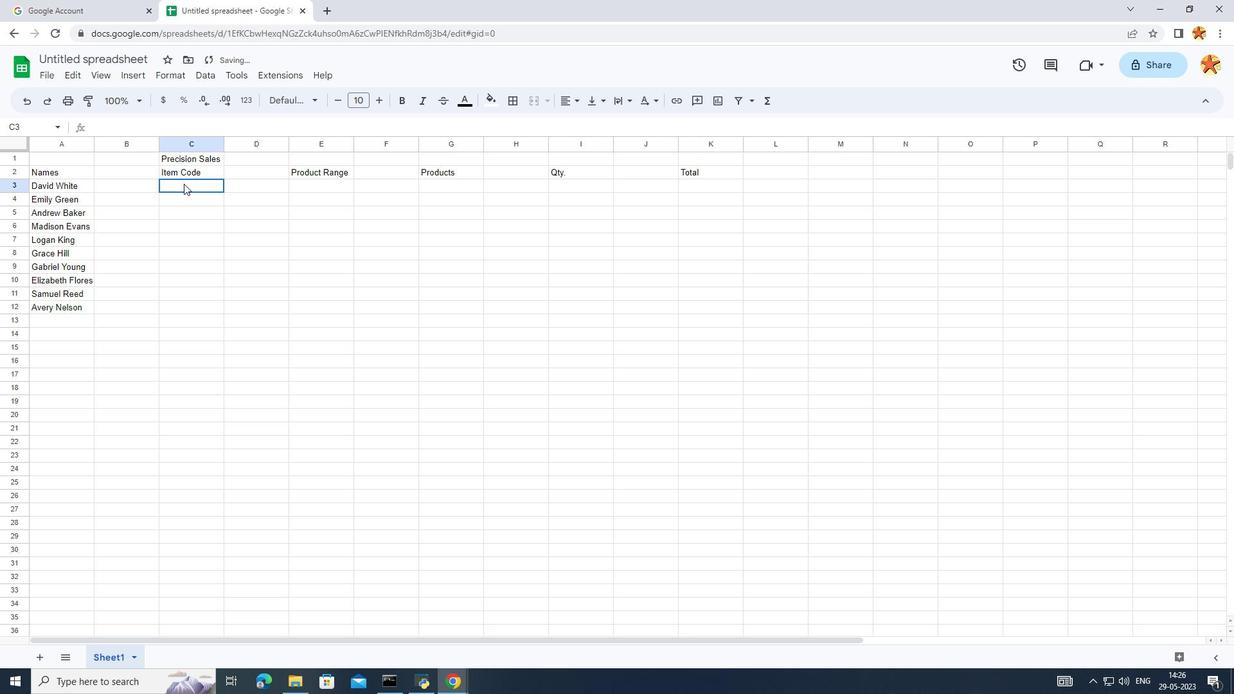 
Action: Key pressed 100<Key.backspace>10
Screenshot: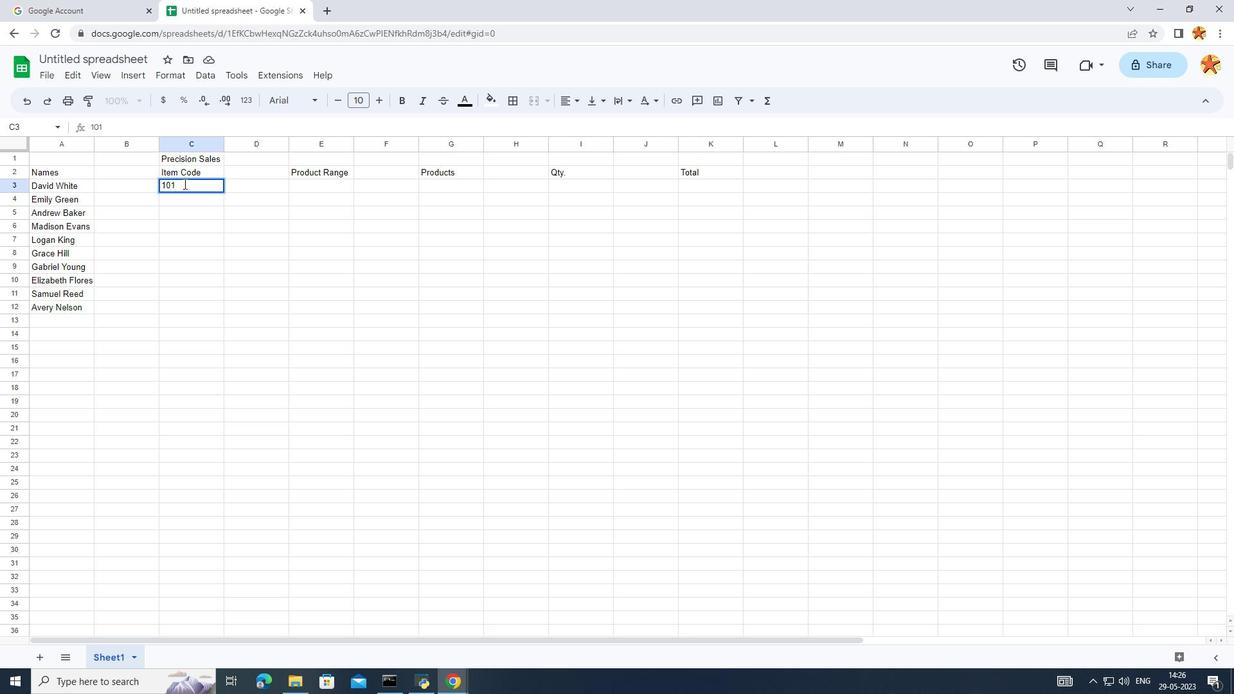 
Action: Mouse moved to (185, 219)
Screenshot: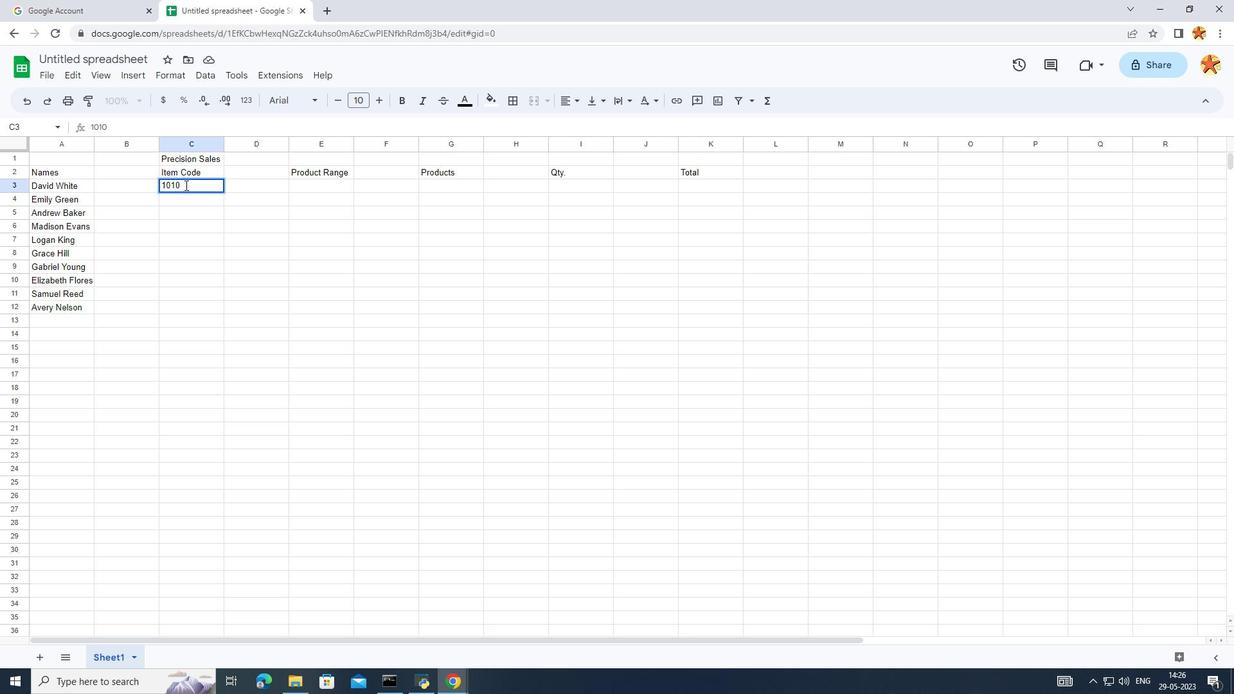 
Action: Mouse pressed left at (185, 219)
Screenshot: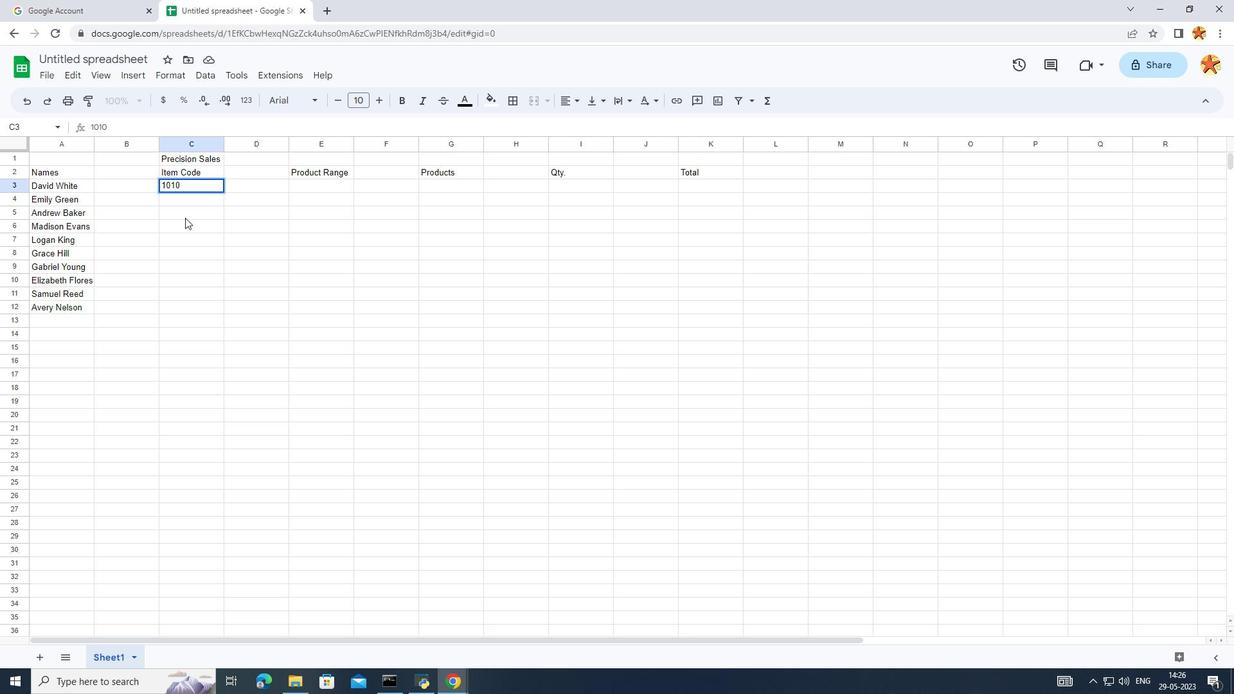 
Action: Mouse moved to (179, 198)
Screenshot: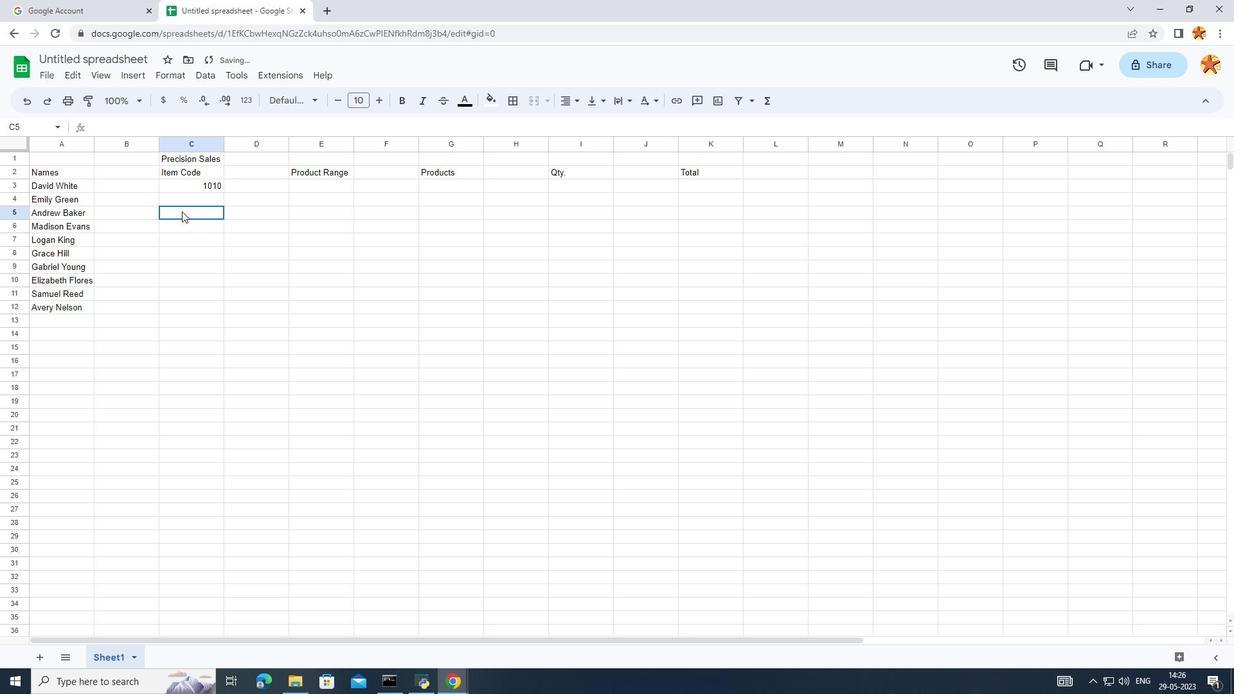 
Action: Mouse pressed left at (179, 198)
Screenshot: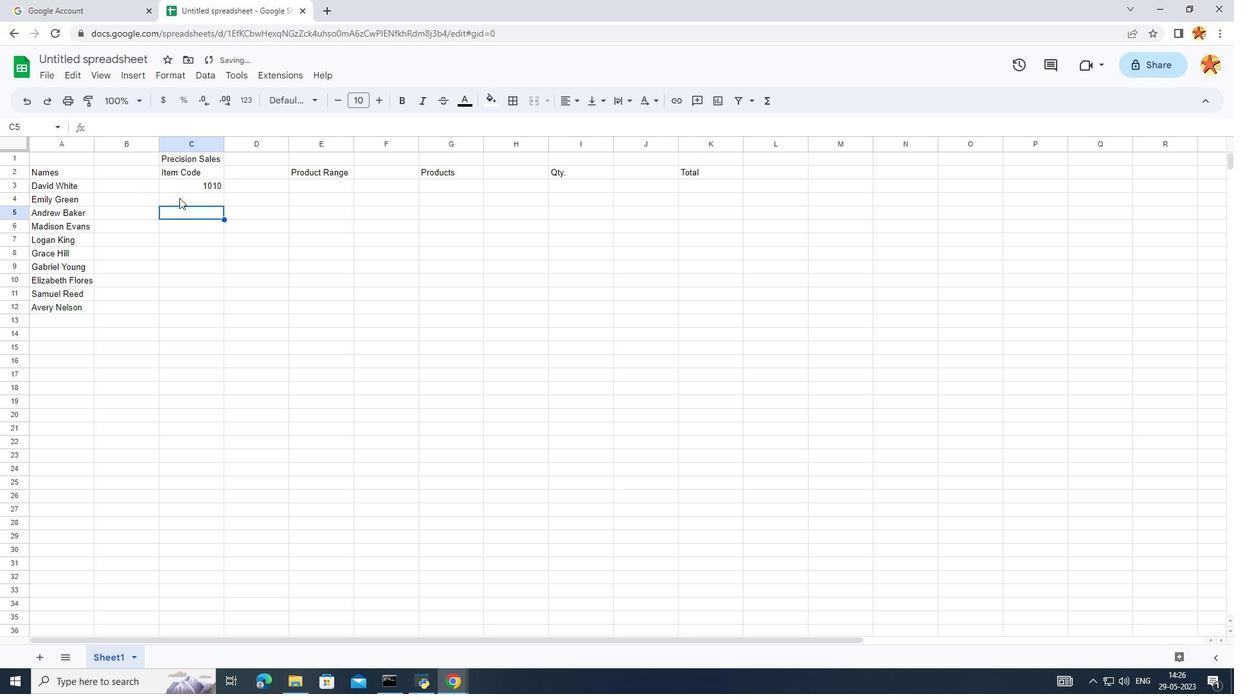 
Action: Key pressed 1015
Screenshot: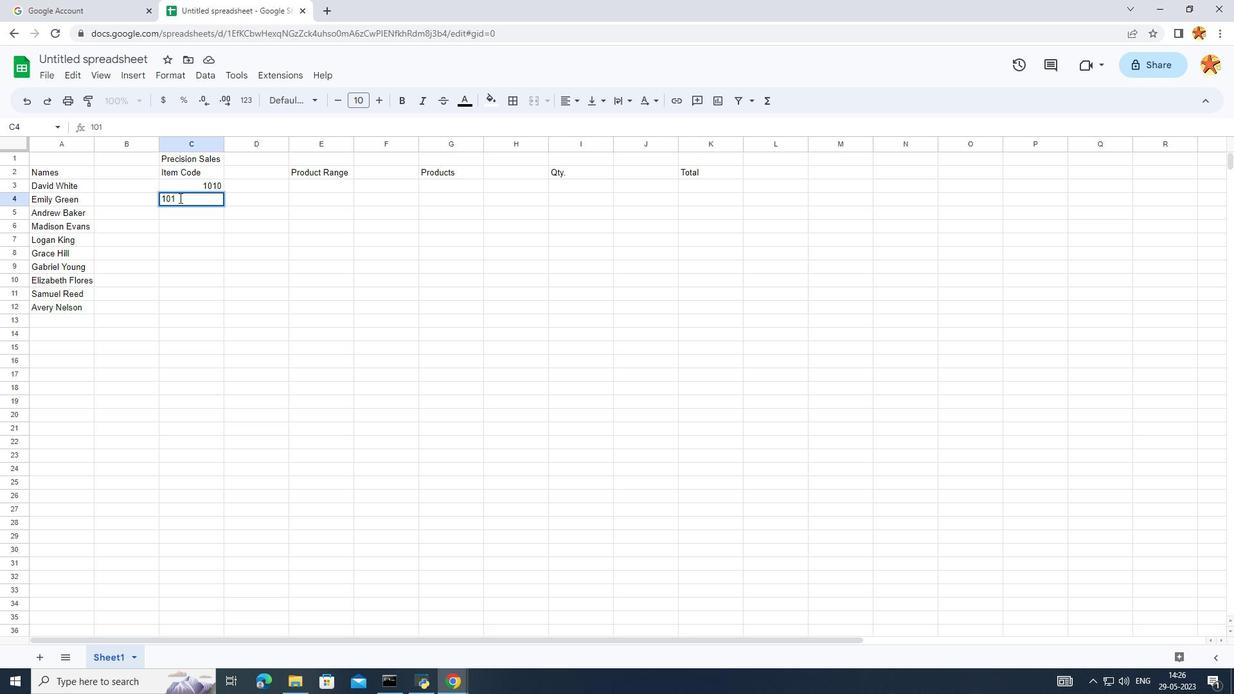 
Action: Mouse moved to (215, 214)
Screenshot: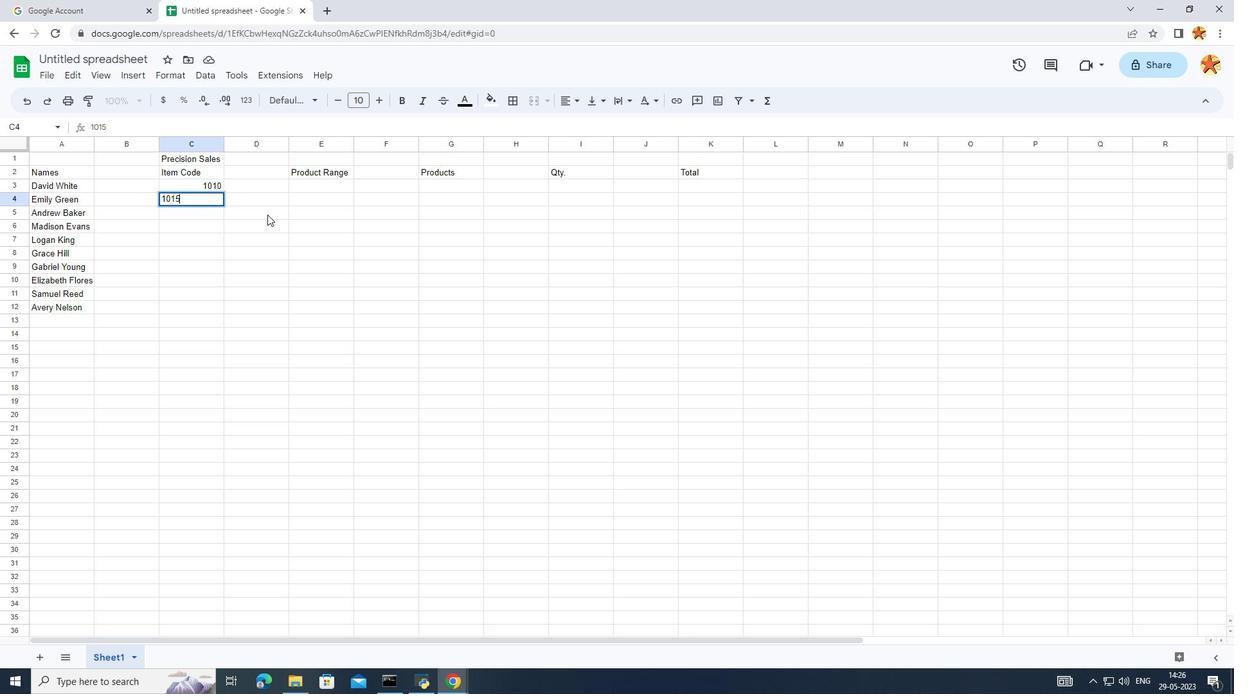 
Action: Mouse pressed left at (215, 214)
Screenshot: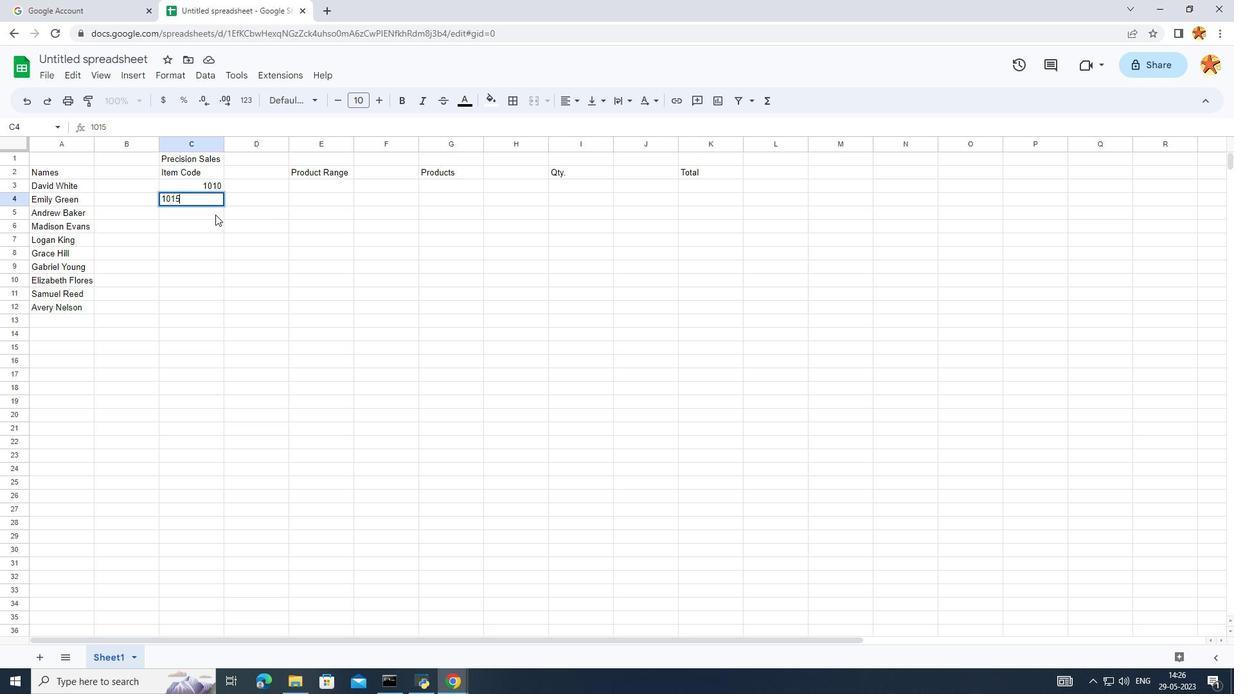 
Action: Key pressed 1020
Screenshot: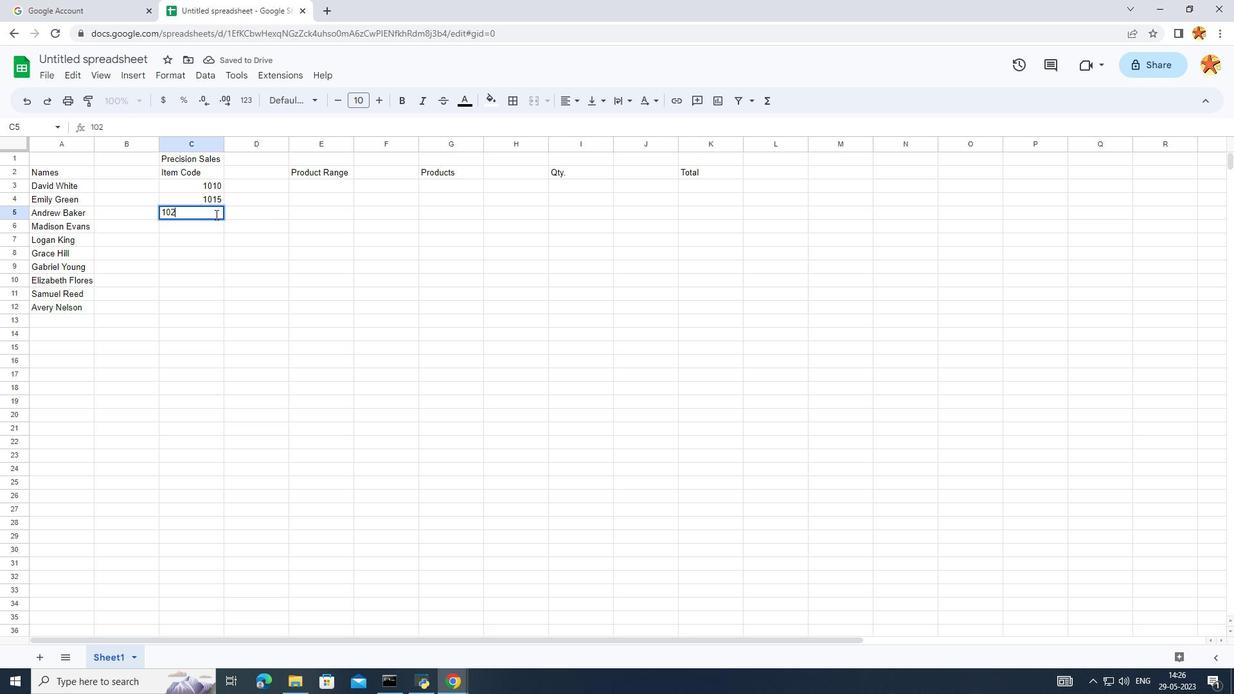 
Action: Mouse moved to (200, 229)
Screenshot: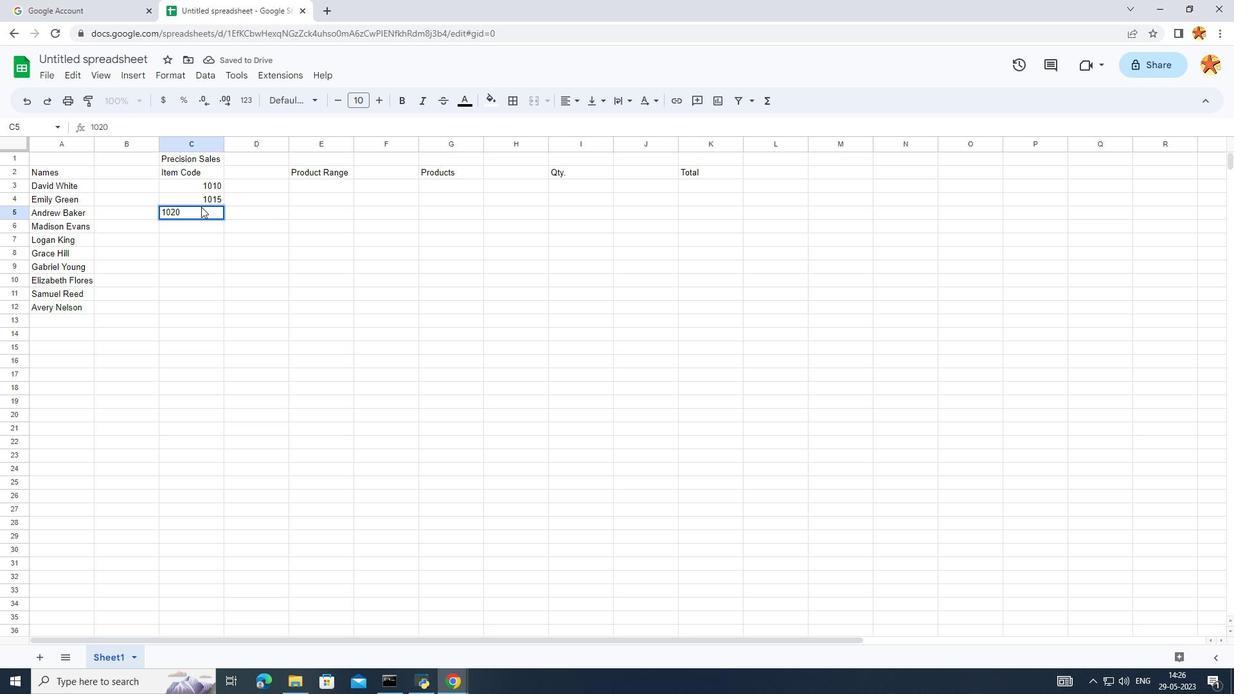 
Action: Mouse pressed left at (200, 229)
Screenshot: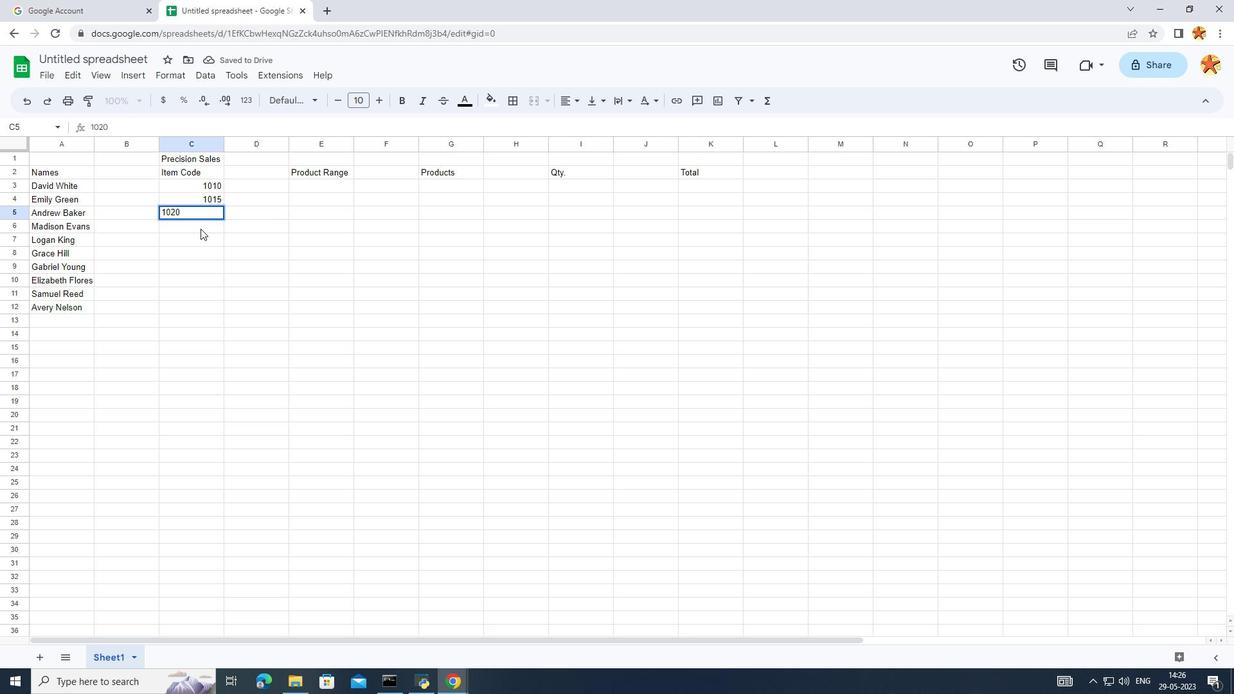 
Action: Key pressed 1025
Screenshot: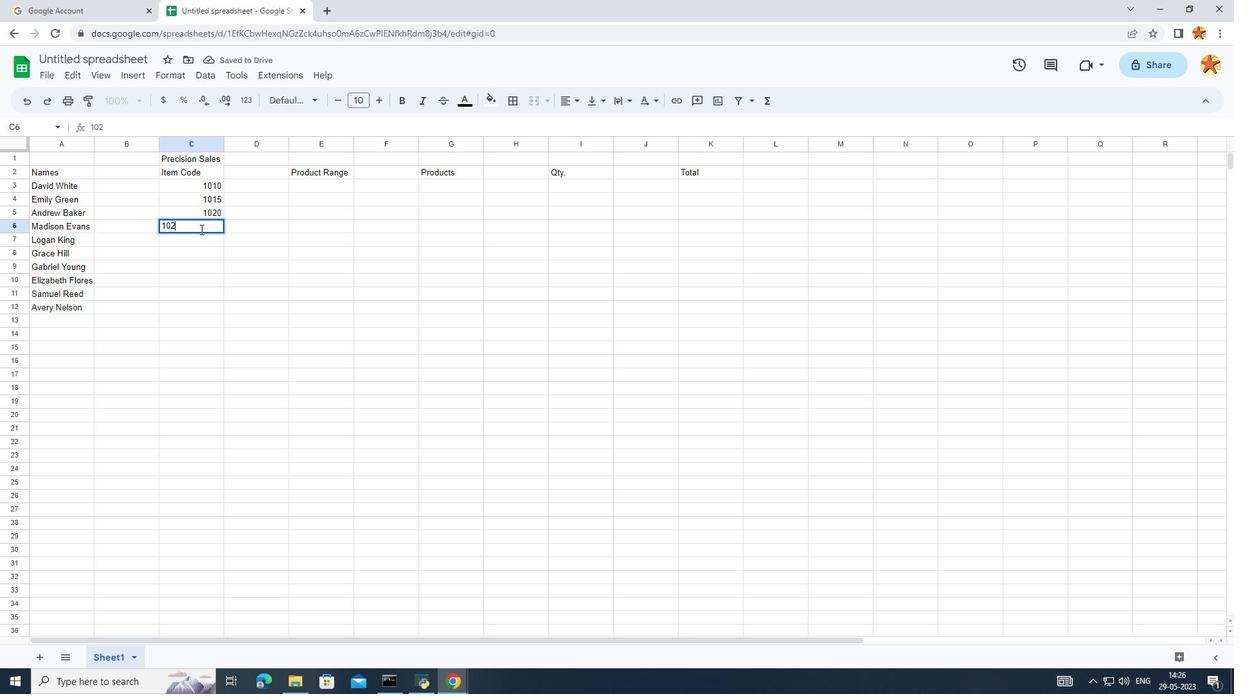 
Action: Mouse moved to (186, 243)
Screenshot: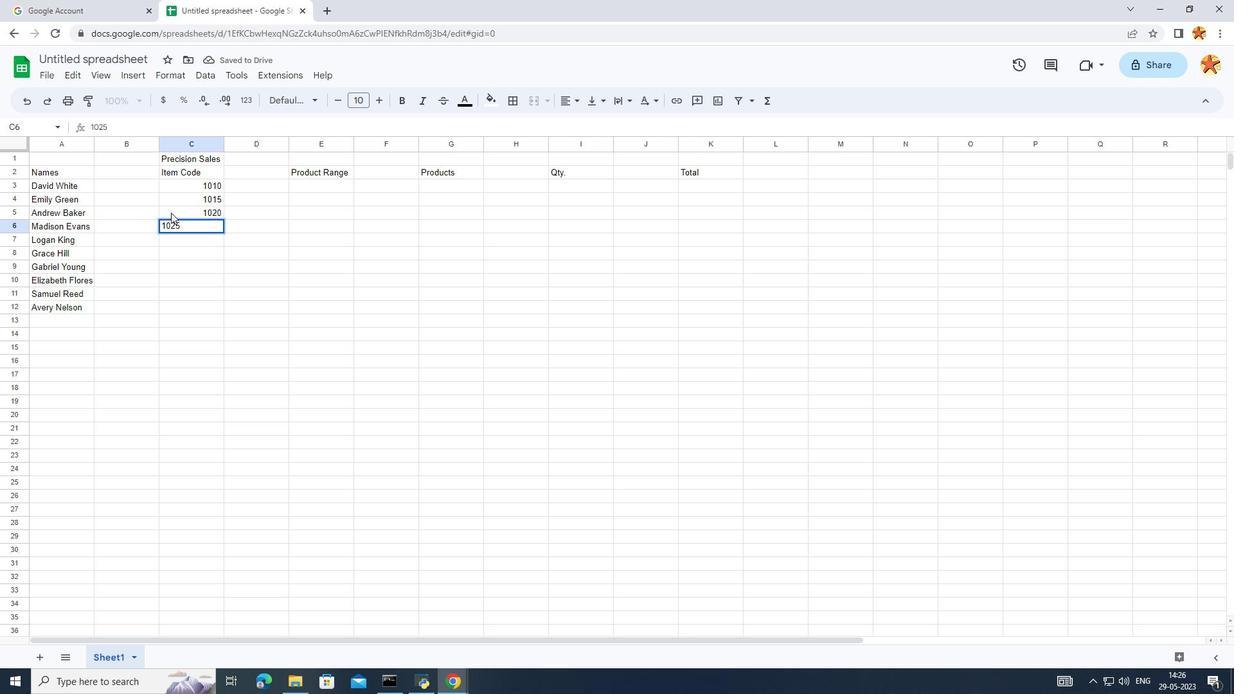 
Action: Mouse pressed left at (186, 243)
Screenshot: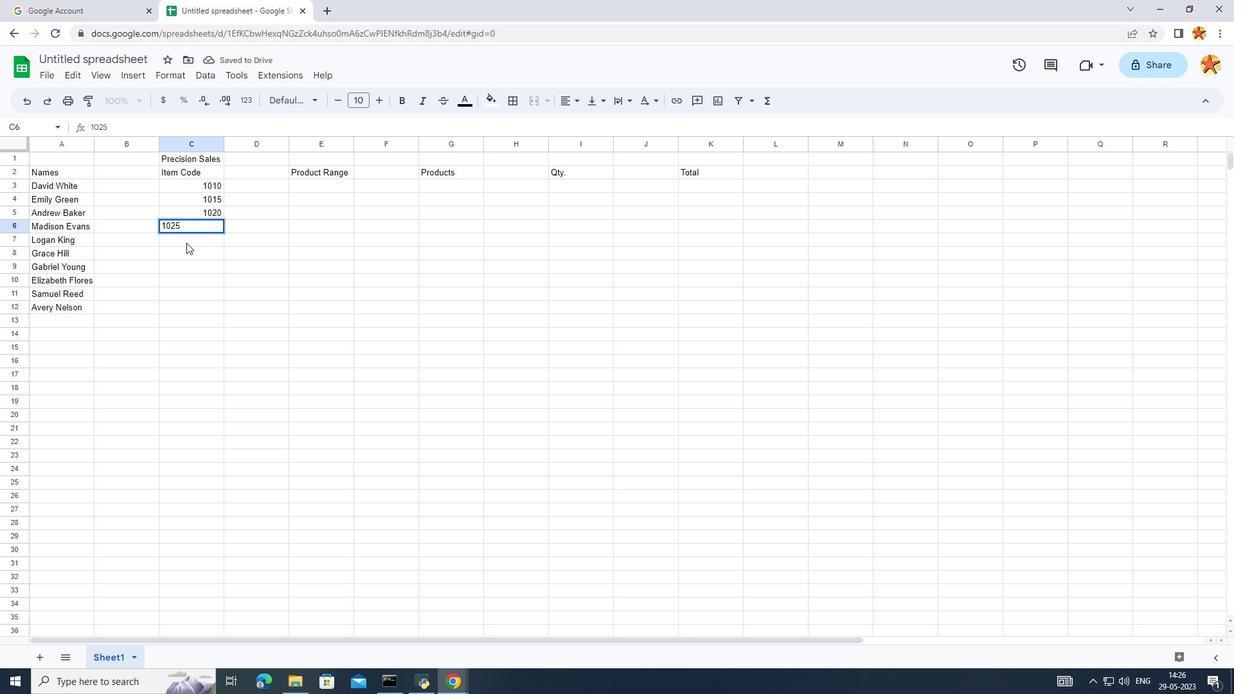 
Action: Key pressed 1030
Screenshot: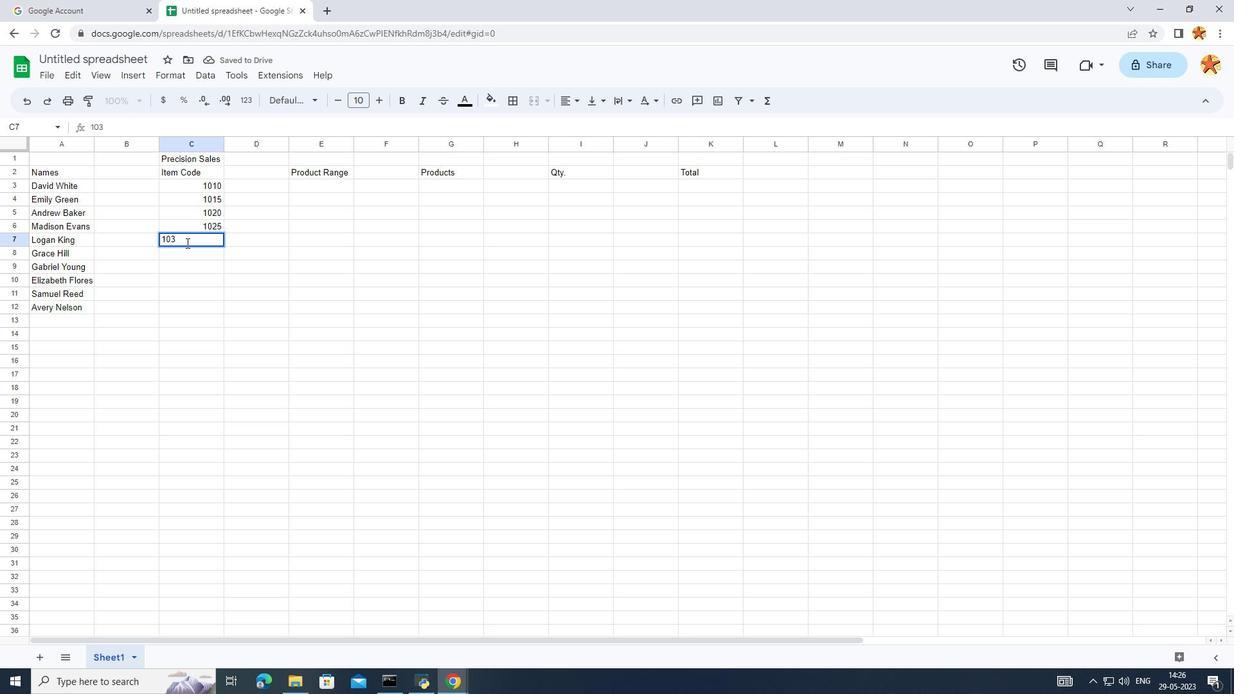 
Action: Mouse moved to (162, 256)
Screenshot: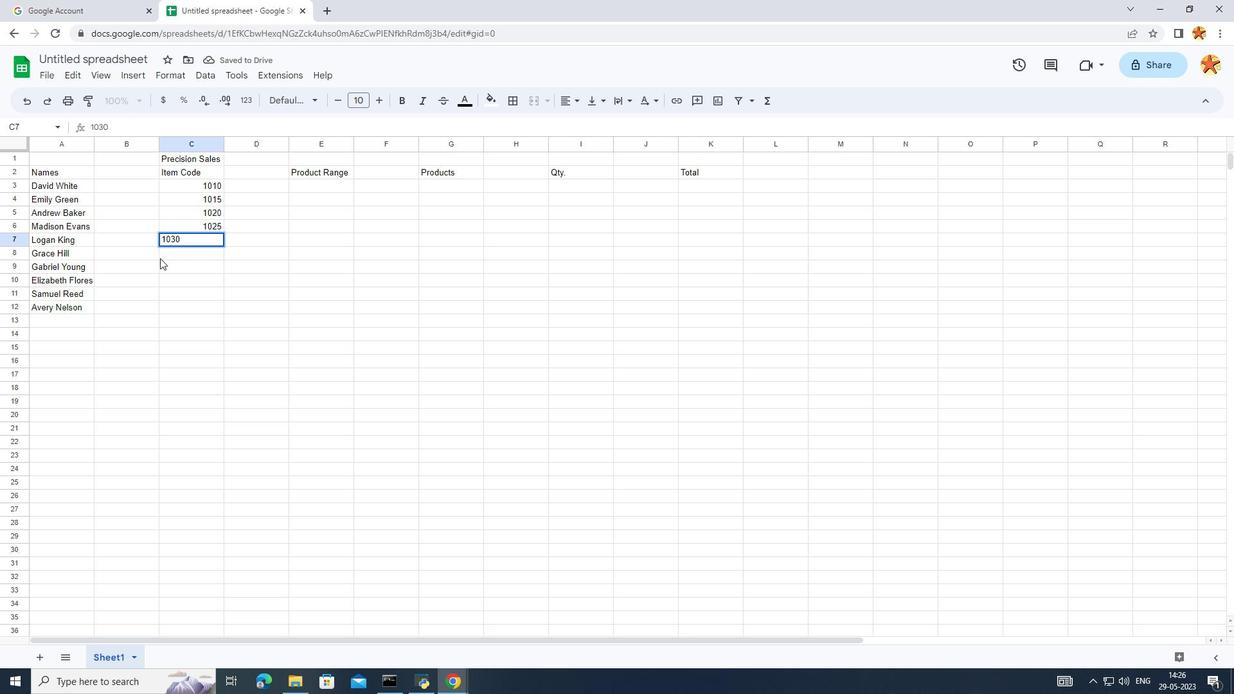 
Action: Mouse pressed left at (162, 256)
Screenshot: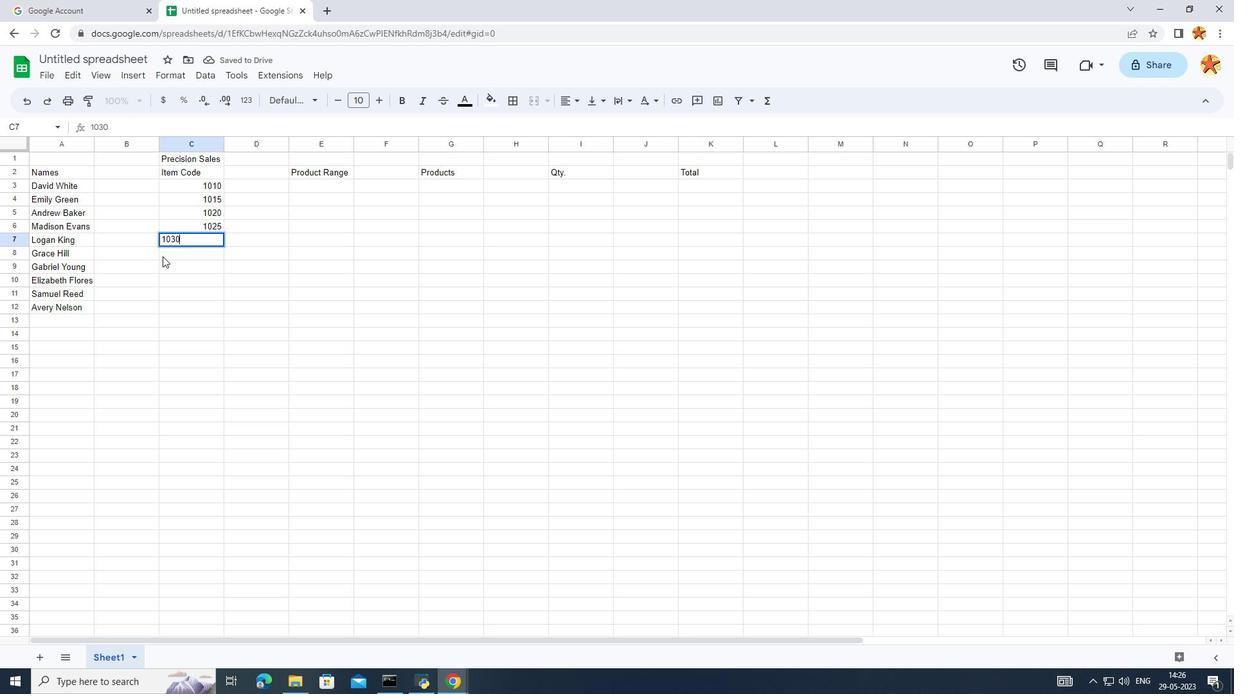 
Action: Key pressed 1043<Key.backspace><Key.backspace>35
Screenshot: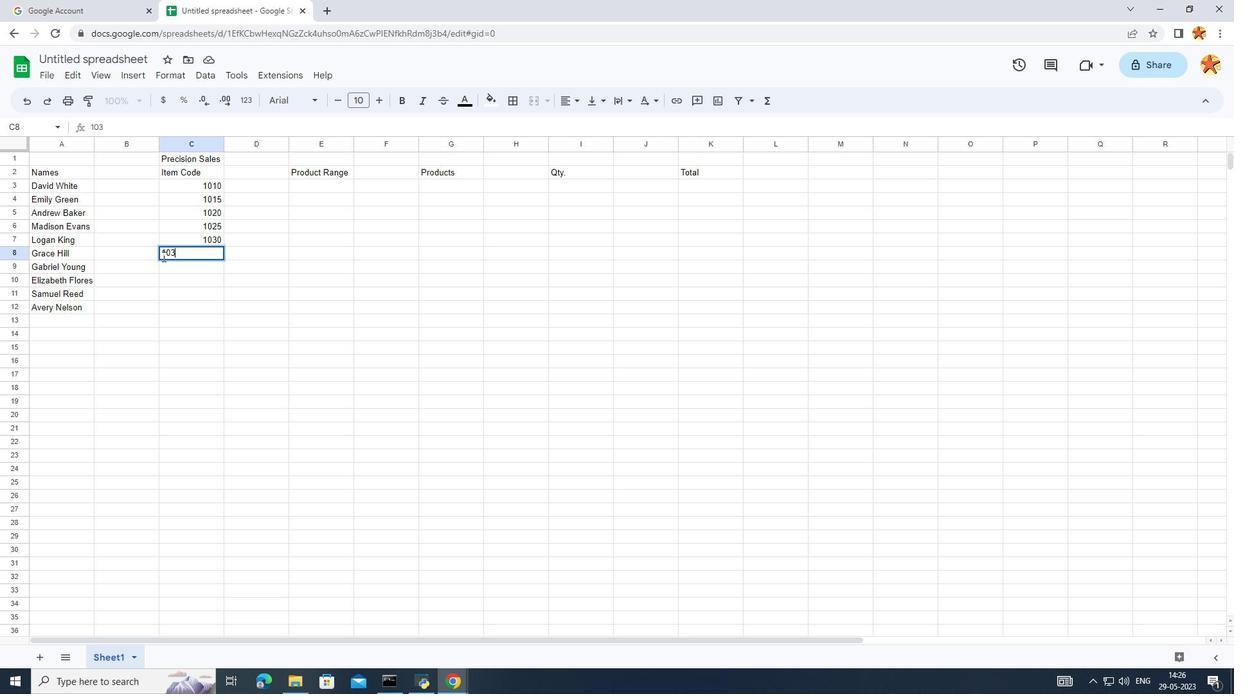
Action: Mouse moved to (200, 272)
Screenshot: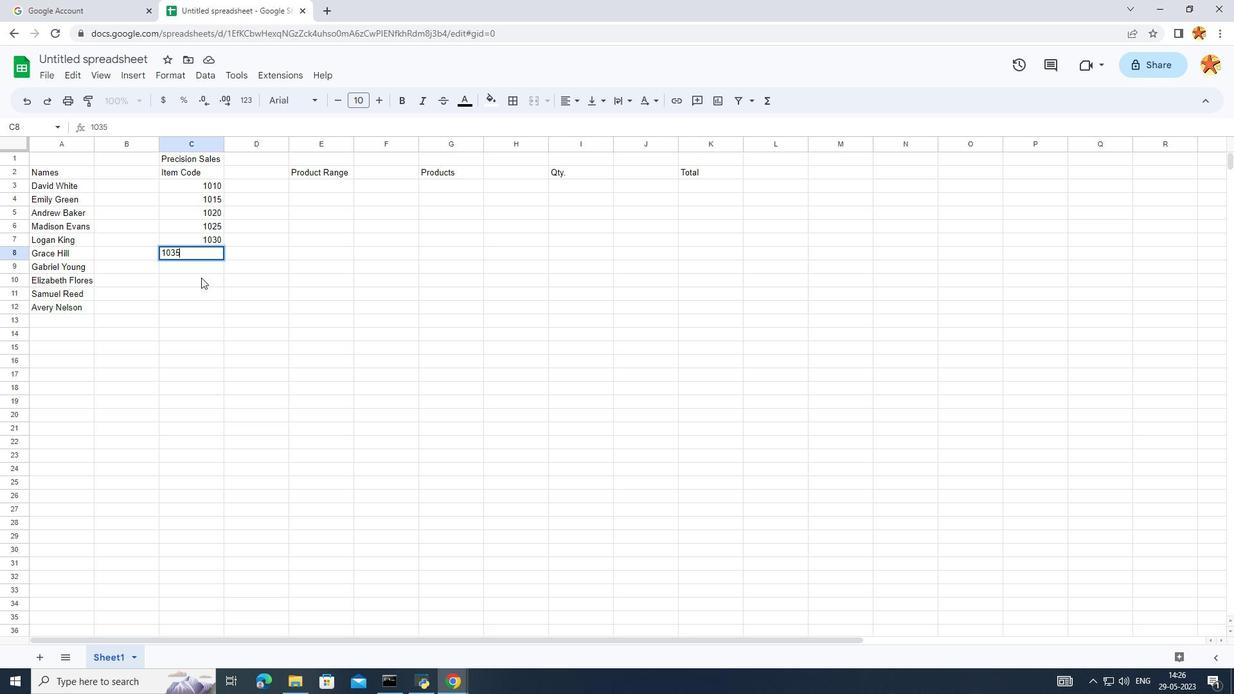 
Action: Mouse pressed left at (200, 272)
Screenshot: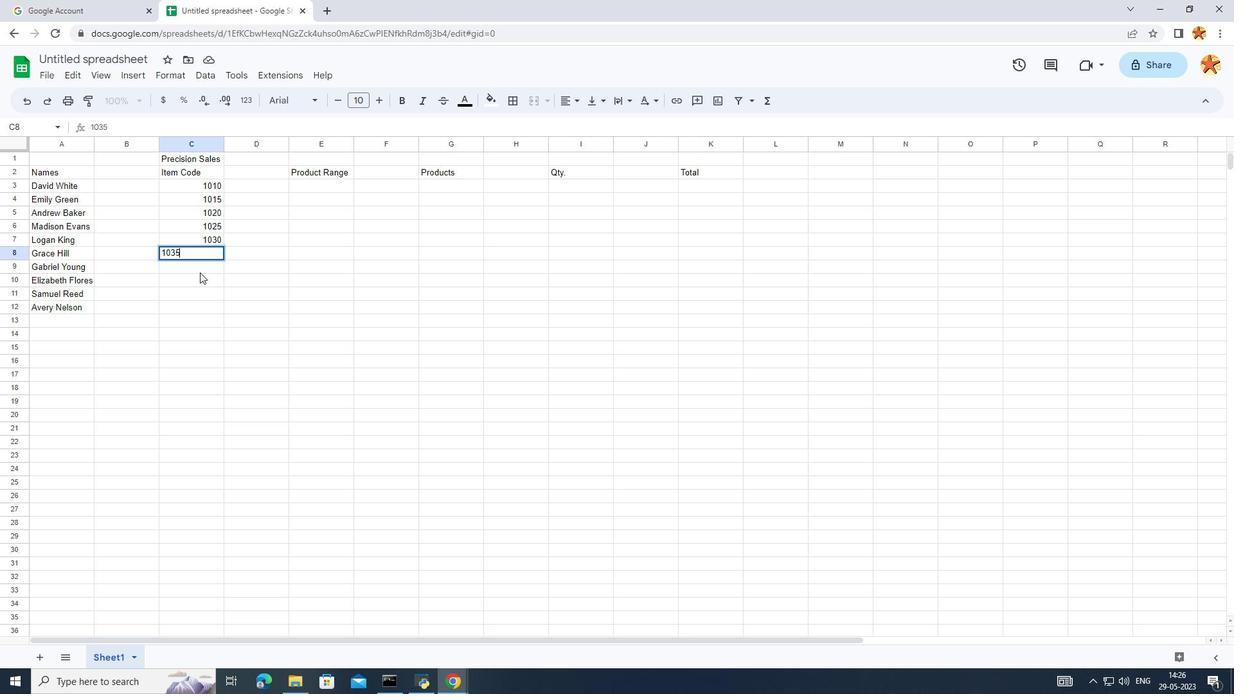 
Action: Key pressed 1040
Screenshot: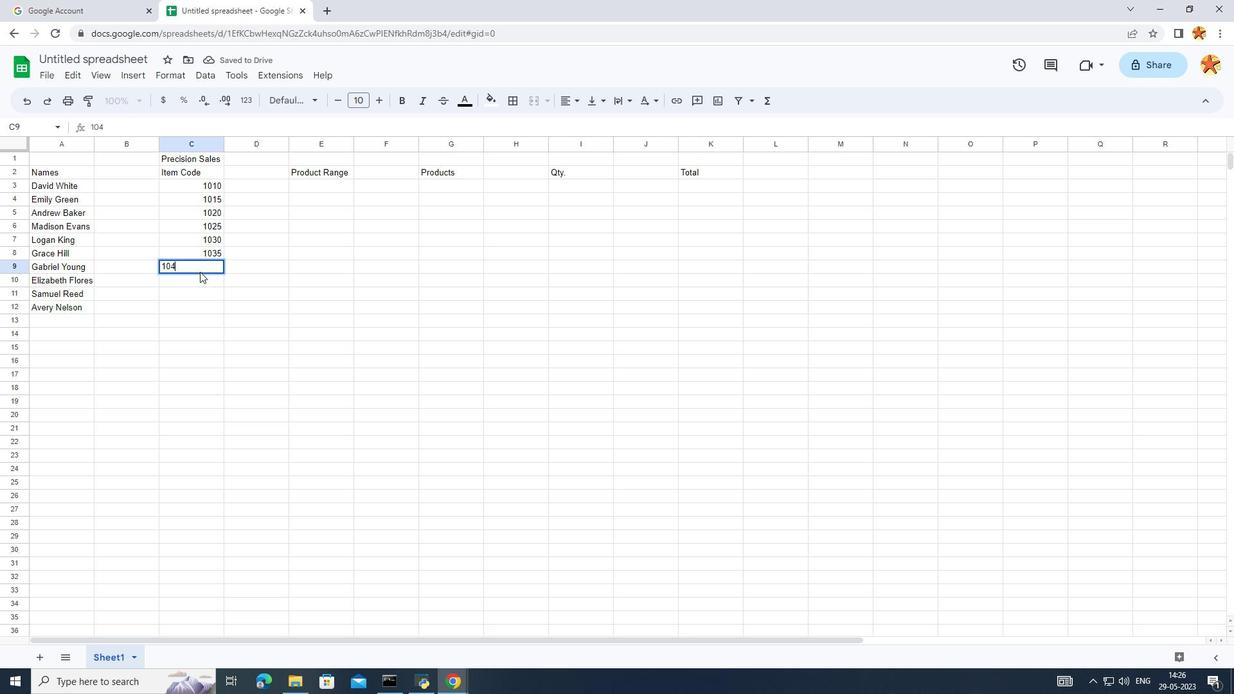 
Action: Mouse moved to (202, 281)
Screenshot: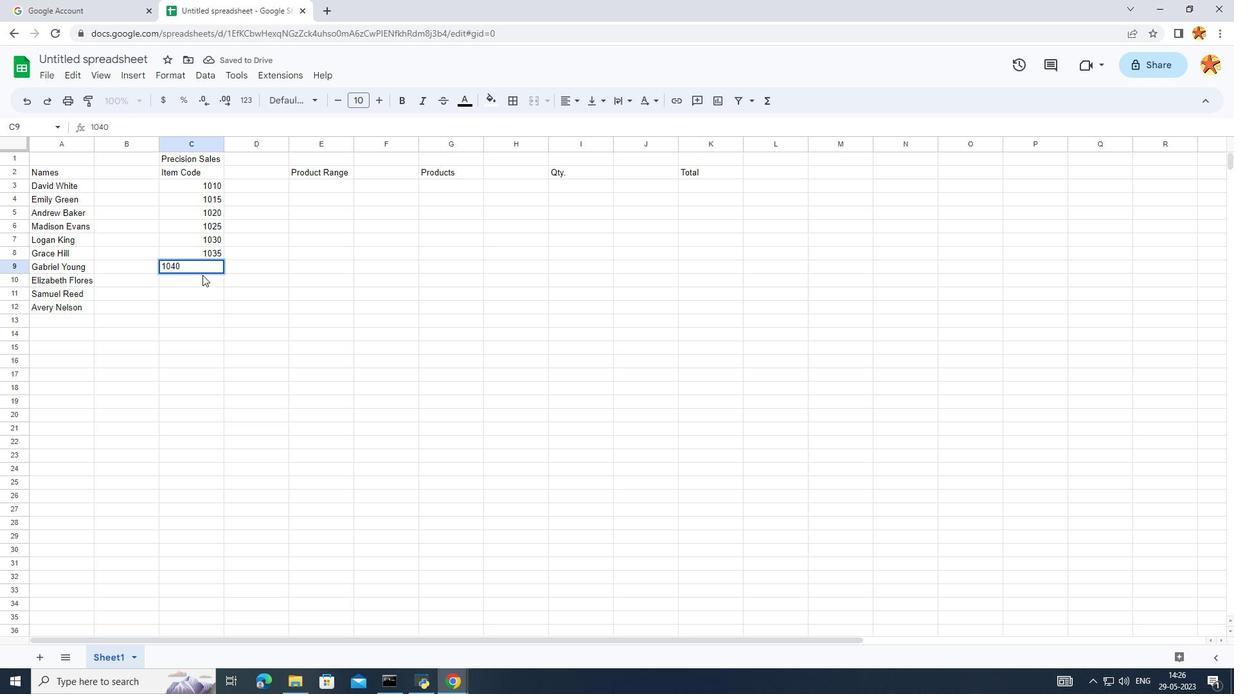 
Action: Mouse pressed left at (202, 281)
Screenshot: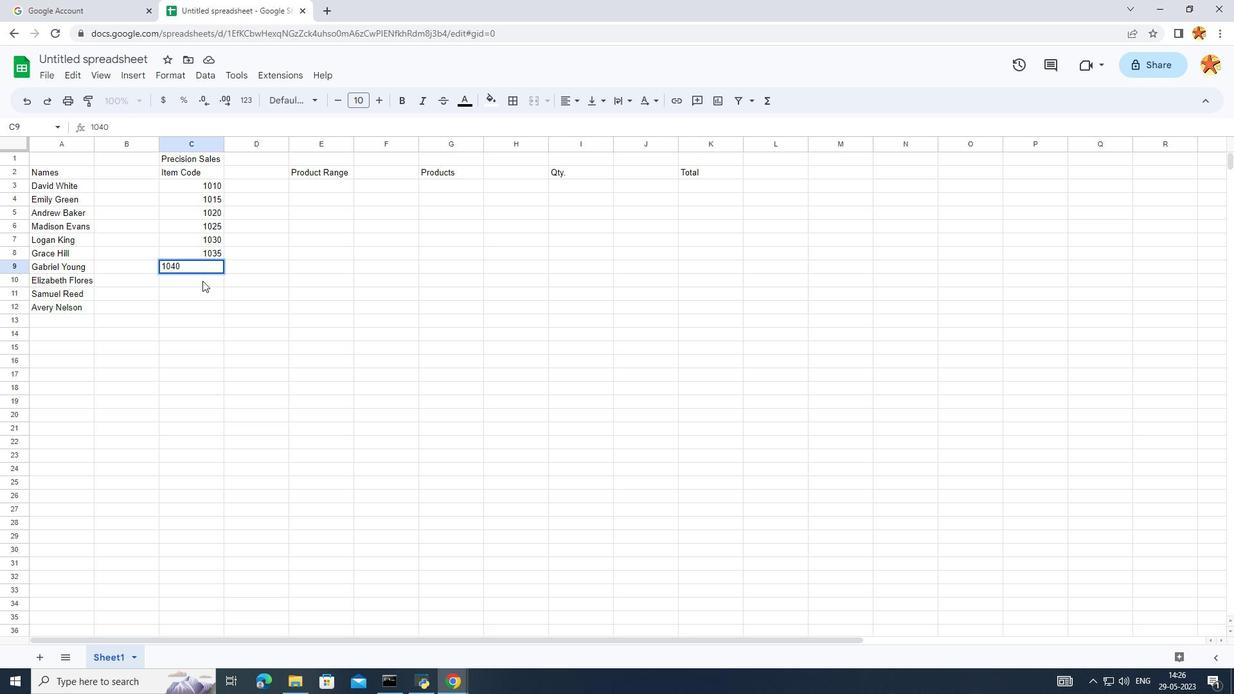 
Action: Mouse pressed left at (202, 281)
Screenshot: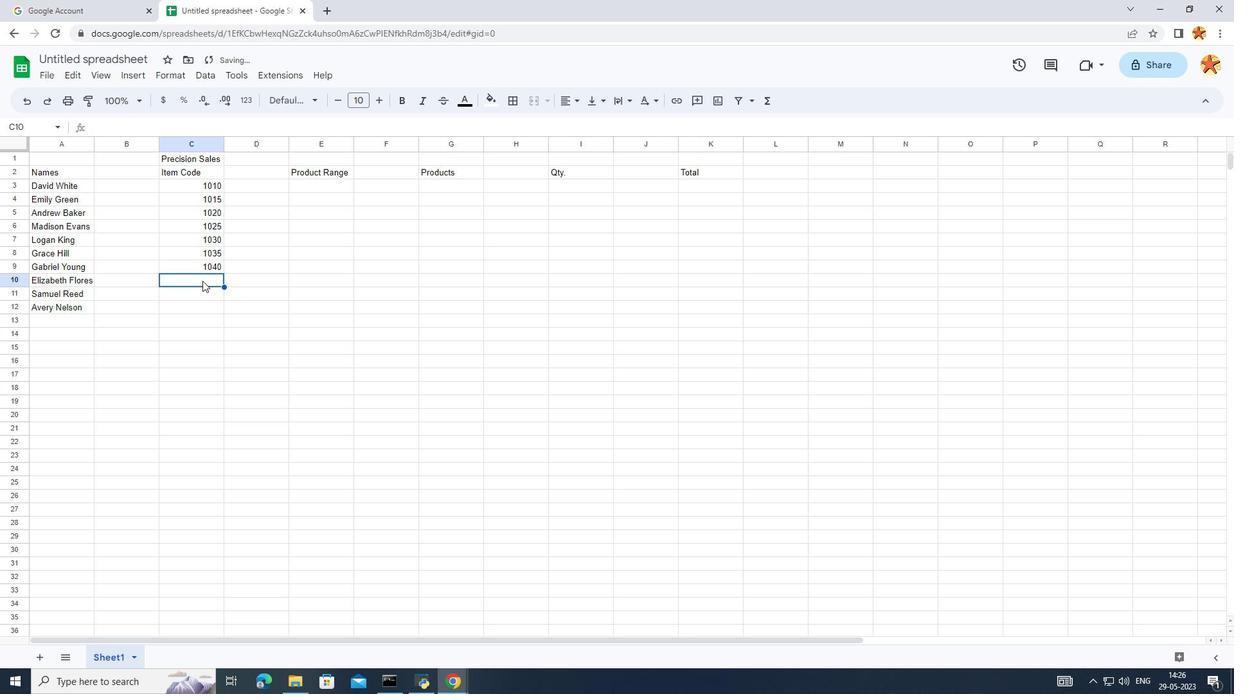 
Action: Mouse moved to (251, 246)
Screenshot: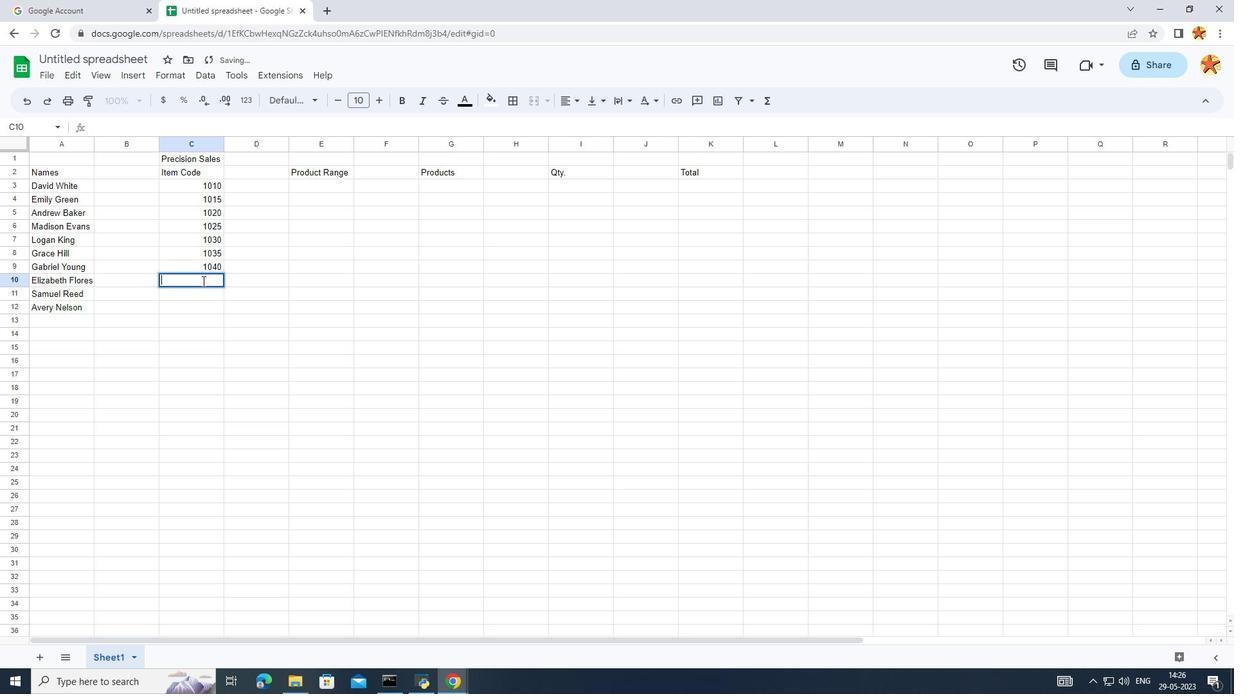 
Action: Key pressed 1045
Screenshot: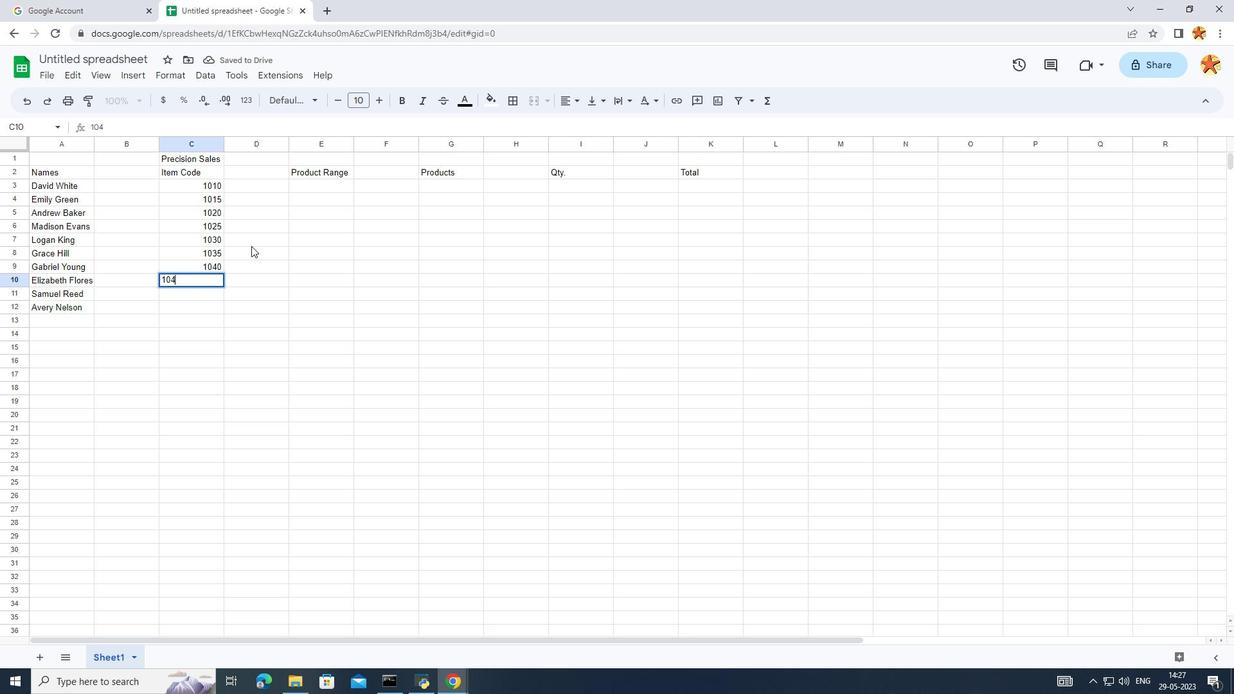 
Action: Mouse moved to (216, 292)
Screenshot: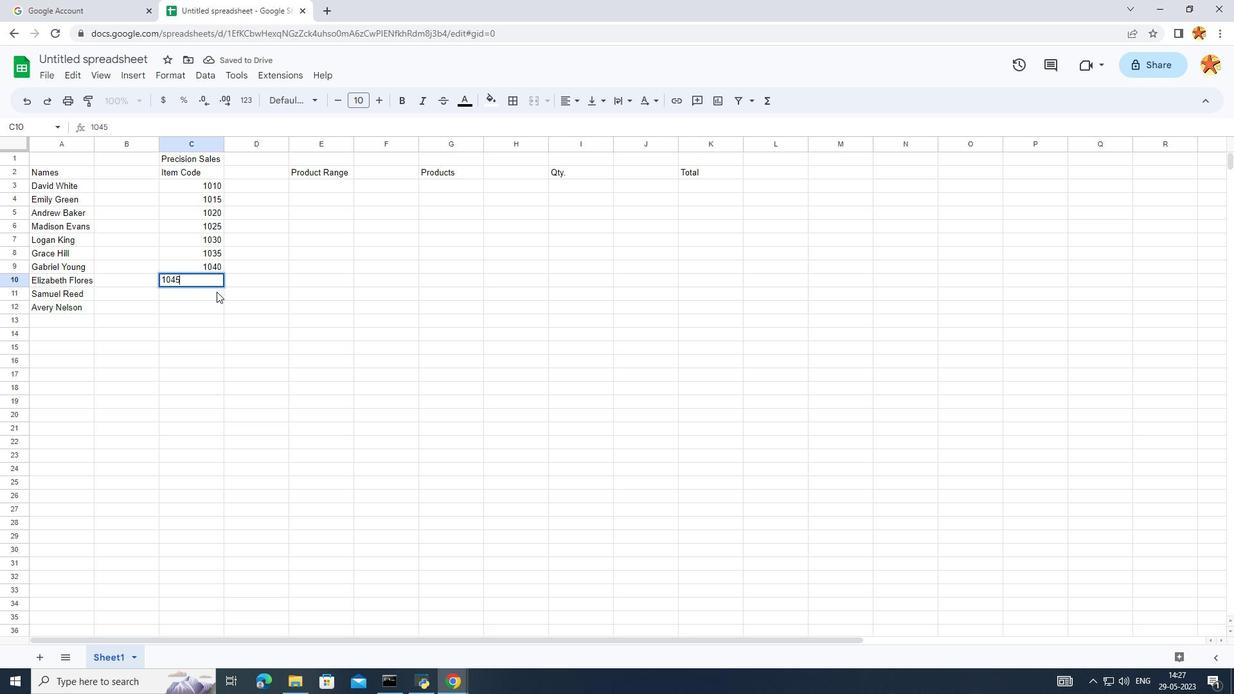 
Action: Mouse pressed left at (216, 292)
Screenshot: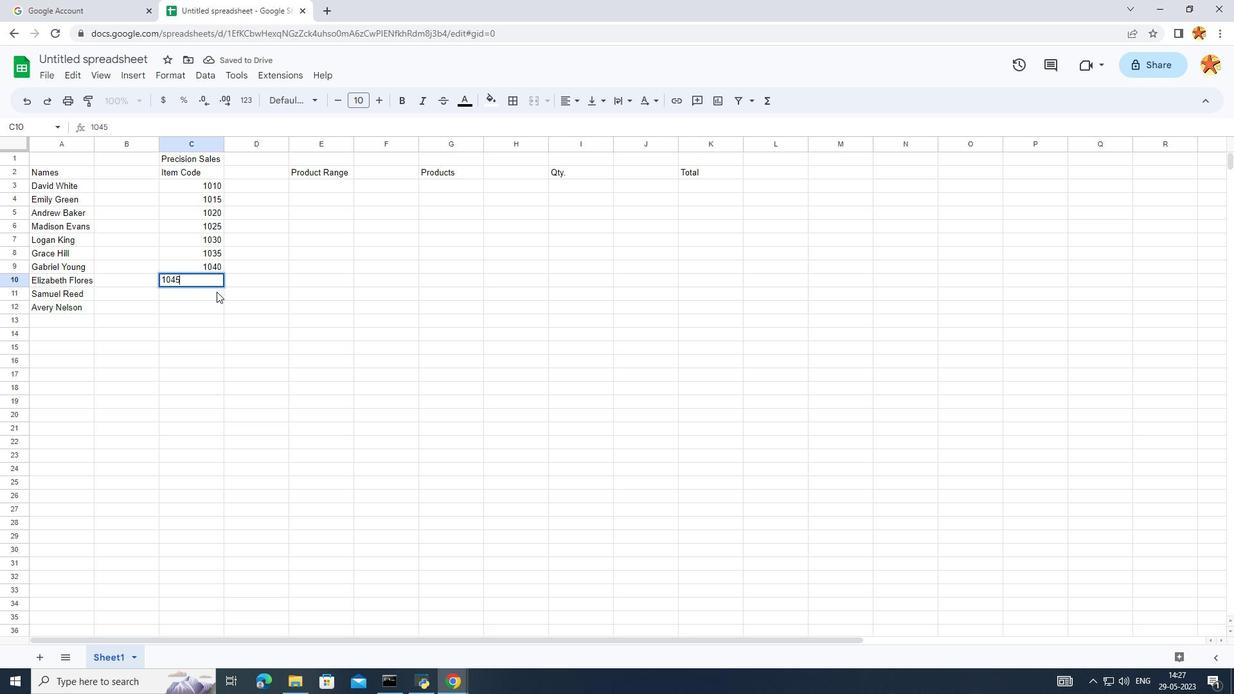 
Action: Mouse pressed left at (216, 292)
Screenshot: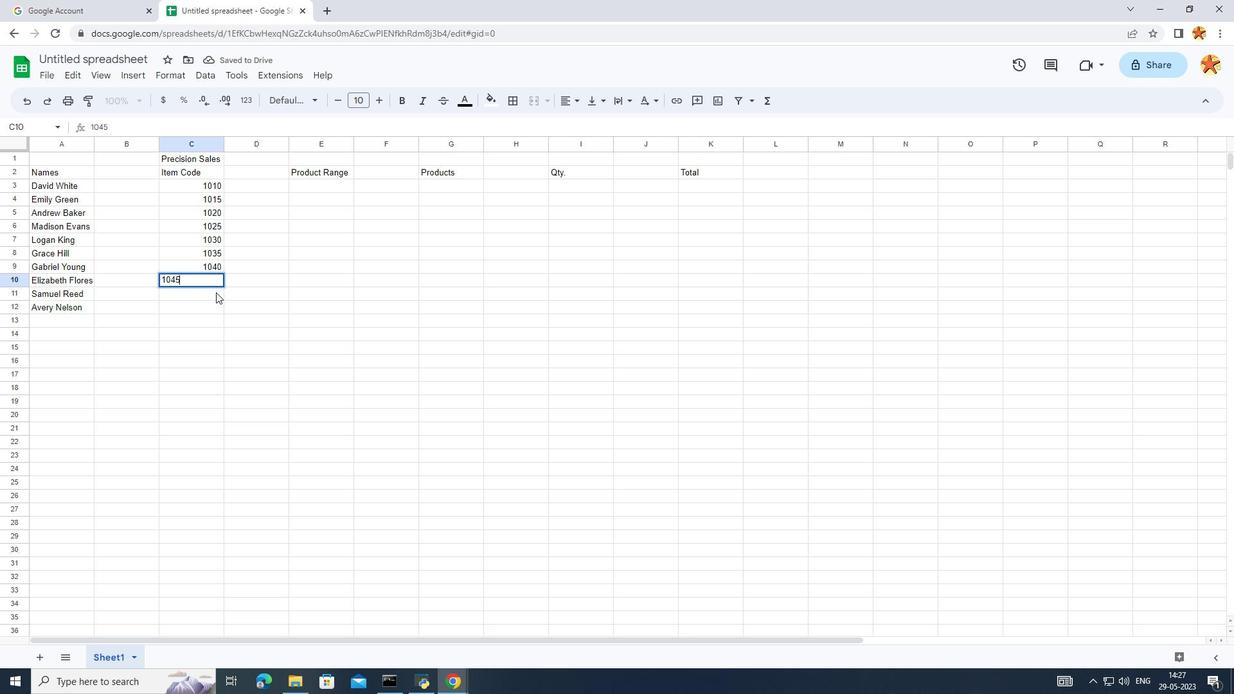 
Action: Key pressed 1065<Key.backspace><Key.backspace>50
Screenshot: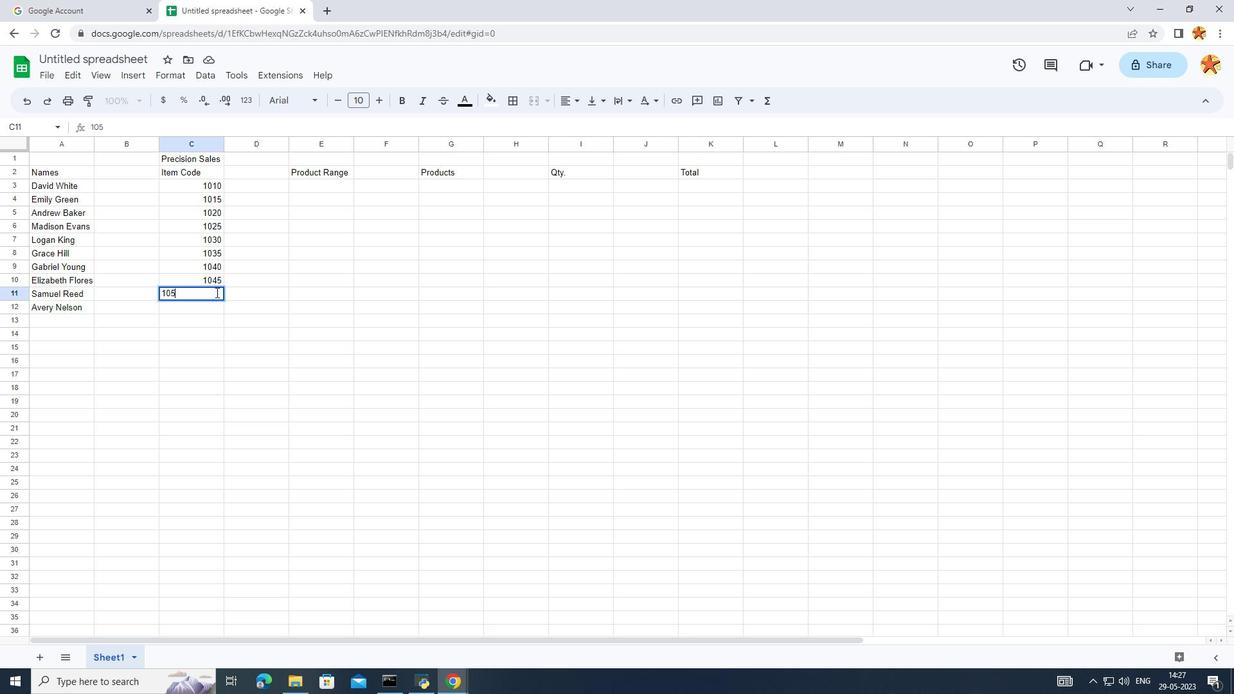 
Action: Mouse moved to (207, 303)
Screenshot: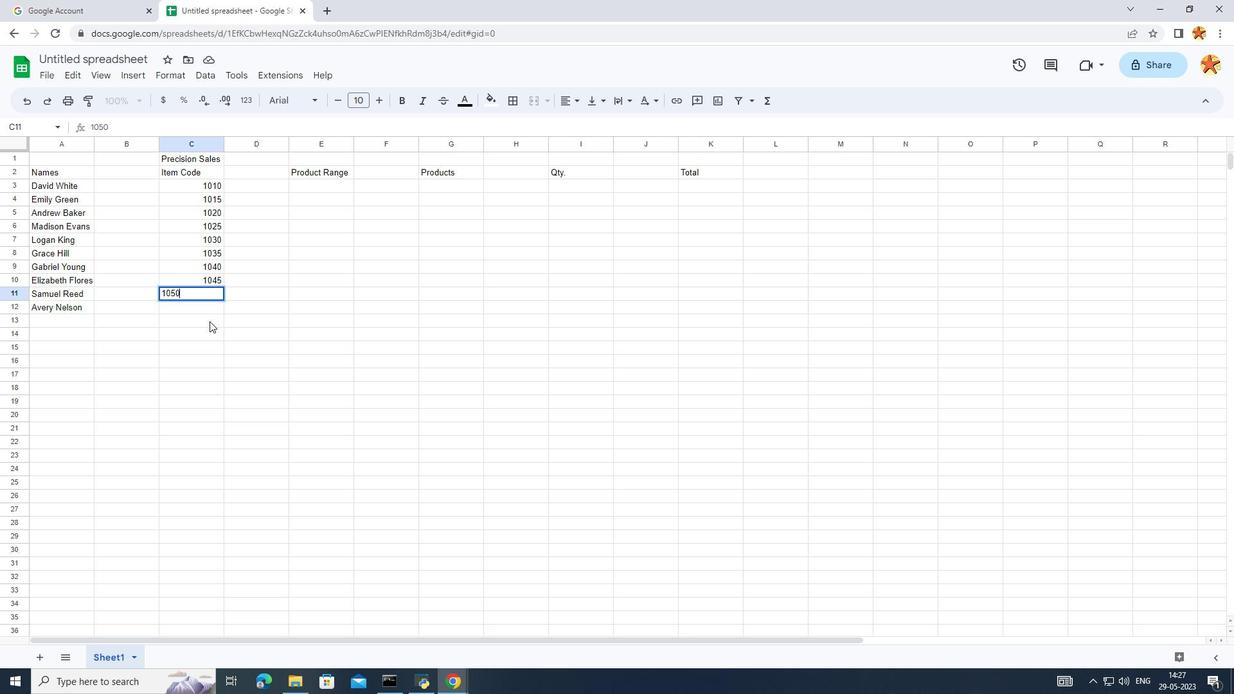 
Action: Mouse pressed left at (207, 303)
Screenshot: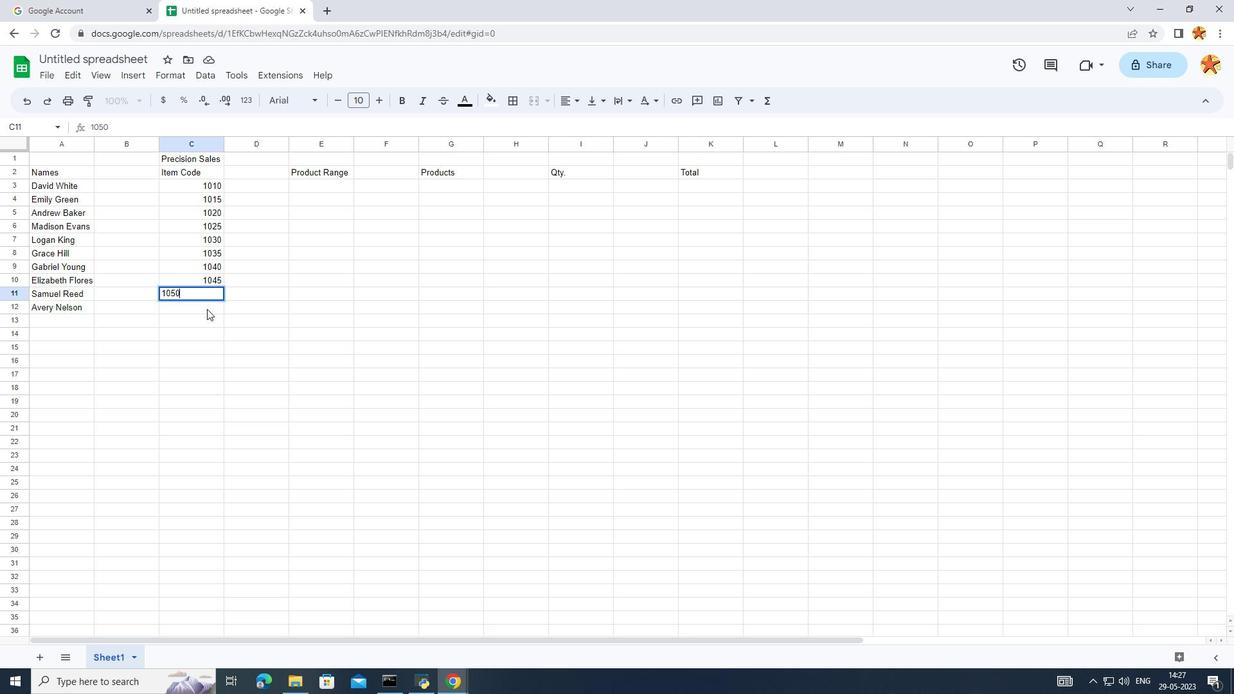 
Action: Mouse moved to (206, 303)
Screenshot: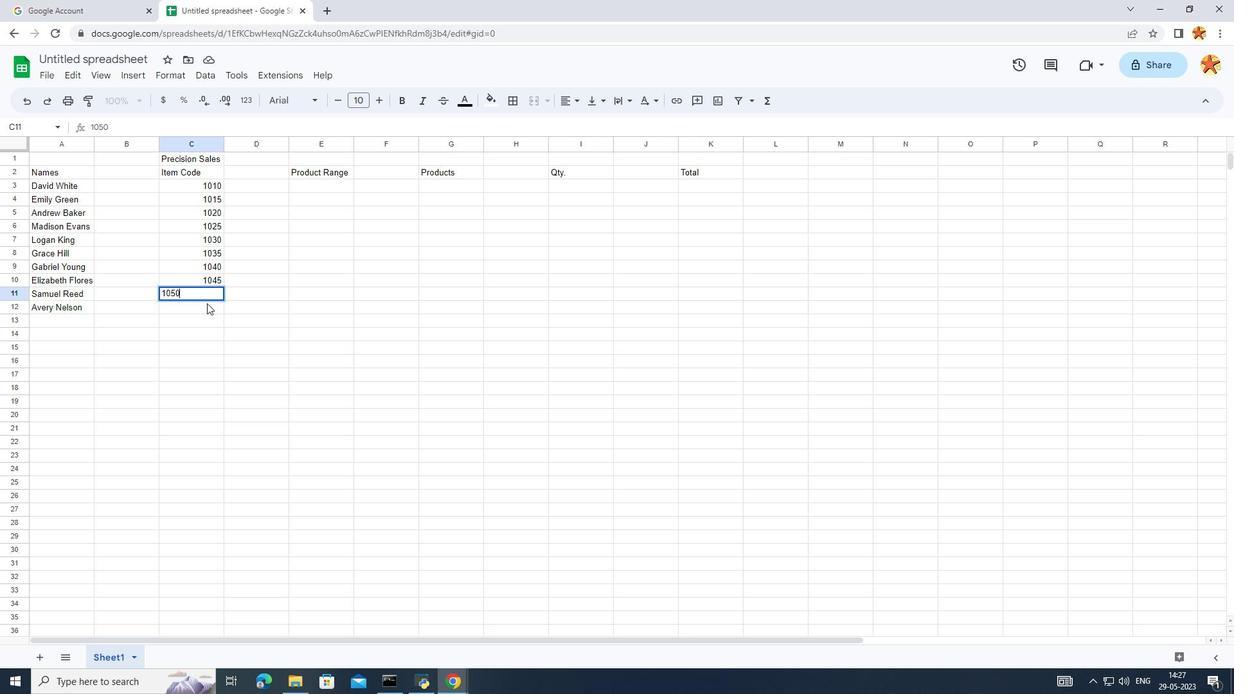 
Action: Mouse pressed left at (206, 303)
Screenshot: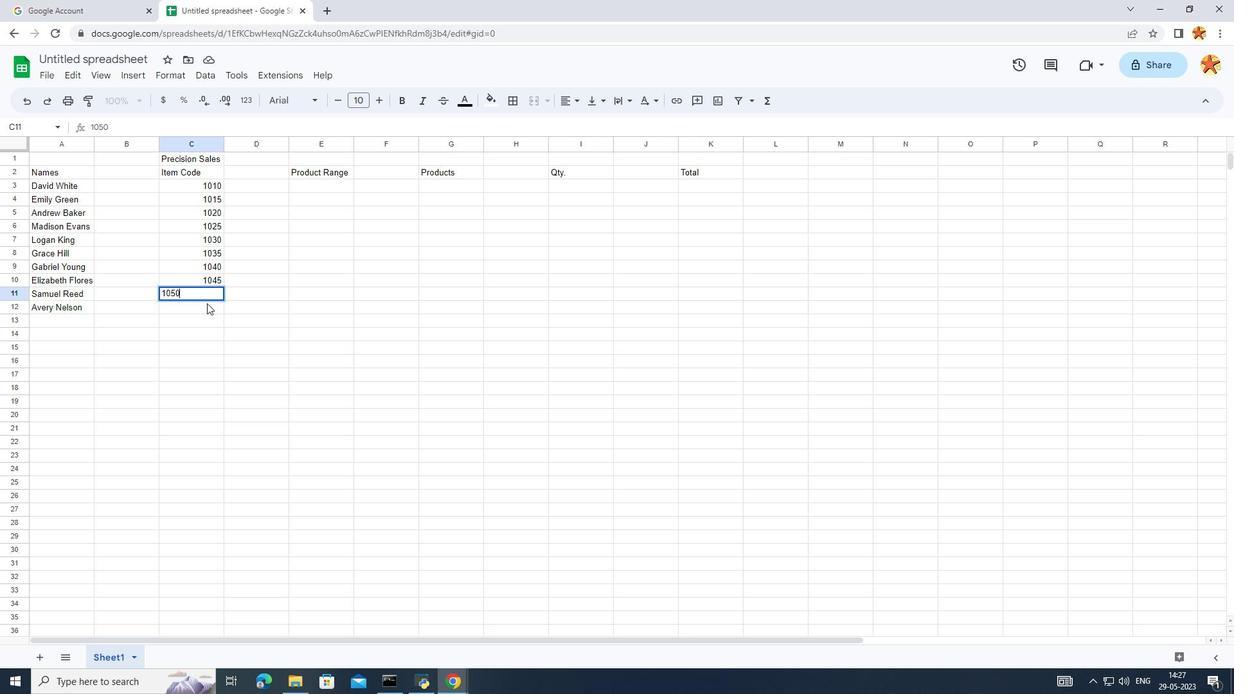 
Action: Mouse moved to (206, 303)
Screenshot: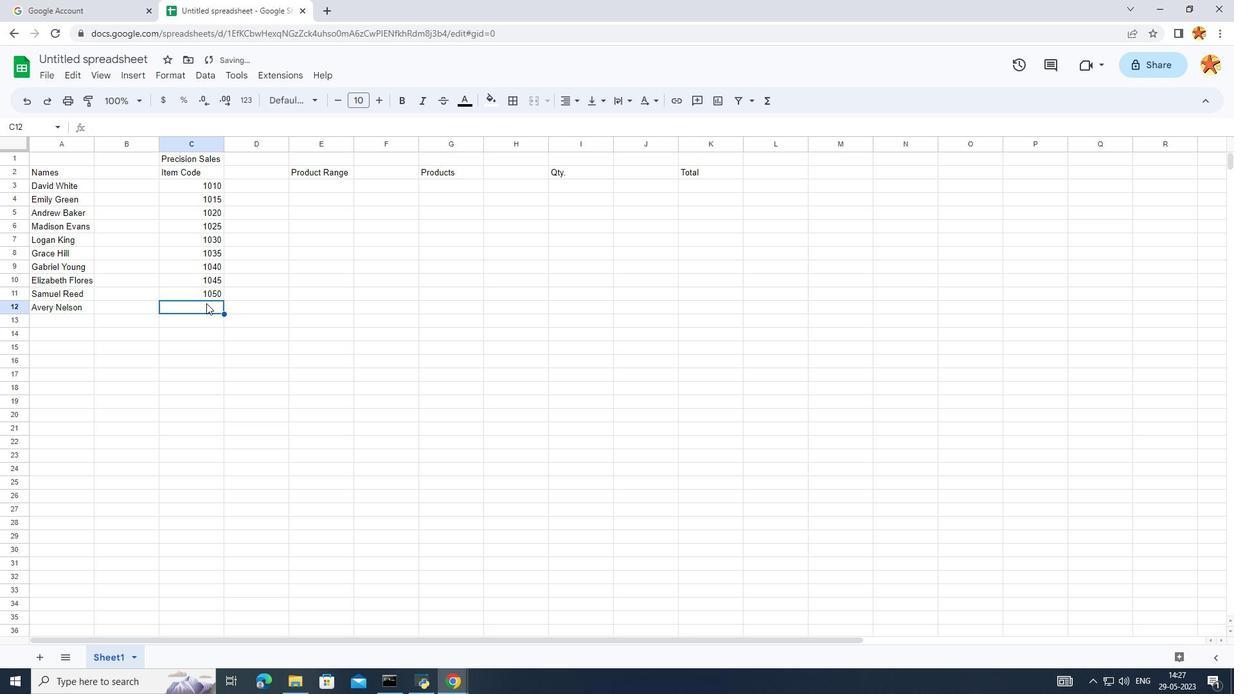 
Action: Mouse pressed left at (206, 303)
Screenshot: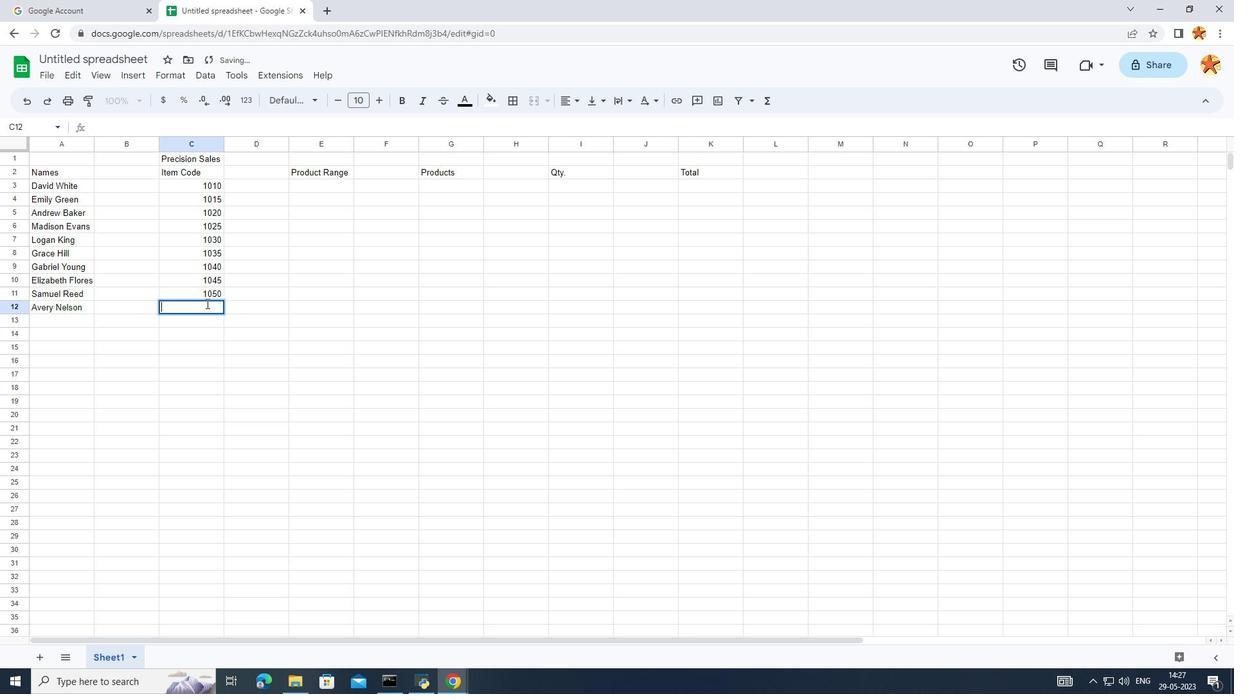 
Action: Key pressed 1055
Screenshot: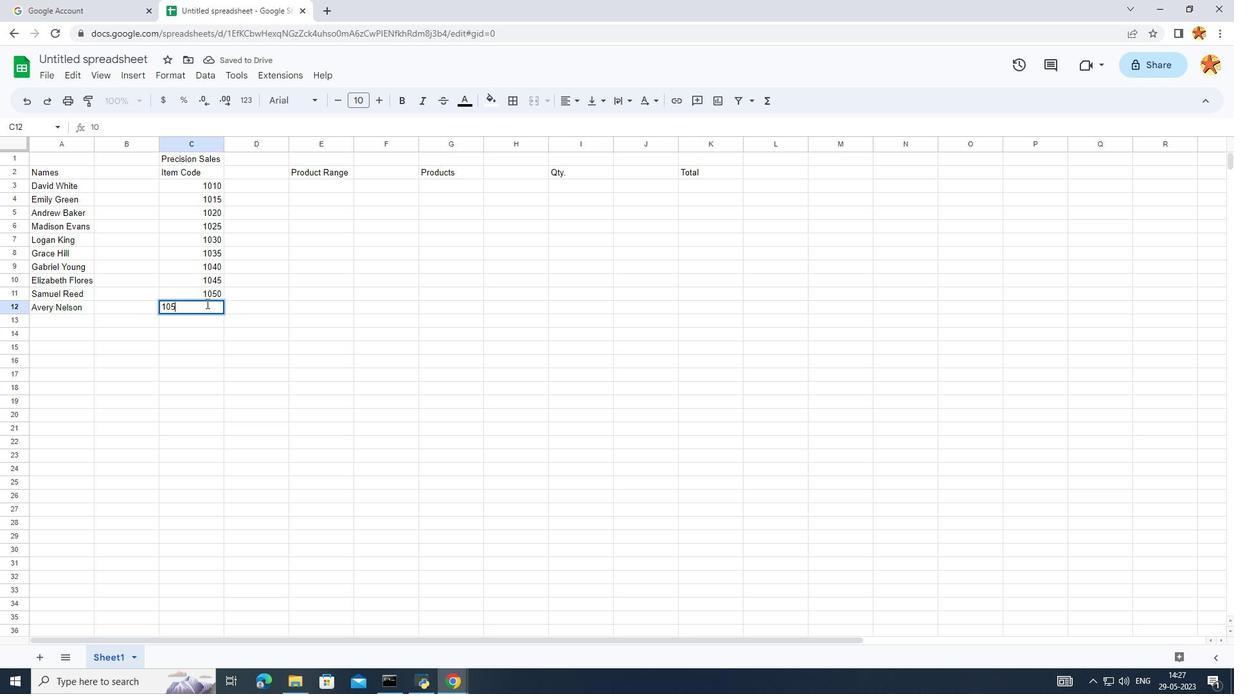 
Action: Mouse moved to (454, 323)
Screenshot: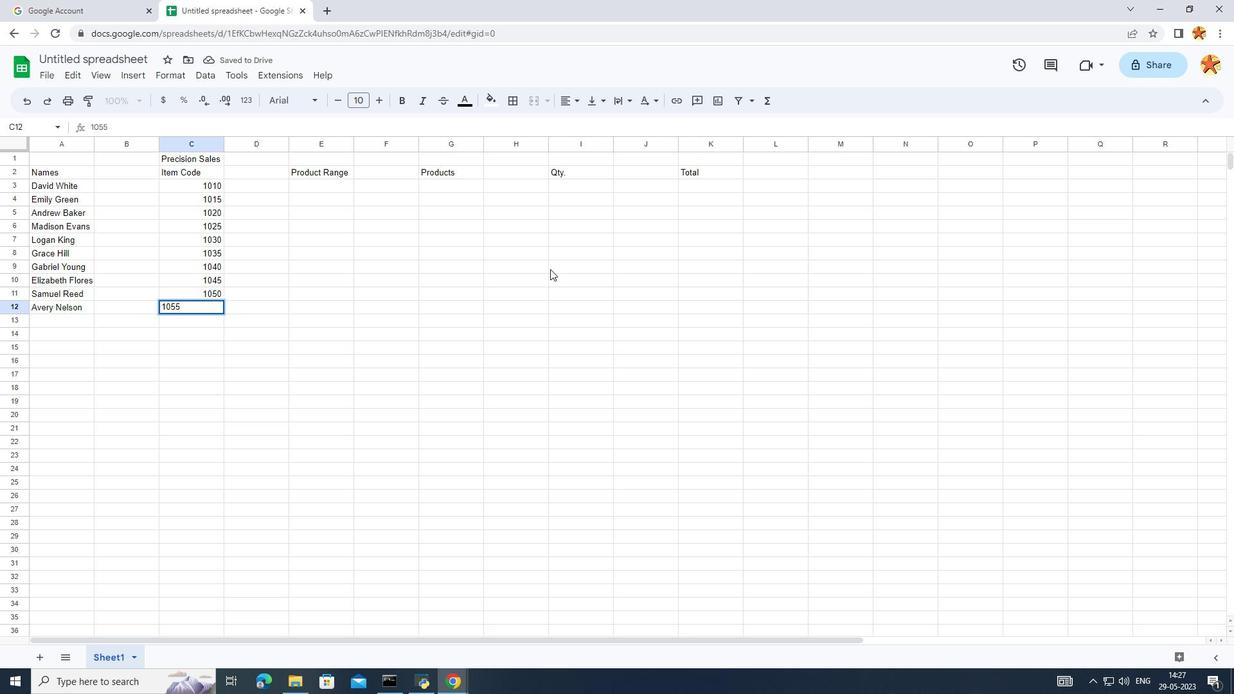 
Action: Mouse pressed left at (454, 323)
Screenshot: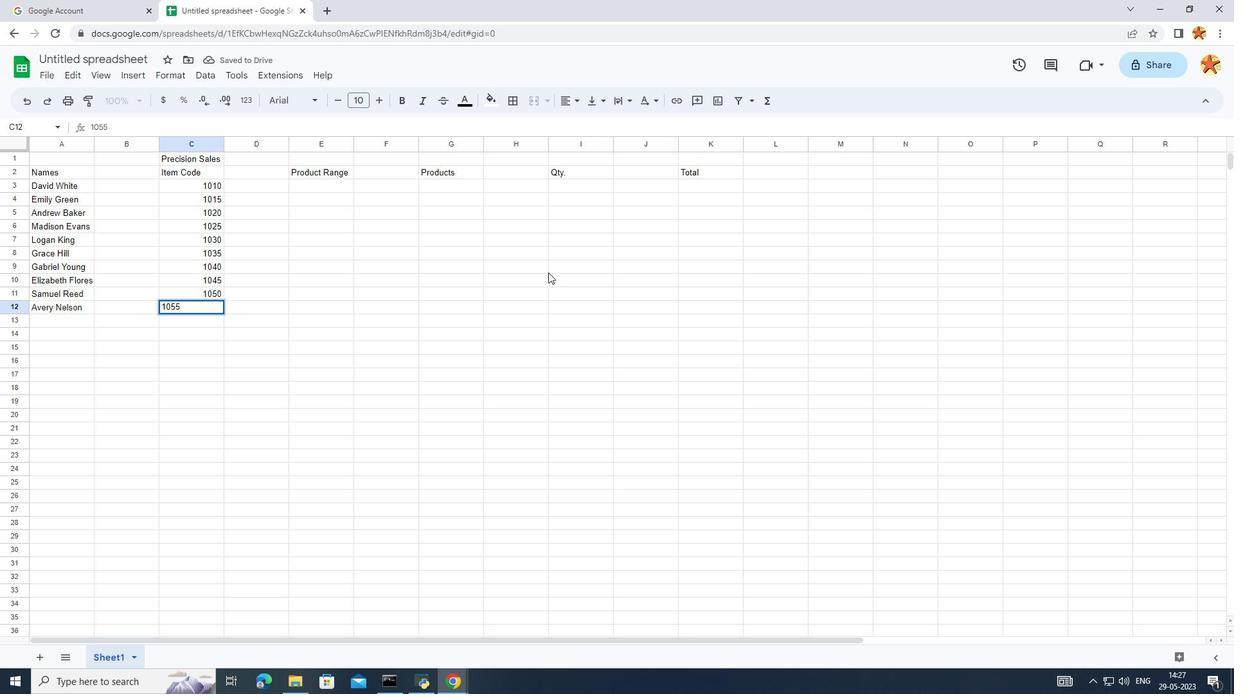 
Action: Mouse moved to (339, 188)
Screenshot: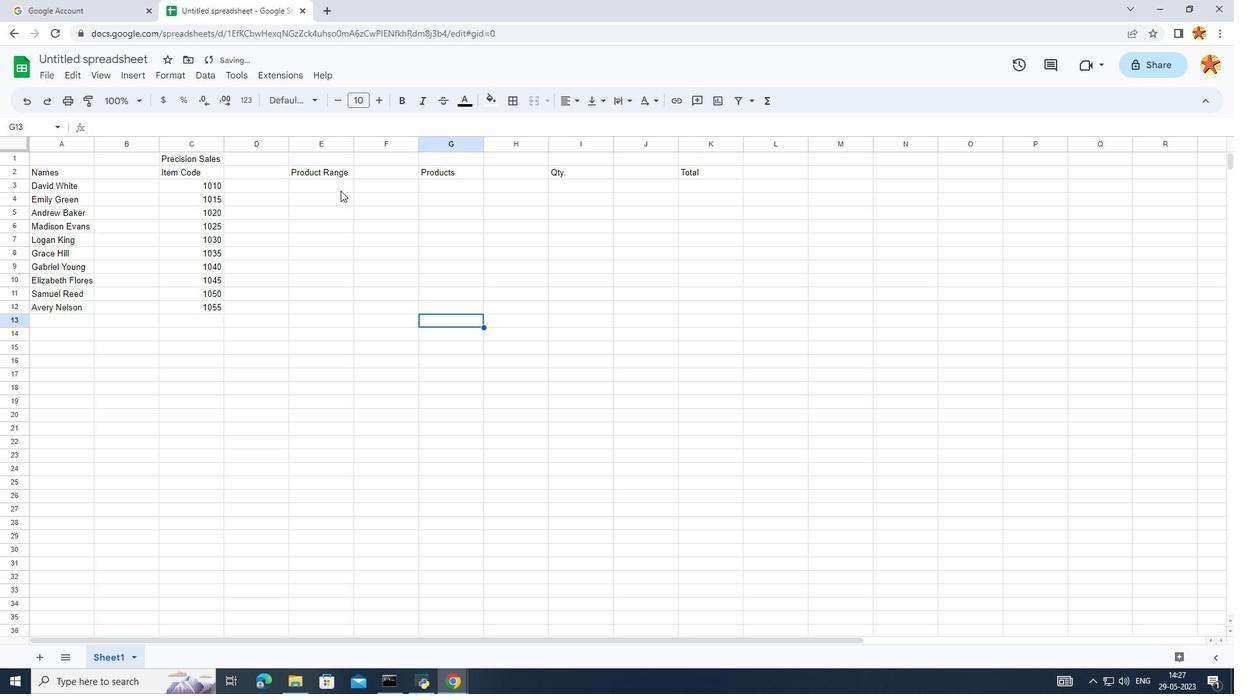 
Action: Mouse pressed left at (339, 188)
Screenshot: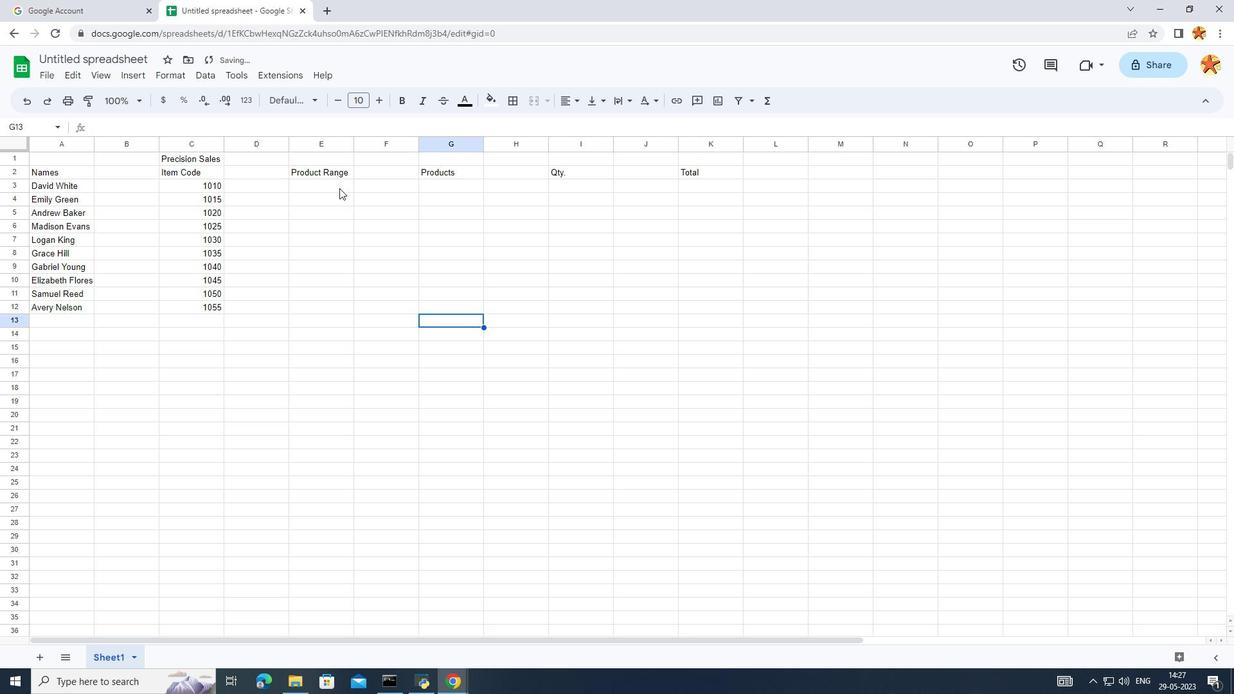 
Action: Mouse moved to (339, 188)
Screenshot: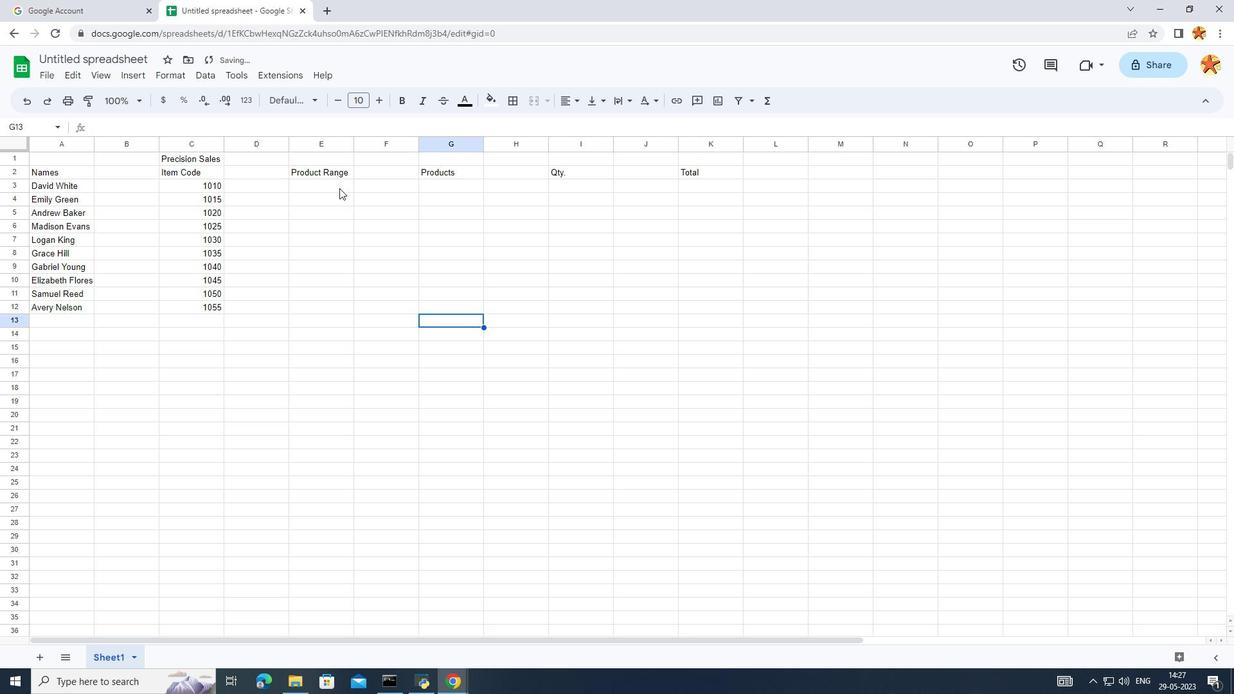 
Action: Mouse pressed left at (339, 188)
Screenshot: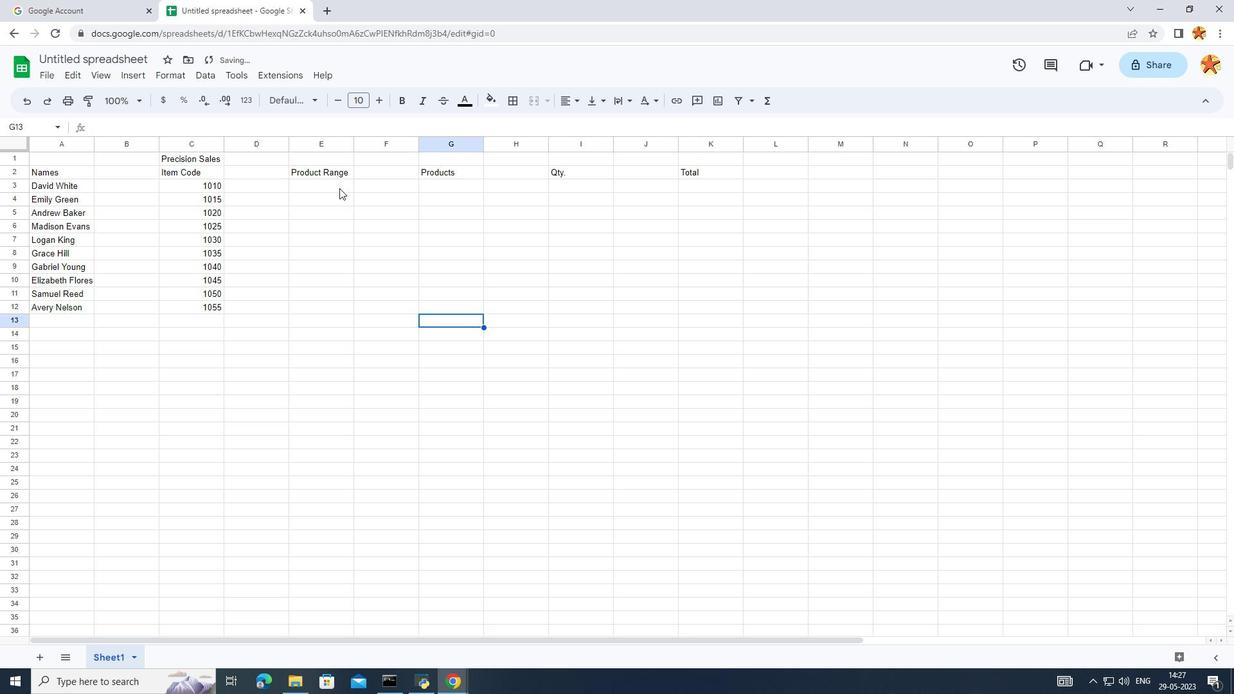 
Action: Mouse moved to (543, 186)
Screenshot: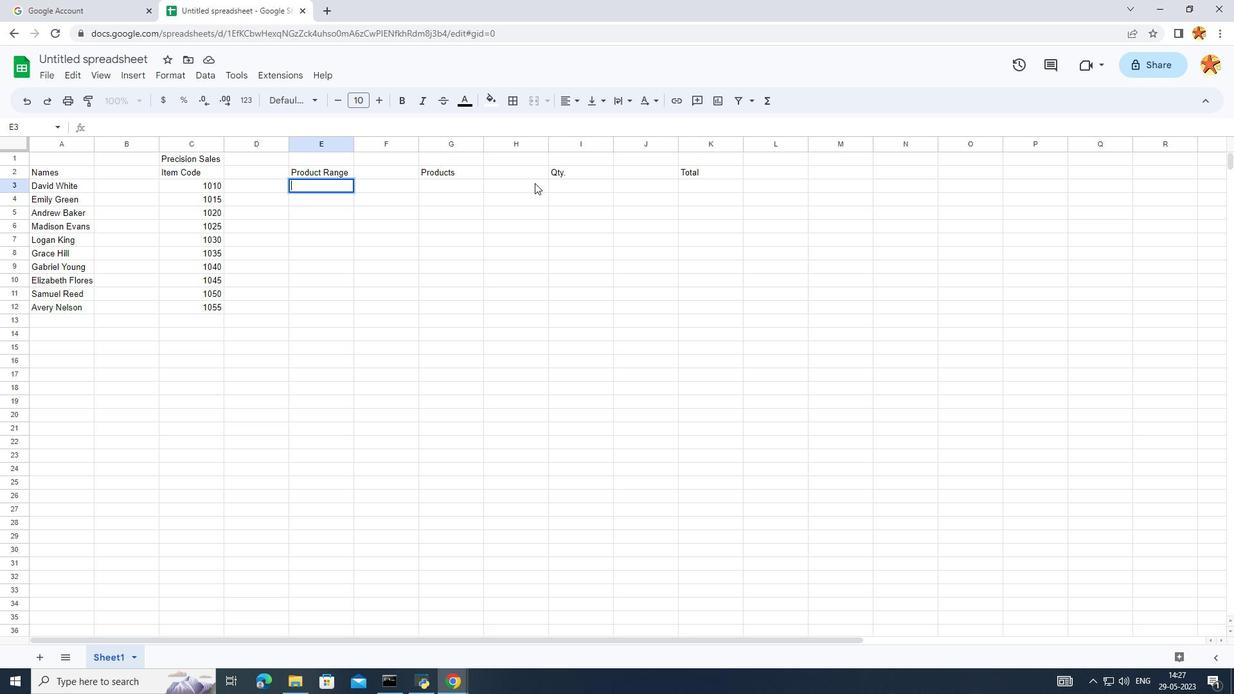 
Action: Mouse pressed left at (543, 186)
Screenshot: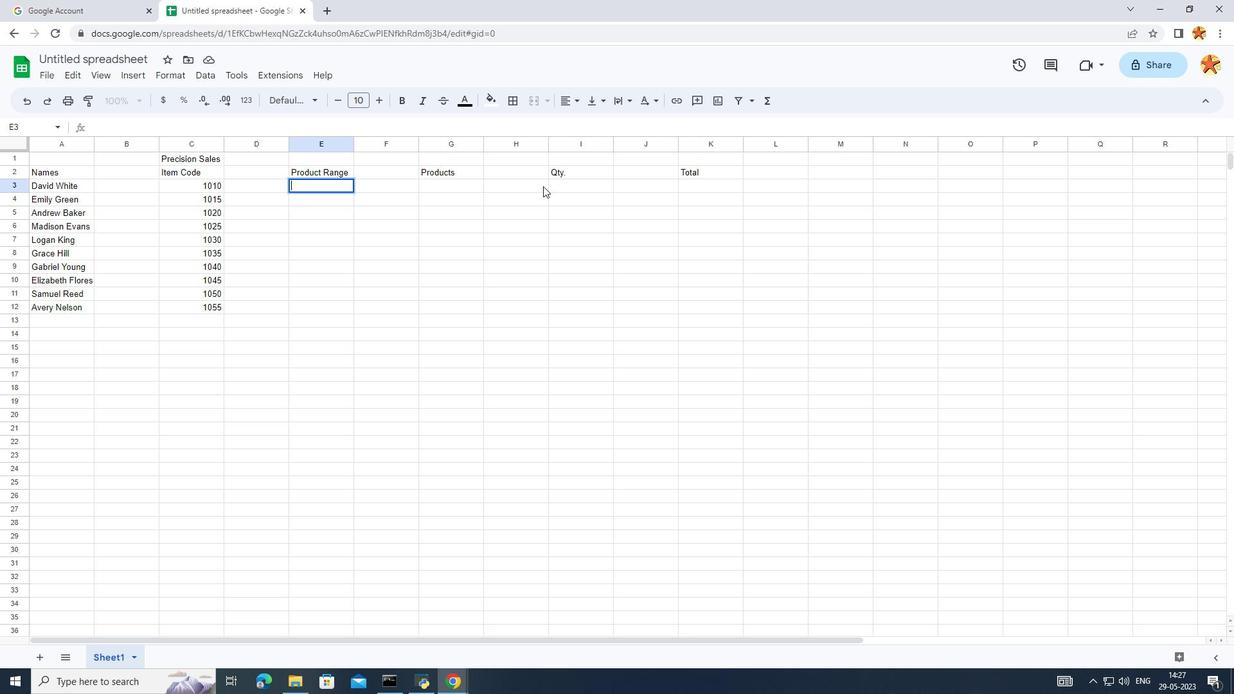 
Action: Mouse moved to (559, 186)
Screenshot: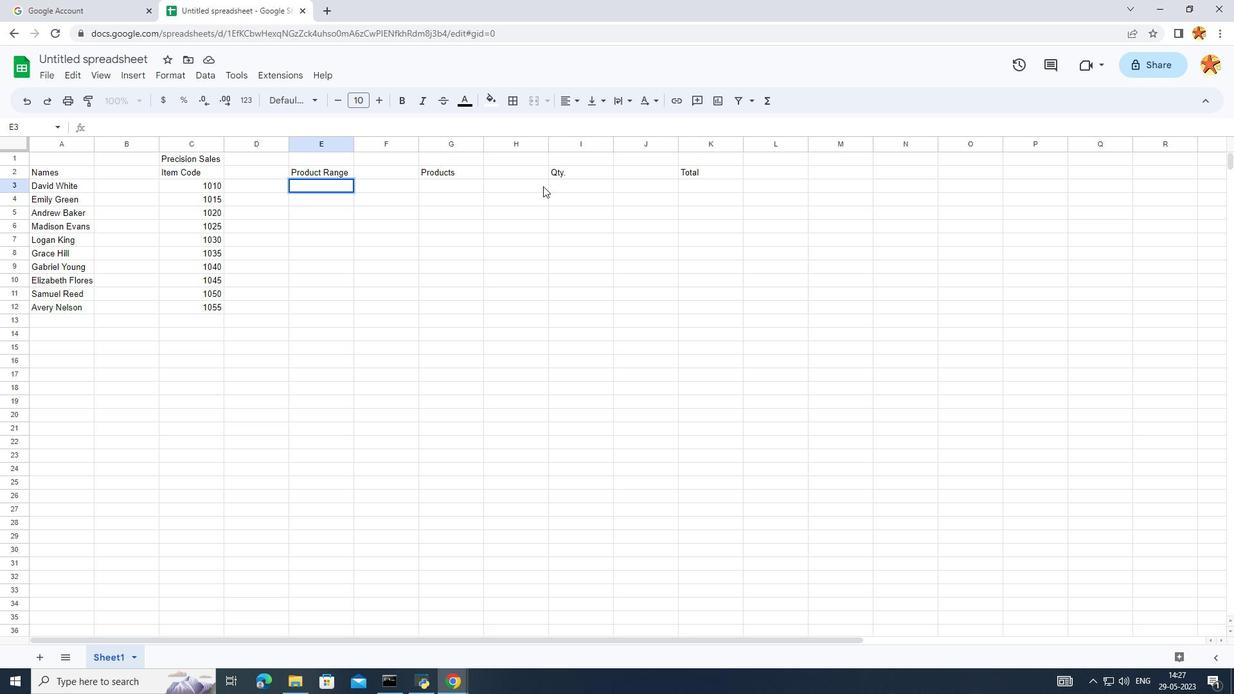 
Action: Mouse pressed left at (559, 186)
Screenshot: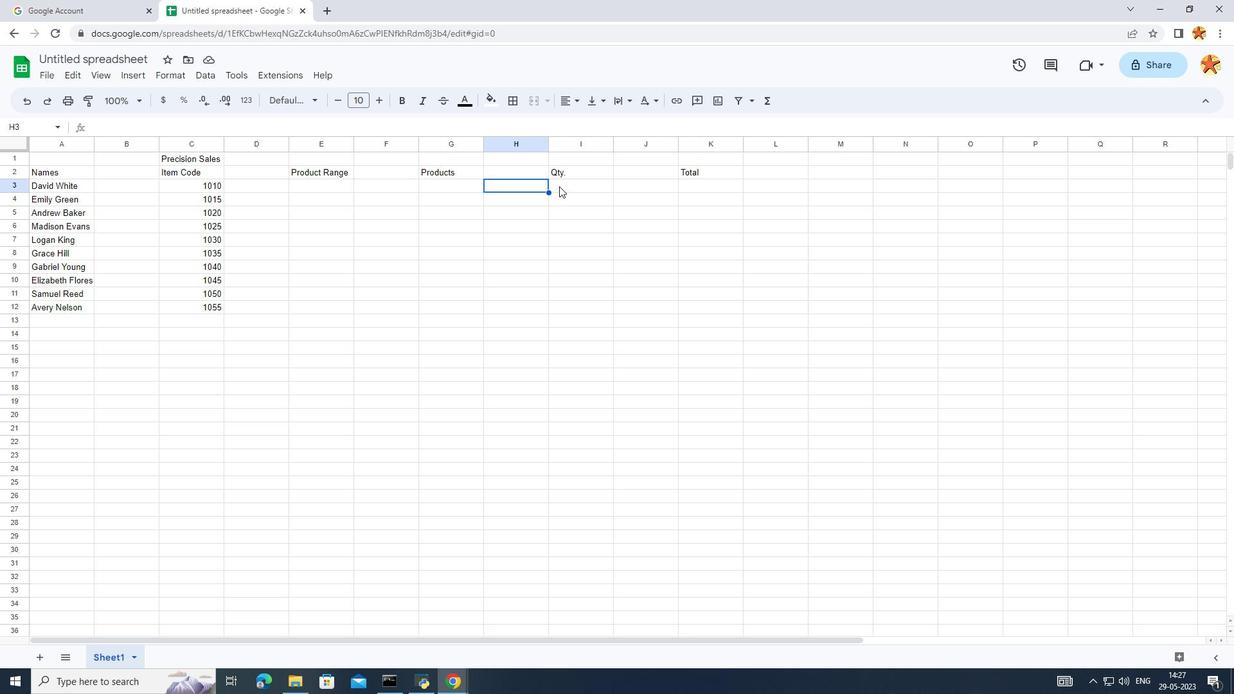 
Action: Mouse moved to (282, 187)
Screenshot: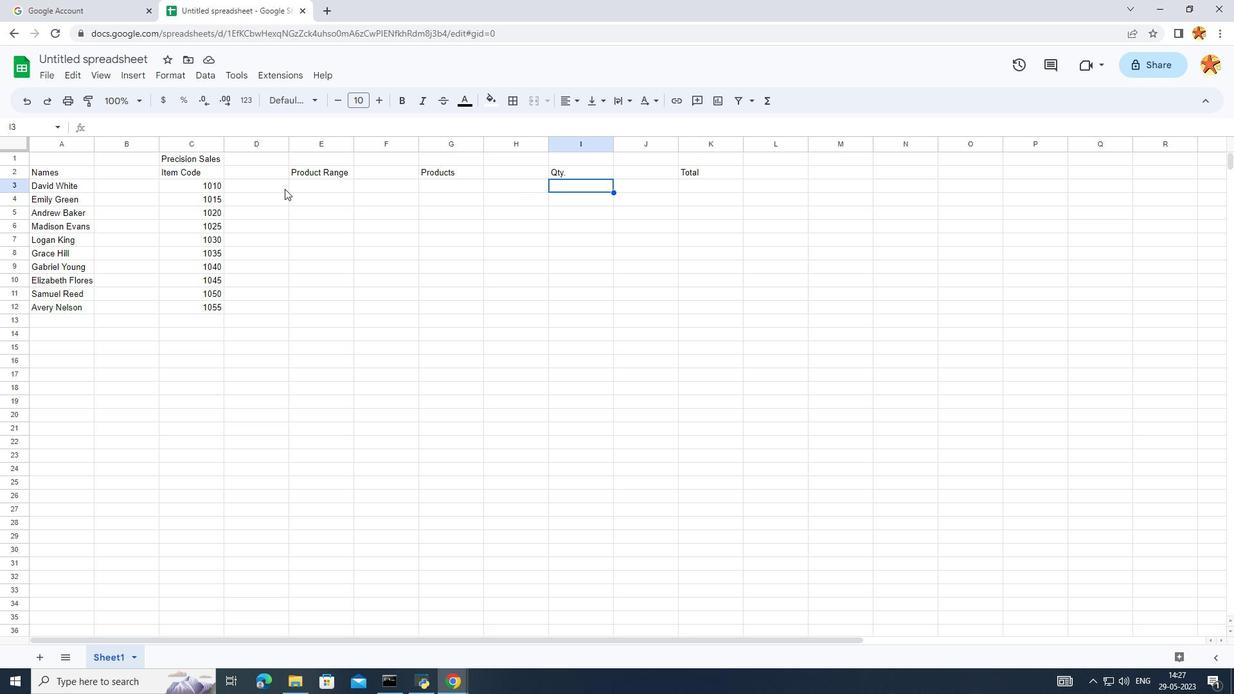 
Action: Mouse pressed left at (282, 187)
Screenshot: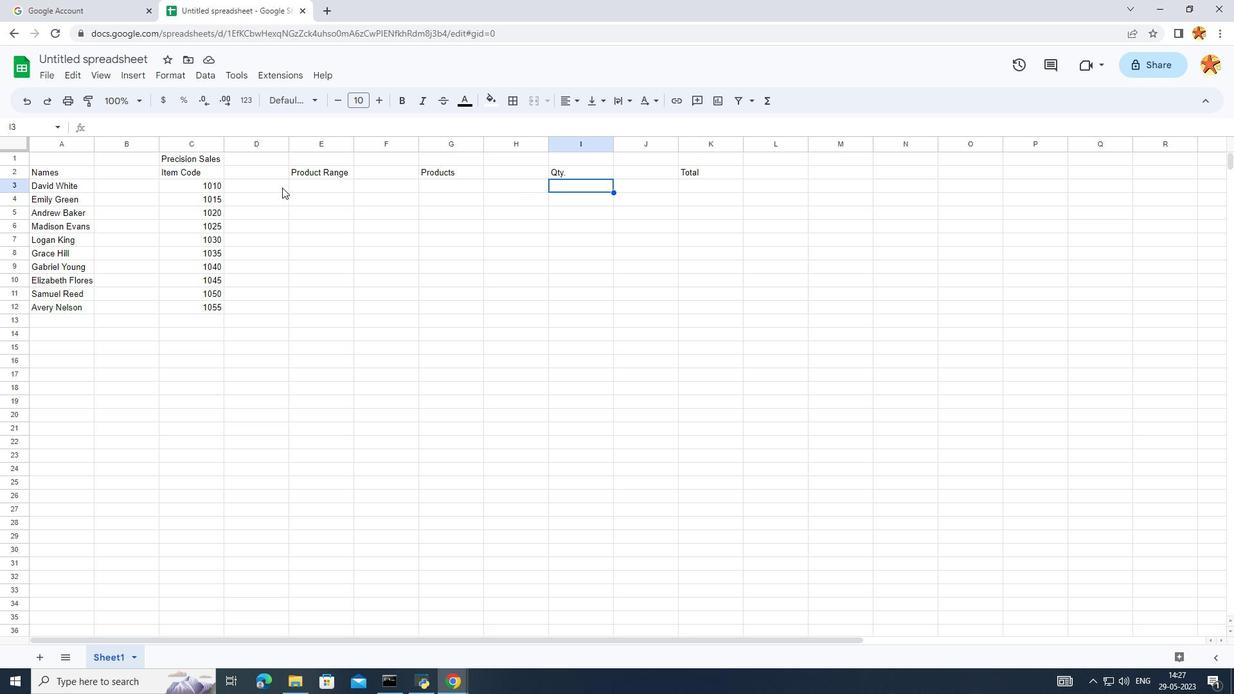 
Action: Mouse moved to (316, 245)
Screenshot: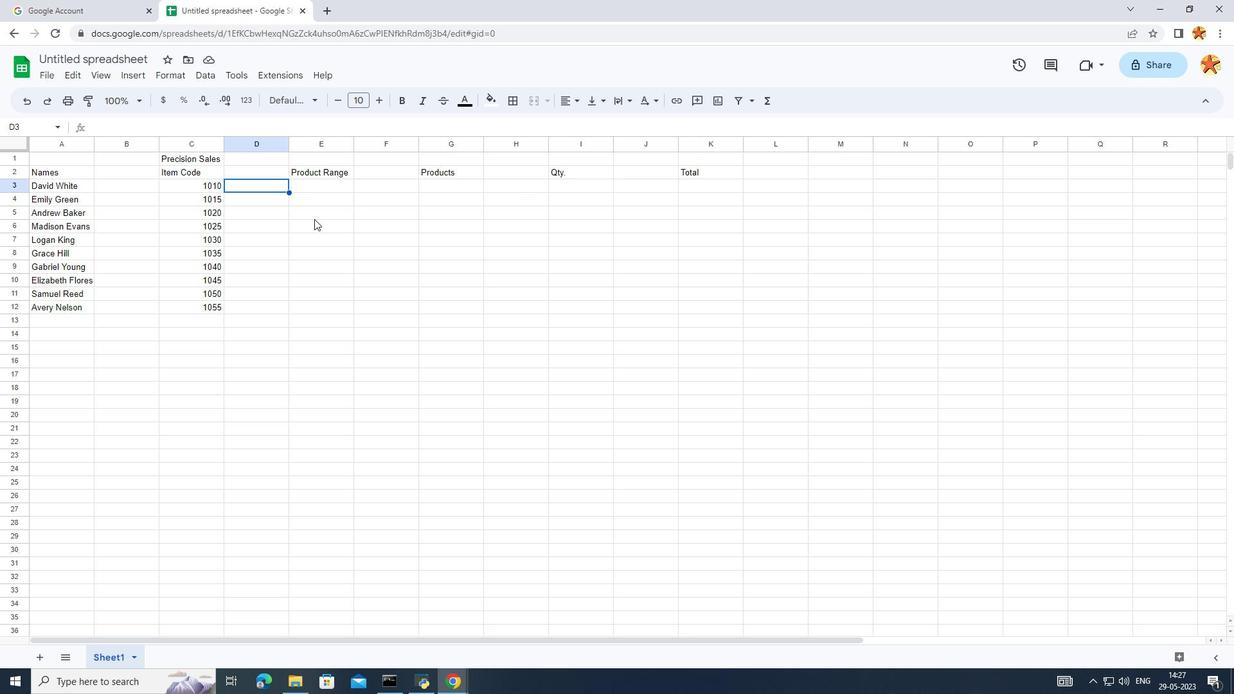 
Action: Mouse pressed left at (316, 245)
Screenshot: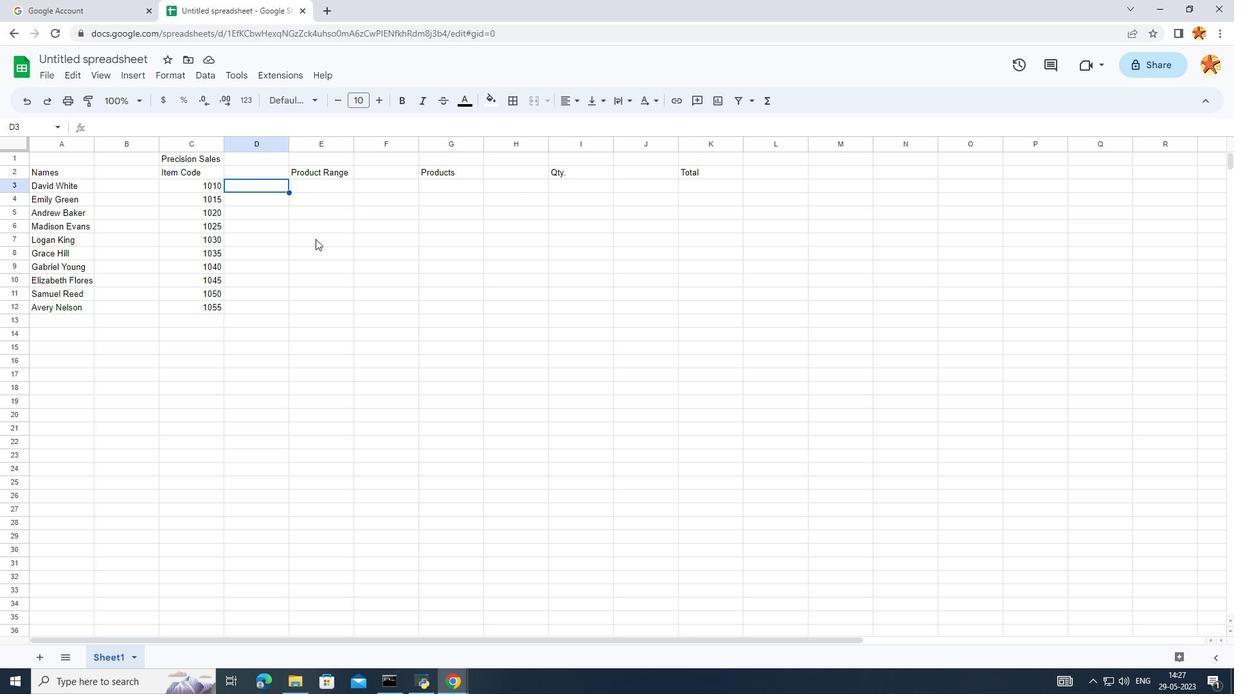 
Action: Mouse moved to (321, 189)
Screenshot: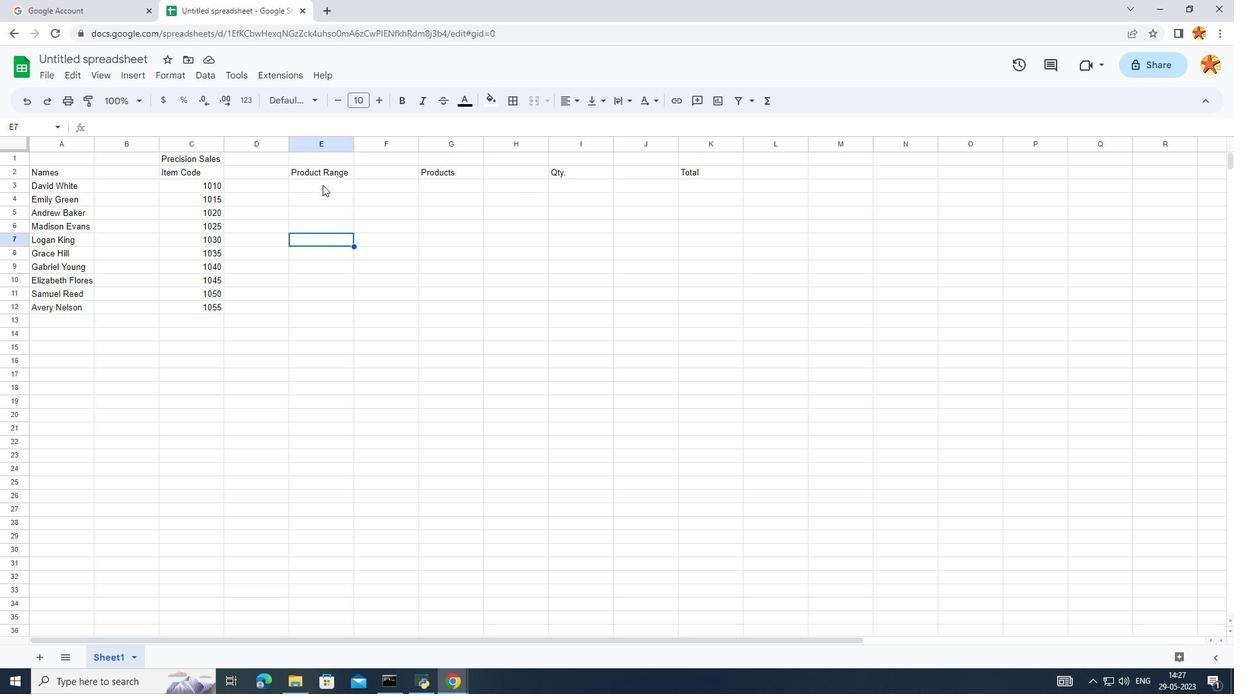 
Action: Mouse pressed left at (321, 189)
Screenshot: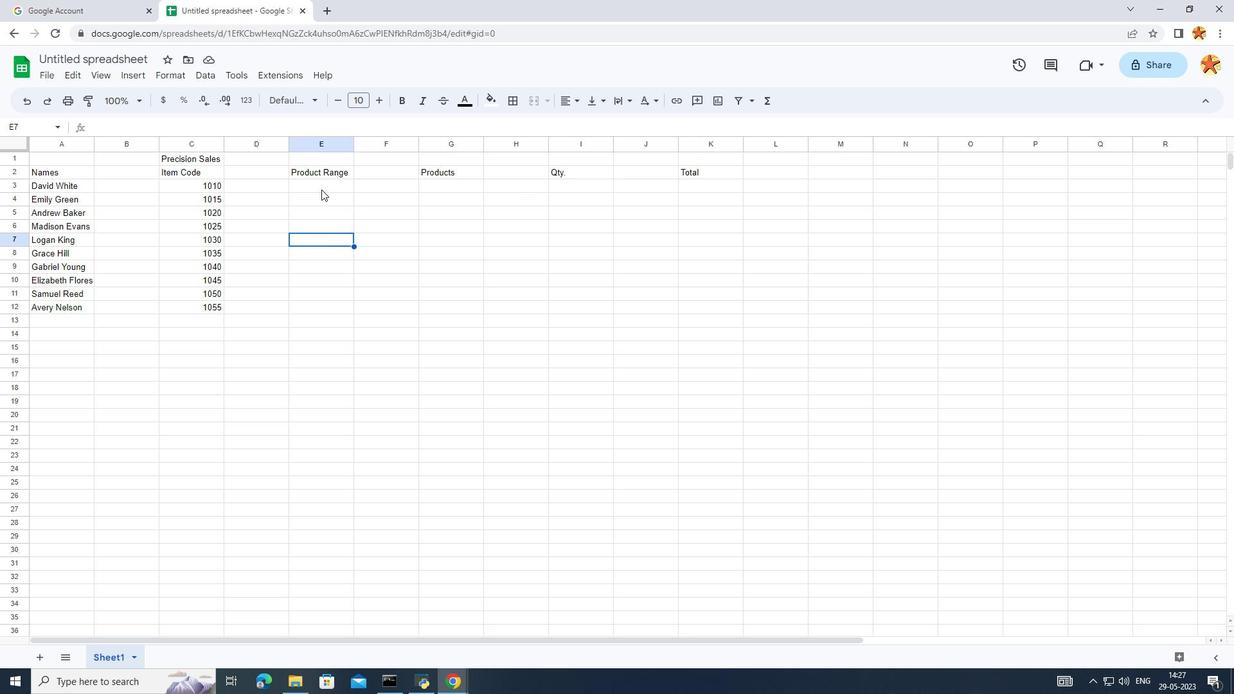 
Action: Key pressed 1000
Screenshot: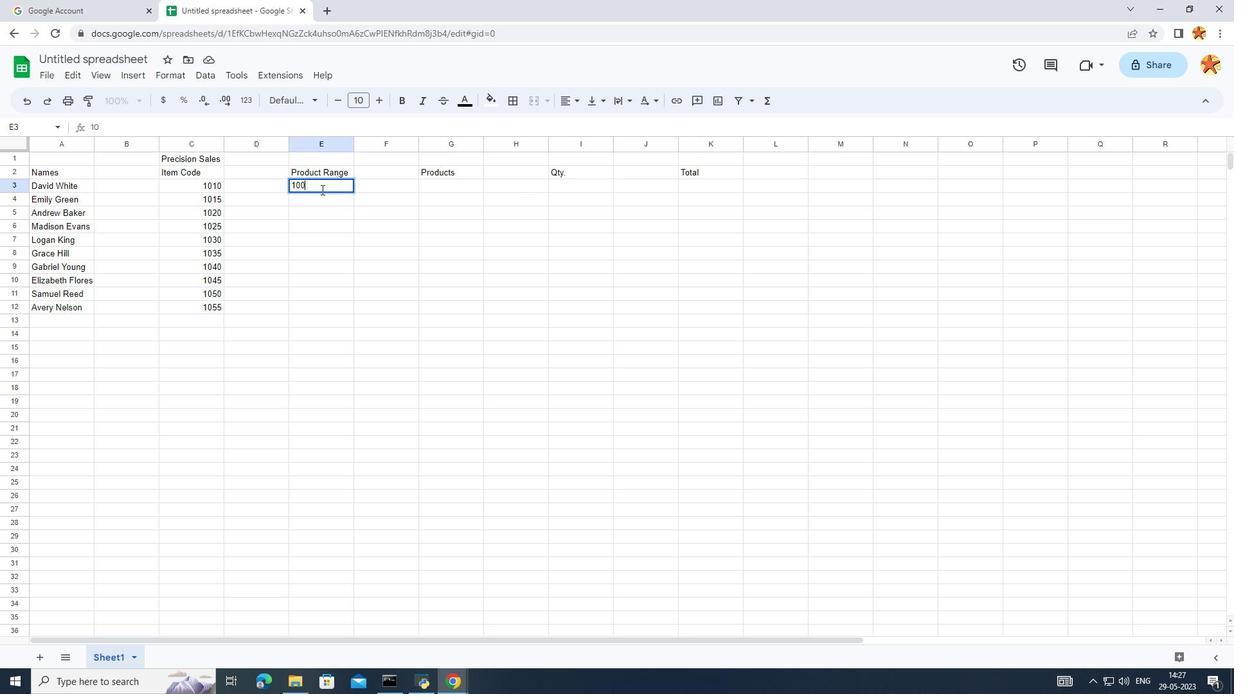 
Action: Mouse moved to (326, 179)
Screenshot: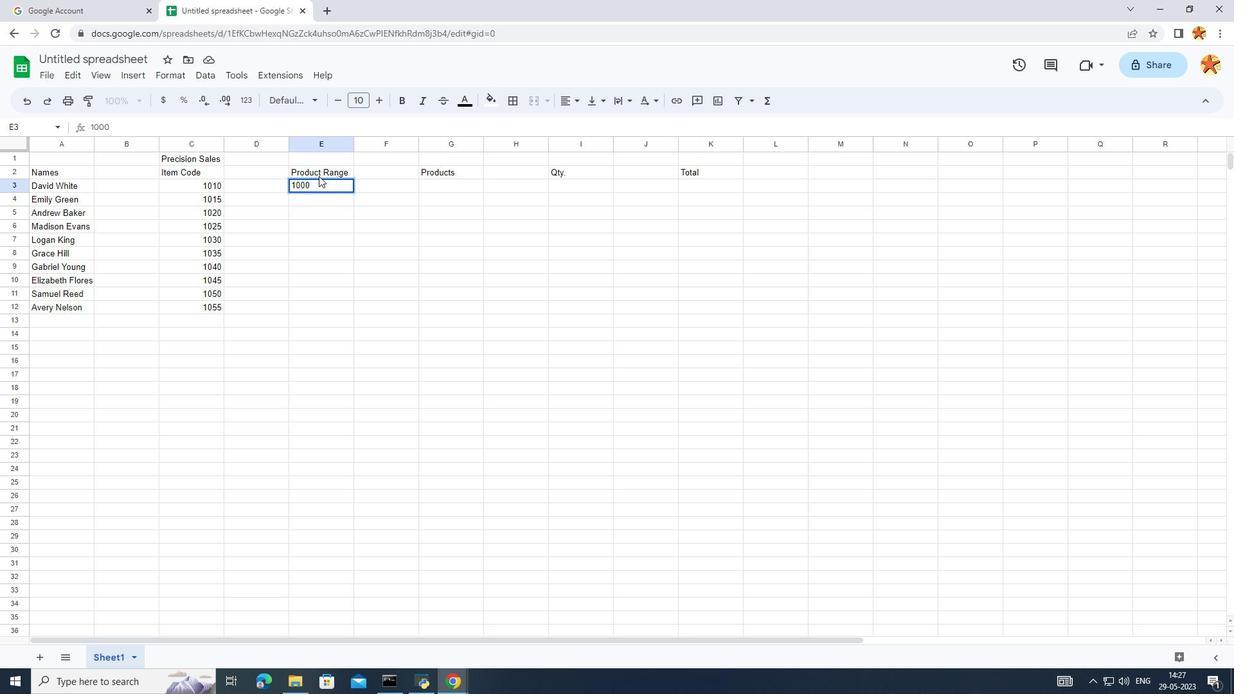 
Action: Mouse pressed left at (326, 179)
Screenshot: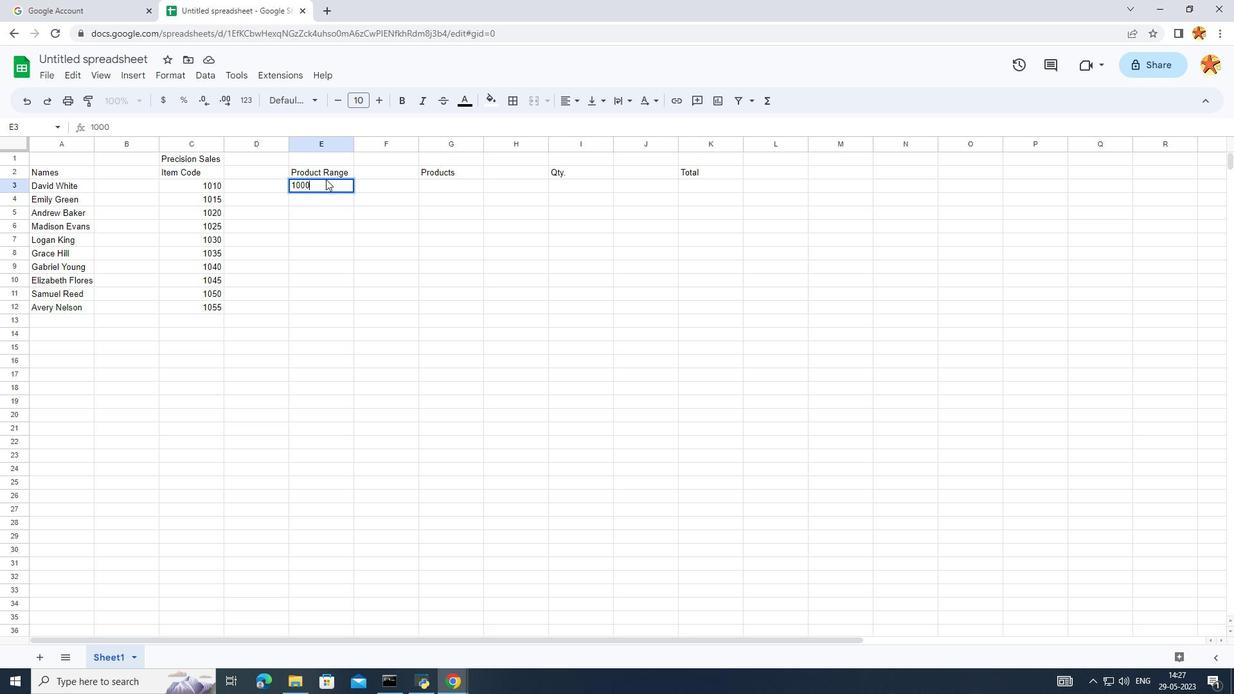 
Action: Mouse moved to (351, 204)
Screenshot: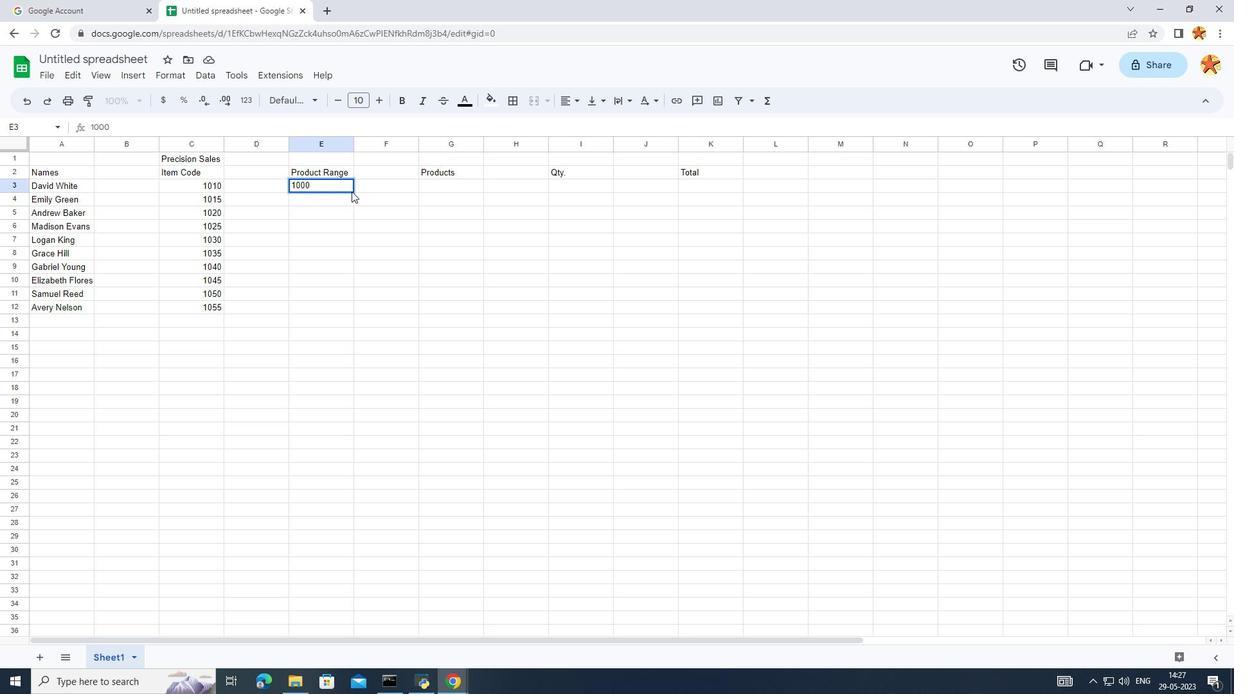
Action: Mouse pressed left at (351, 204)
Screenshot: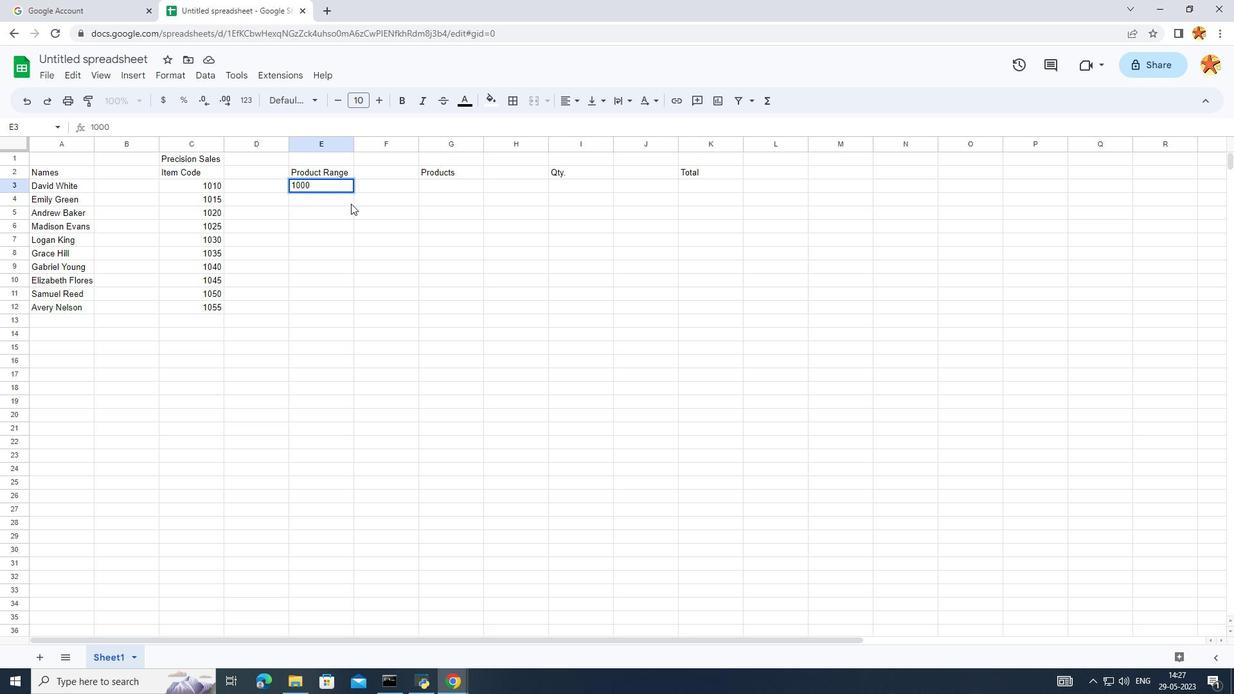 
Action: Mouse moved to (351, 194)
Screenshot: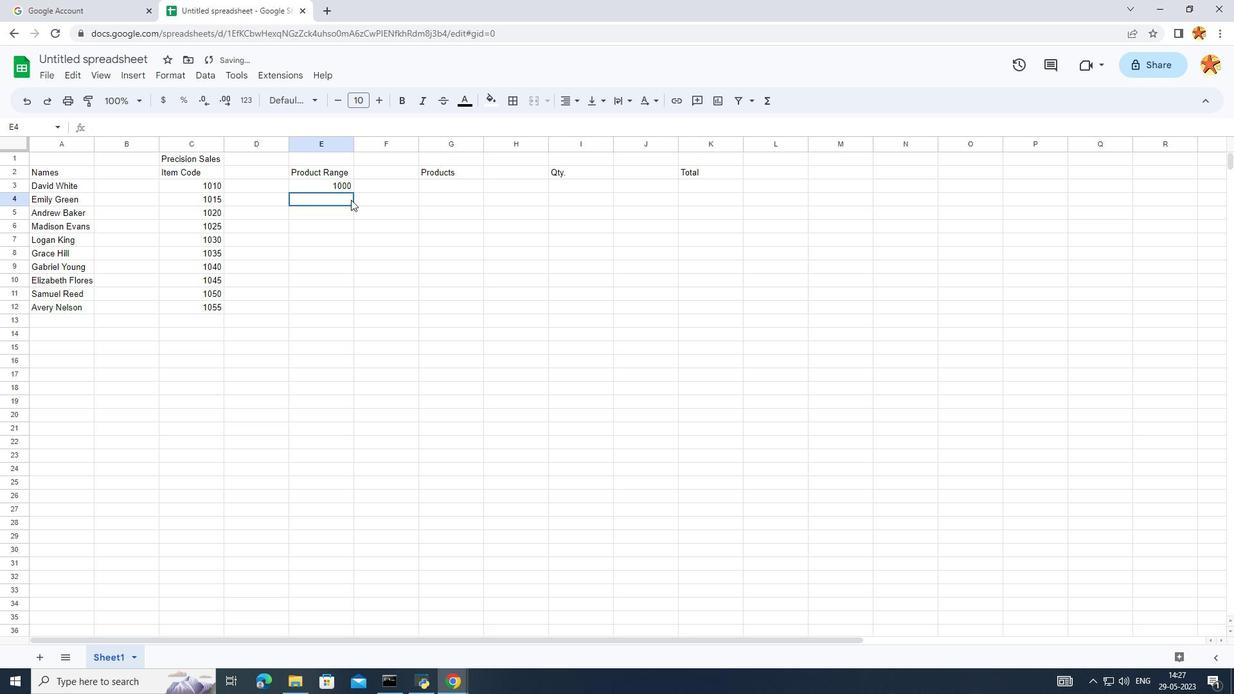 
Action: Mouse pressed left at (351, 194)
Screenshot: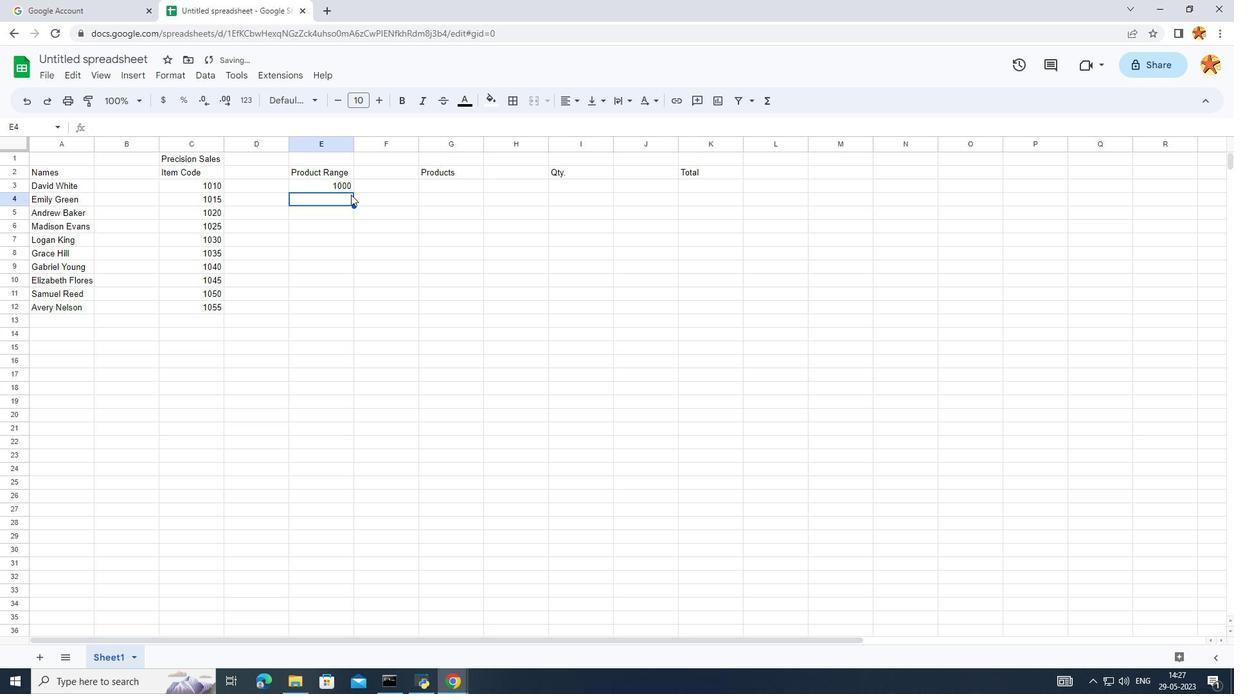 
Action: Mouse moved to (351, 189)
Screenshot: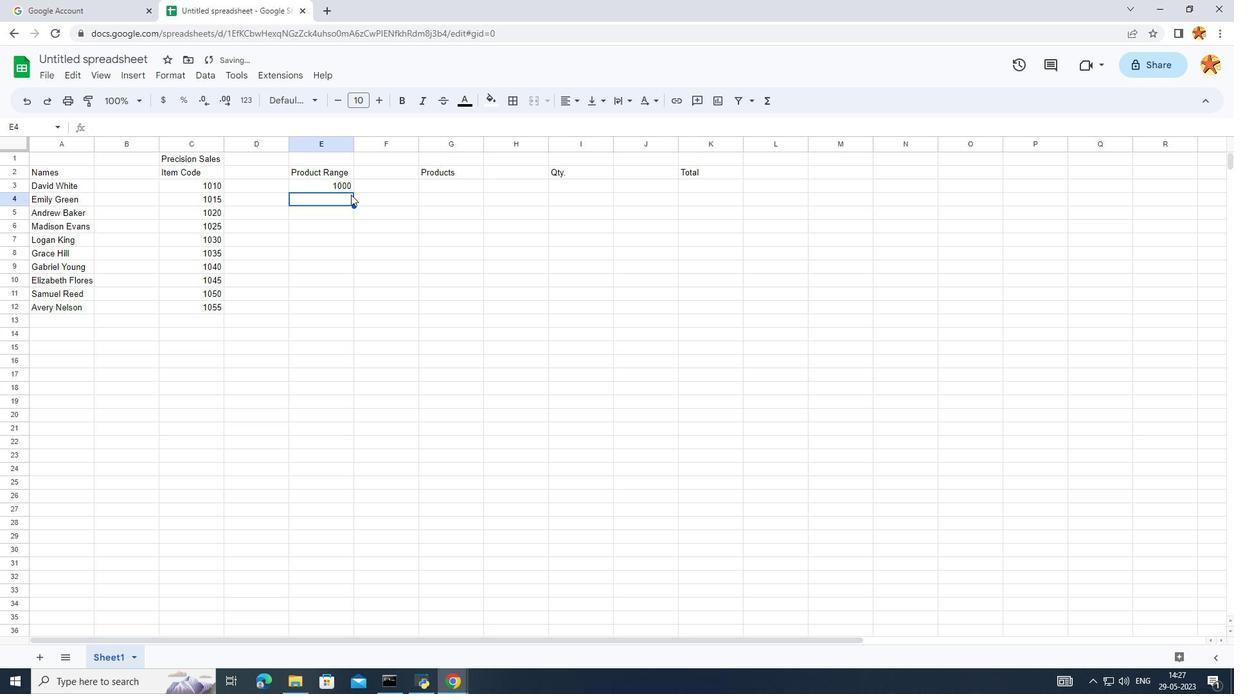 
Action: Mouse pressed left at (351, 189)
Screenshot: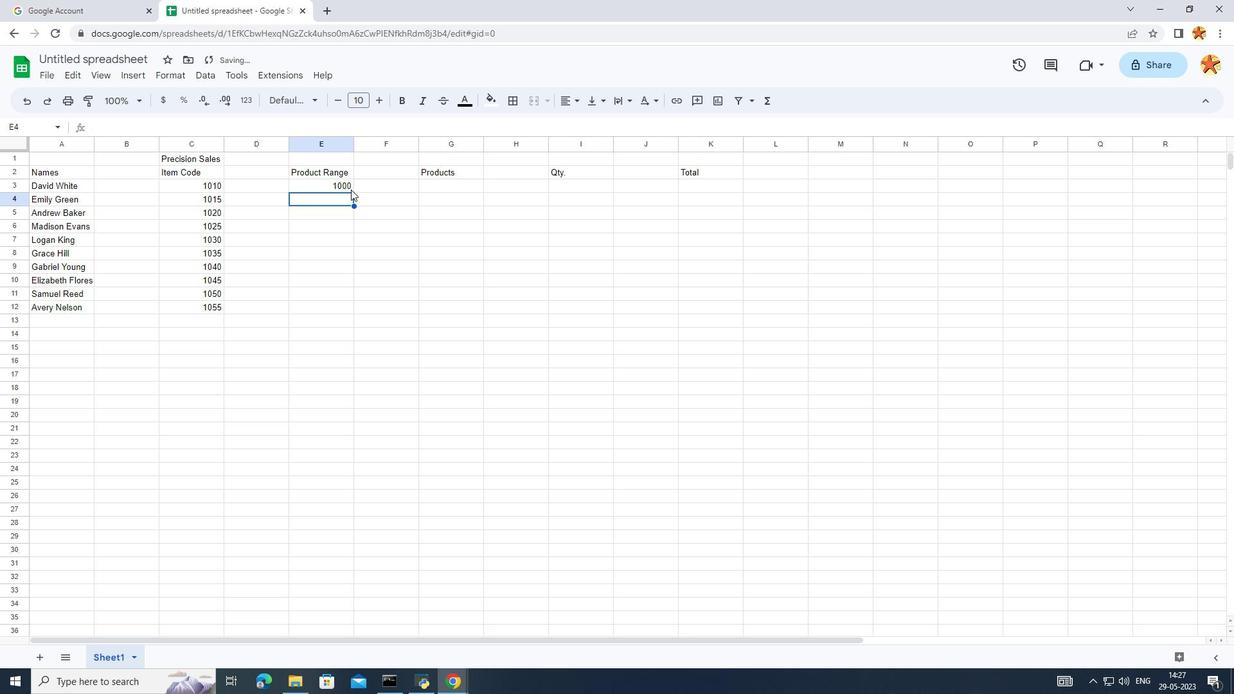 
Action: Mouse moved to (351, 191)
Screenshot: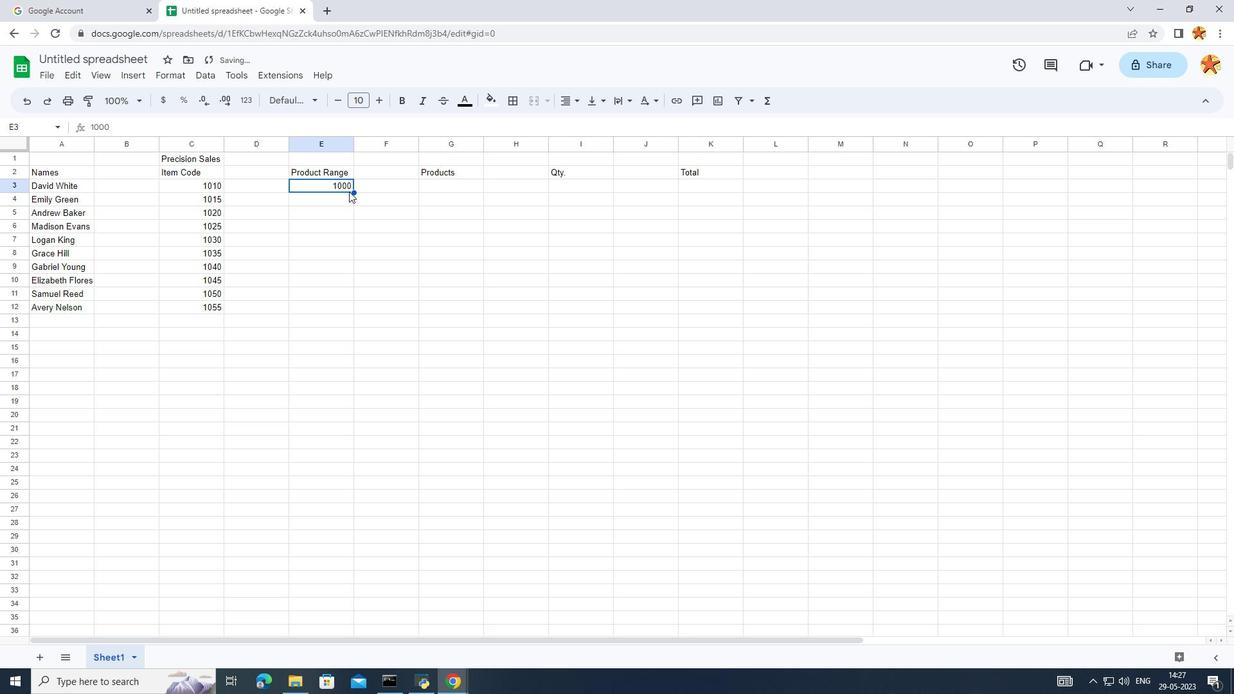
Action: Mouse pressed left at (351, 191)
Screenshot: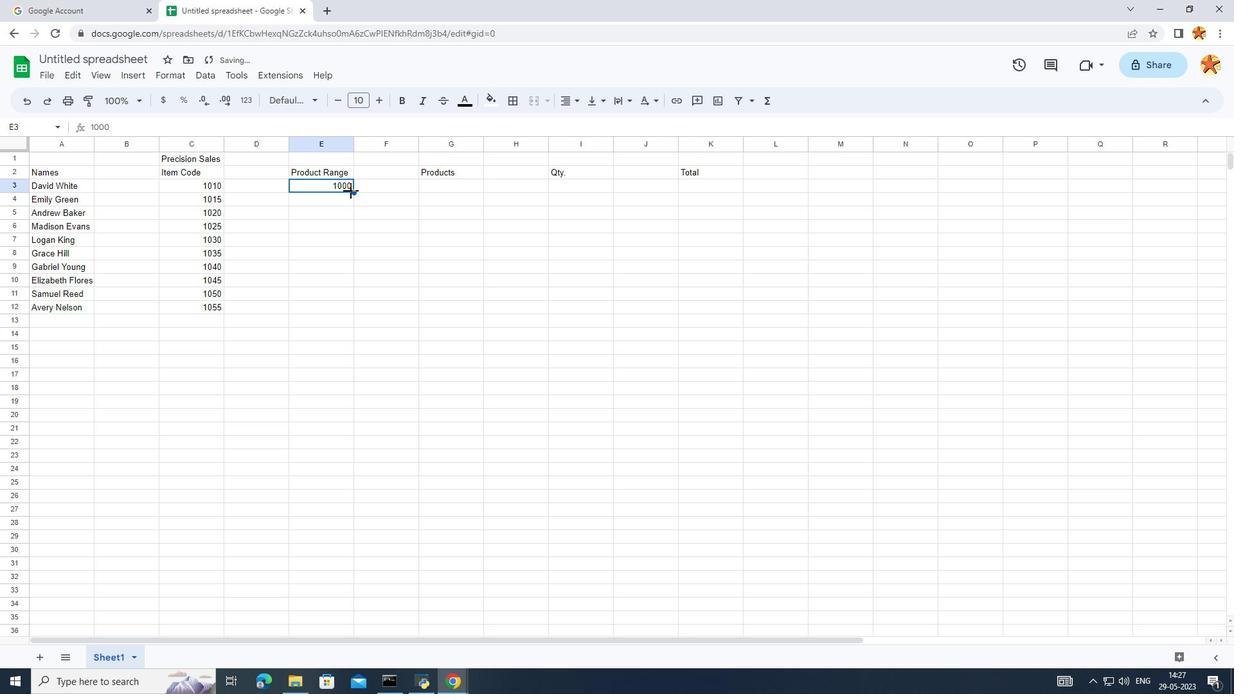 
Action: Mouse moved to (333, 216)
Screenshot: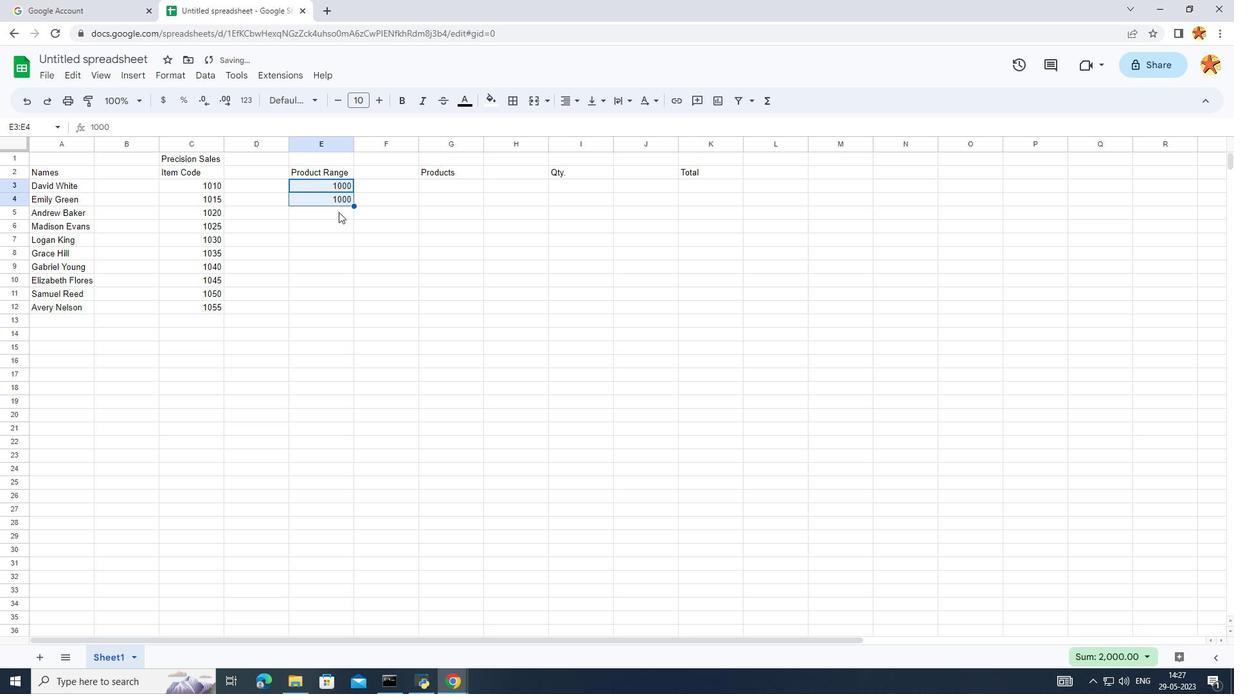 
Action: Mouse pressed left at (333, 216)
Screenshot: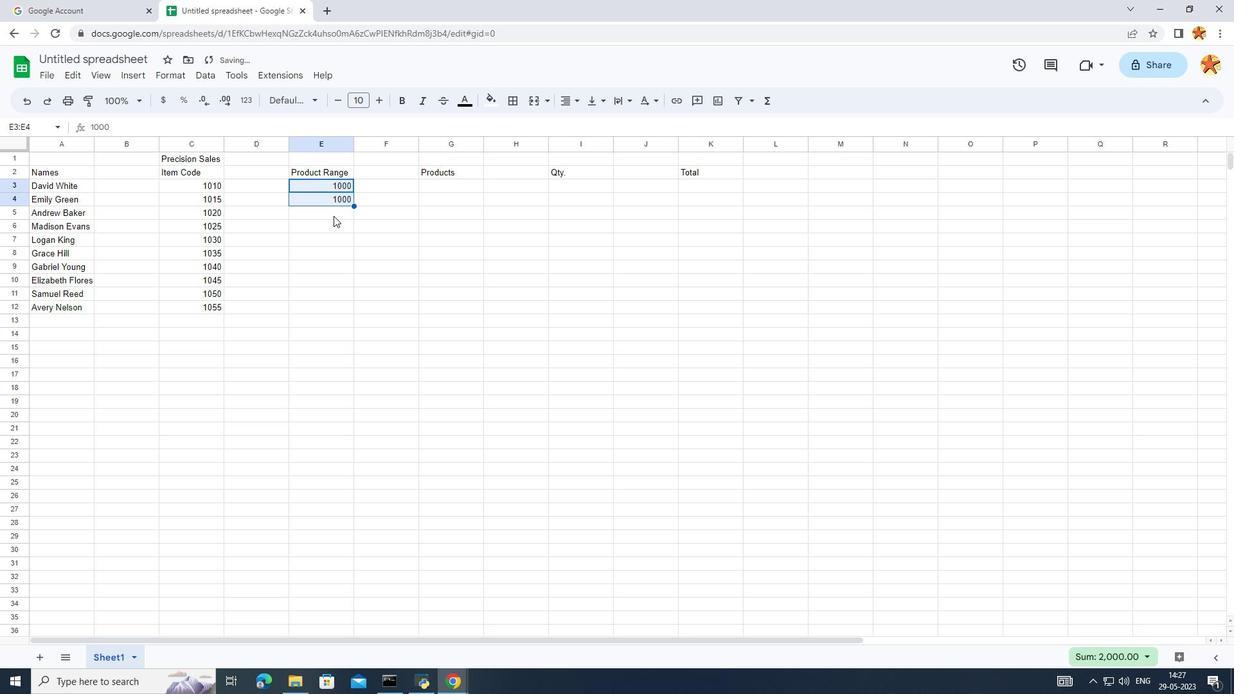 
Action: Mouse moved to (329, 218)
Screenshot: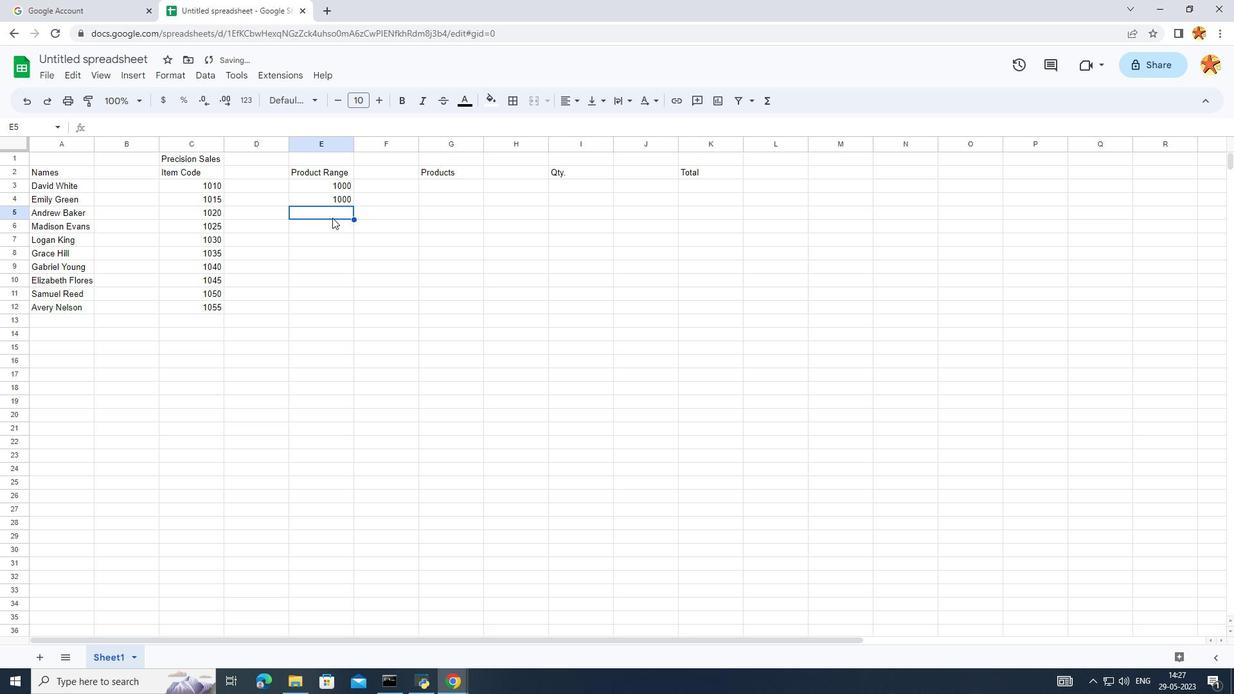 
Action: Key pressed 2000
Screenshot: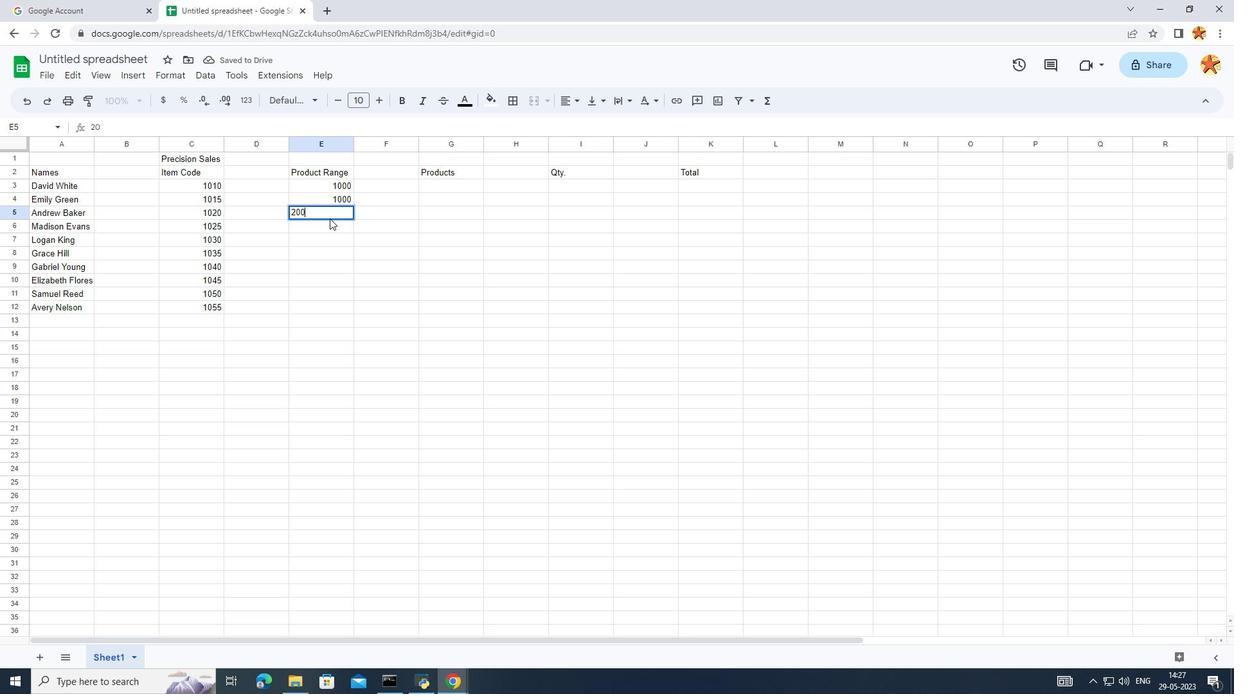 
Action: Mouse moved to (313, 316)
Screenshot: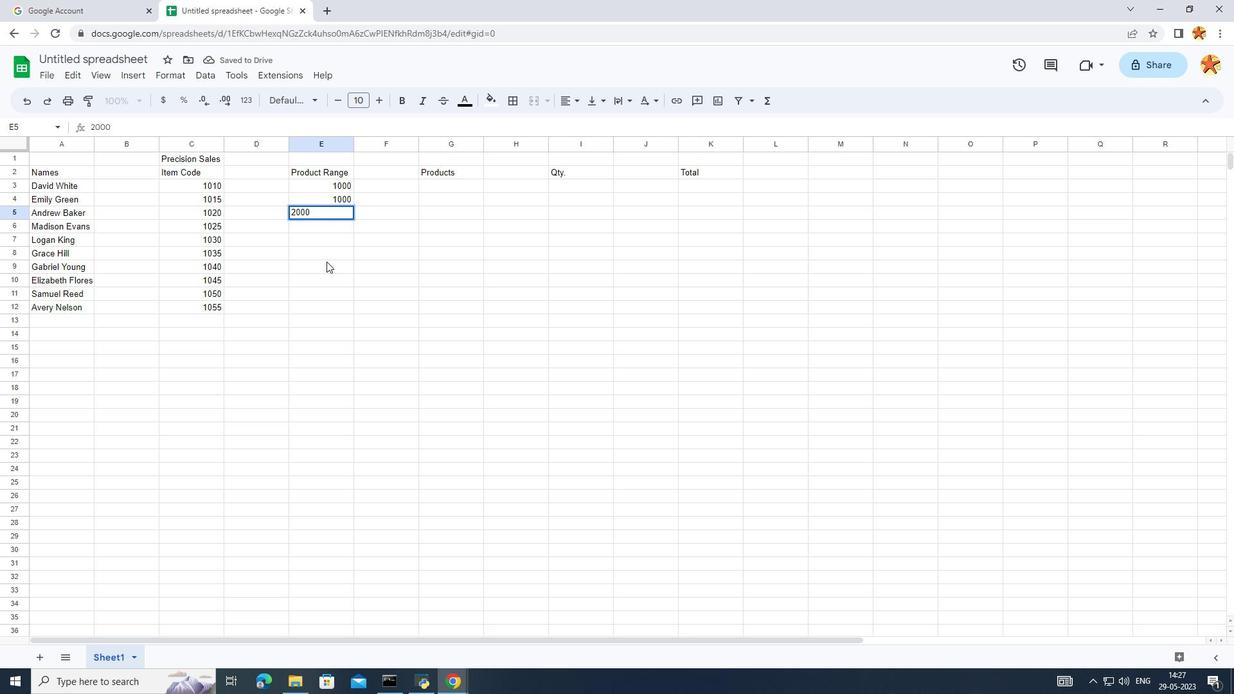 
Action: Mouse pressed left at (313, 316)
Screenshot: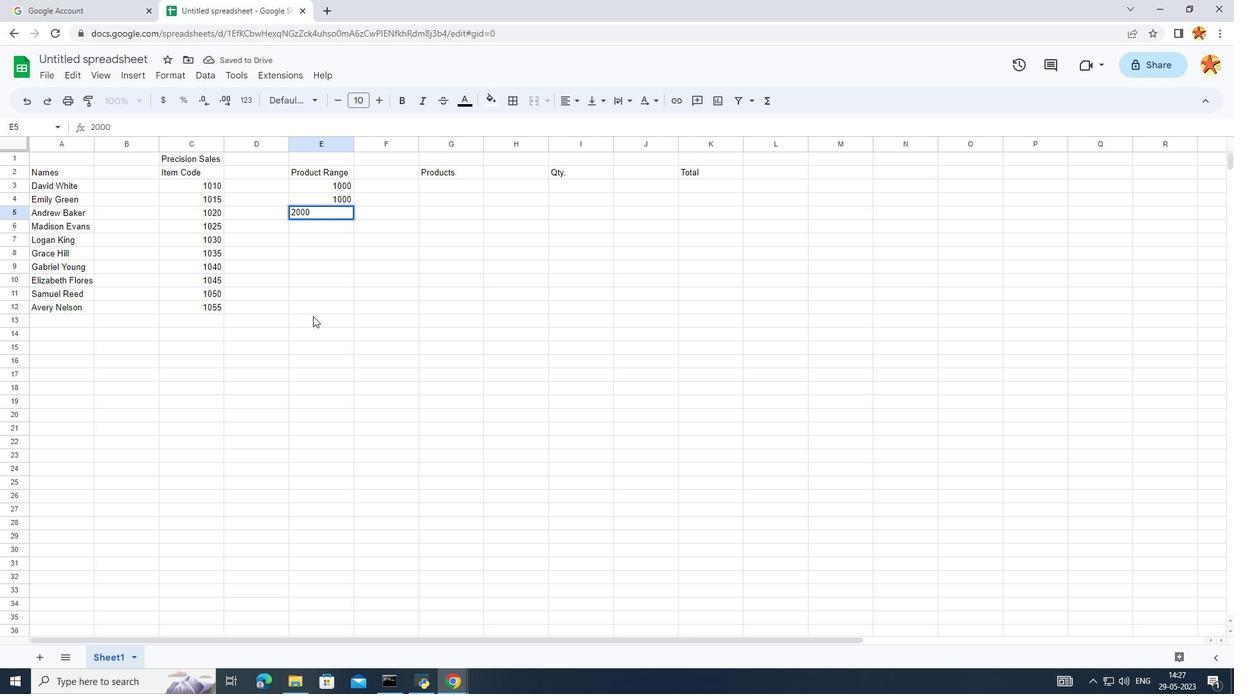 
Action: Mouse moved to (331, 216)
Screenshot: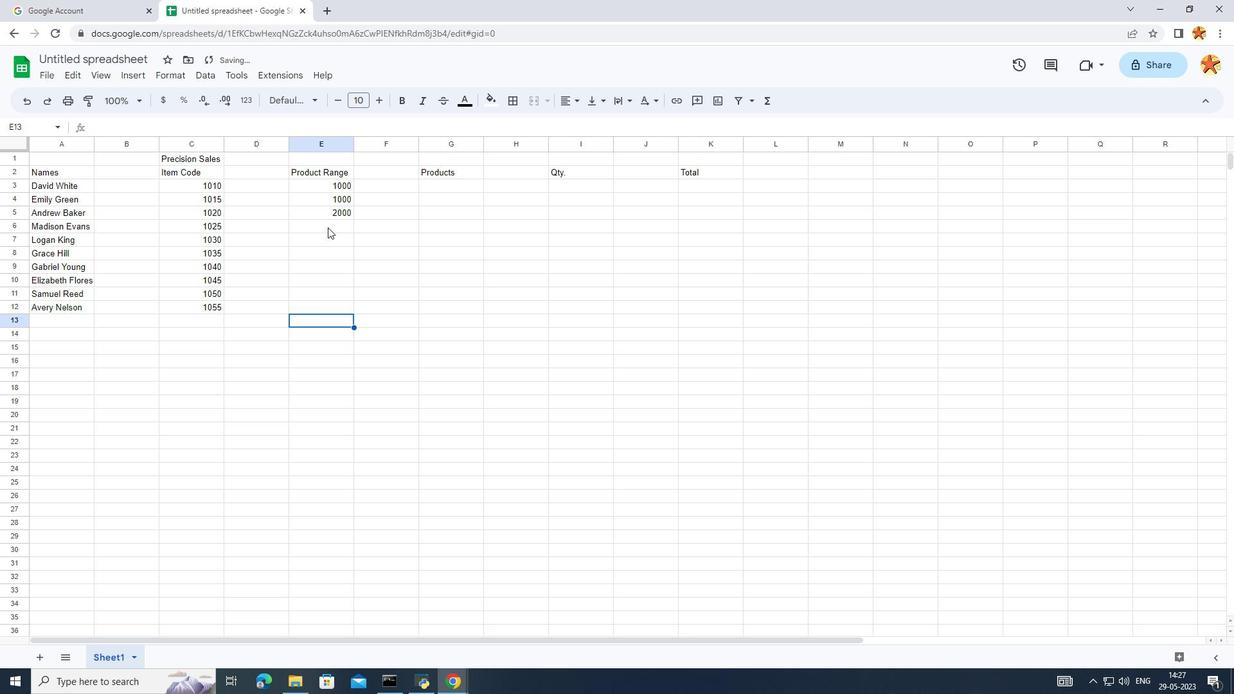 
Action: Mouse pressed left at (331, 216)
Screenshot: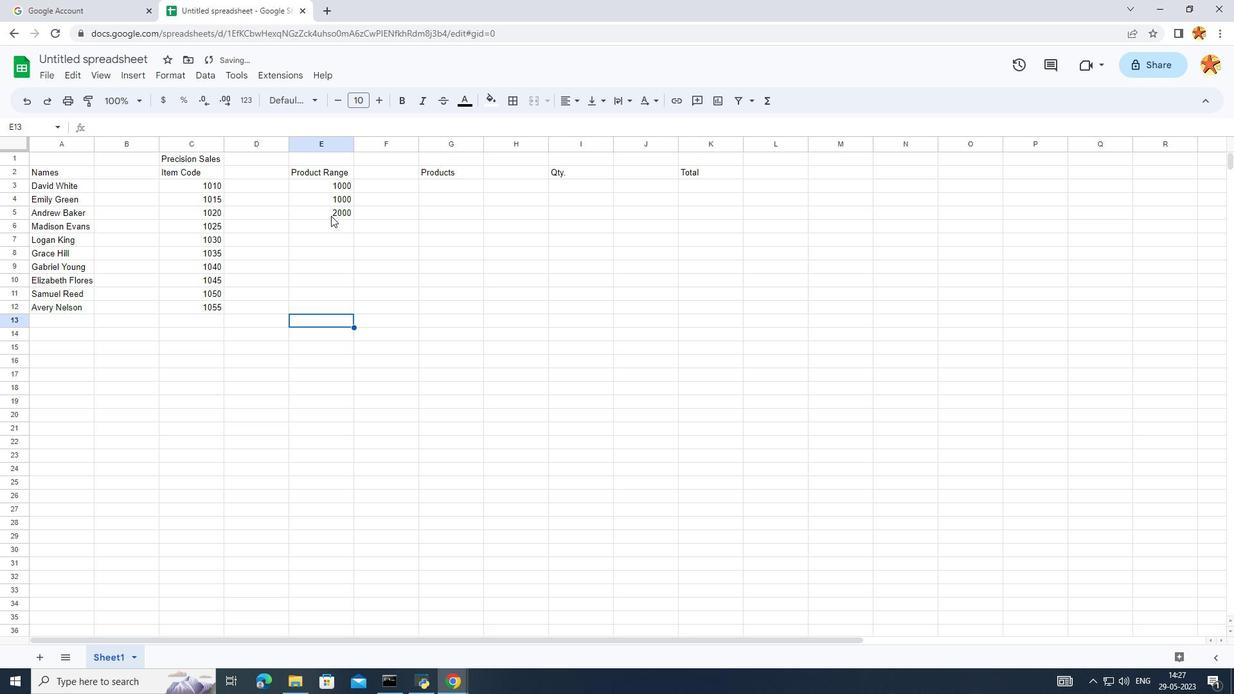 
Action: Mouse moved to (352, 218)
Screenshot: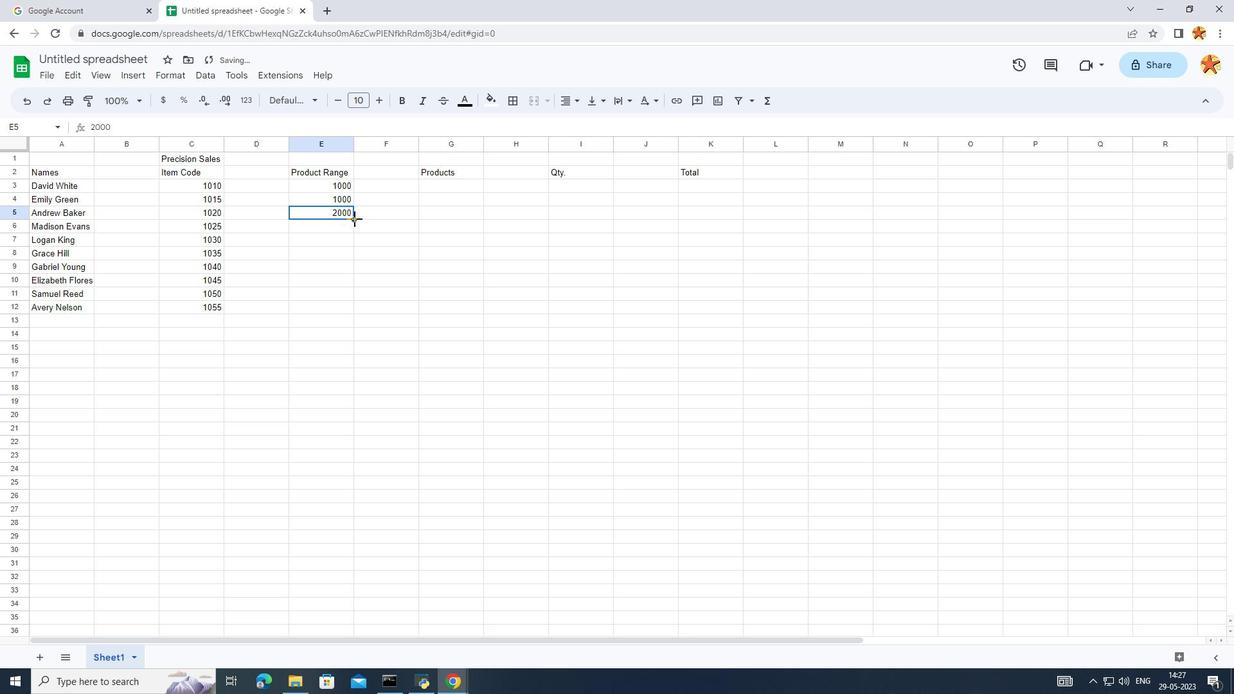 
Action: Mouse pressed left at (352, 218)
Screenshot: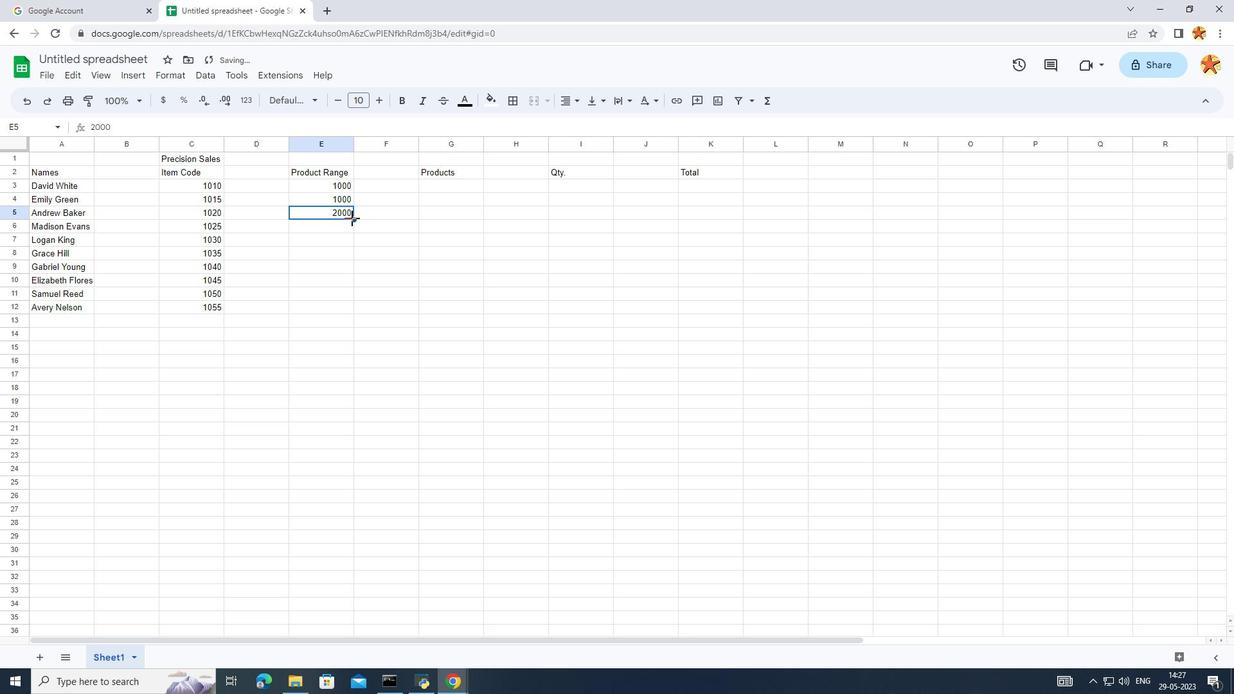 
Action: Mouse moved to (344, 243)
Screenshot: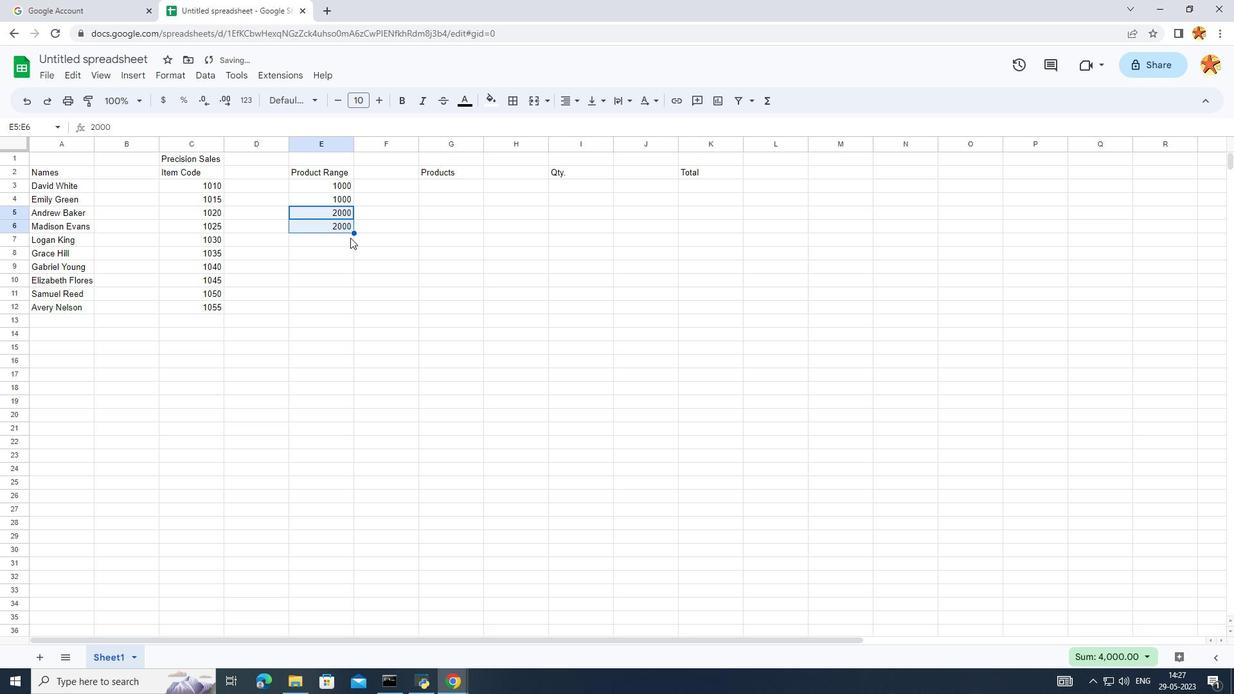 
Action: Mouse pressed left at (344, 243)
Screenshot: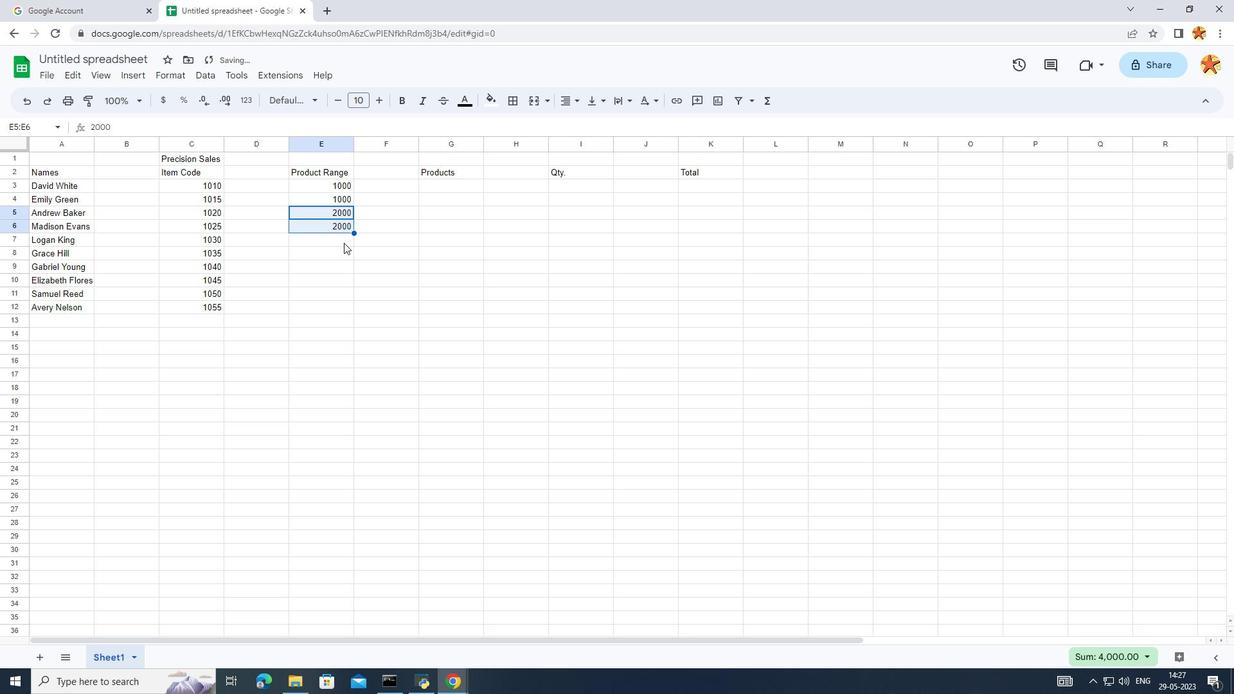
Action: Key pressed 3000
Screenshot: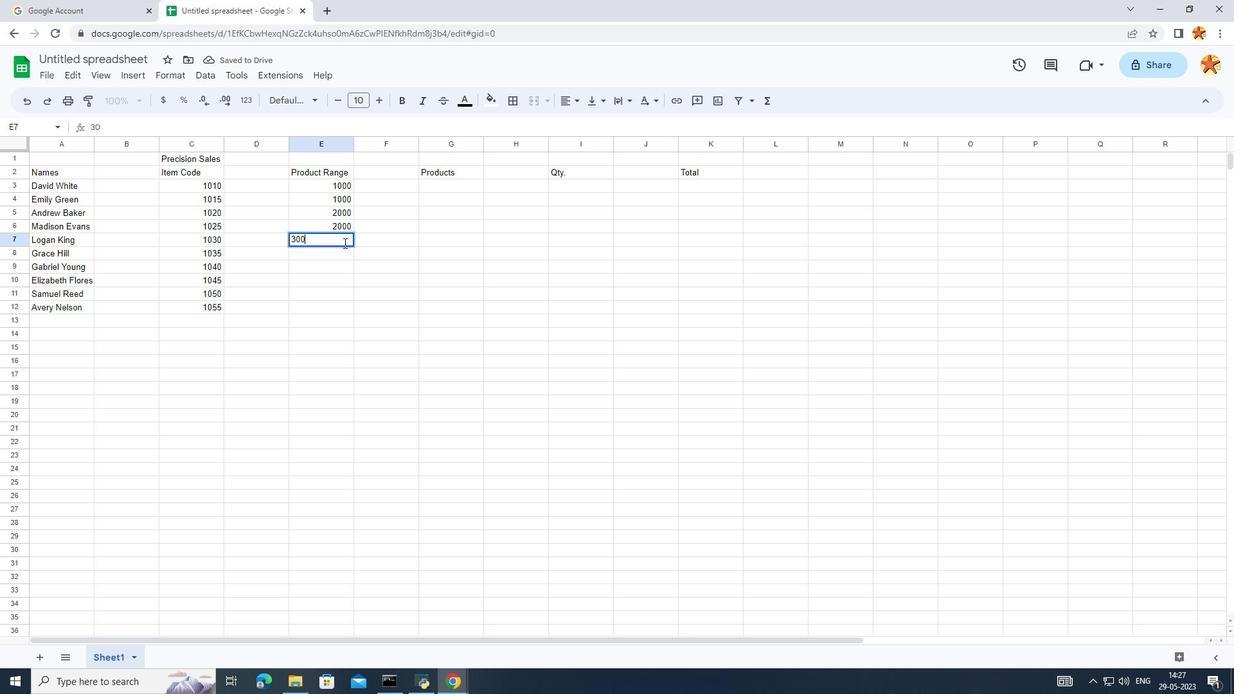 
Action: Mouse moved to (358, 237)
Screenshot: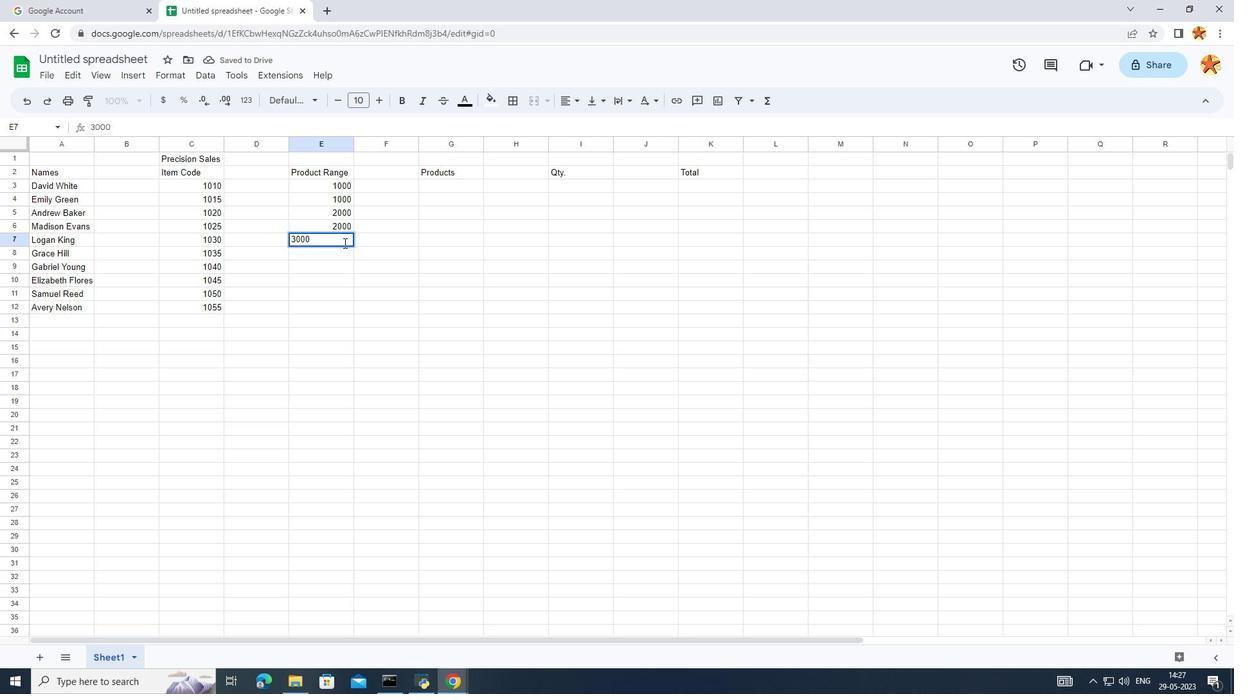 
Action: Mouse pressed left at (358, 237)
Screenshot: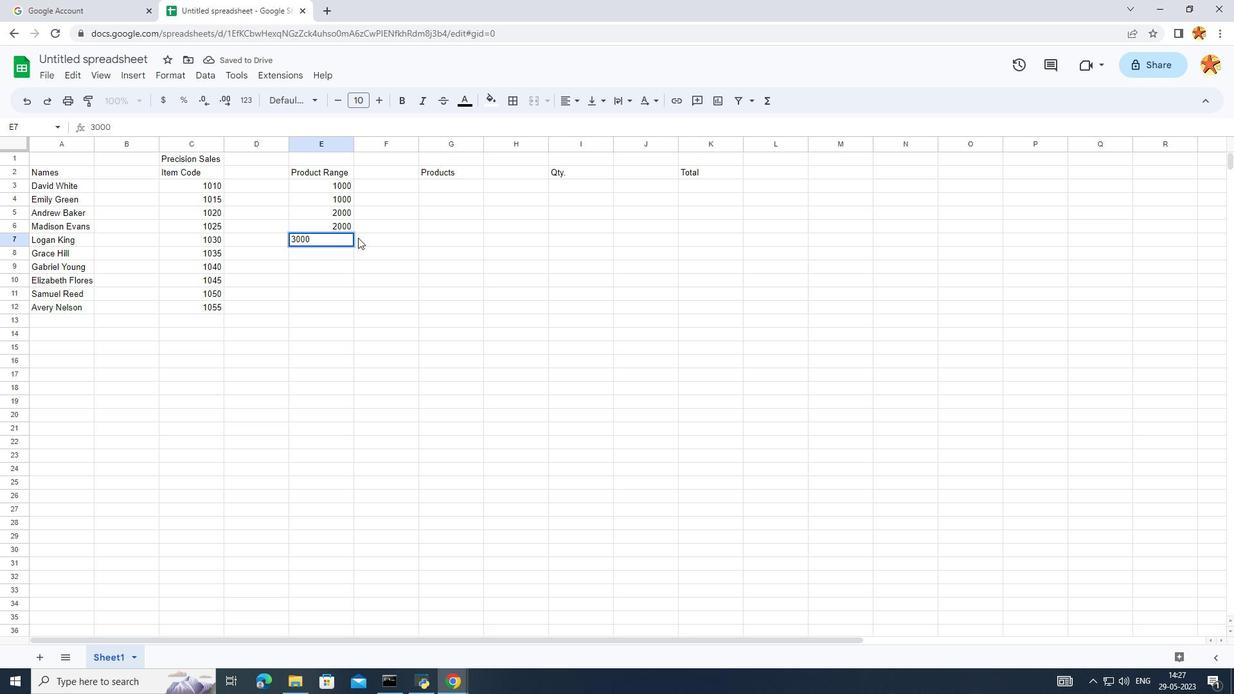 
Action: Mouse moved to (342, 237)
Screenshot: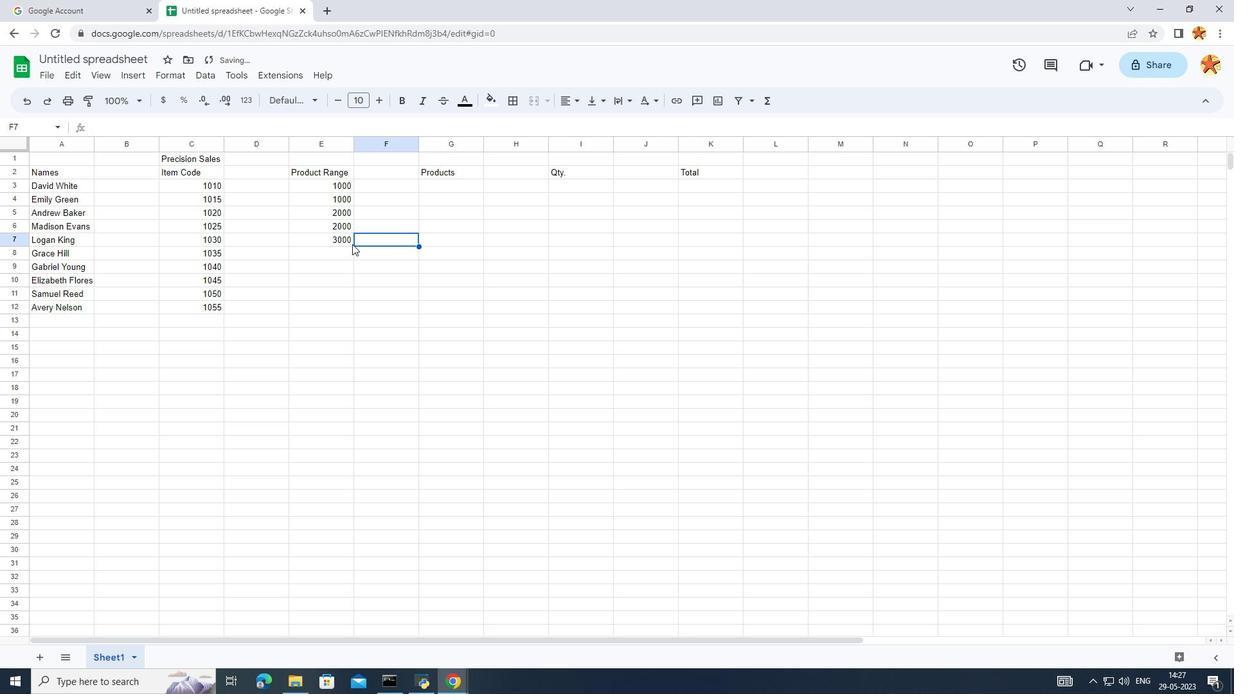 
Action: Mouse pressed left at (342, 237)
Screenshot: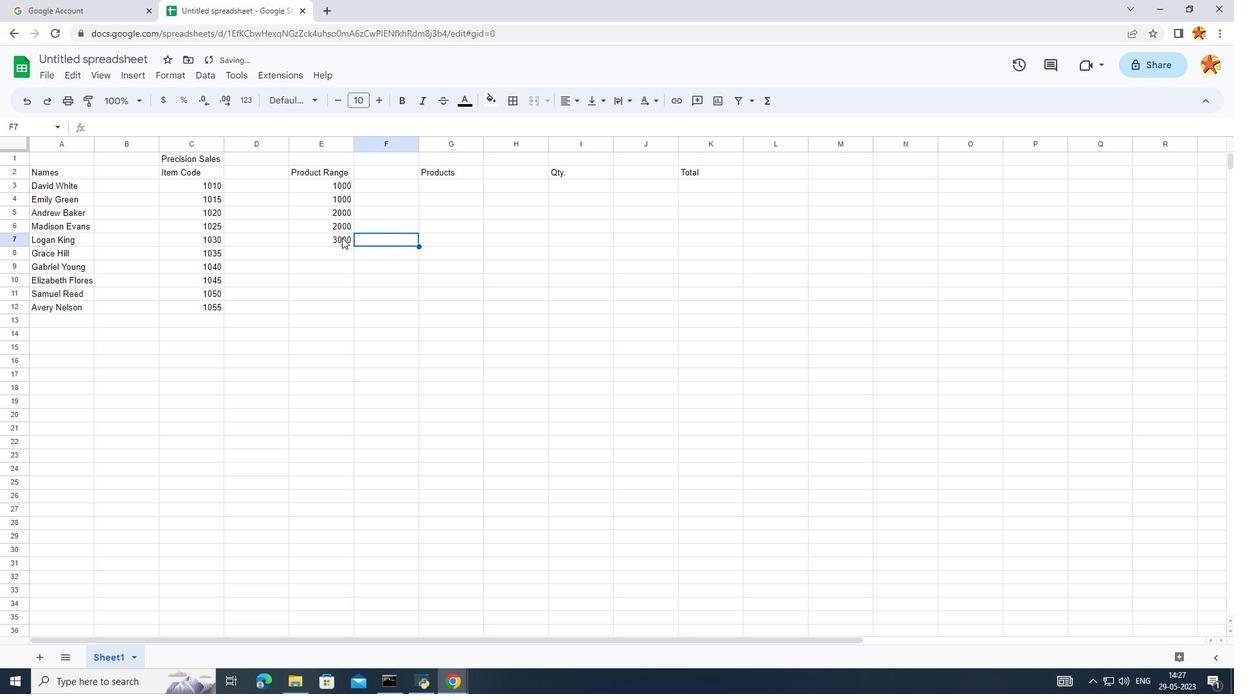 
Action: Mouse moved to (353, 243)
Screenshot: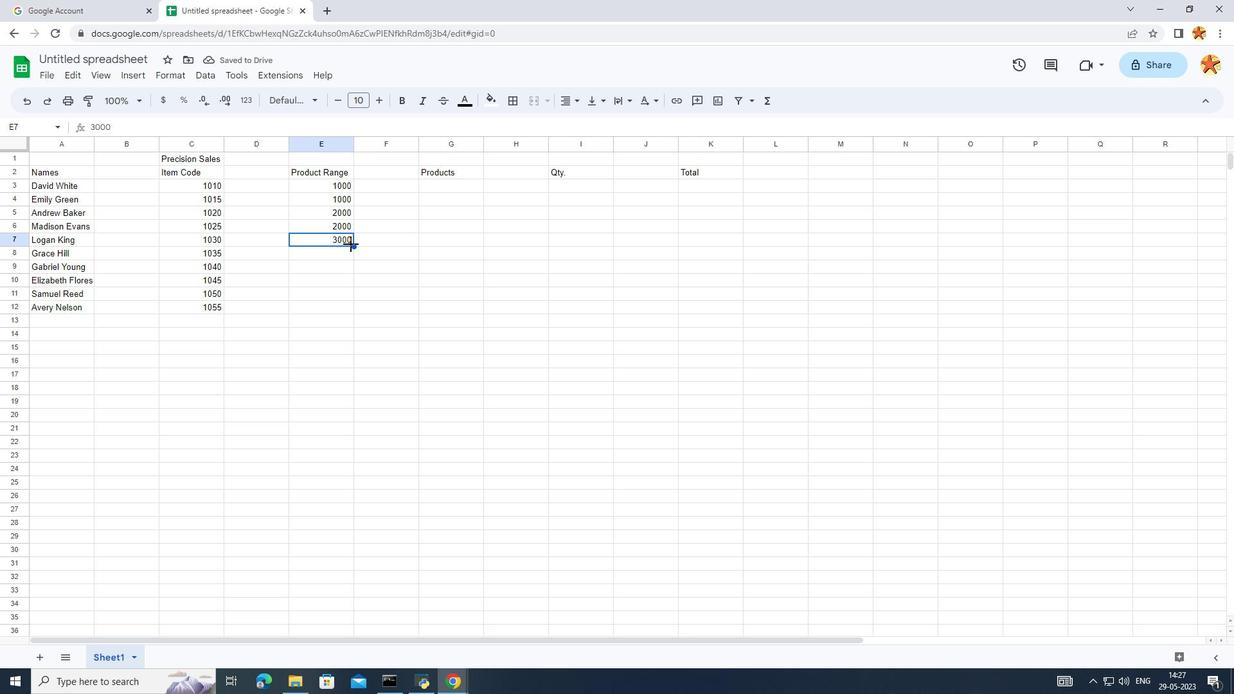 
Action: Mouse pressed left at (353, 243)
Screenshot: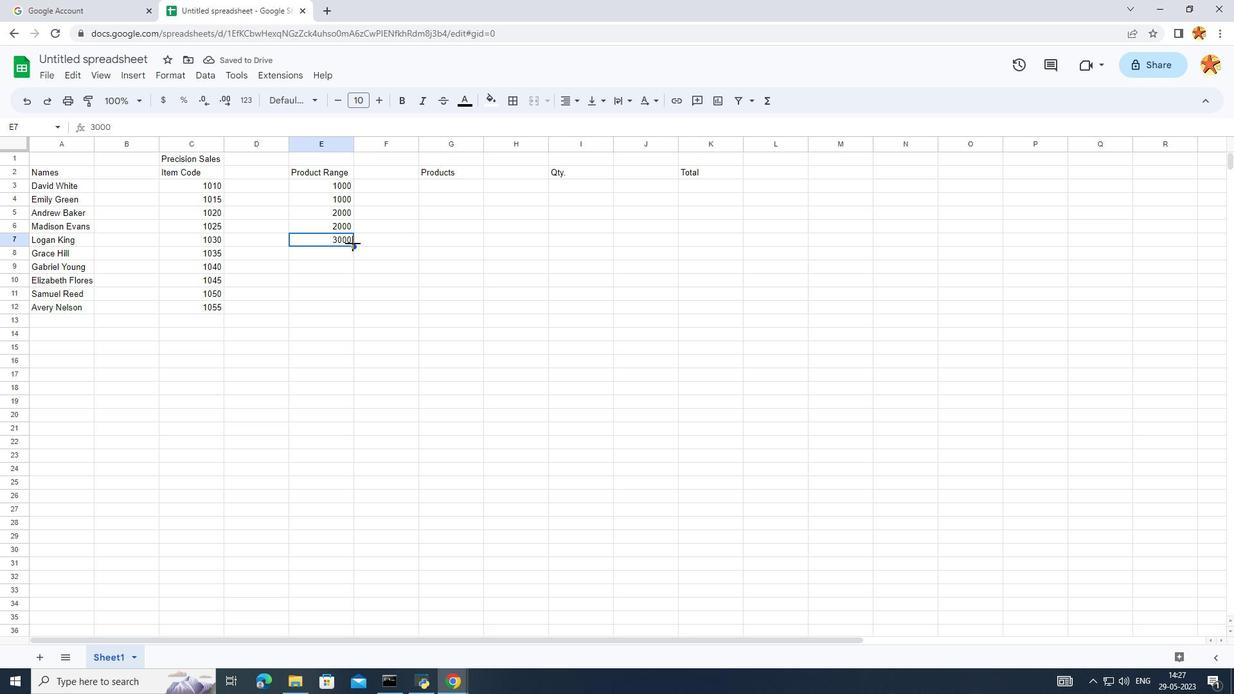 
Action: Mouse moved to (341, 266)
Screenshot: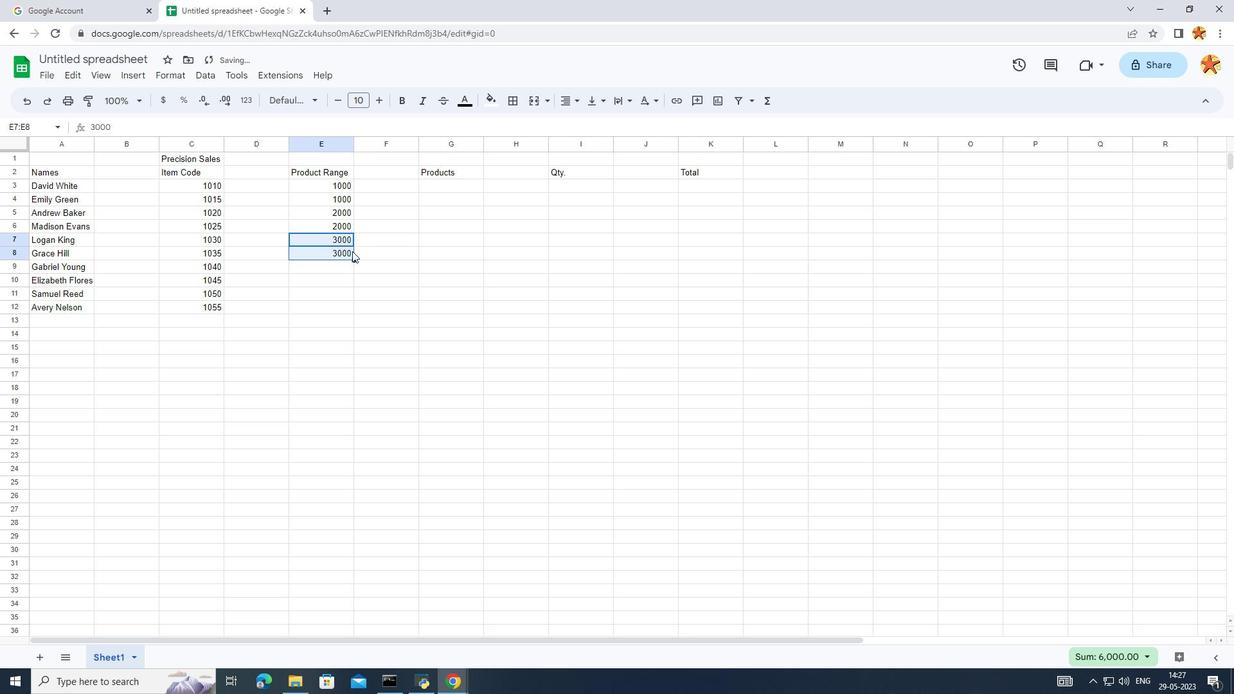 
Action: Mouse pressed left at (341, 266)
Screenshot: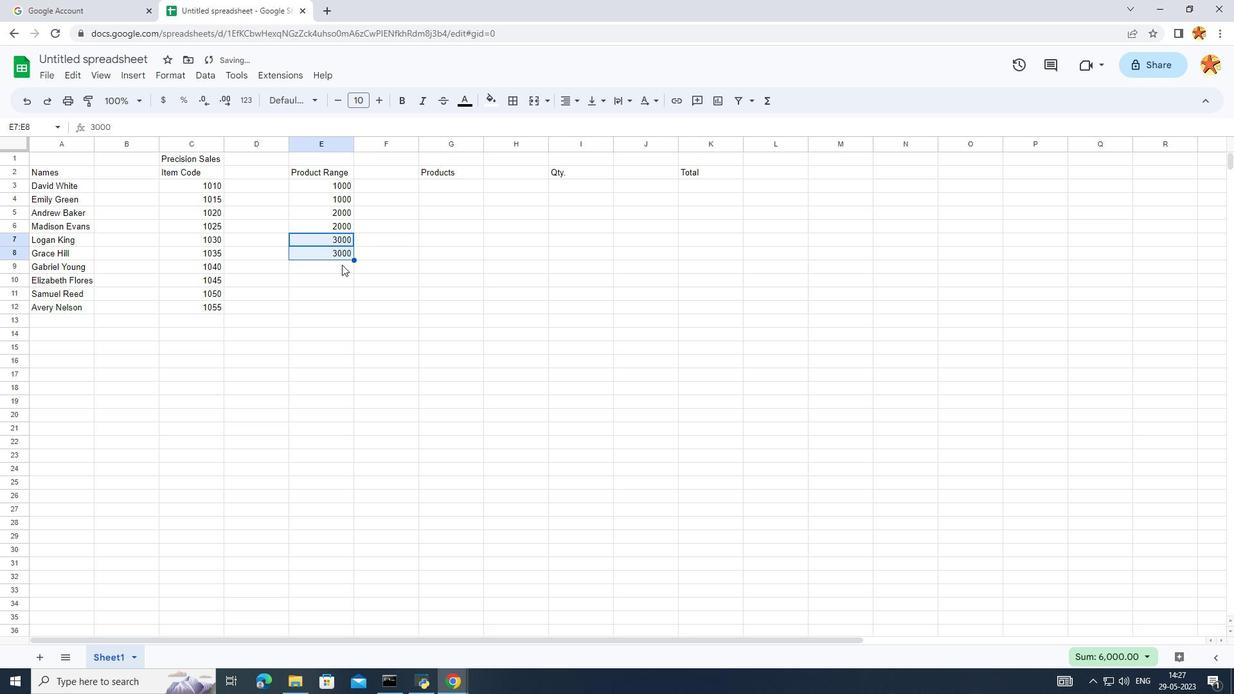 
Action: Mouse moved to (340, 266)
Screenshot: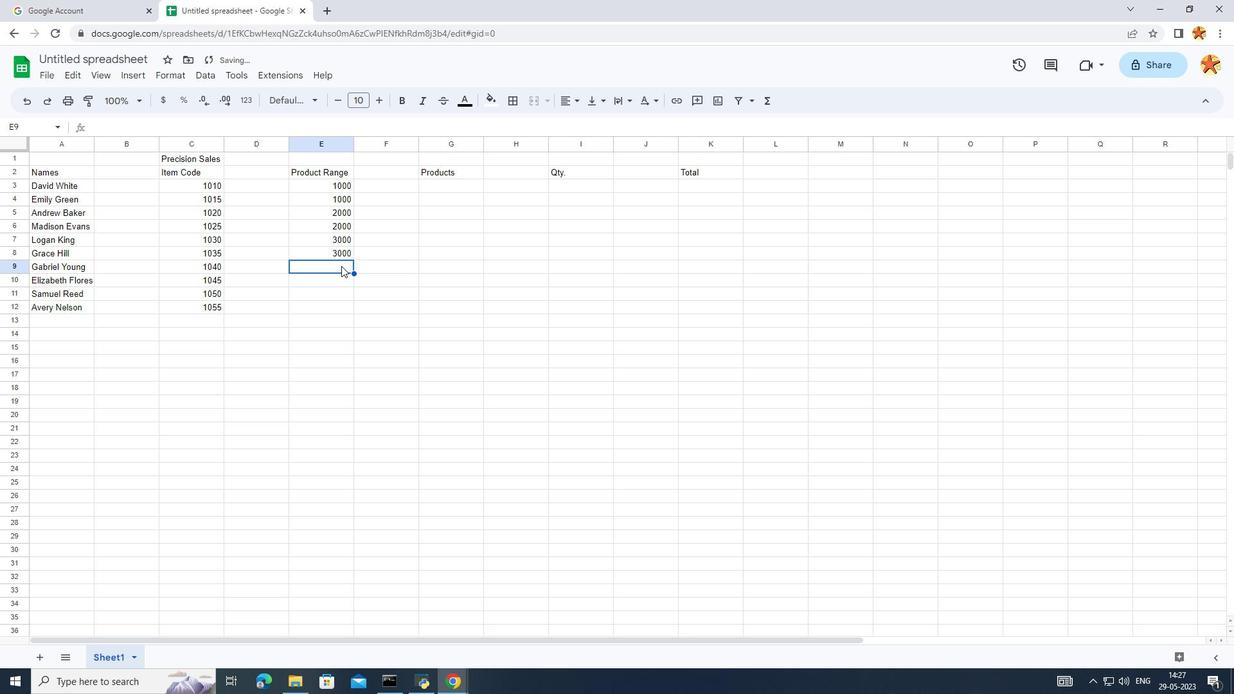 
Action: Key pressed 4000
Screenshot: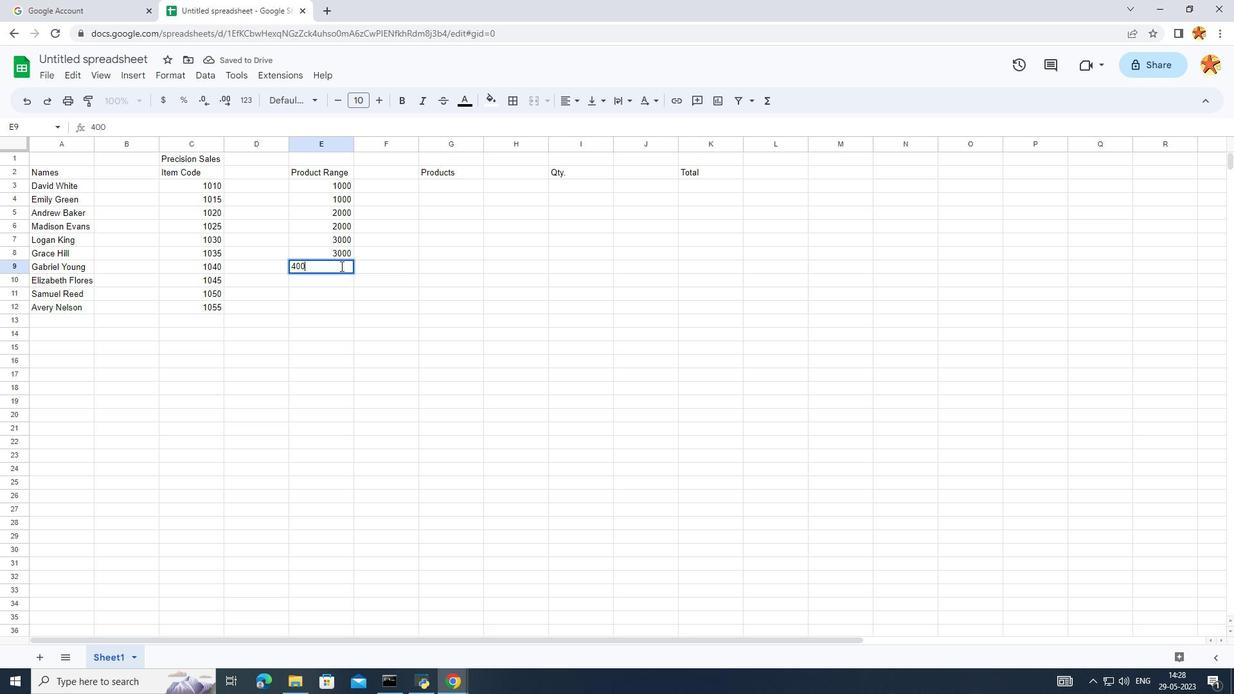 
Action: Mouse moved to (292, 407)
